 Task: Review today's tasks and send a task list to Mohammad Areeb.
Action: Mouse moved to (373, 234)
Screenshot: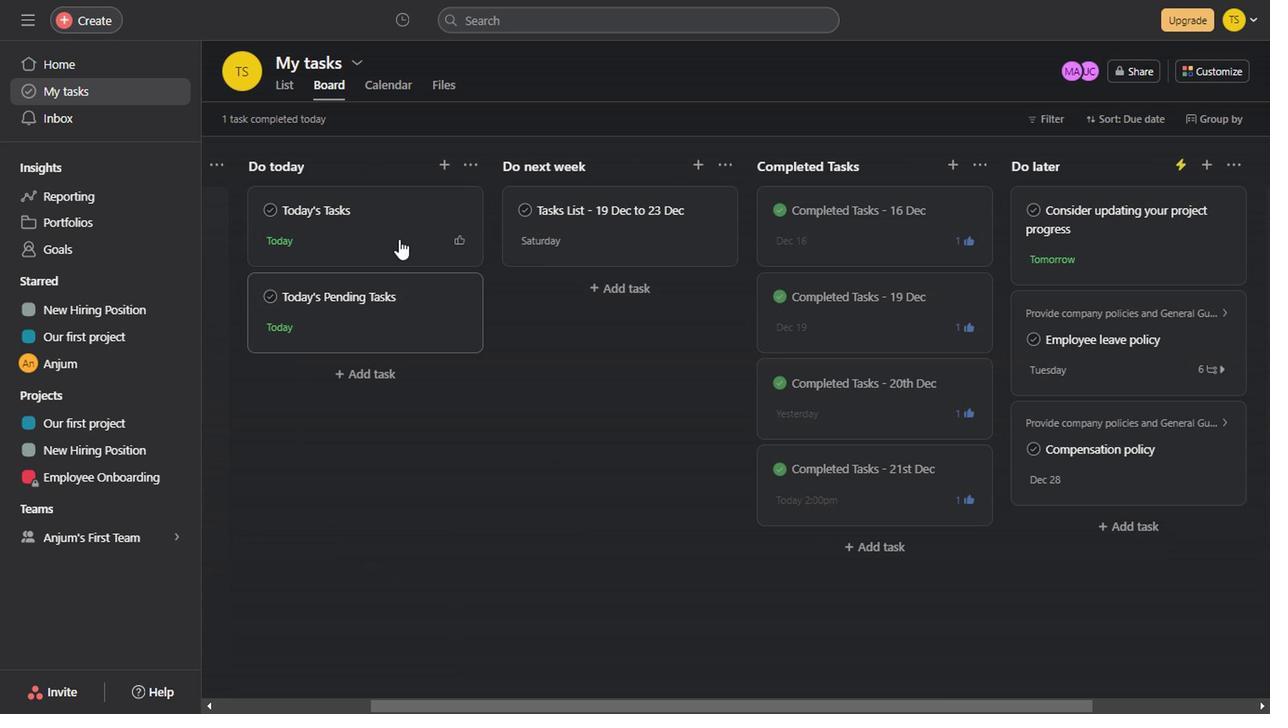 
Action: Mouse pressed left at (373, 234)
Screenshot: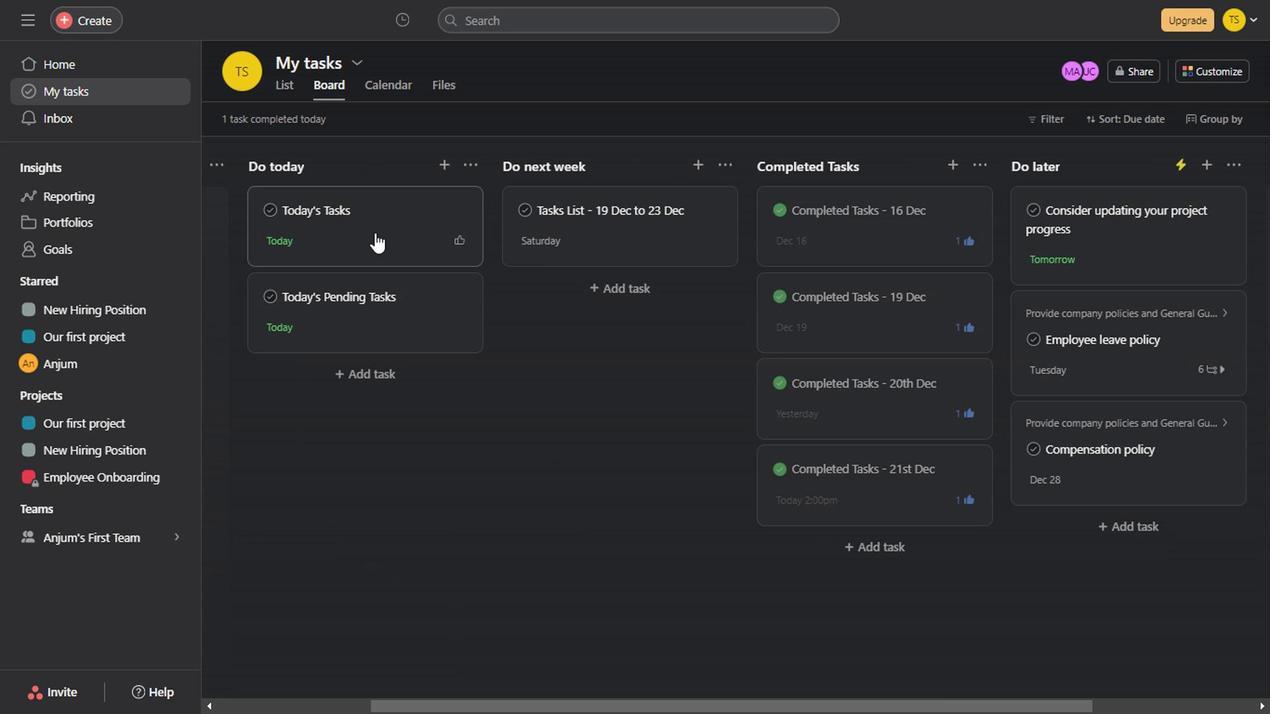 
Action: Mouse moved to (1089, 387)
Screenshot: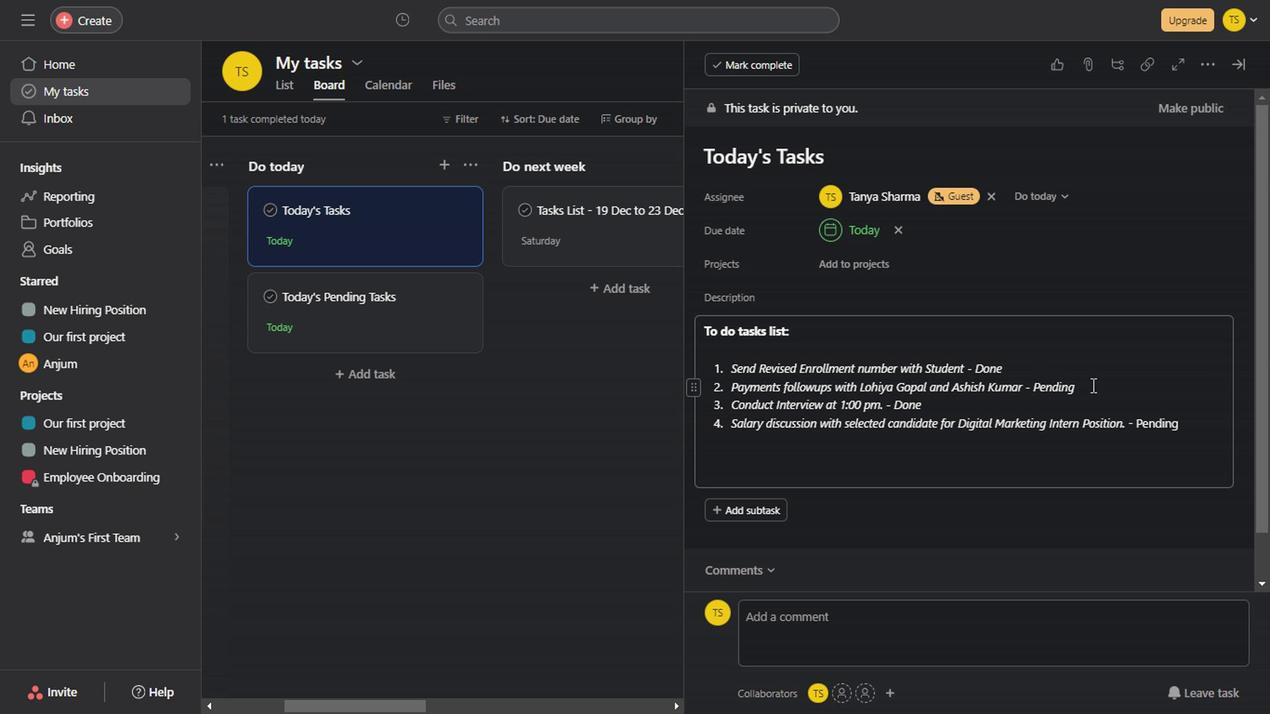 
Action: Mouse pressed left at (1089, 387)
Screenshot: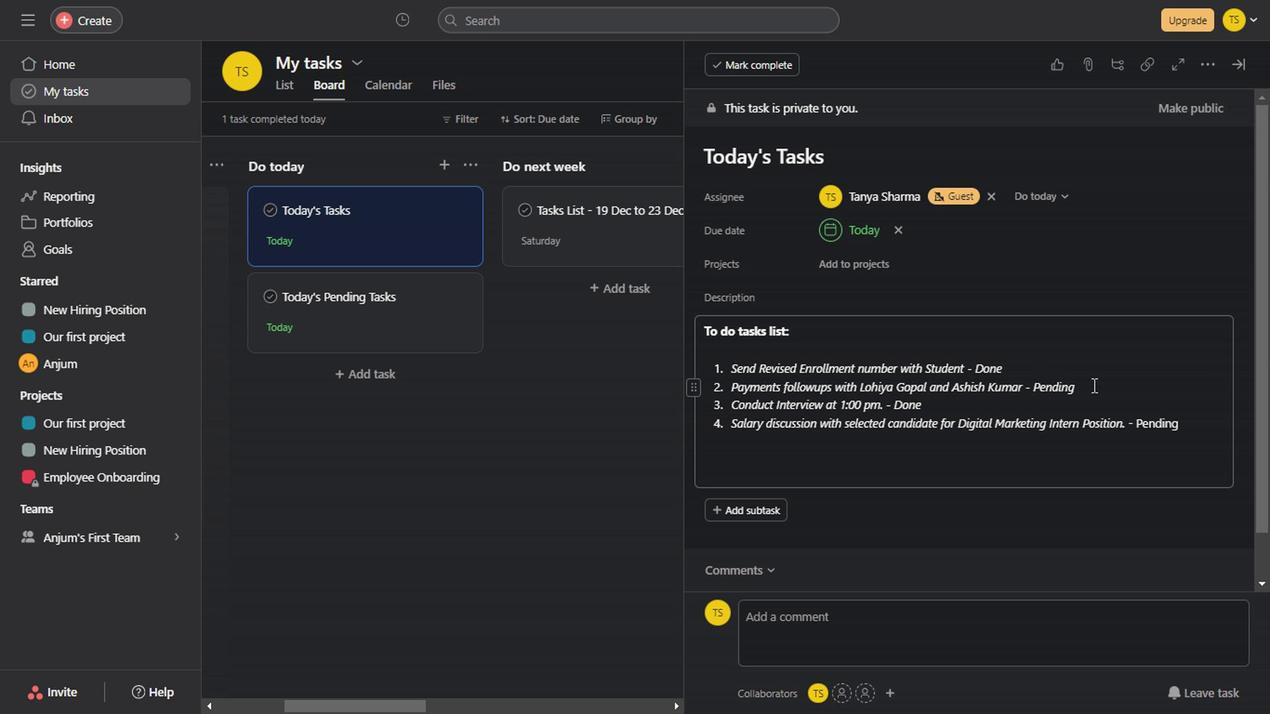 
Action: Mouse moved to (1089, 387)
Screenshot: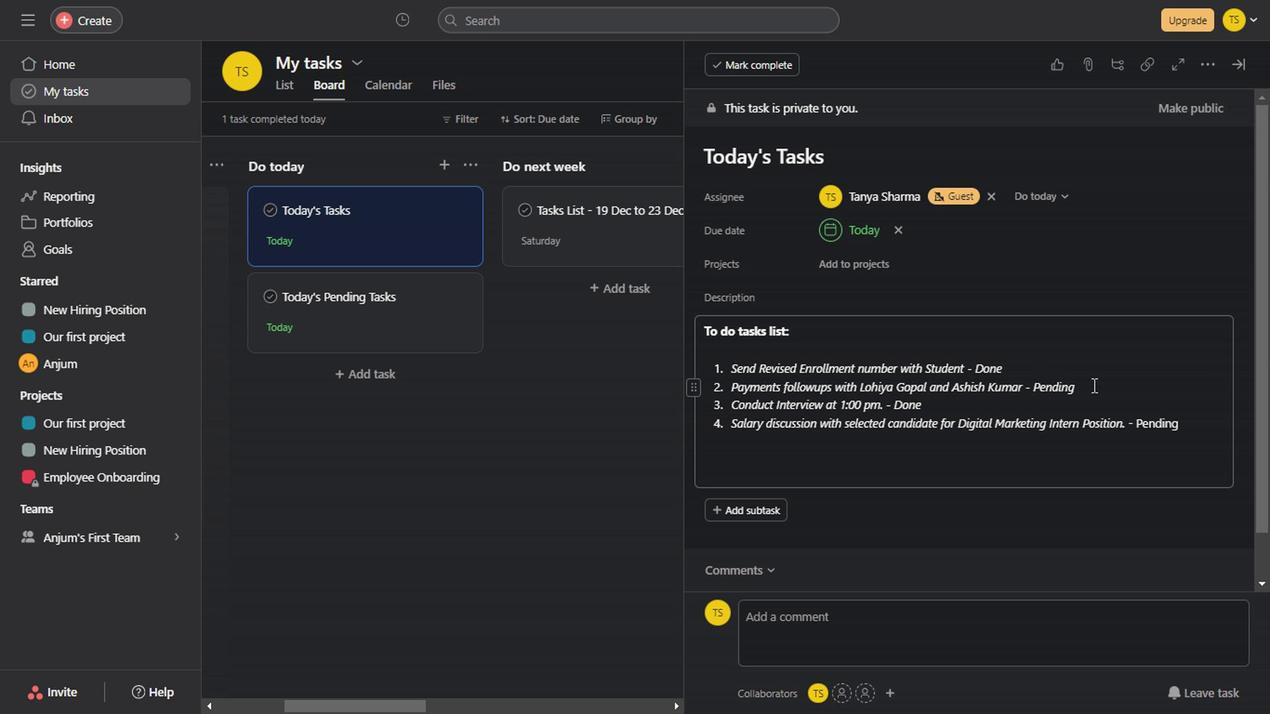 
Action: Key pressed <Key.backspace><Key.backspace><Key.backspace><Key.backspace><Key.backspace><Key.backspace><Key.backspace><Key.shift><Key.shift><Key.shift><Key.shift><Key.shift>Done
Screenshot: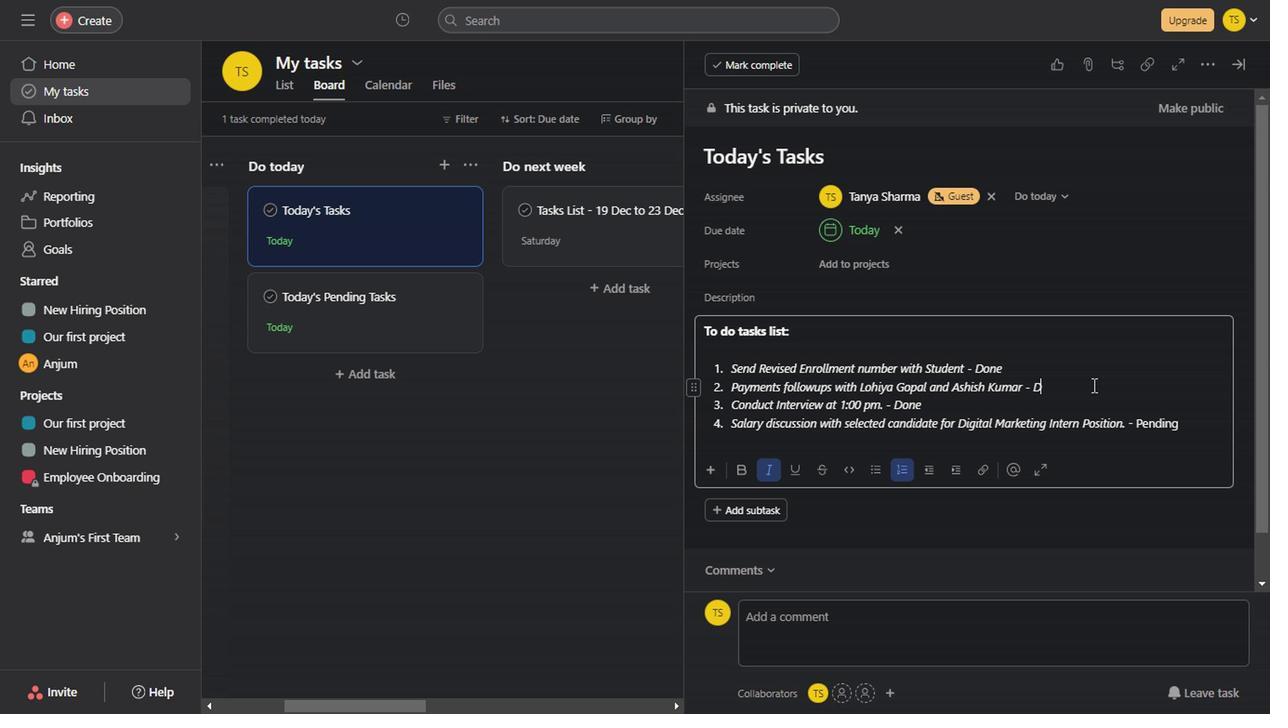 
Action: Mouse moved to (1187, 424)
Screenshot: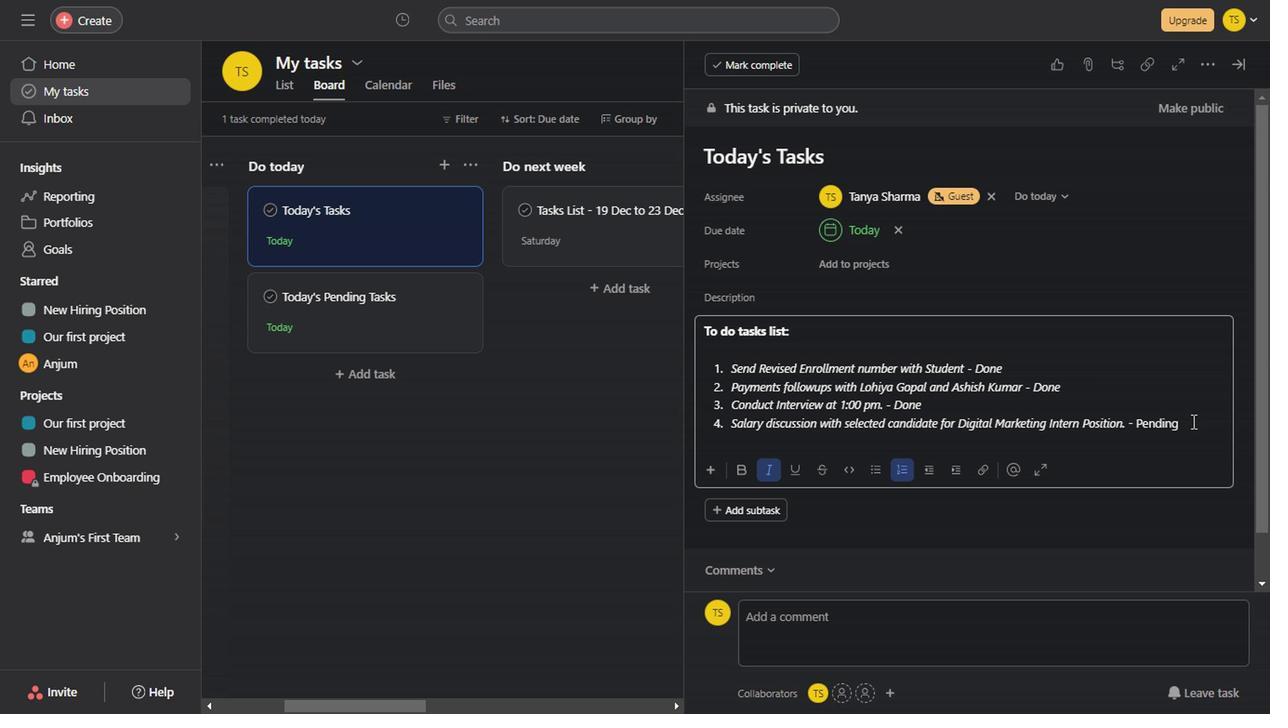 
Action: Mouse pressed left at (1187, 424)
Screenshot: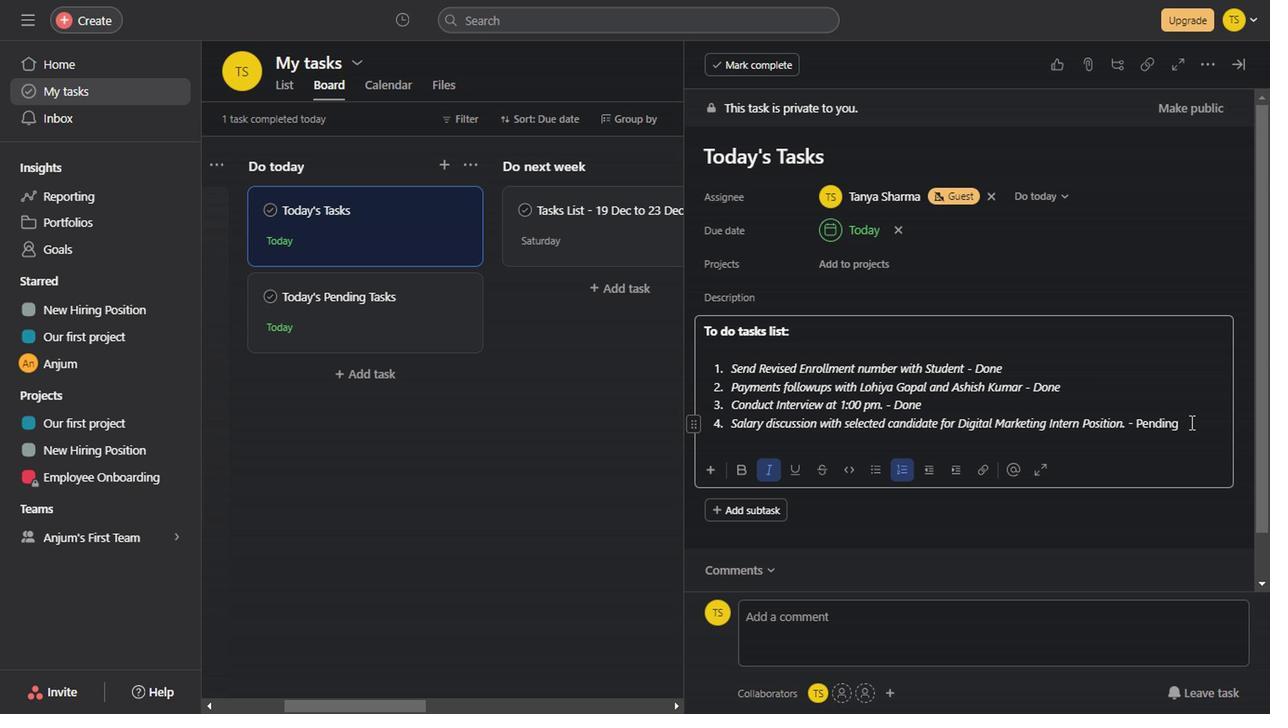 
Action: Key pressed <Key.backspace><Key.backspace><Key.backspace><Key.backspace><Key.backspace><Key.backspace><Key.backspace><Key.backspace><Key.backspace>-<Key.space><Key.shift>Done
Screenshot: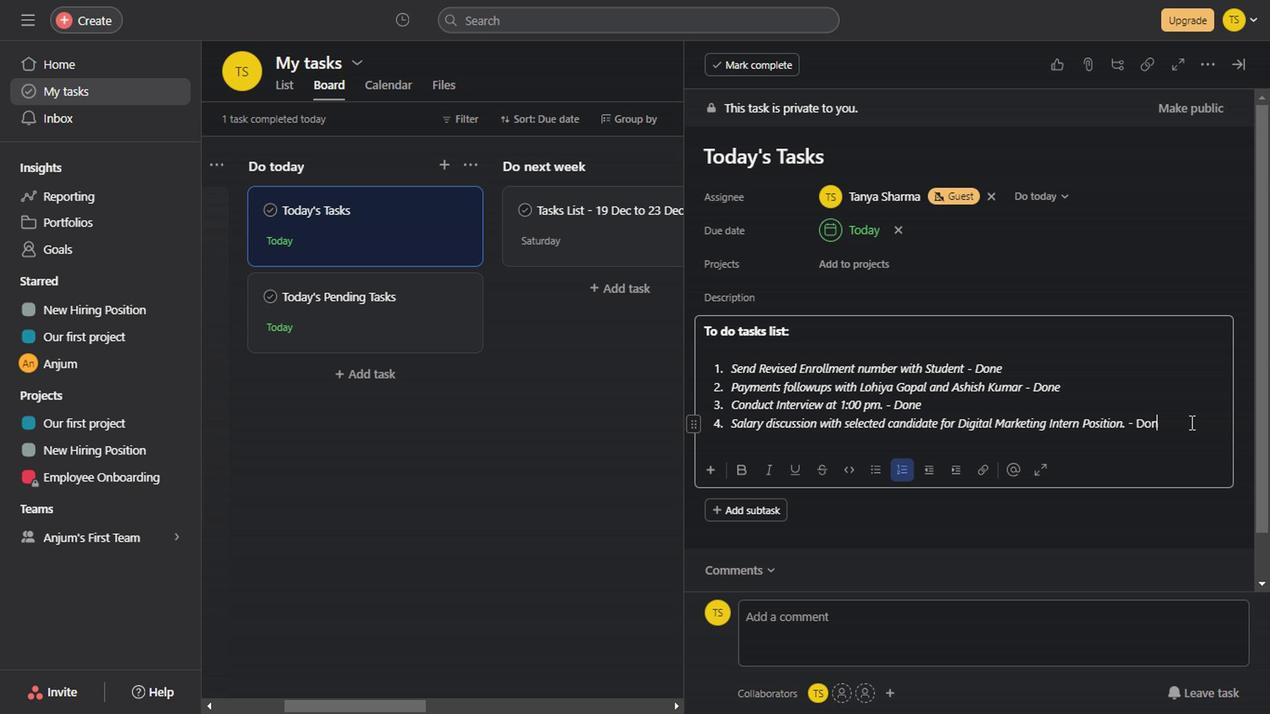 
Action: Mouse moved to (728, 389)
Screenshot: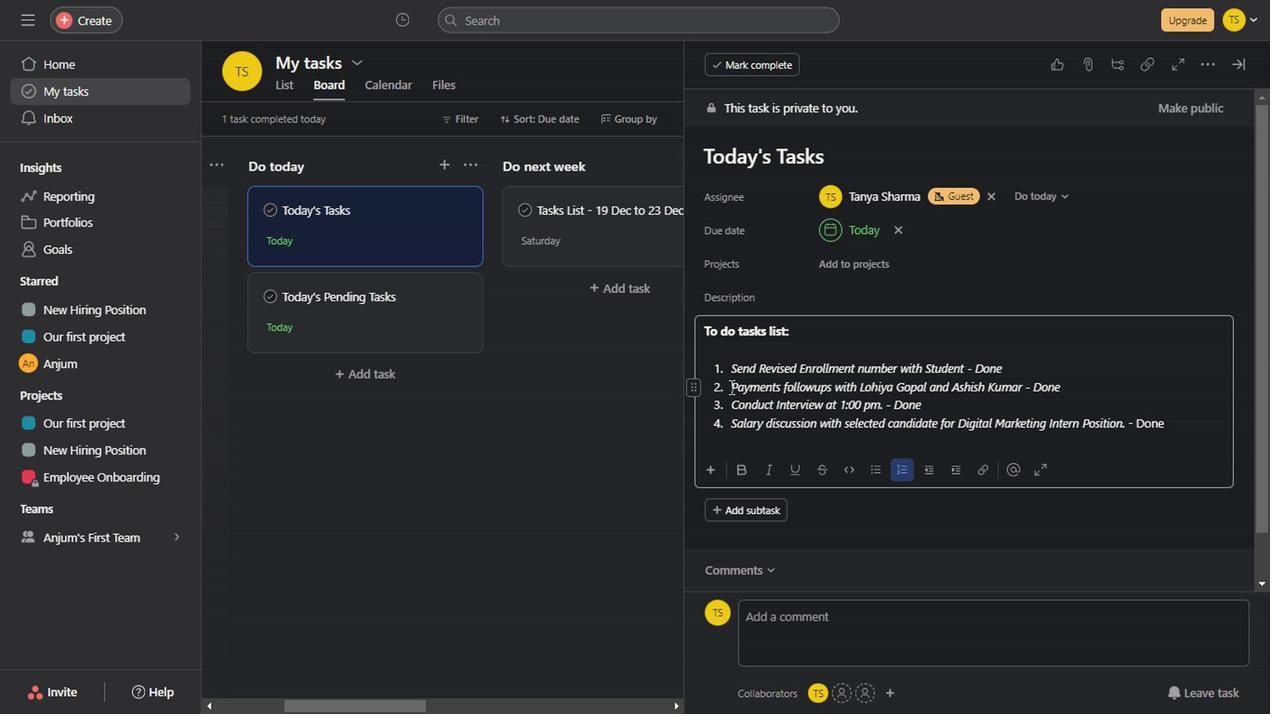 
Action: Mouse pressed left at (728, 389)
Screenshot: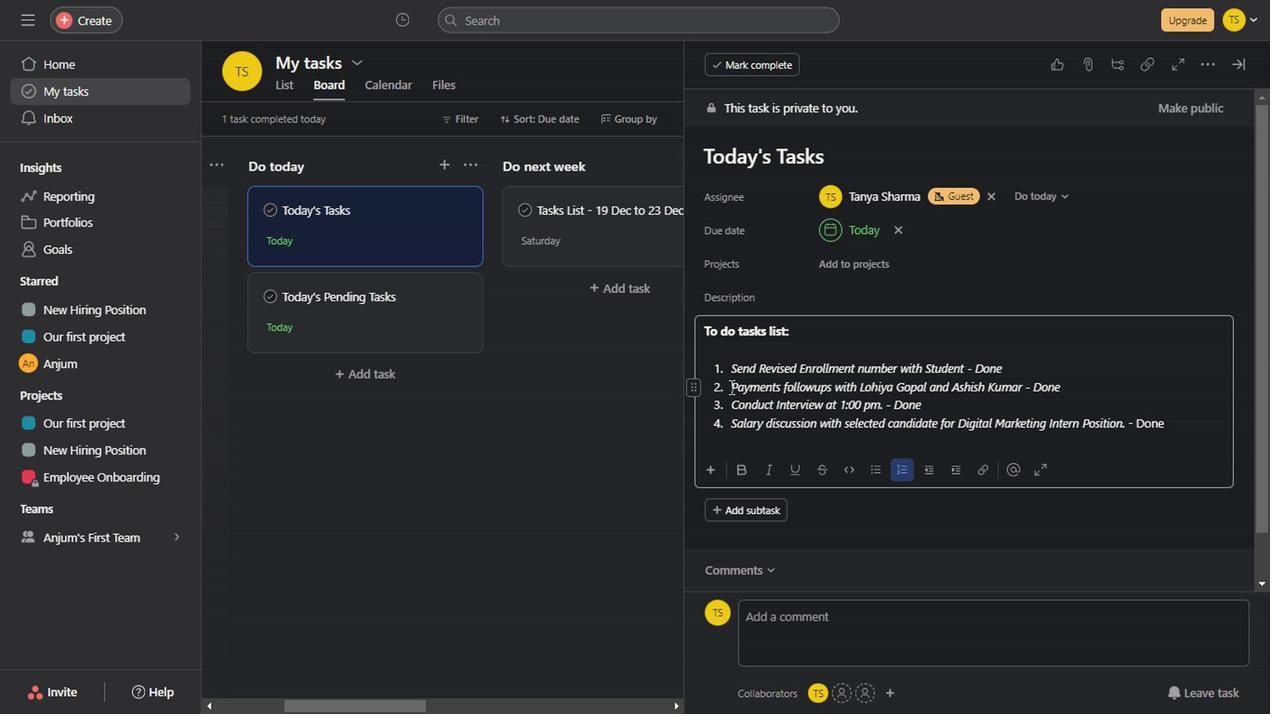 
Action: Mouse pressed left at (728, 389)
Screenshot: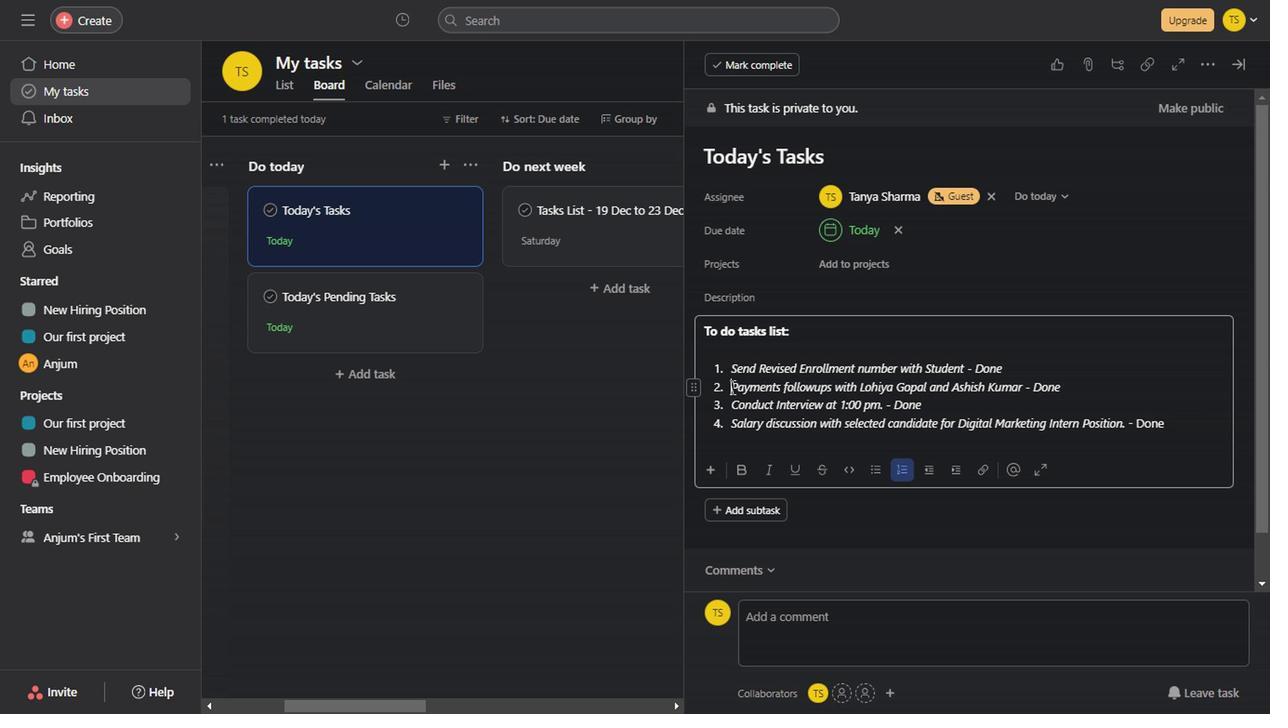 
Action: Key pressed <Key.shift><Key.right><Key.right><Key.right><Key.right><Key.right><Key.right><Key.right><Key.right><Key.right><Key.right><Key.right><Key.right><Key.right><Key.right><Key.right><Key.right><Key.right><Key.right><Key.right><Key.right><Key.right><Key.right><Key.right><Key.right><Key.right><Key.right><Key.right><Key.right><Key.right><Key.right><Key.right><Key.right><Key.right><Key.right><Key.right><Key.right><Key.right><Key.right><Key.right><Key.right><Key.right><Key.right><Key.right><Key.right>
Screenshot: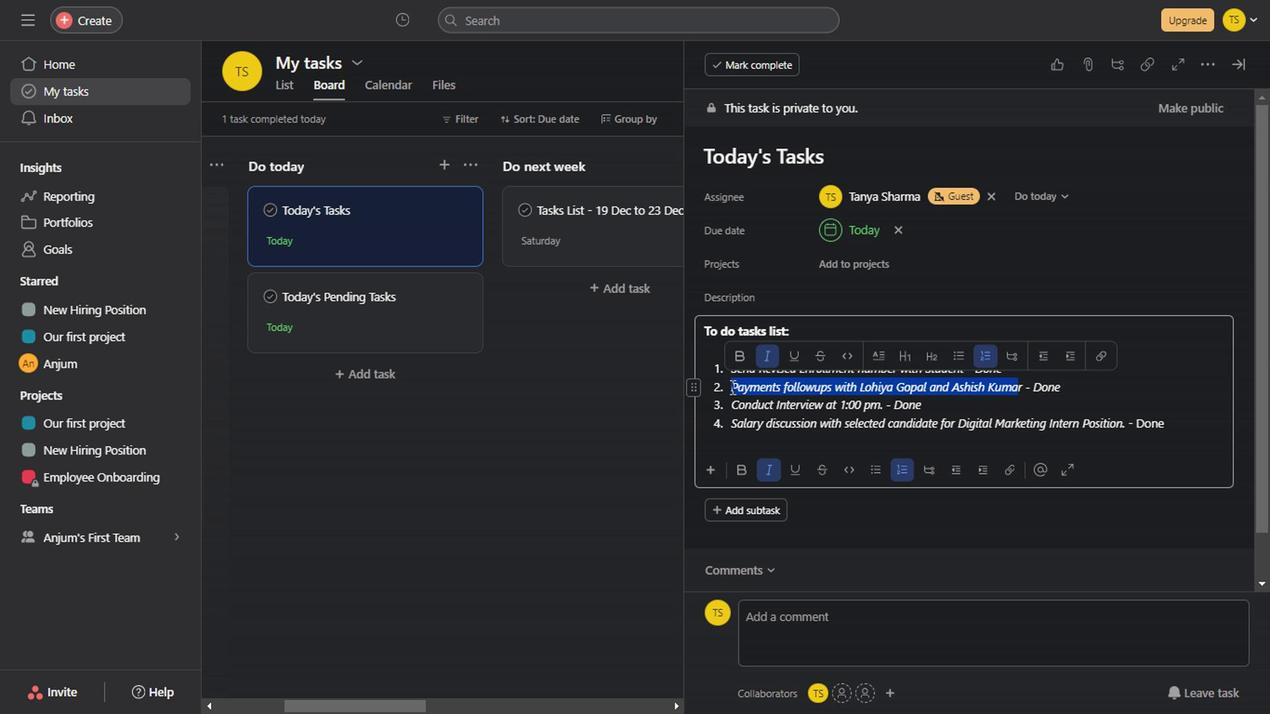 
Action: Mouse moved to (790, 387)
Screenshot: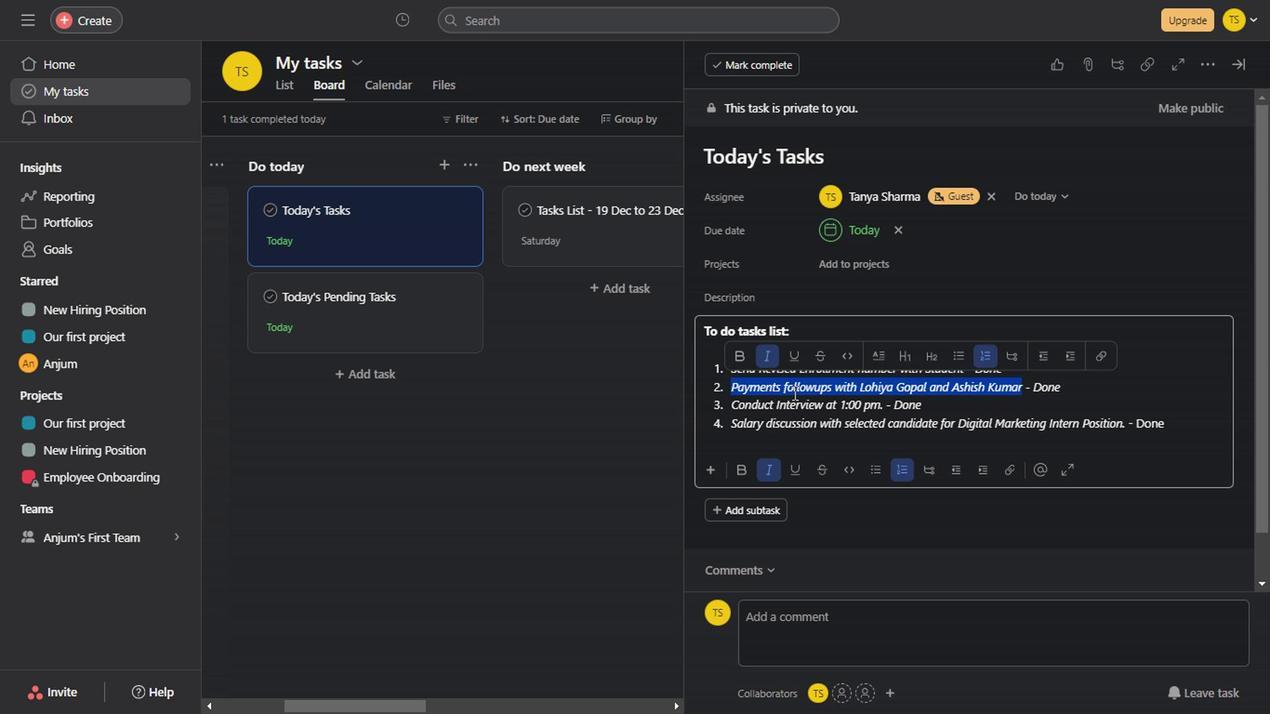 
Action: Mouse pressed right at (790, 387)
Screenshot: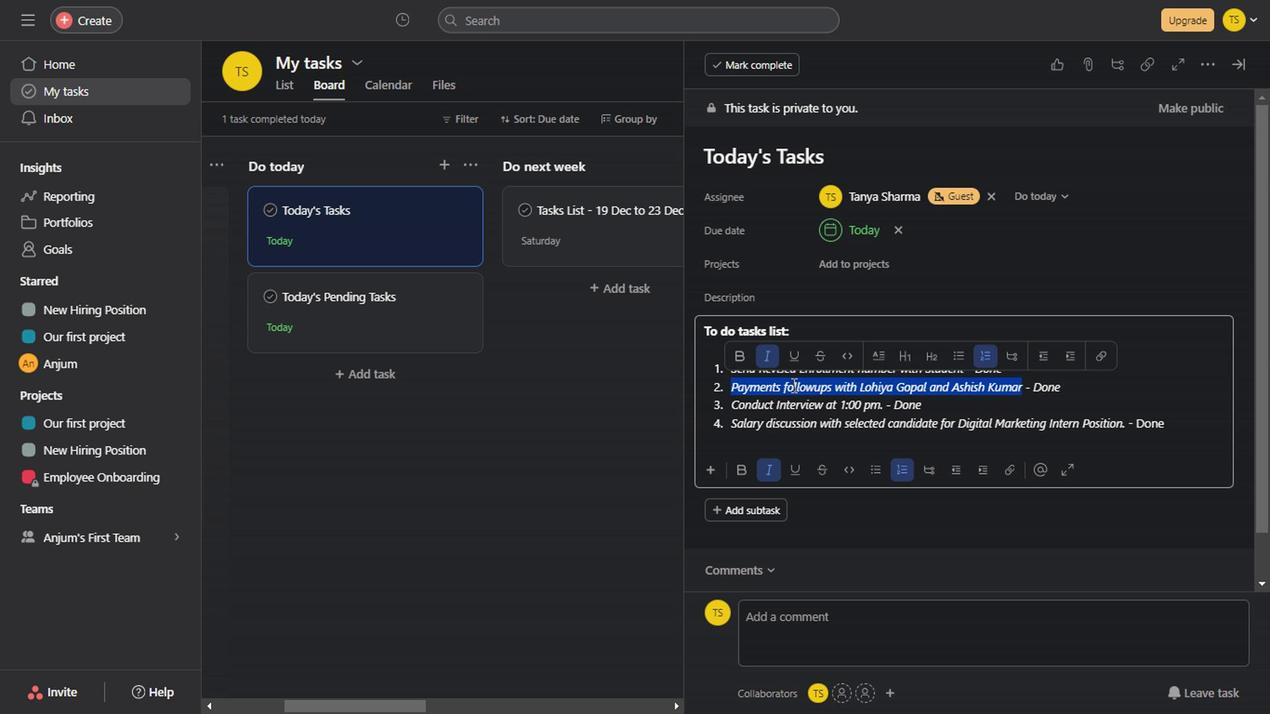 
Action: Mouse moved to (469, 110)
Screenshot: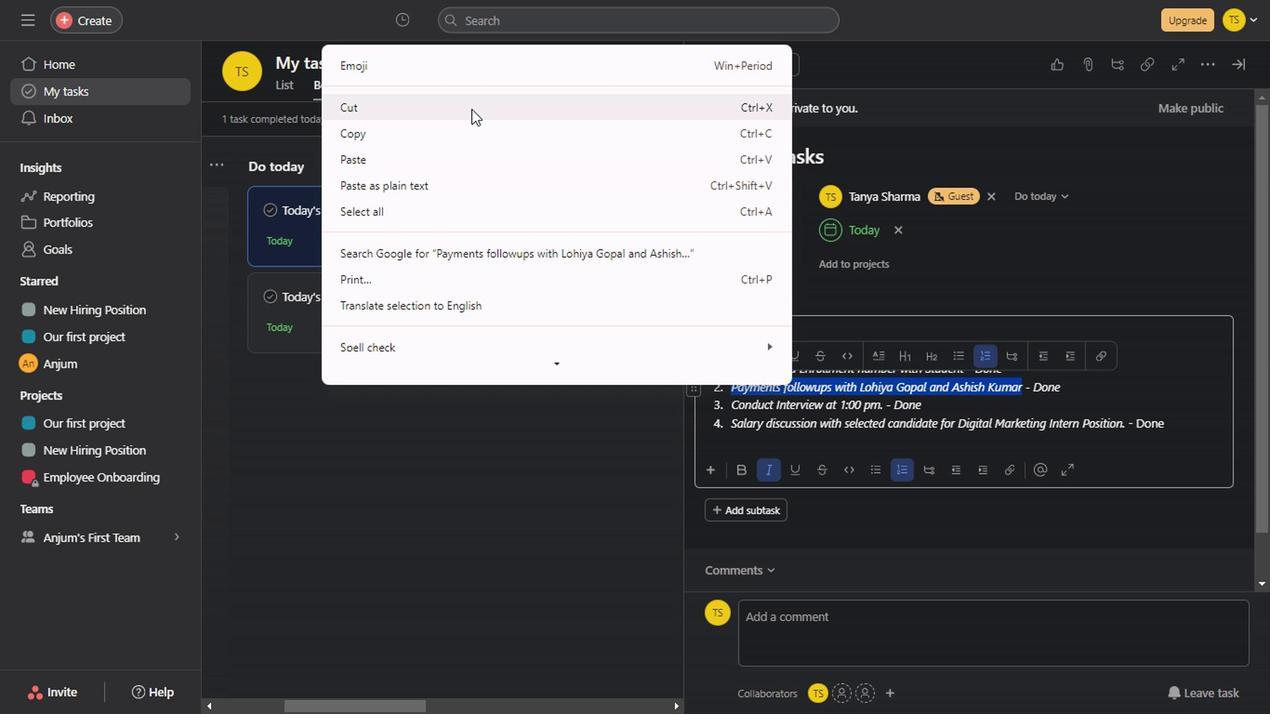 
Action: Mouse pressed left at (469, 110)
Screenshot: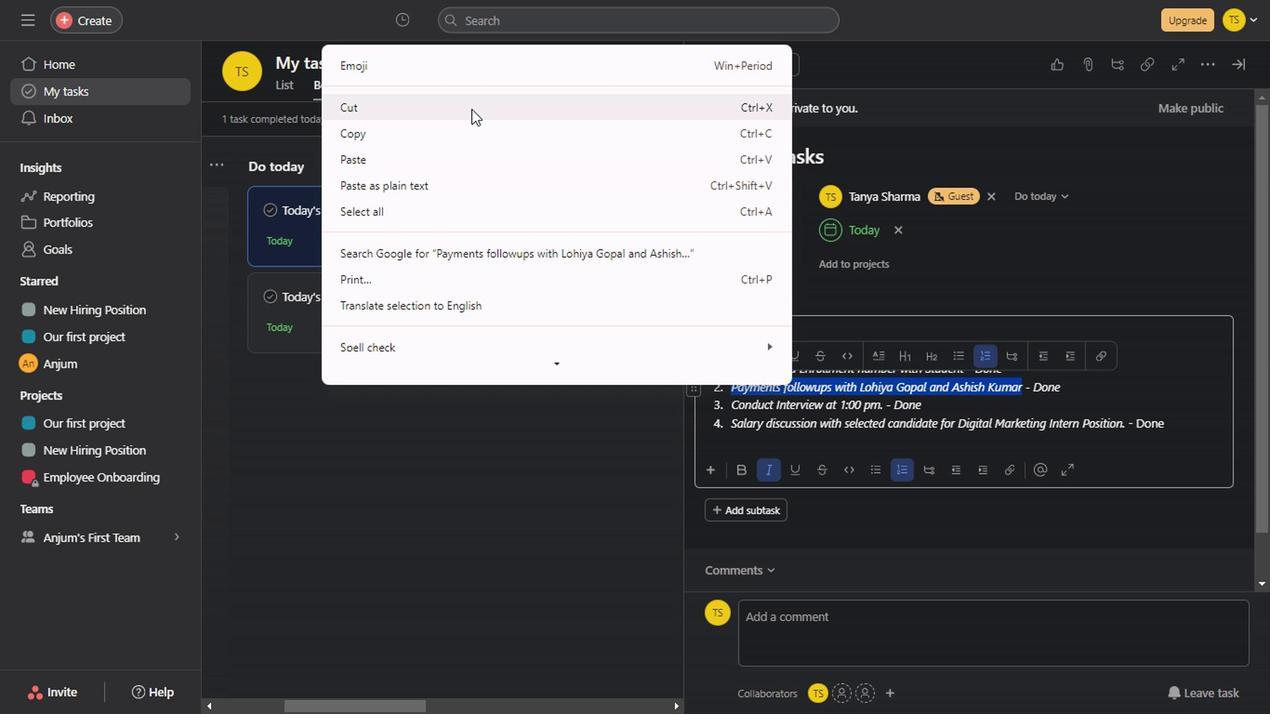 
Action: Mouse moved to (1234, 62)
Screenshot: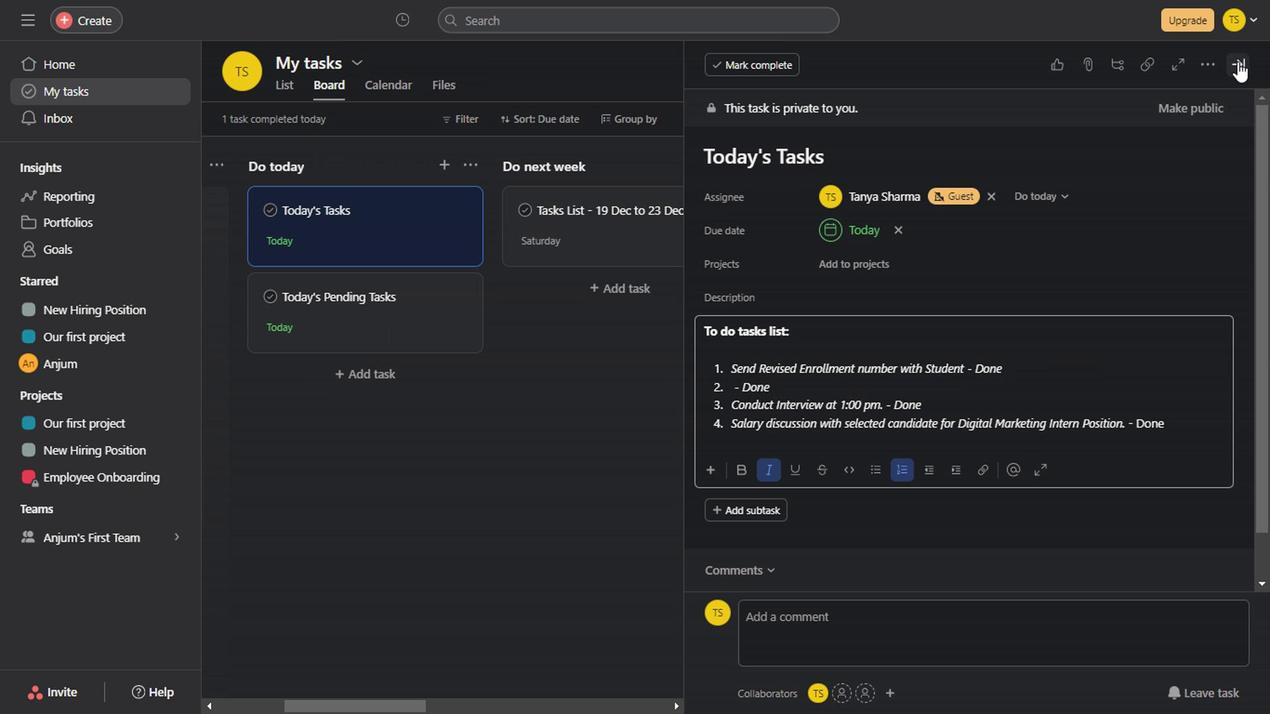
Action: Mouse pressed left at (1234, 62)
Screenshot: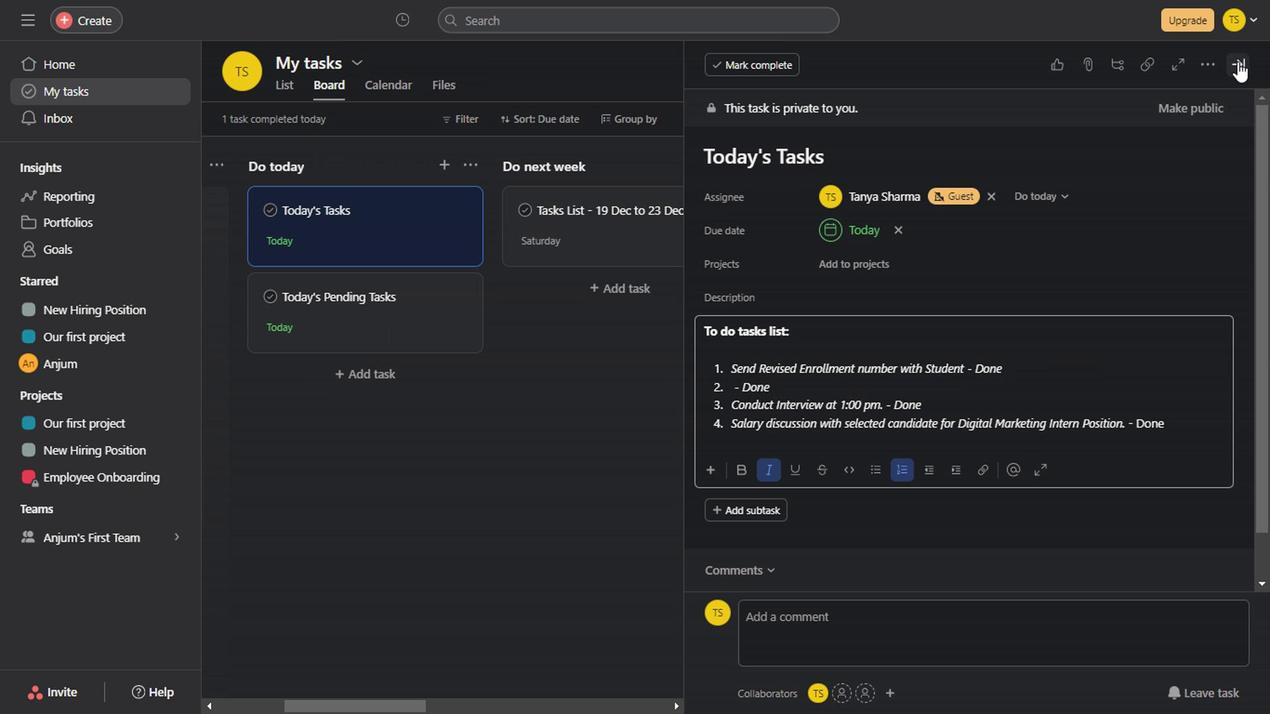 
Action: Mouse moved to (884, 494)
Screenshot: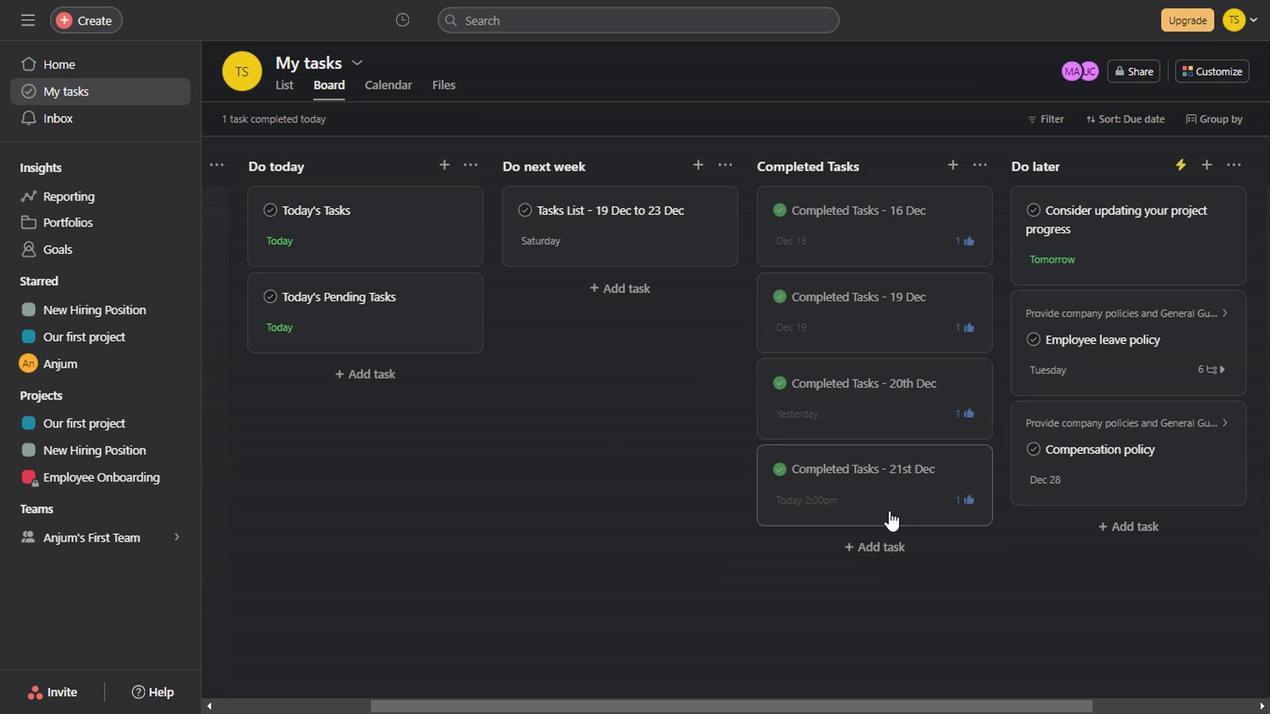 
Action: Mouse pressed left at (884, 494)
Screenshot: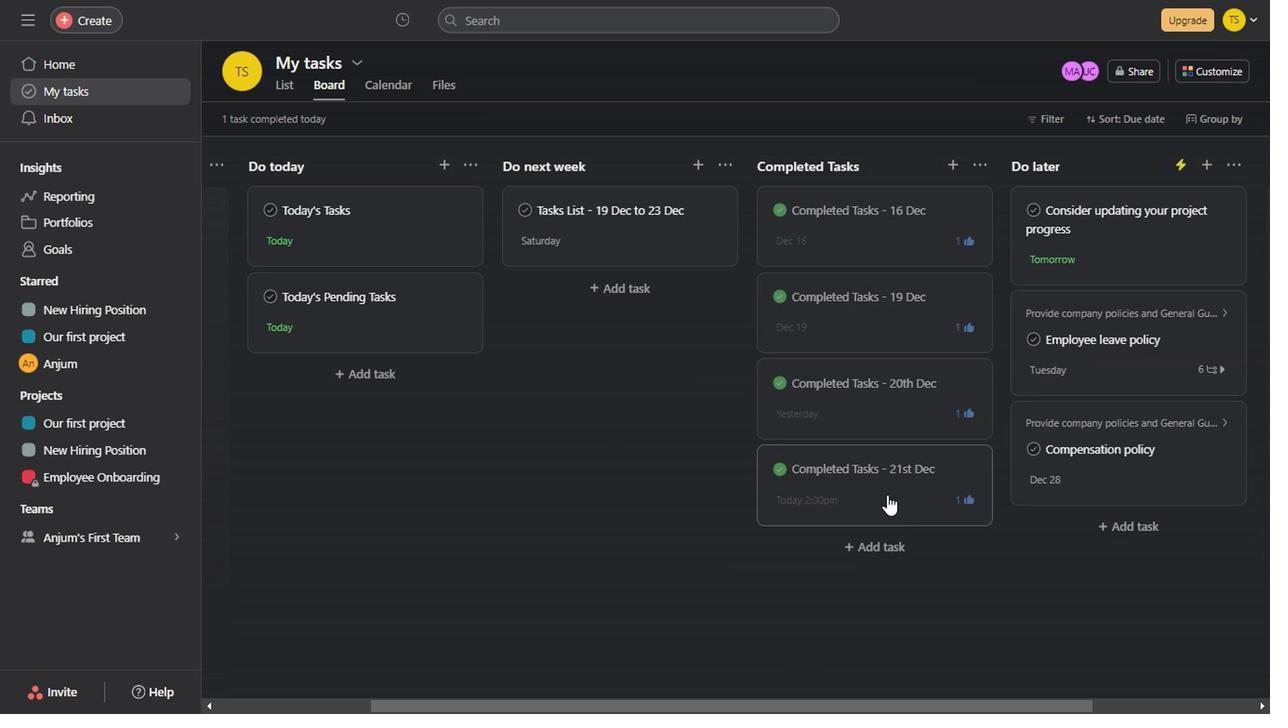 
Action: Mouse moved to (897, 350)
Screenshot: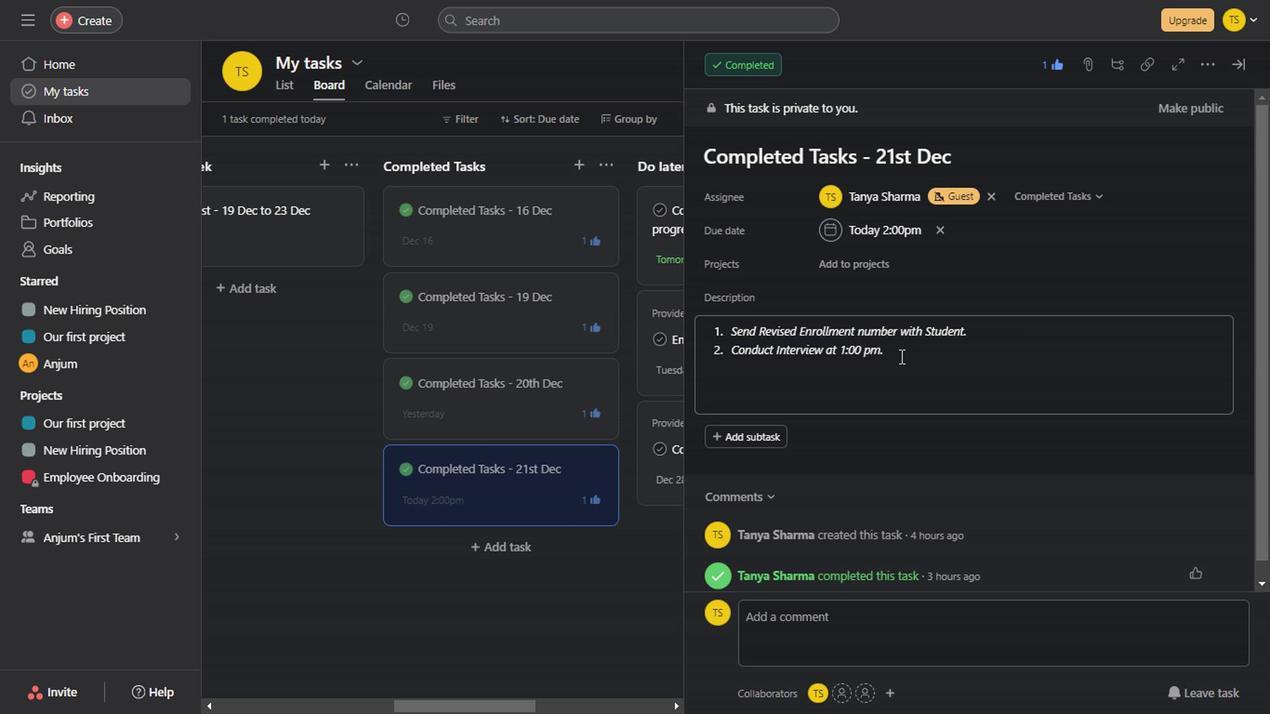 
Action: Mouse pressed left at (897, 350)
Screenshot: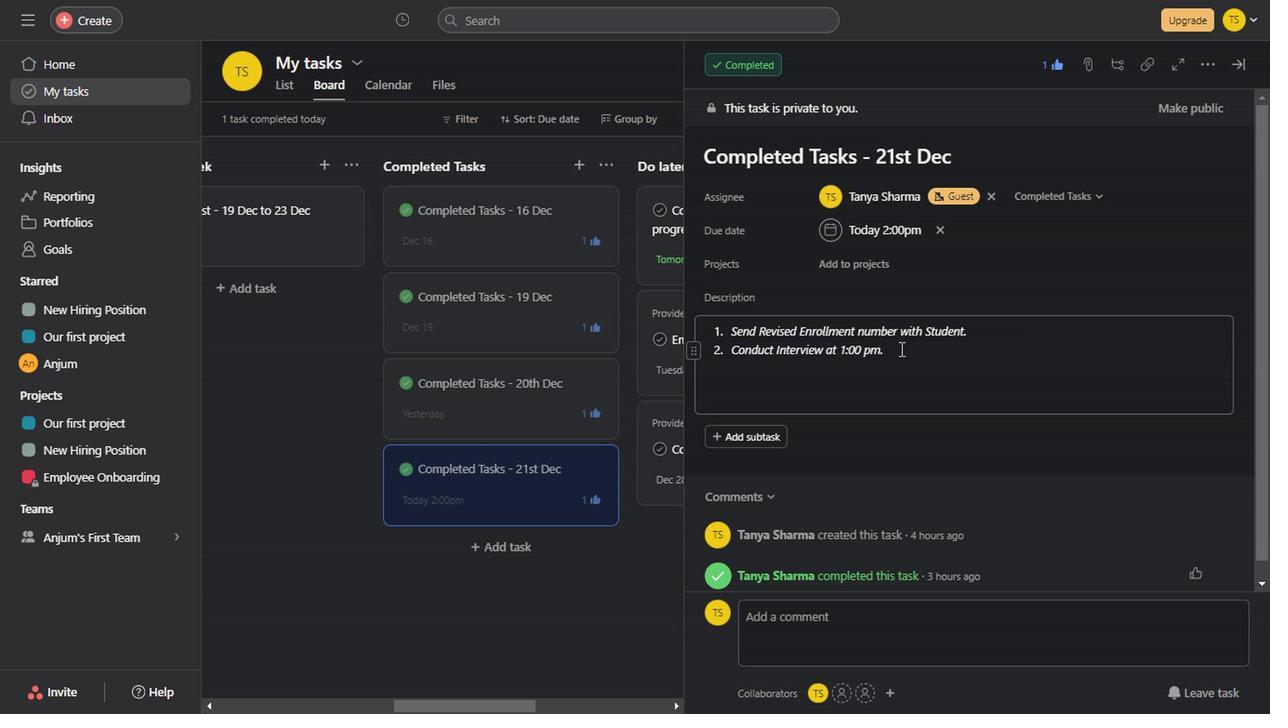
Action: Mouse moved to (897, 350)
Screenshot: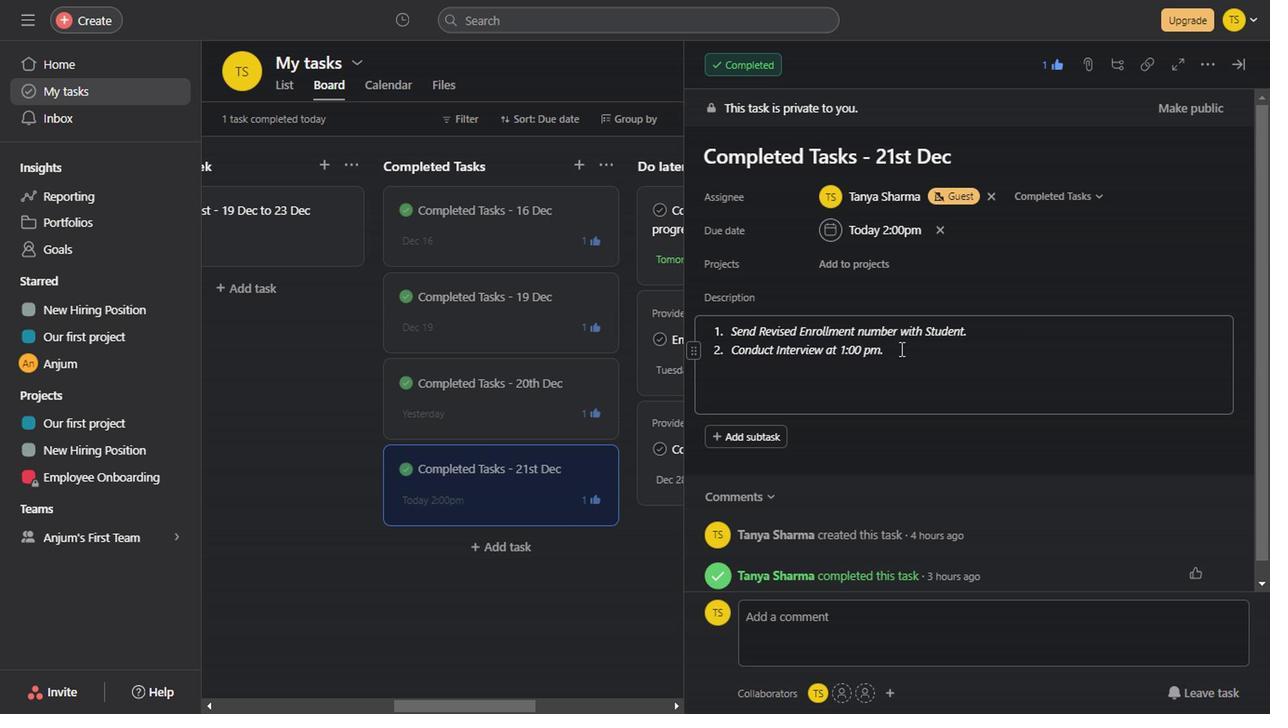 
Action: Key pressed <Key.enter>
Screenshot: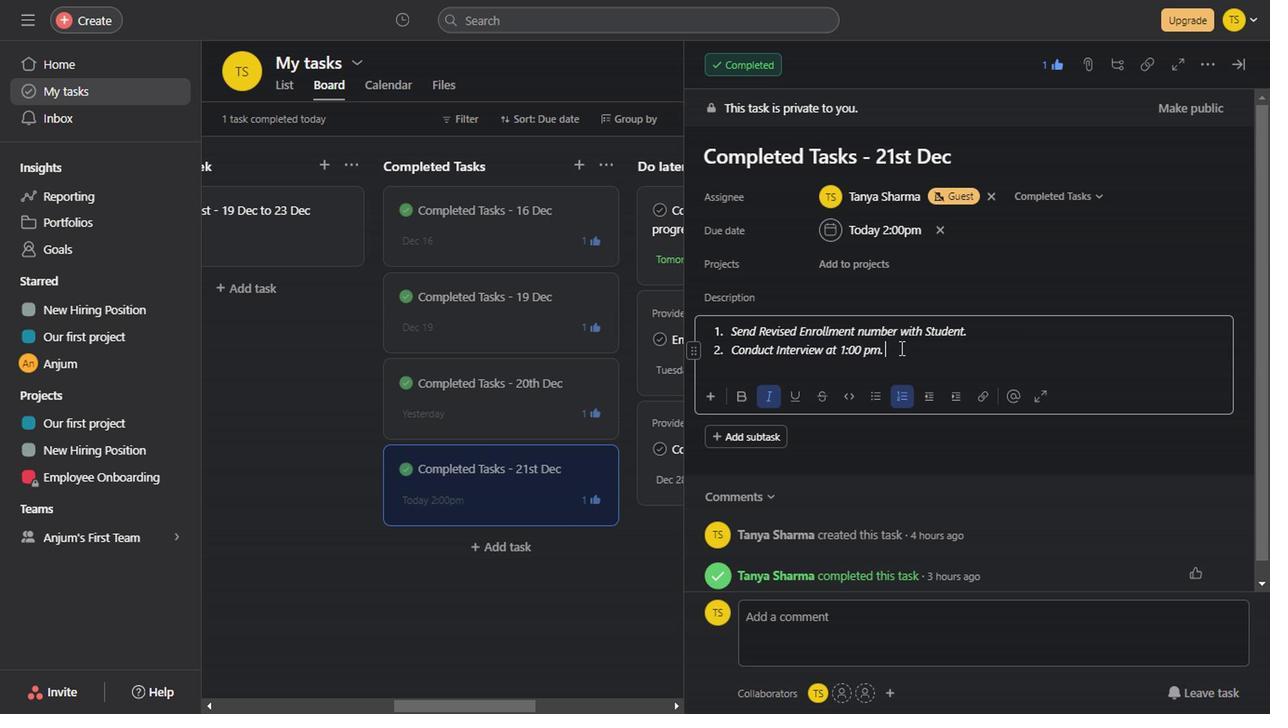 
Action: Mouse moved to (756, 369)
Screenshot: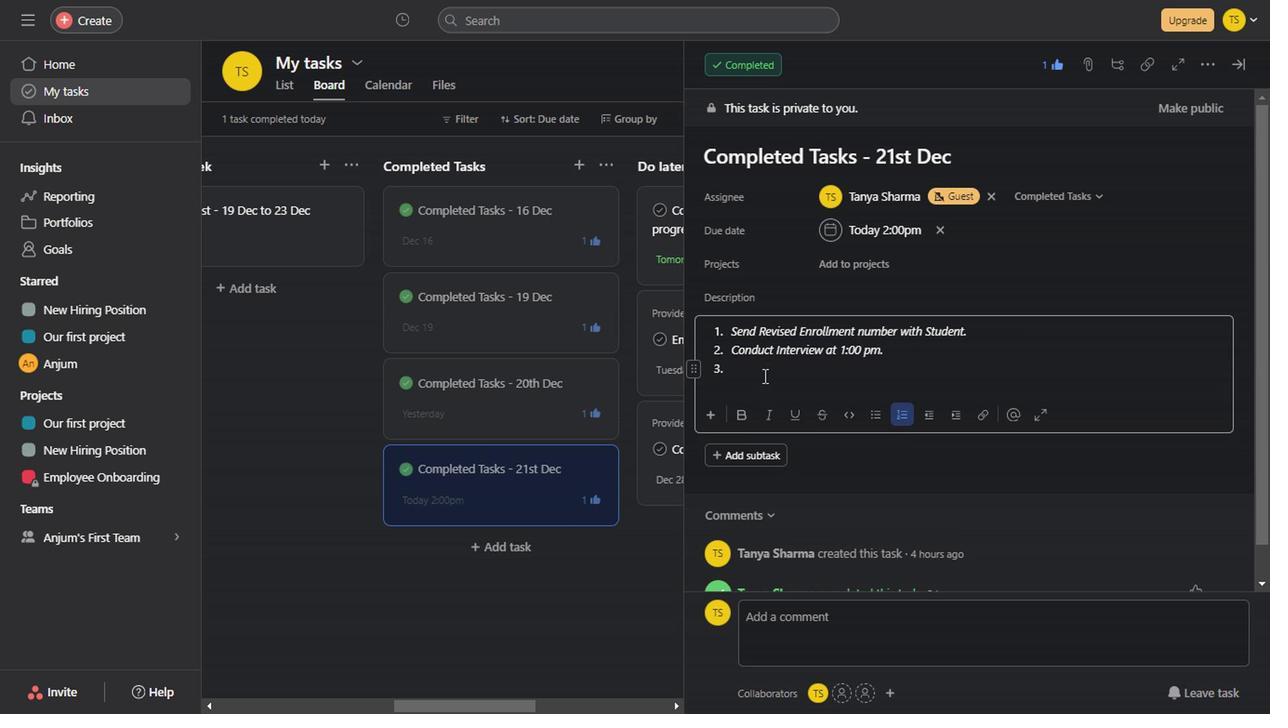 
Action: Mouse pressed right at (756, 369)
Screenshot: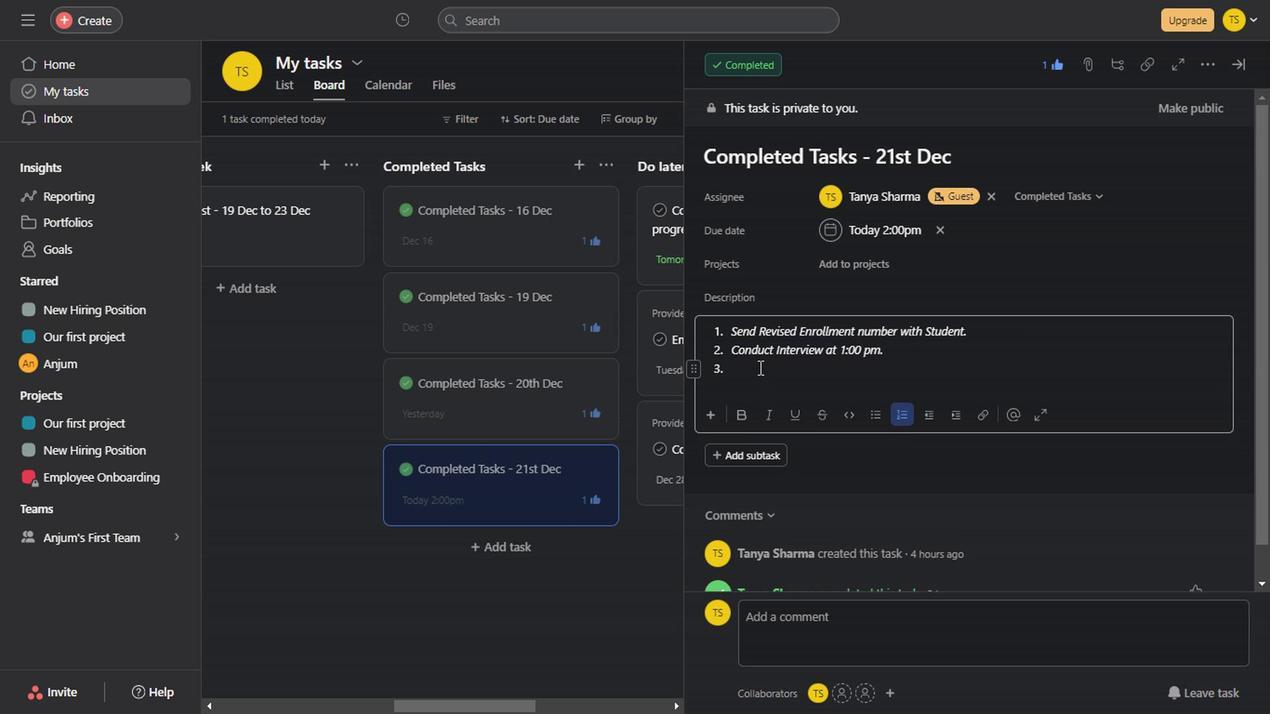 
Action: Mouse moved to (816, 236)
Screenshot: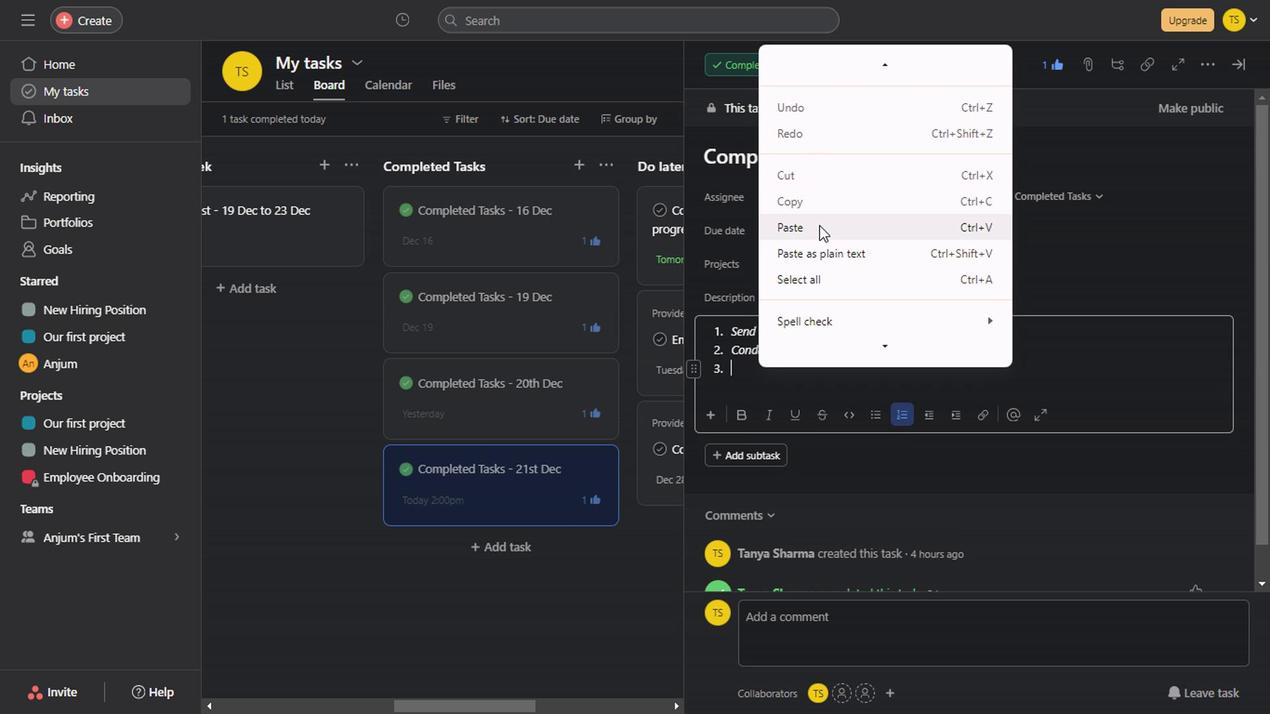 
Action: Mouse pressed left at (816, 236)
Screenshot: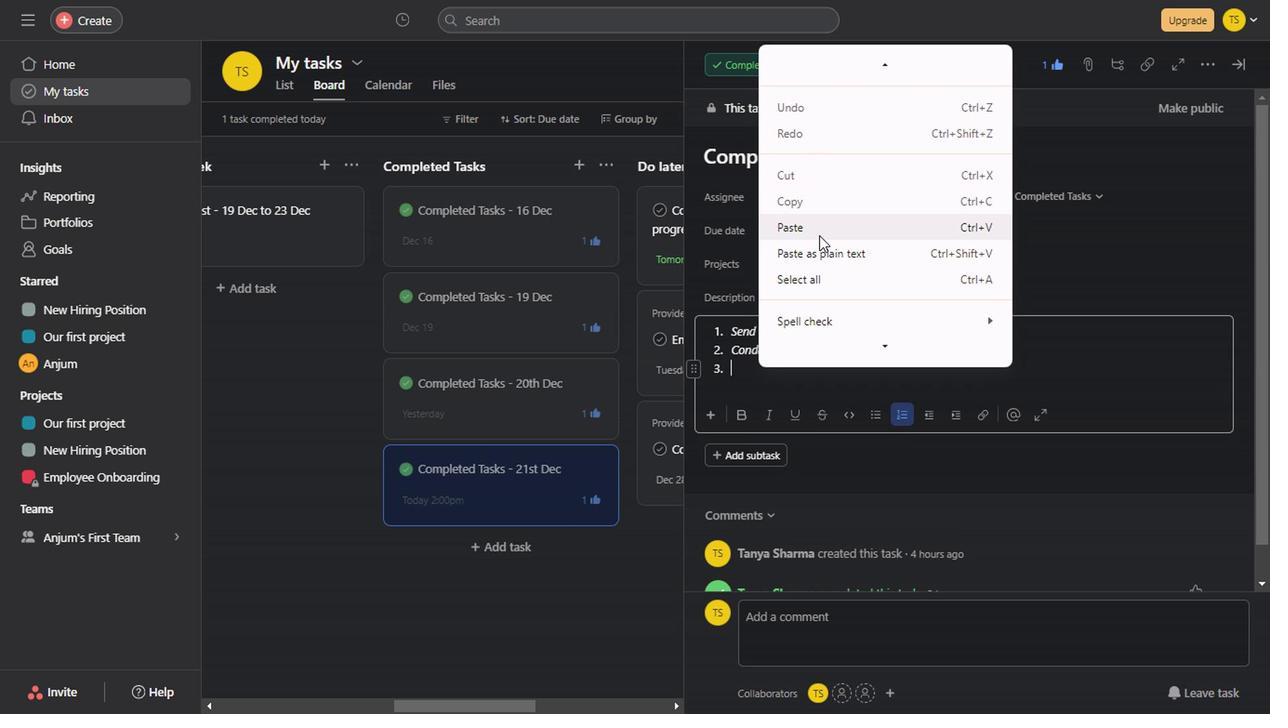 
Action: Mouse moved to (269, 394)
Screenshot: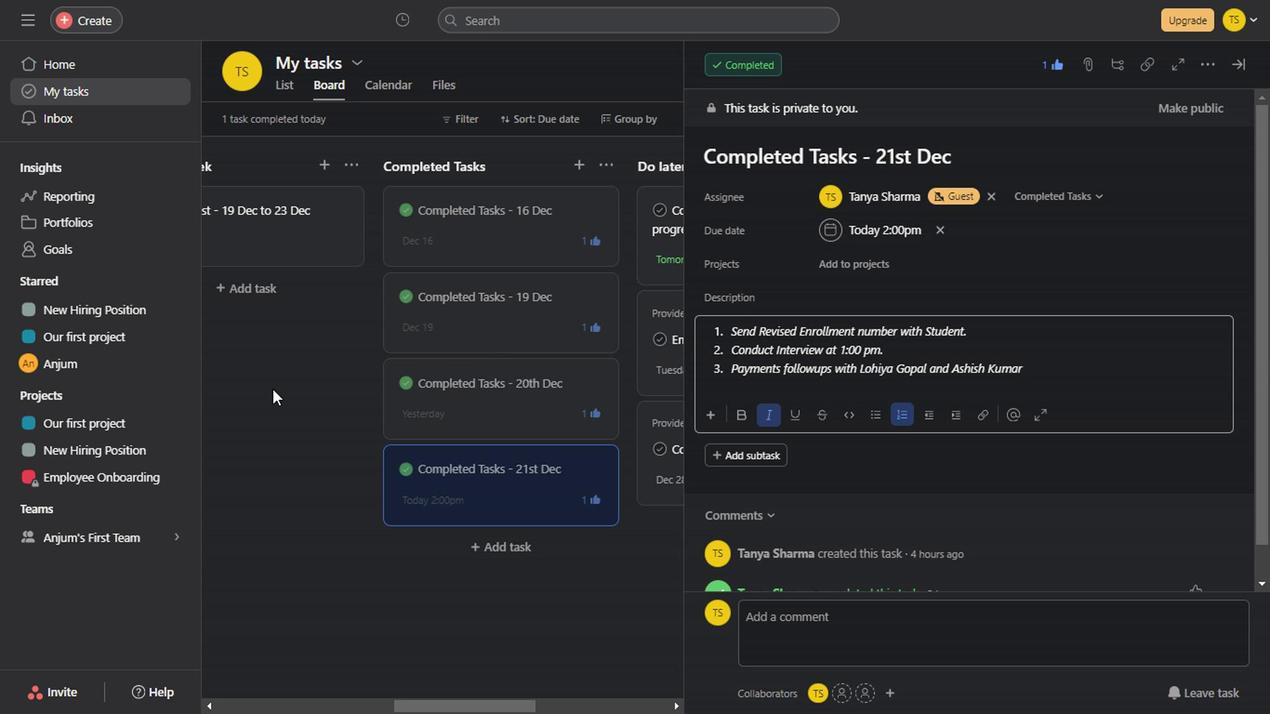 
Action: Mouse scrolled (269, 393) with delta (0, 0)
Screenshot: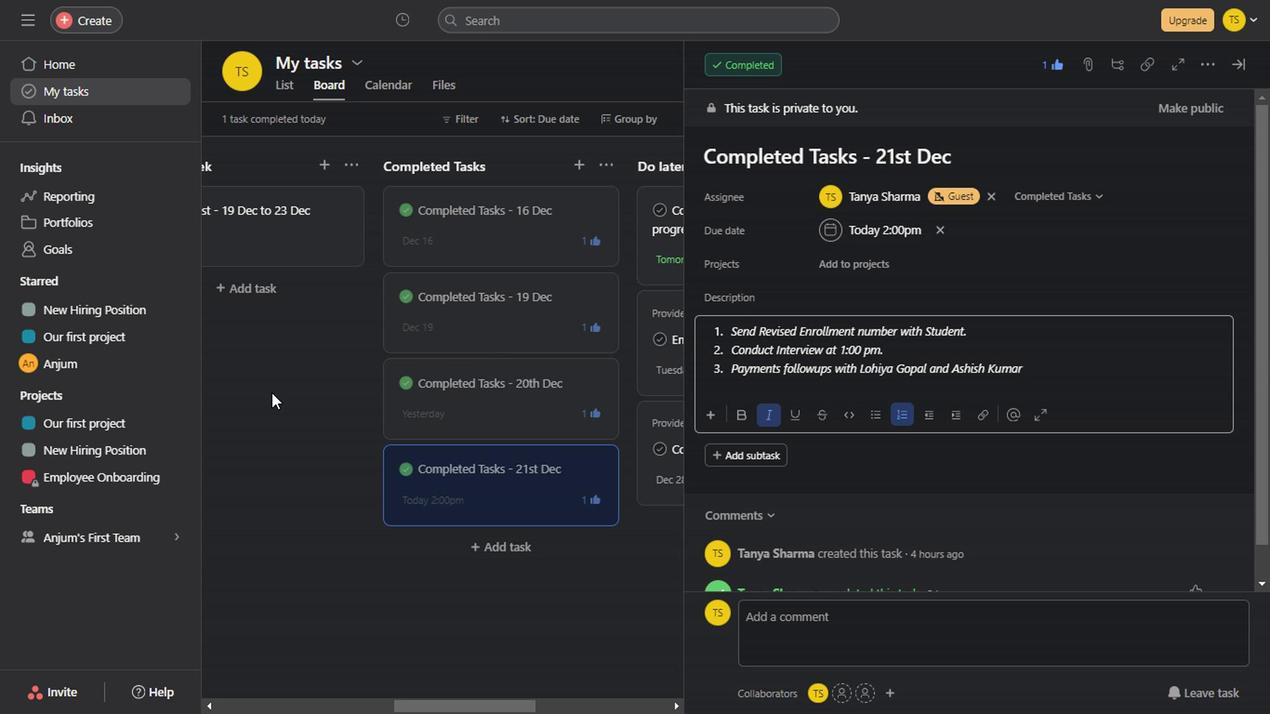 
Action: Mouse scrolled (269, 393) with delta (0, 0)
Screenshot: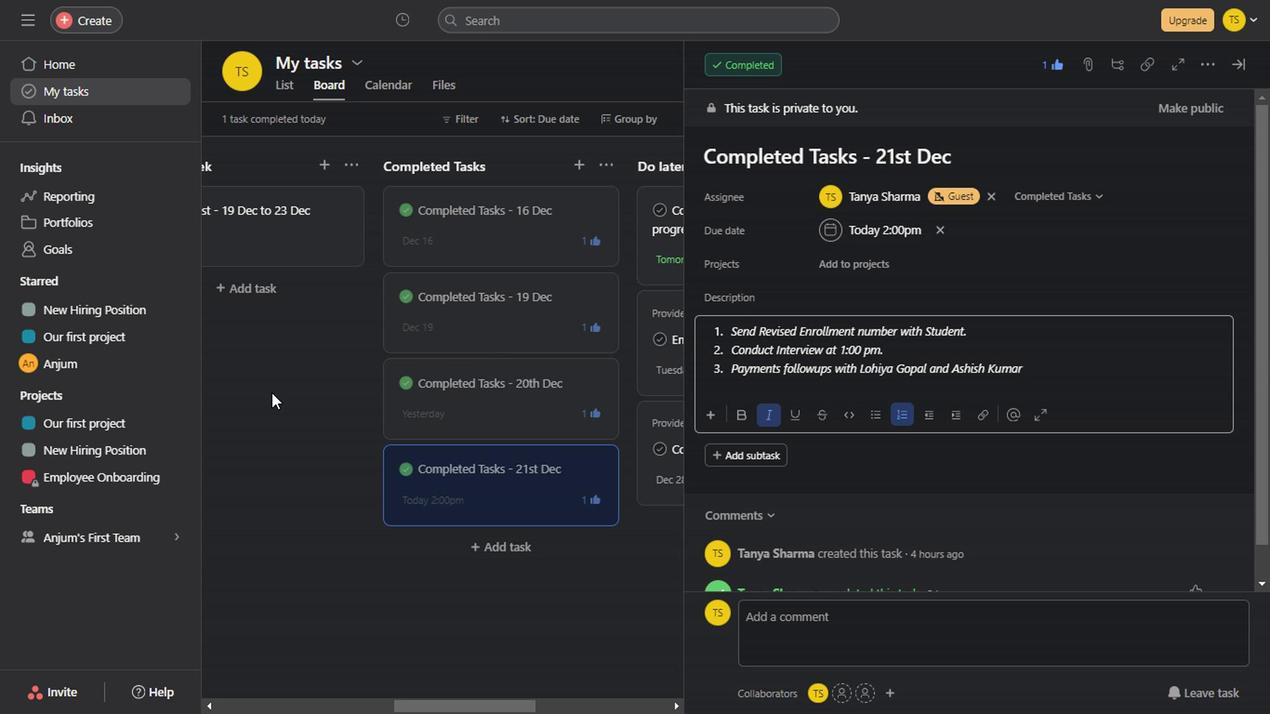 
Action: Mouse scrolled (269, 393) with delta (0, 0)
Screenshot: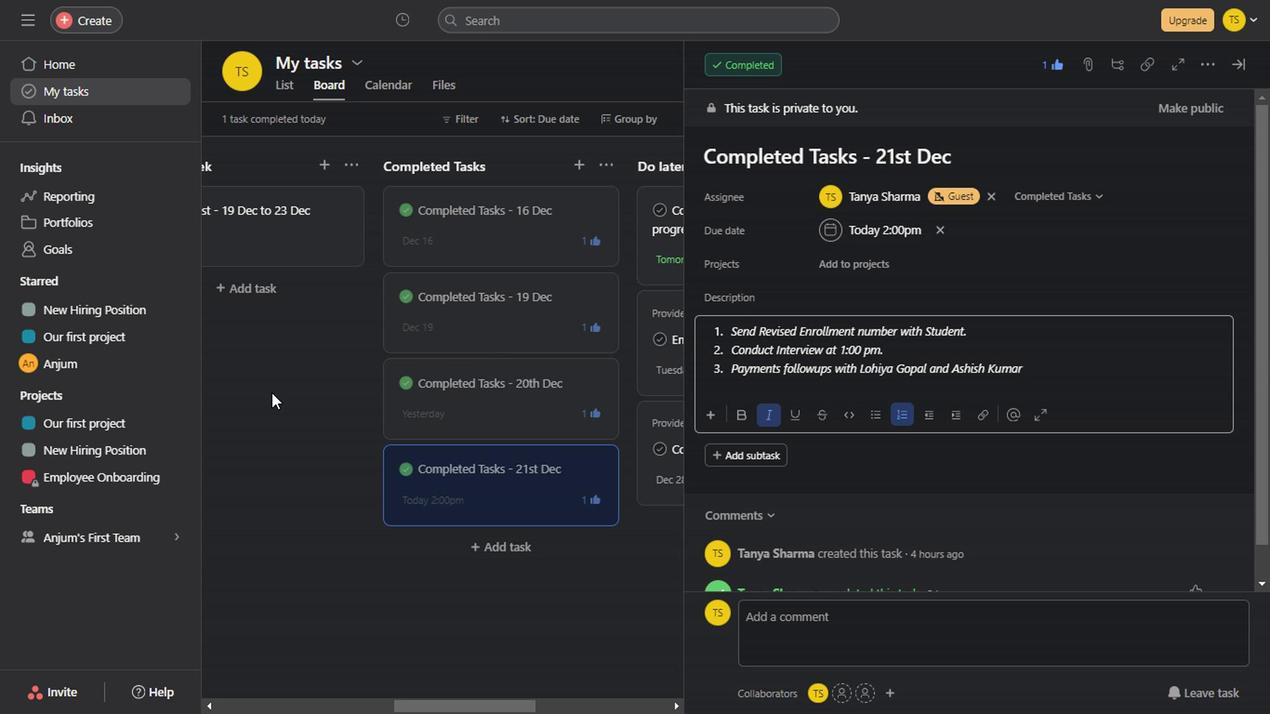 
Action: Mouse scrolled (269, 393) with delta (0, 0)
Screenshot: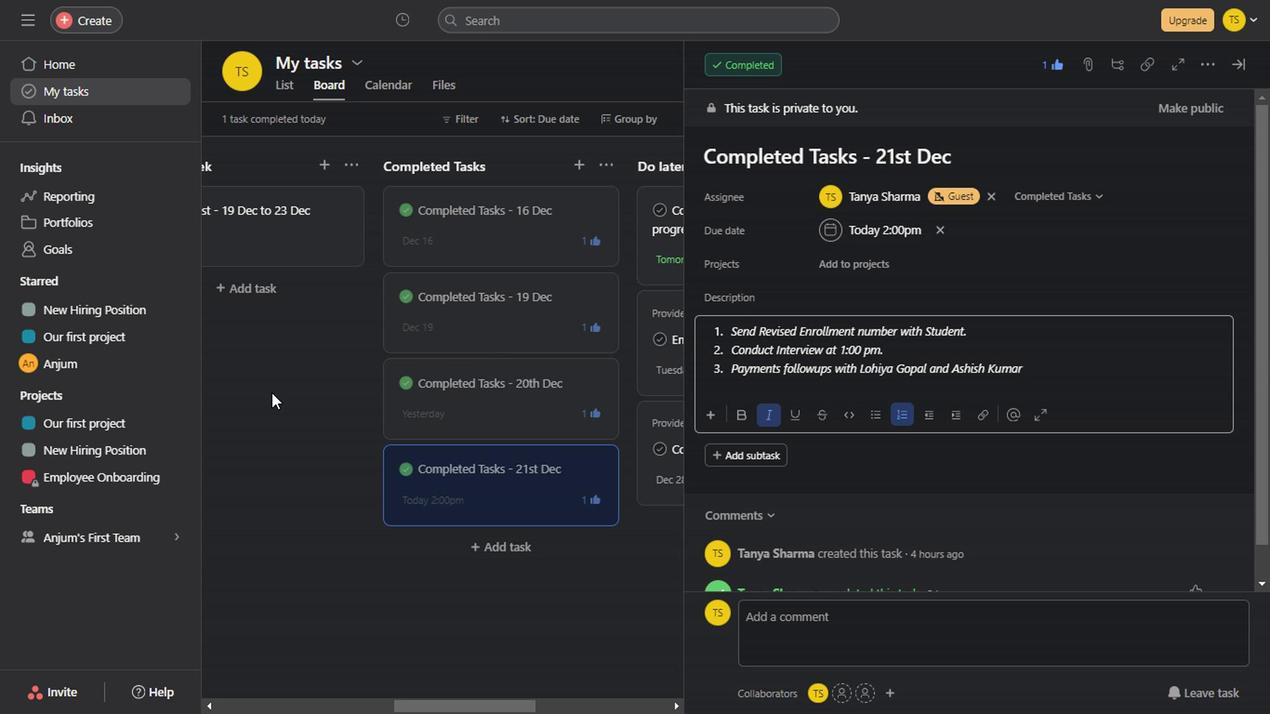 
Action: Mouse scrolled (269, 393) with delta (0, 0)
Screenshot: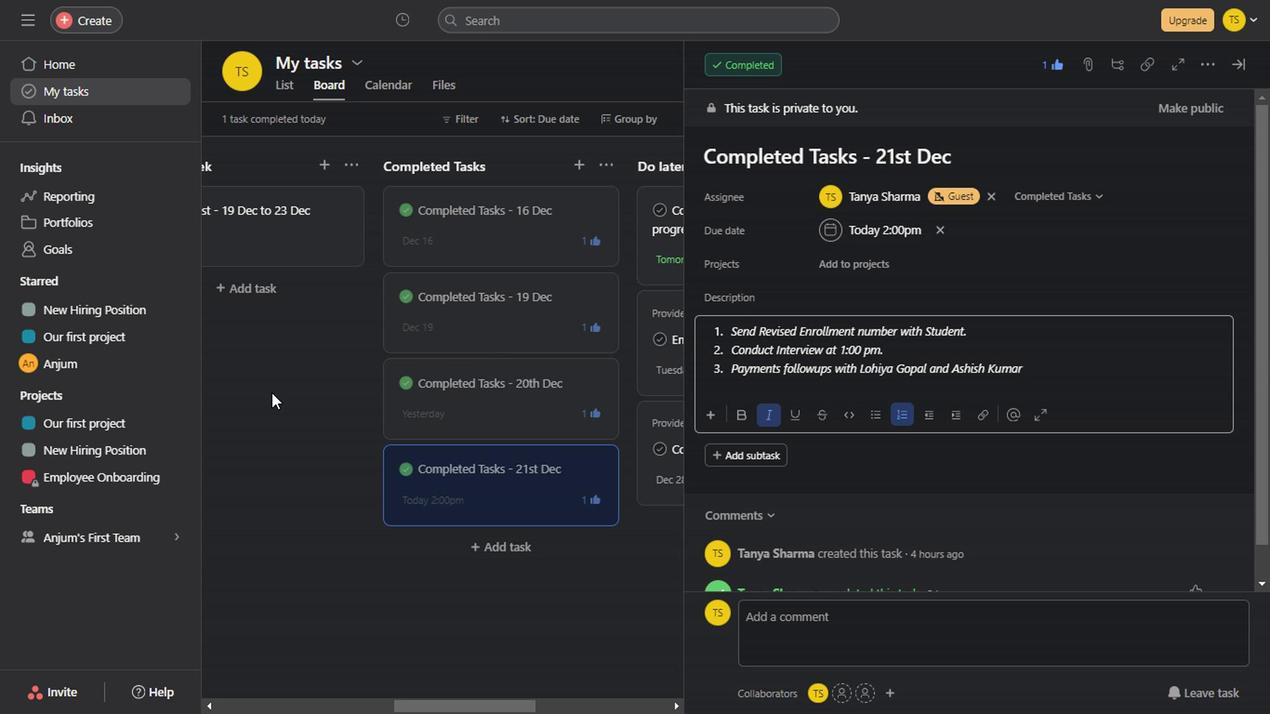 
Action: Mouse scrolled (269, 393) with delta (0, 0)
Screenshot: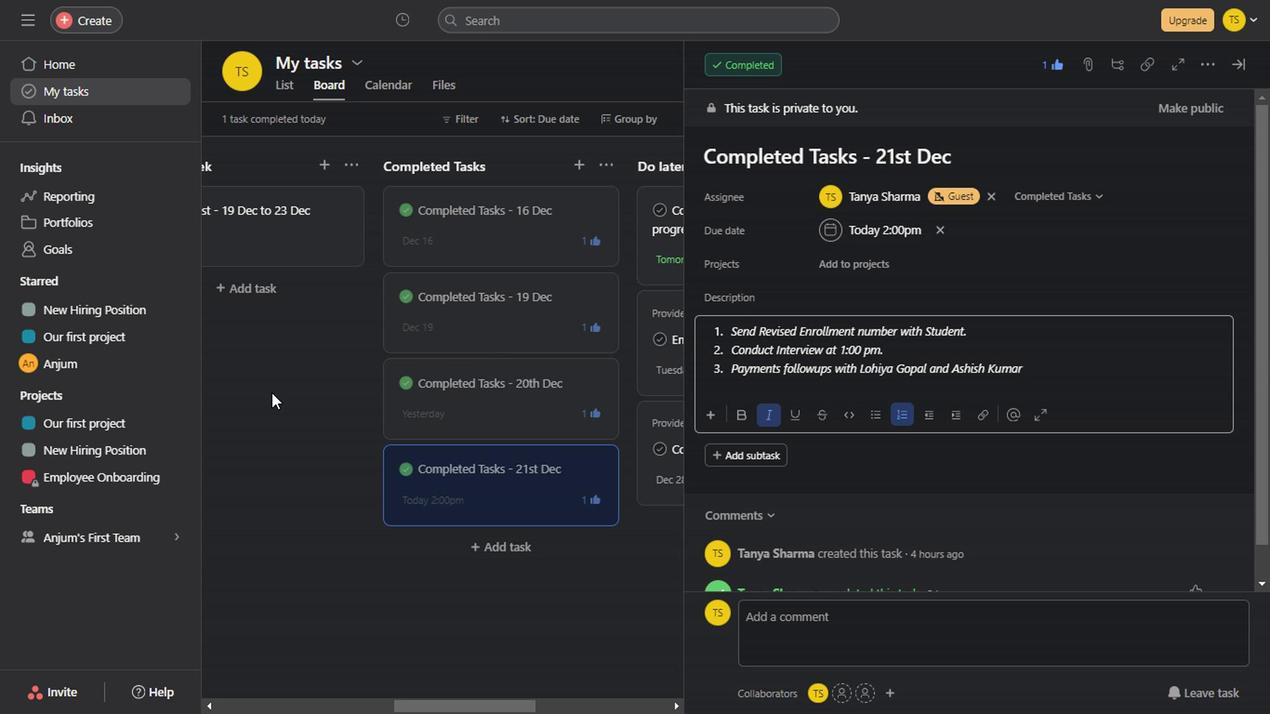 
Action: Mouse moved to (318, 244)
Screenshot: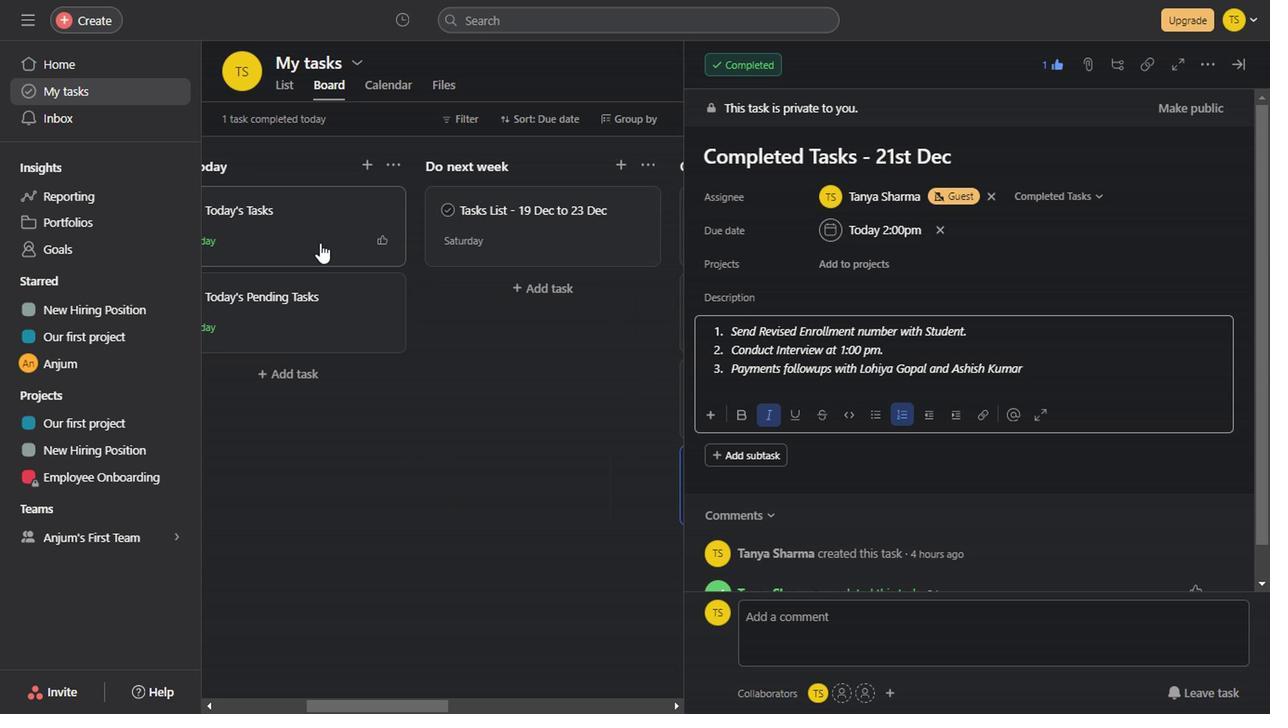 
Action: Mouse pressed left at (318, 244)
Screenshot: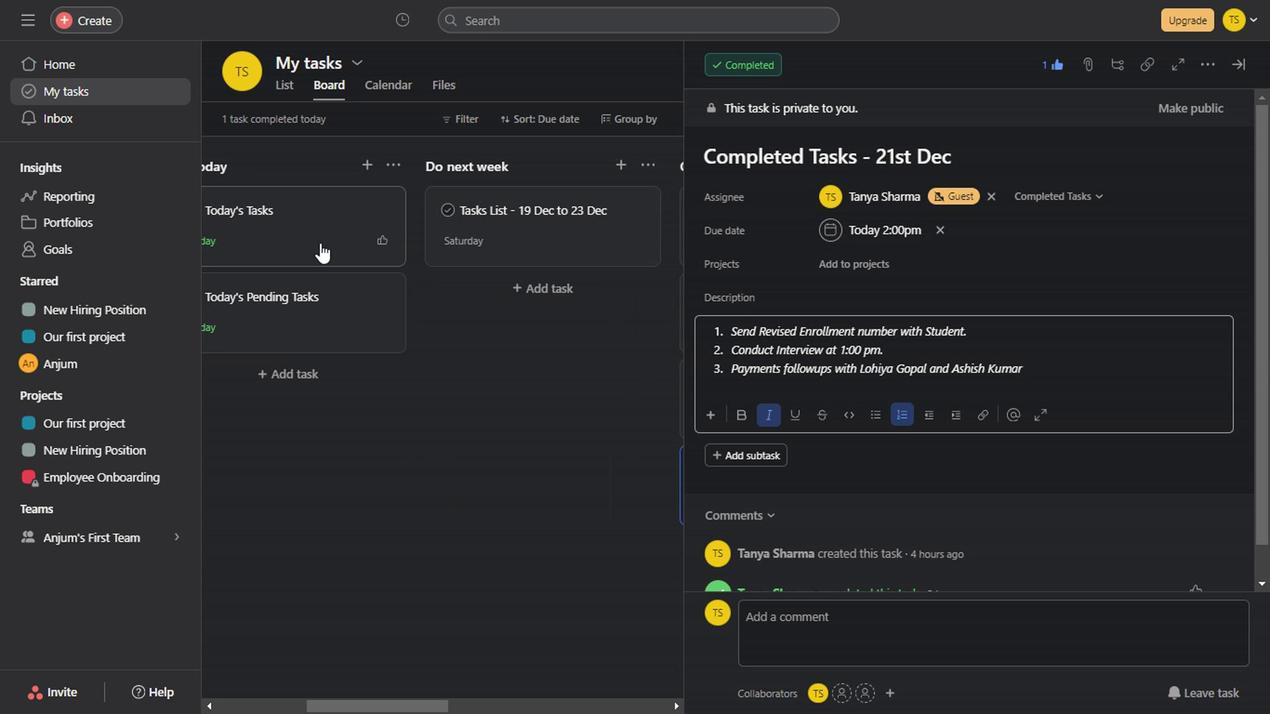 
Action: Mouse moved to (780, 387)
Screenshot: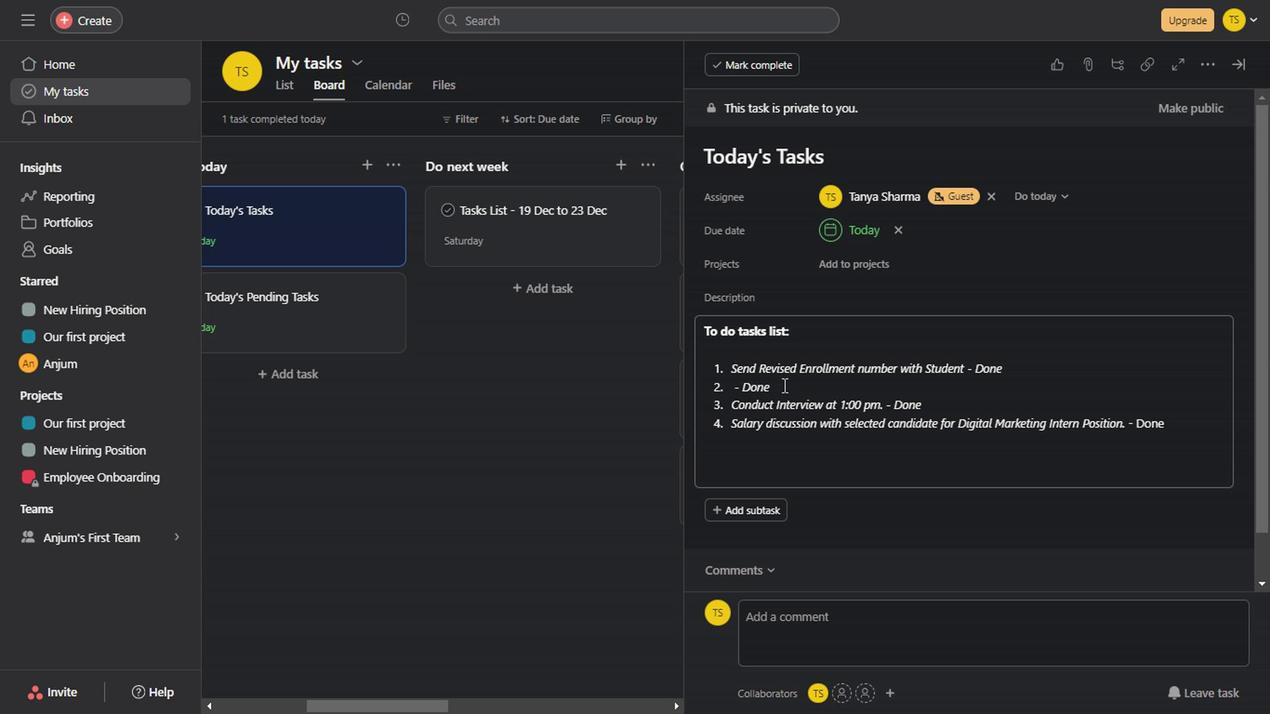 
Action: Mouse pressed left at (780, 387)
Screenshot: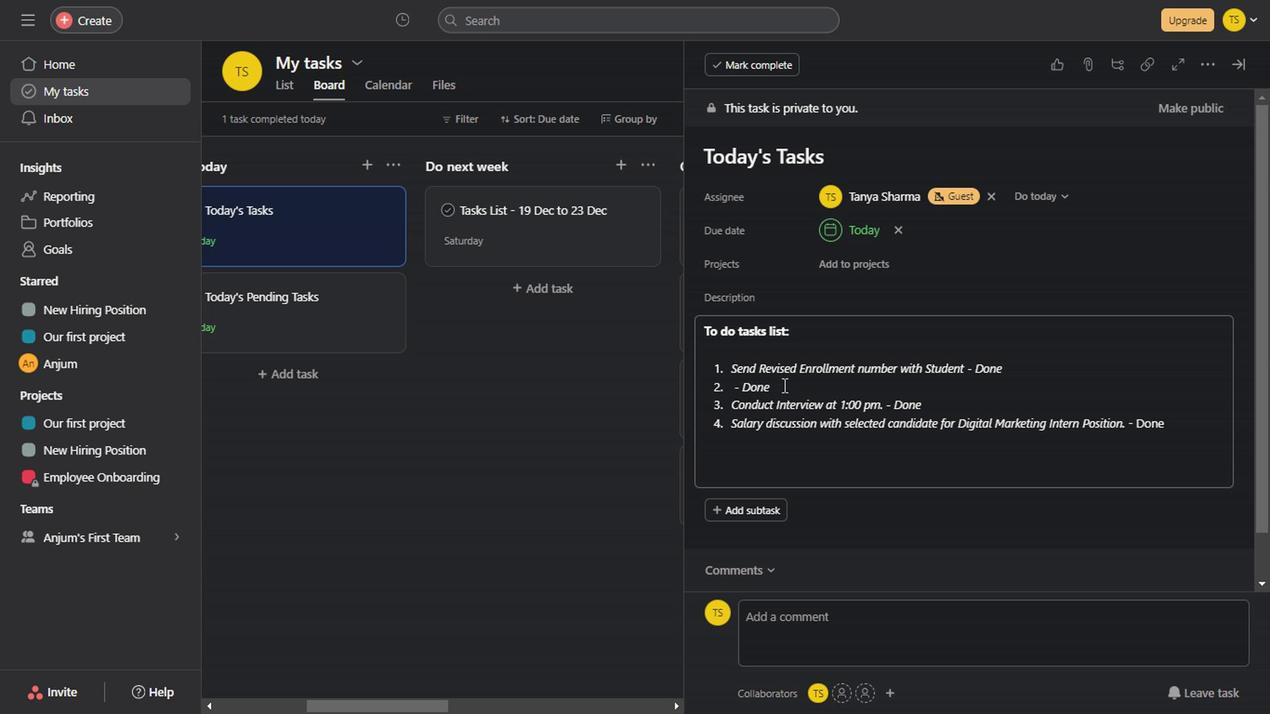 
Action: Key pressed <Key.backspace><Key.backspace><Key.backspace><Key.backspace><Key.backspace><Key.backspace><Key.backspace><Key.backspace><Key.backspace>
Screenshot: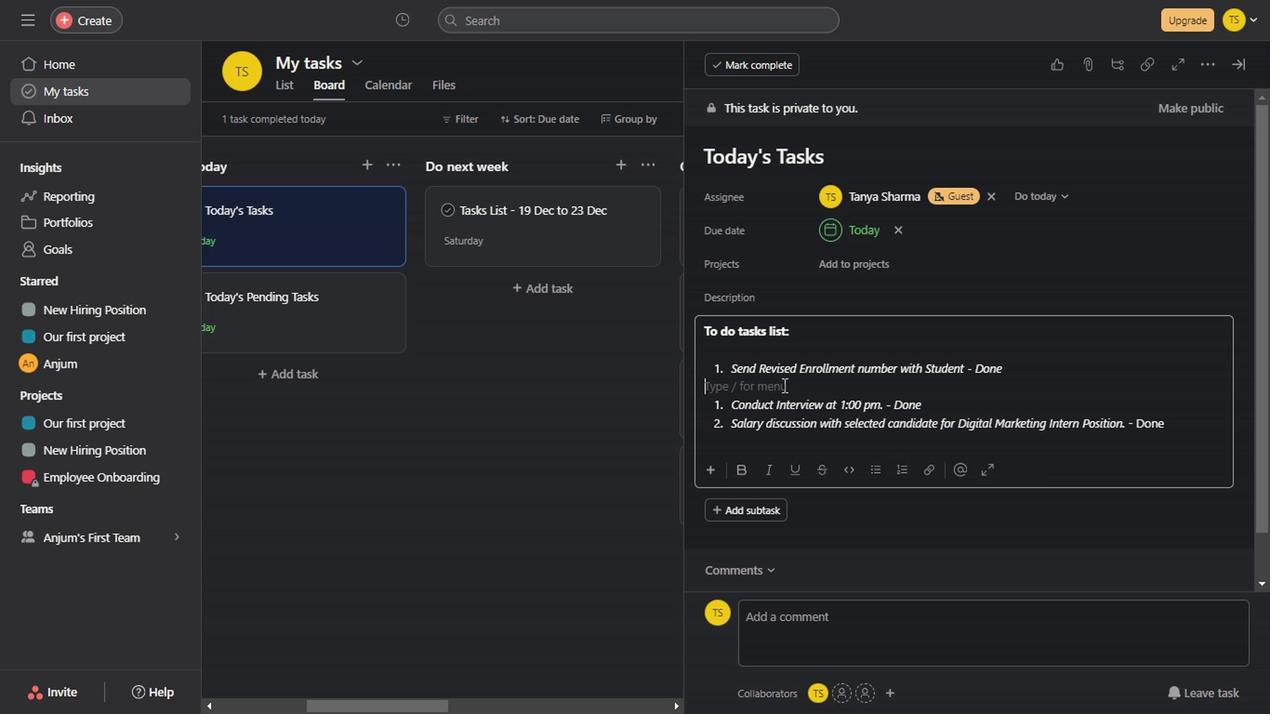 
Action: Mouse moved to (730, 405)
Screenshot: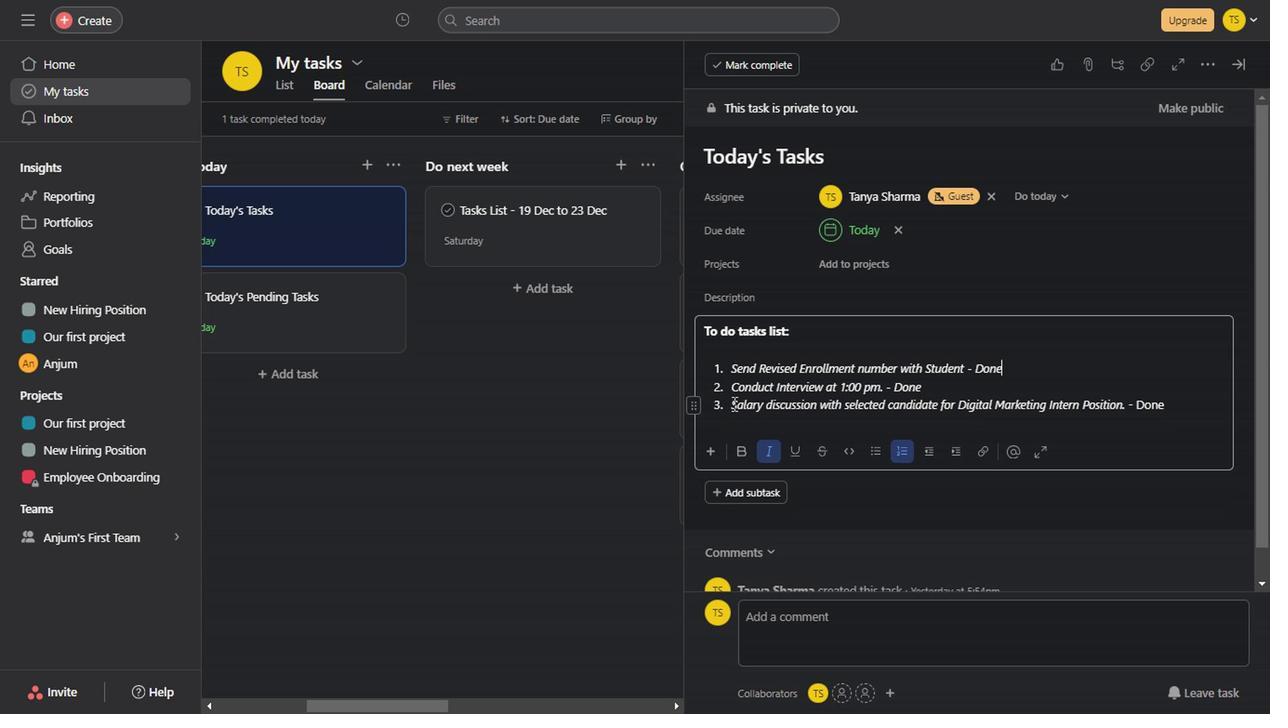
Action: Mouse pressed left at (730, 405)
Screenshot: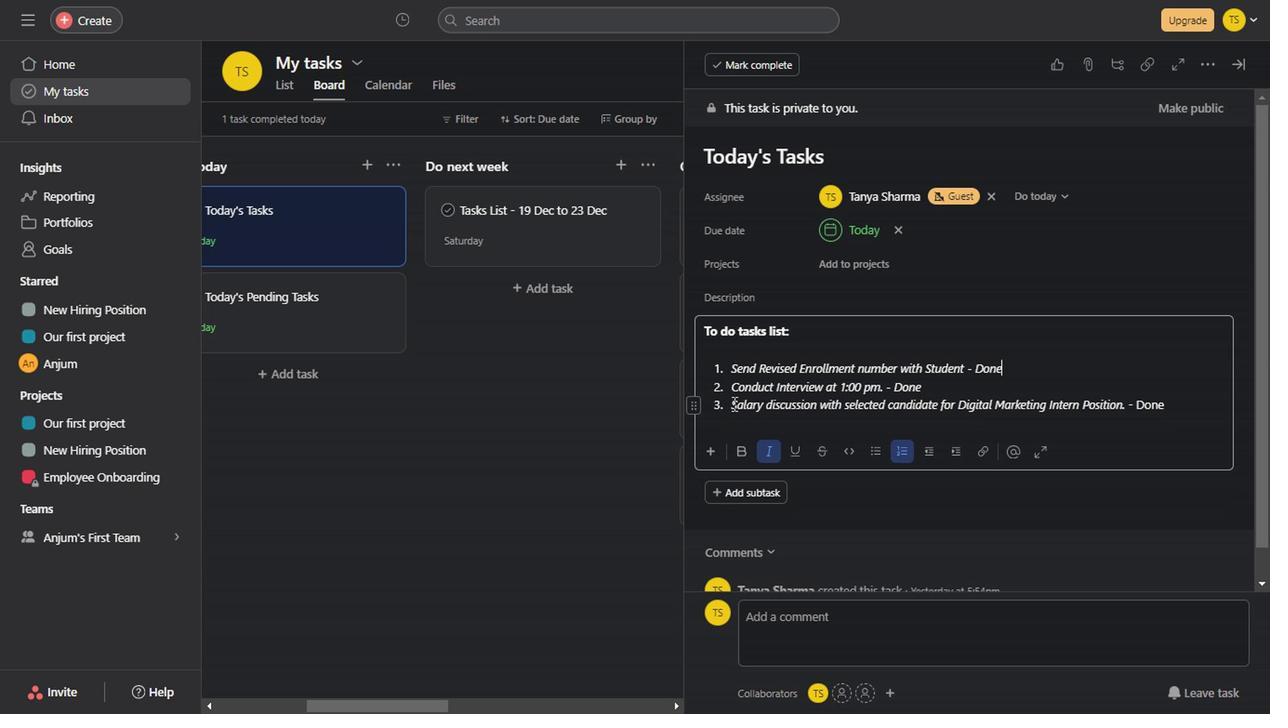 
Action: Key pressed <Key.shift><Key.right><Key.right><Key.right><Key.right><Key.right><Key.right><Key.right><Key.right><Key.right><Key.right><Key.right><Key.right><Key.right><Key.right><Key.right><Key.right><Key.right><Key.right><Key.right><Key.right><Key.right><Key.right><Key.right><Key.right><Key.right><Key.right><Key.right><Key.right><Key.right><Key.right><Key.right><Key.right><Key.right><Key.right><Key.right><Key.right><Key.right><Key.right><Key.right><Key.right><Key.right><Key.right><Key.right><Key.right><Key.right><Key.right><Key.right><Key.right><Key.right><Key.right><Key.right><Key.right><Key.right><Key.right><Key.right><Key.right><Key.right><Key.right><Key.right><Key.right><Key.right><Key.right><Key.right><Key.right><Key.right><Key.right><Key.right><Key.right><Key.right><Key.right><Key.right><Key.right><Key.right><Key.right><Key.right><Key.right><Key.right><Key.right><Key.right><Key.right><Key.right><Key.left>
Screenshot: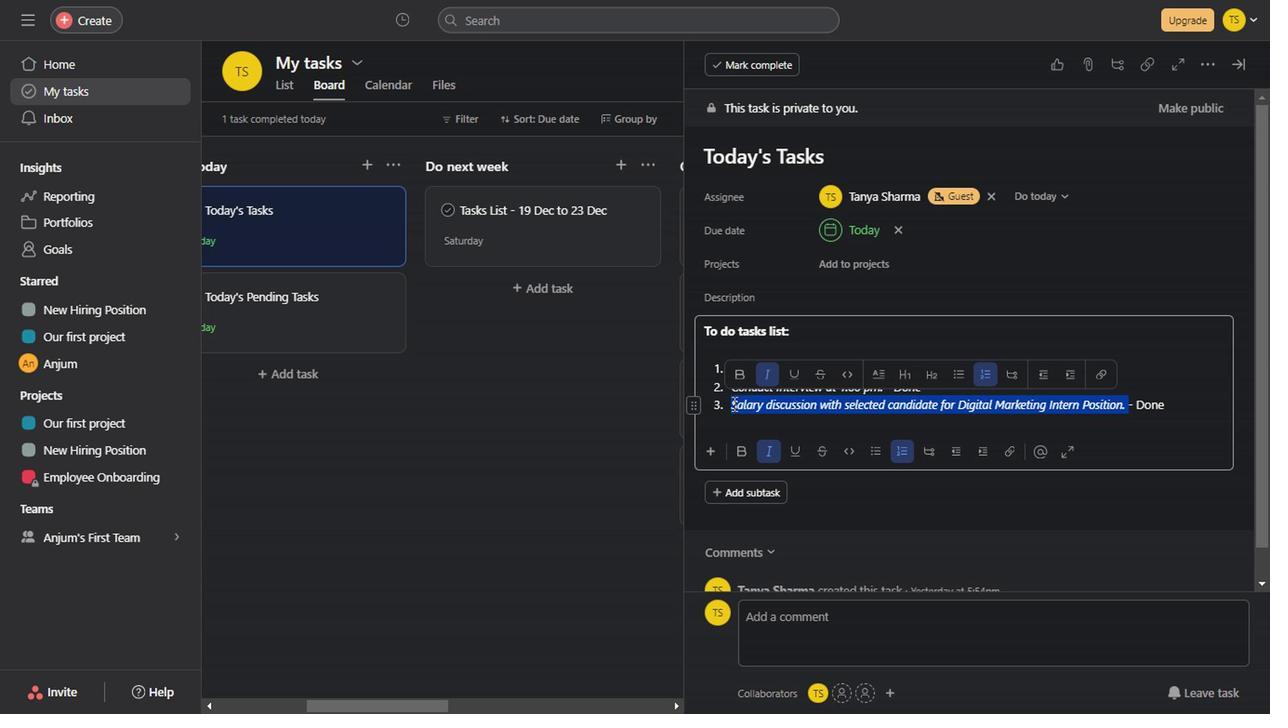 
Action: Mouse moved to (804, 405)
Screenshot: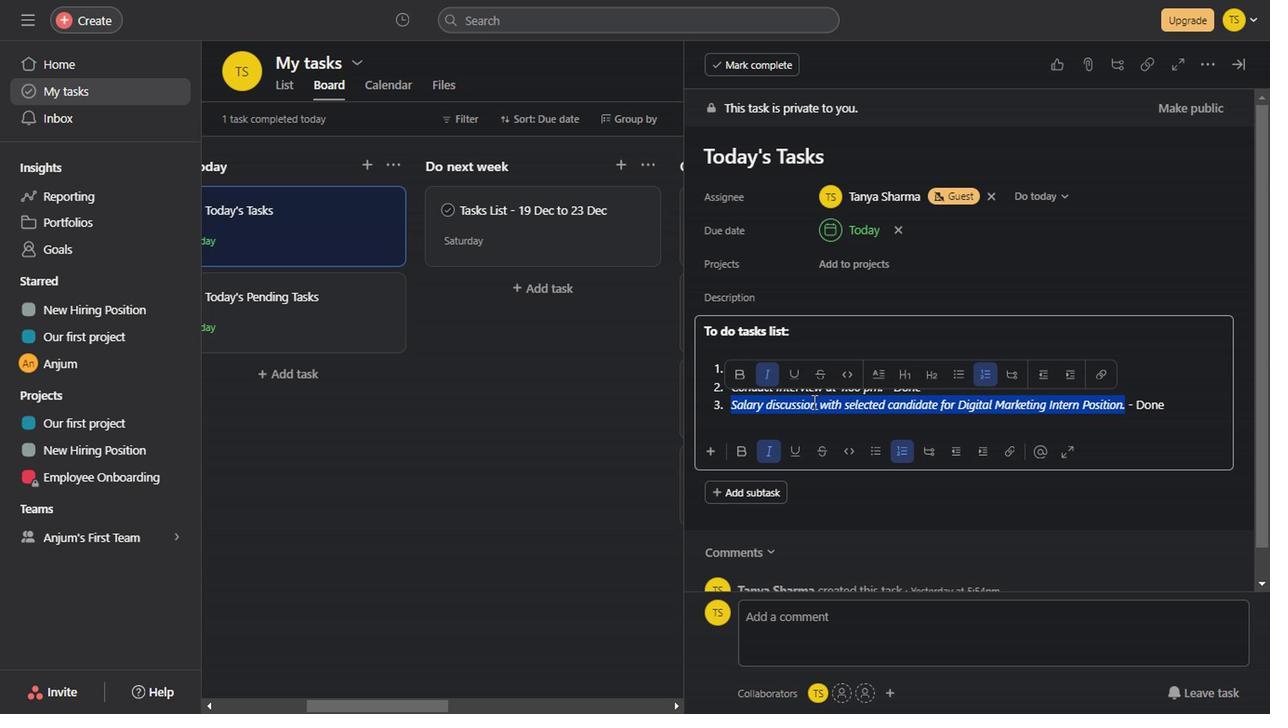 
Action: Mouse pressed right at (804, 405)
Screenshot: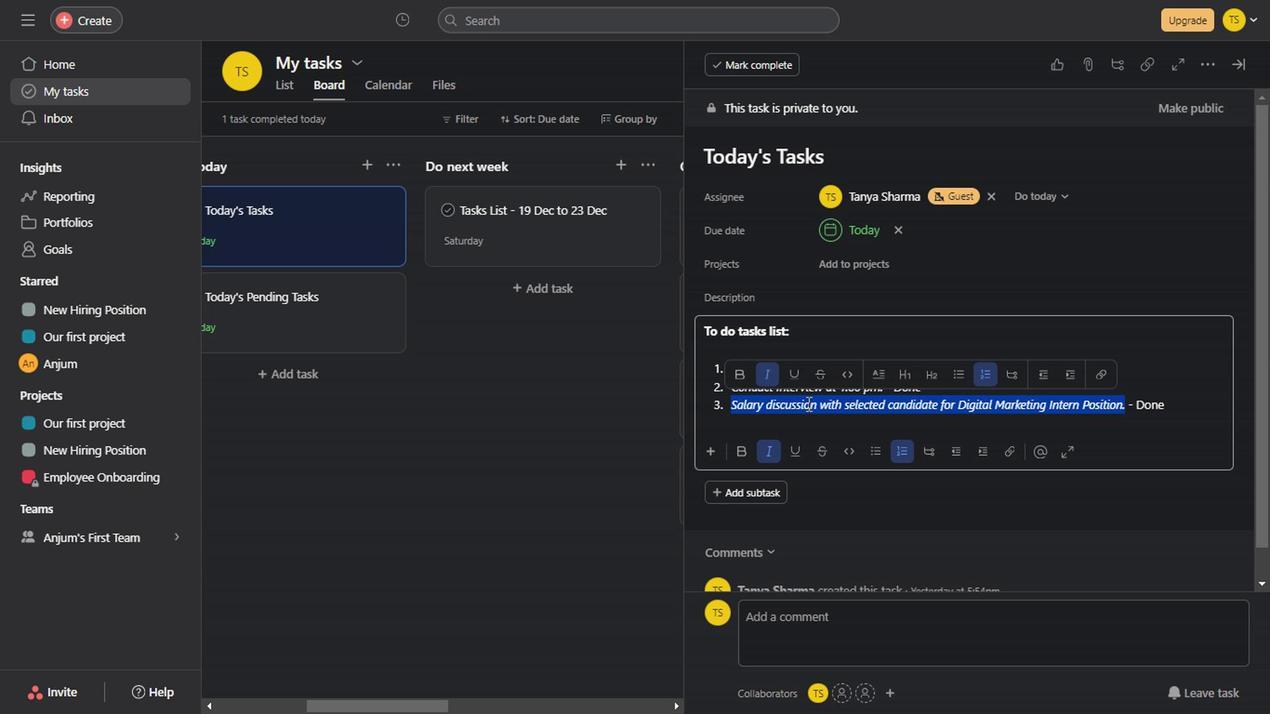 
Action: Mouse moved to (541, 109)
Screenshot: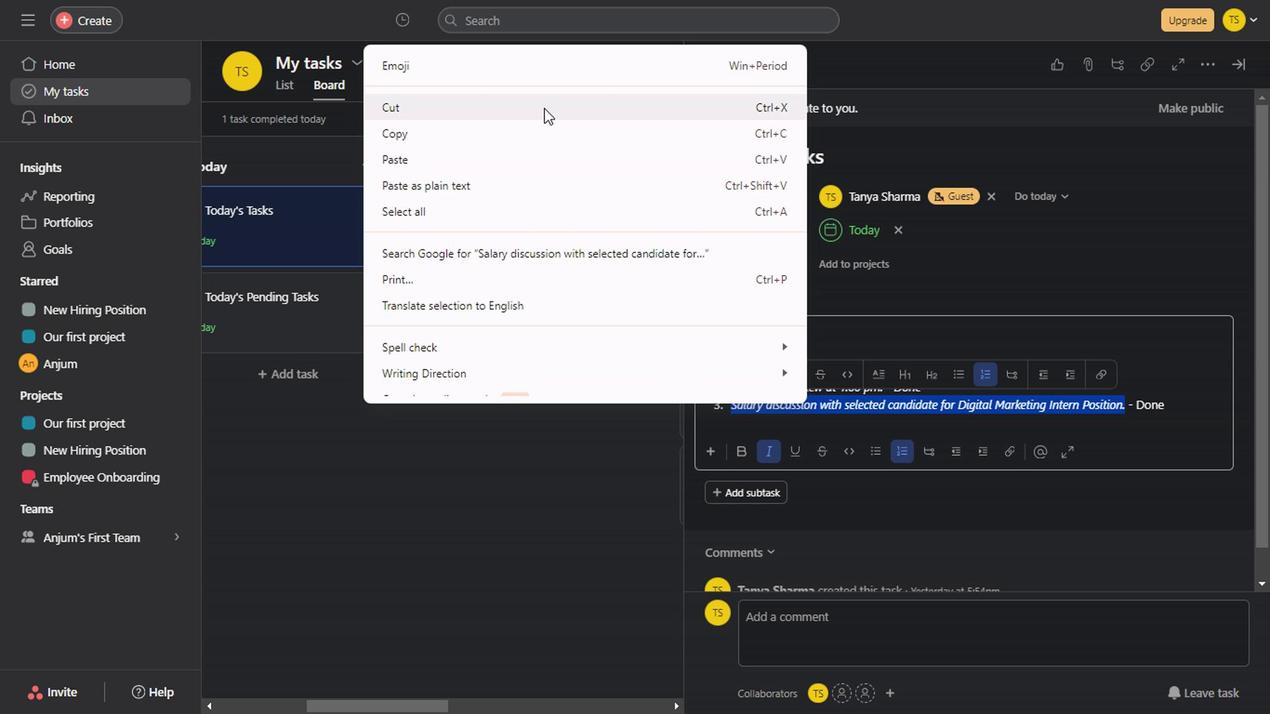 
Action: Mouse pressed left at (541, 109)
Screenshot: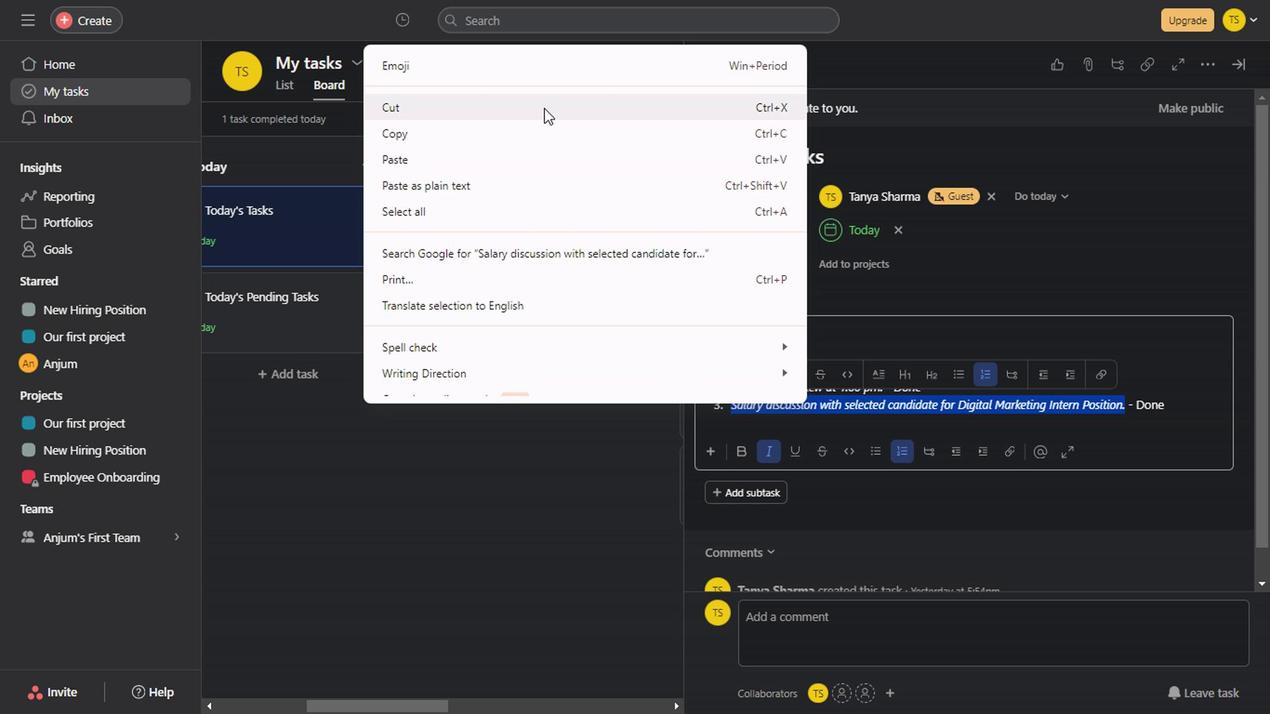 
Action: Mouse moved to (780, 404)
Screenshot: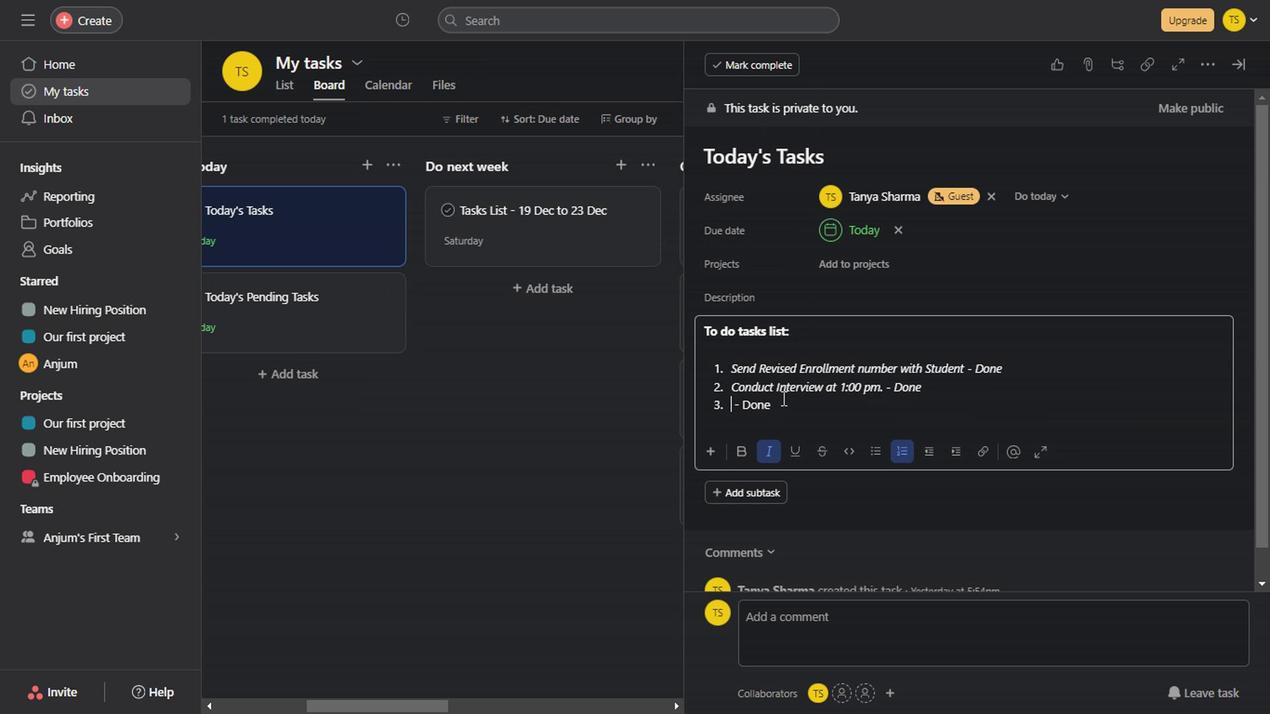 
Action: Mouse pressed left at (780, 404)
Screenshot: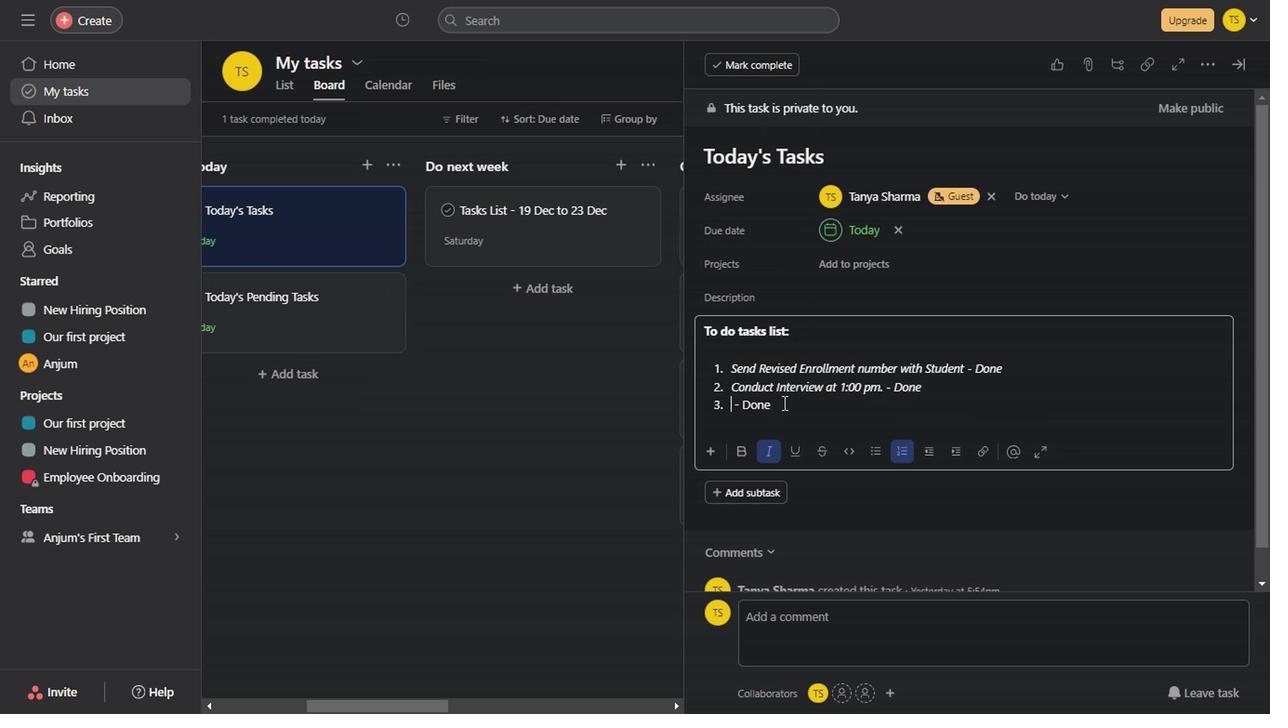 
Action: Key pressed <Key.backspace><Key.backspace><Key.backspace><Key.backspace><Key.backspace><Key.backspace><Key.backspace><Key.backspace><Key.backspace><Key.backspace>e
Screenshot: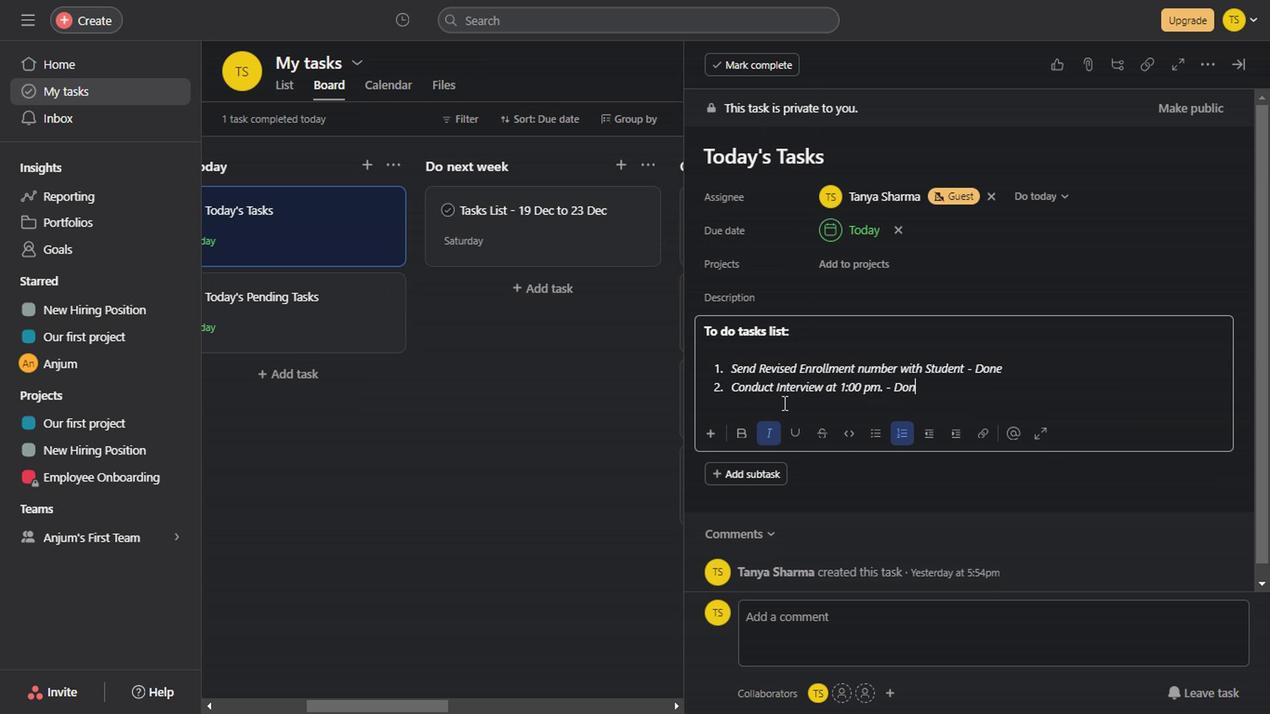 
Action: Mouse moved to (334, 476)
Screenshot: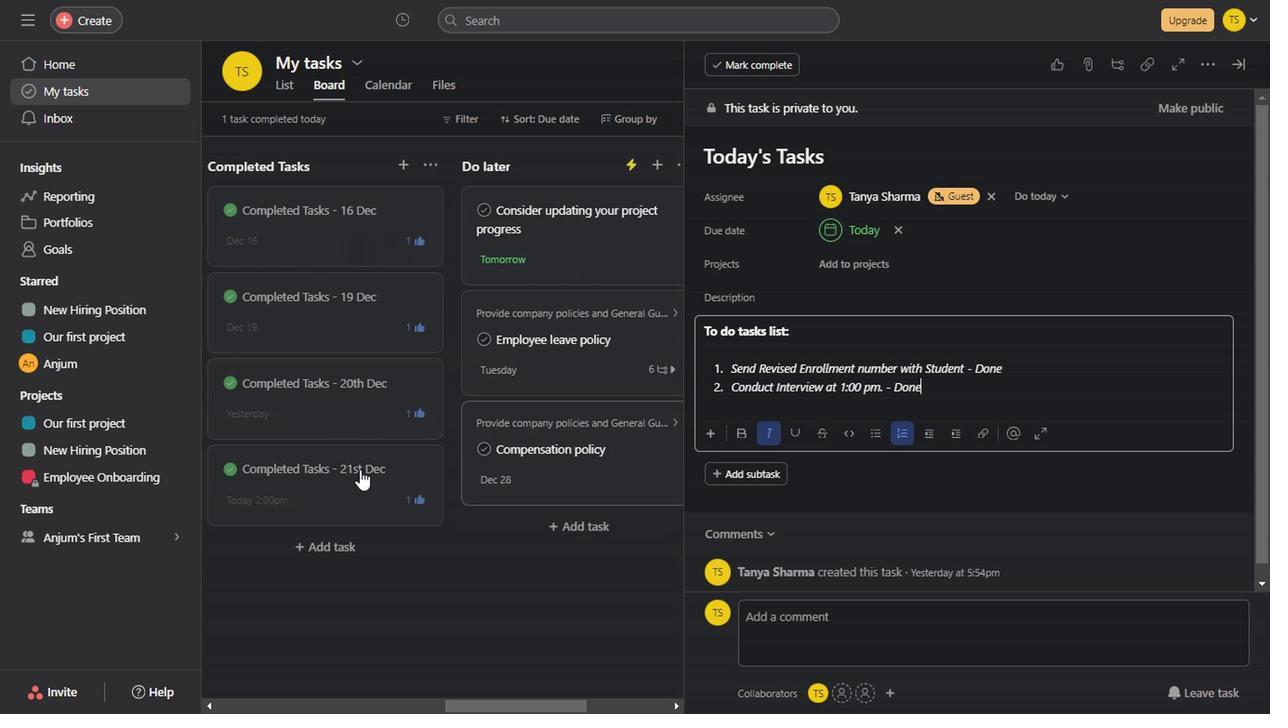 
Action: Mouse pressed left at (334, 476)
Screenshot: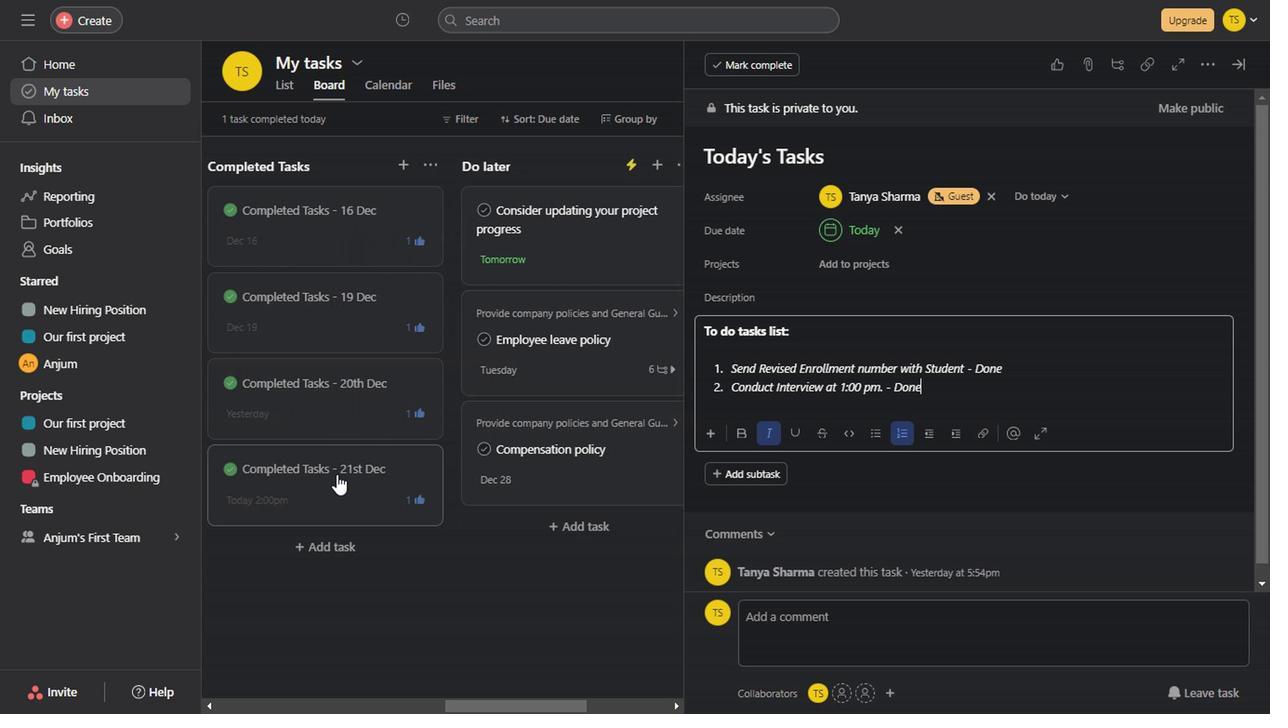 
Action: Mouse moved to (1044, 370)
Screenshot: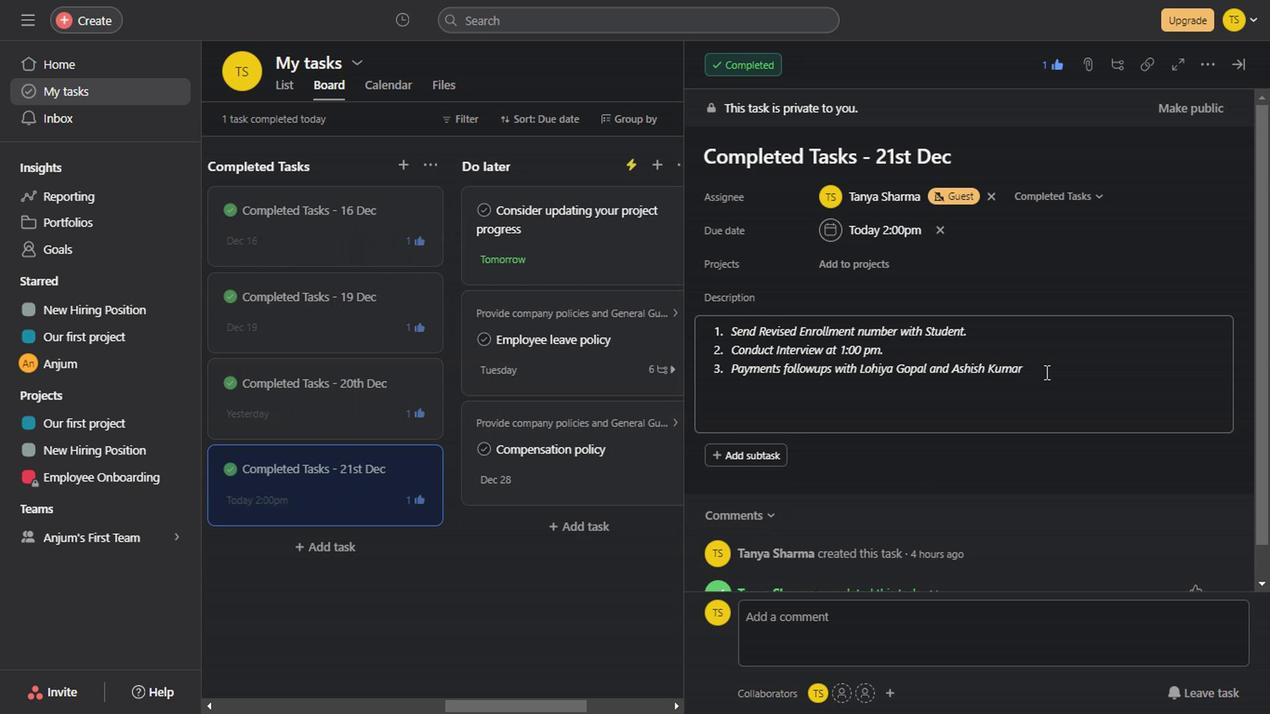 
Action: Mouse pressed left at (1044, 370)
Screenshot: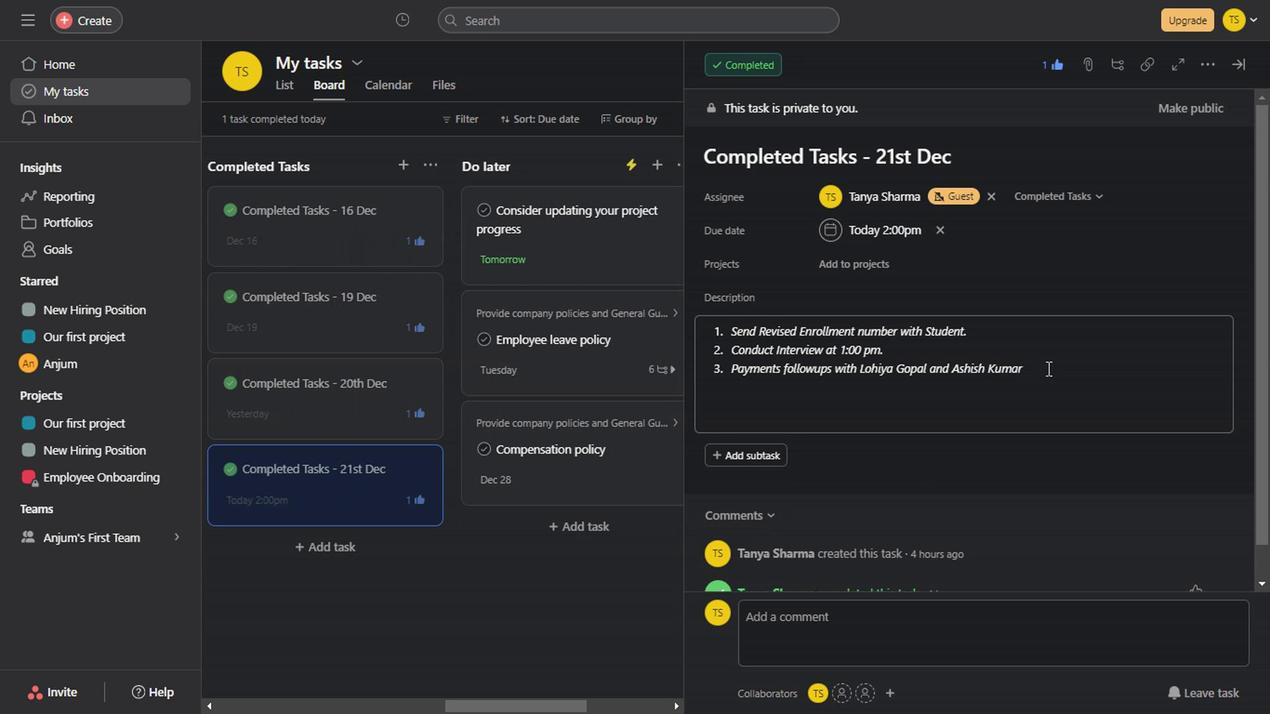 
Action: Key pressed .<Key.enter>
Screenshot: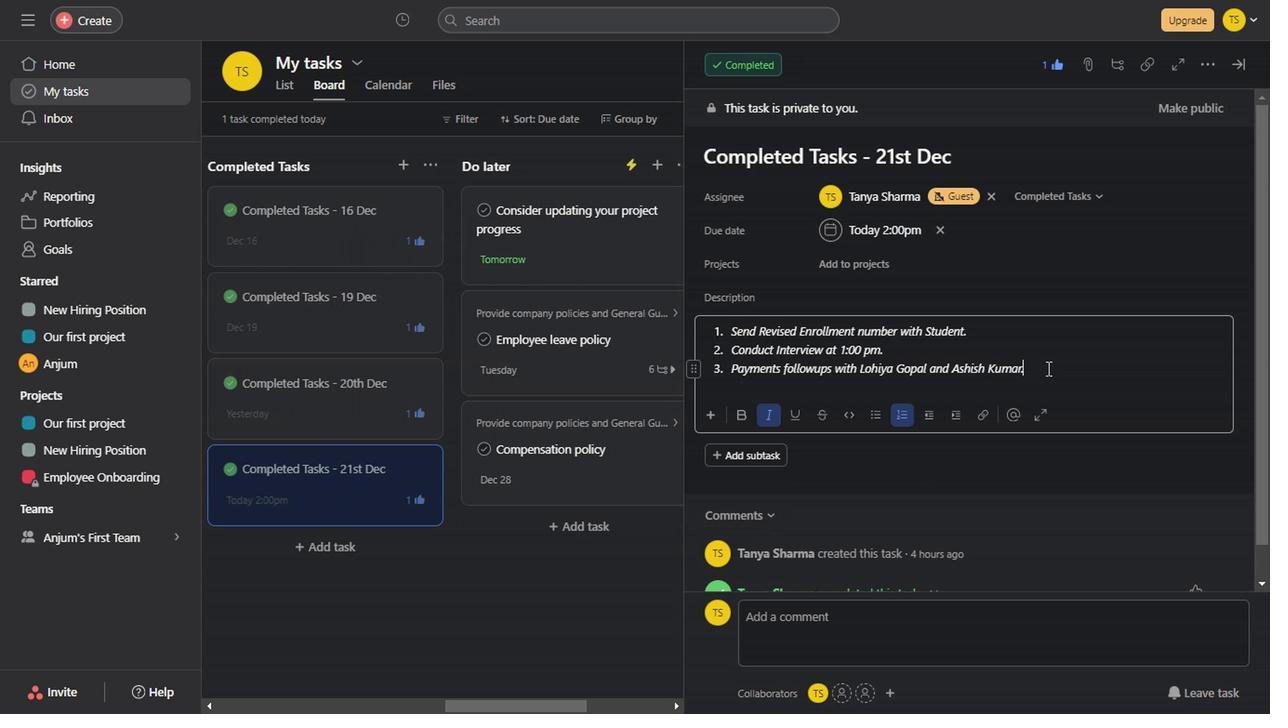 
Action: Mouse moved to (733, 391)
Screenshot: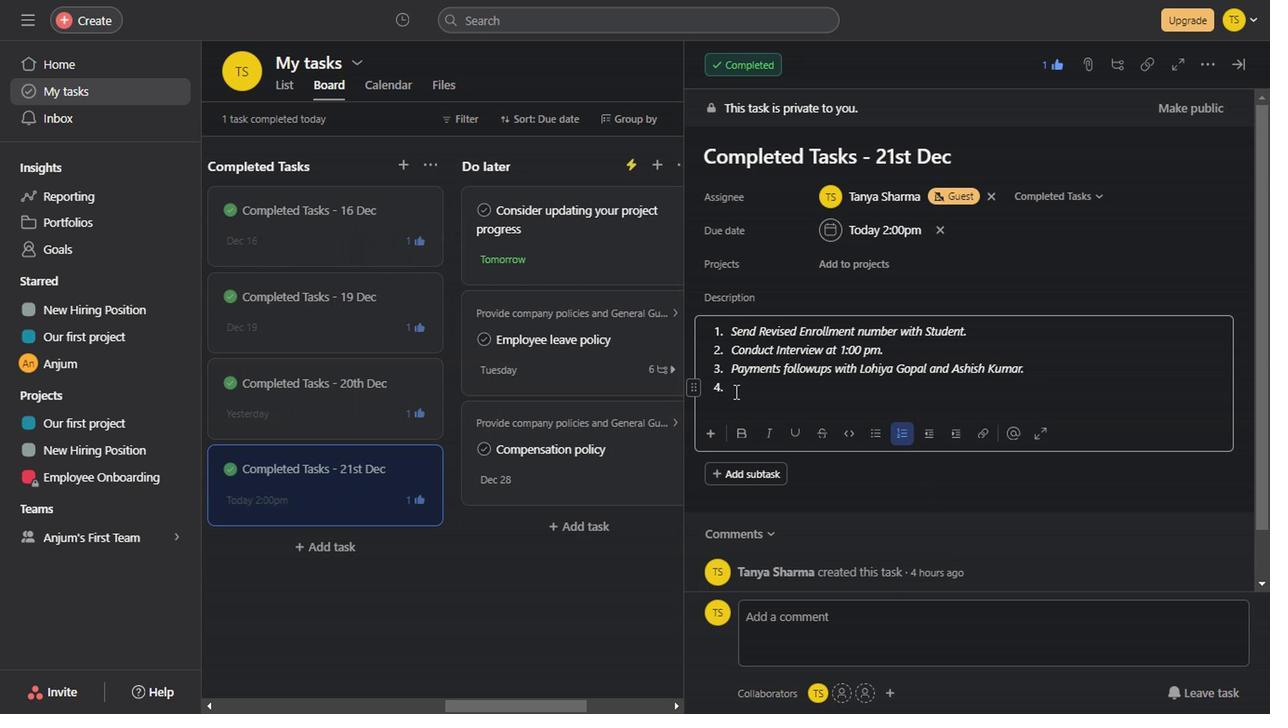 
Action: Mouse pressed right at (733, 391)
Screenshot: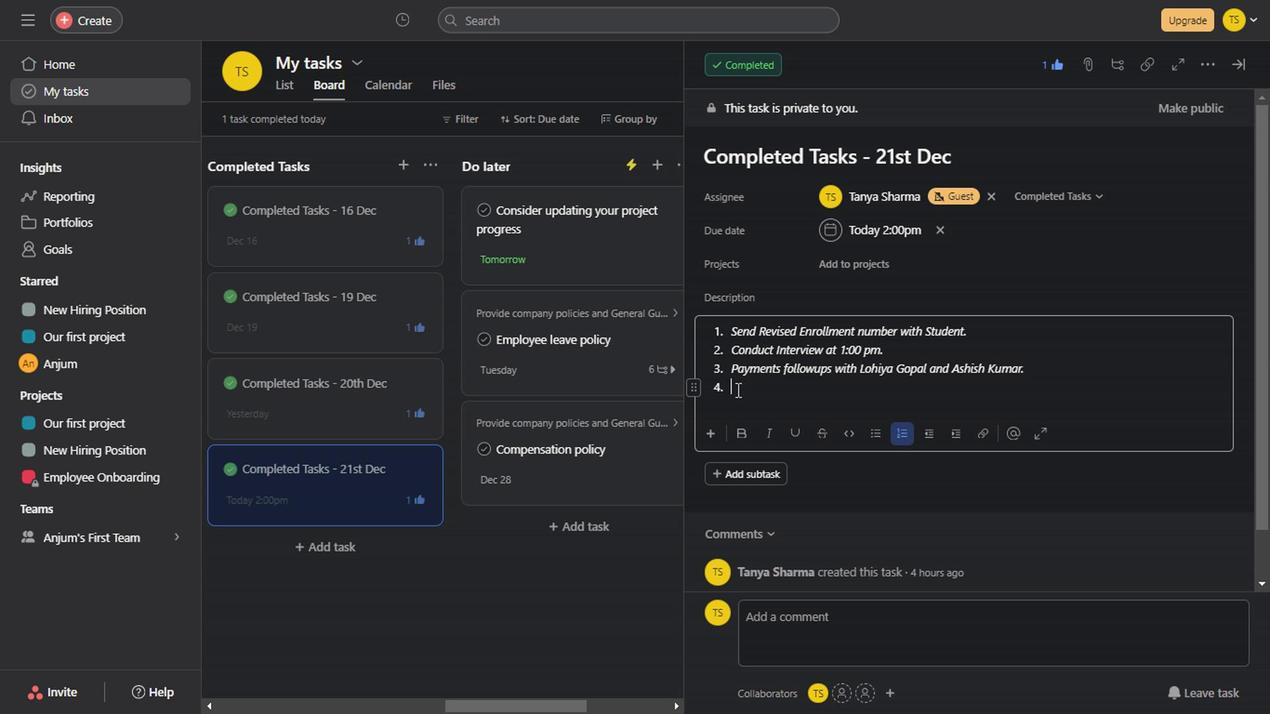 
Action: Mouse moved to (803, 242)
Screenshot: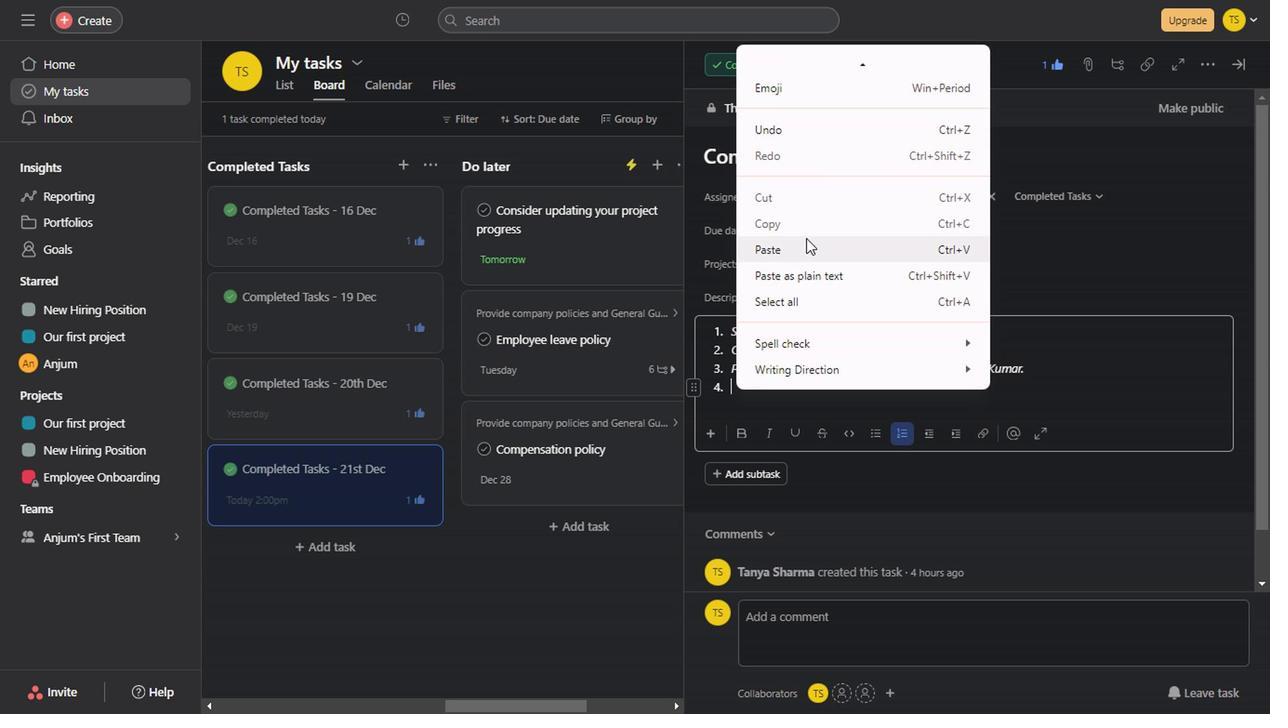 
Action: Mouse pressed left at (803, 242)
Screenshot: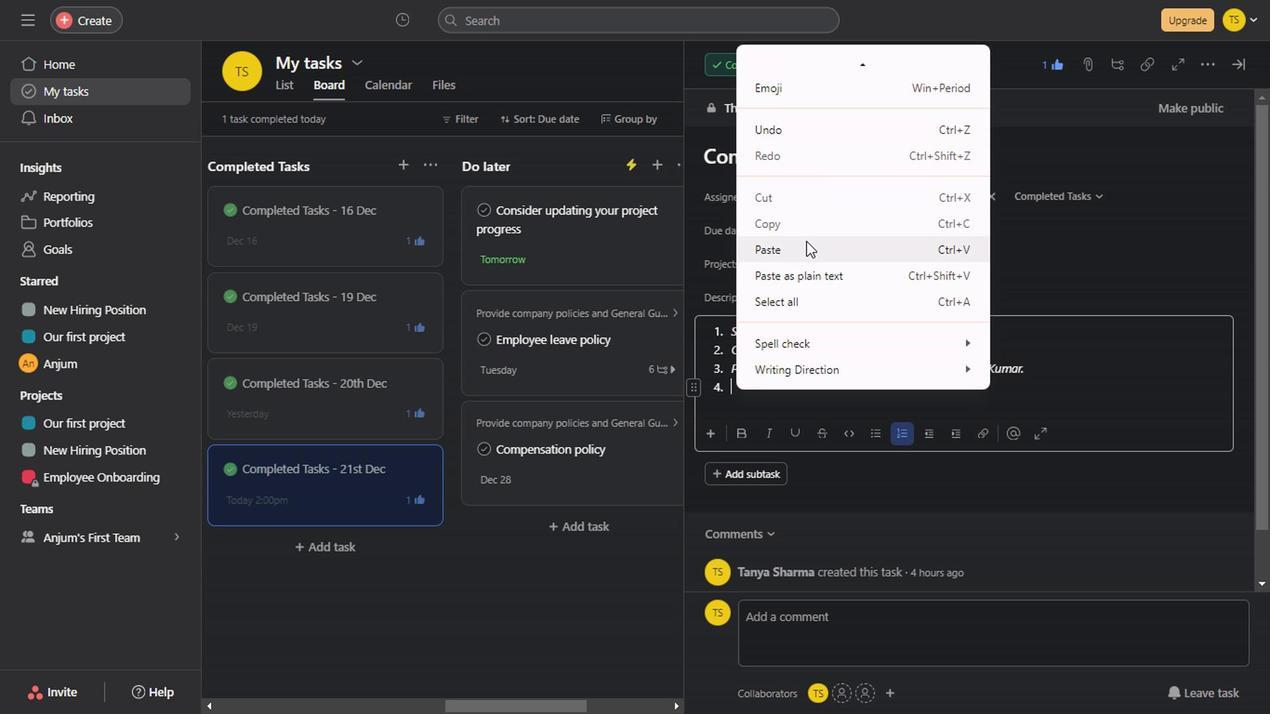 
Action: Mouse moved to (1046, 391)
Screenshot: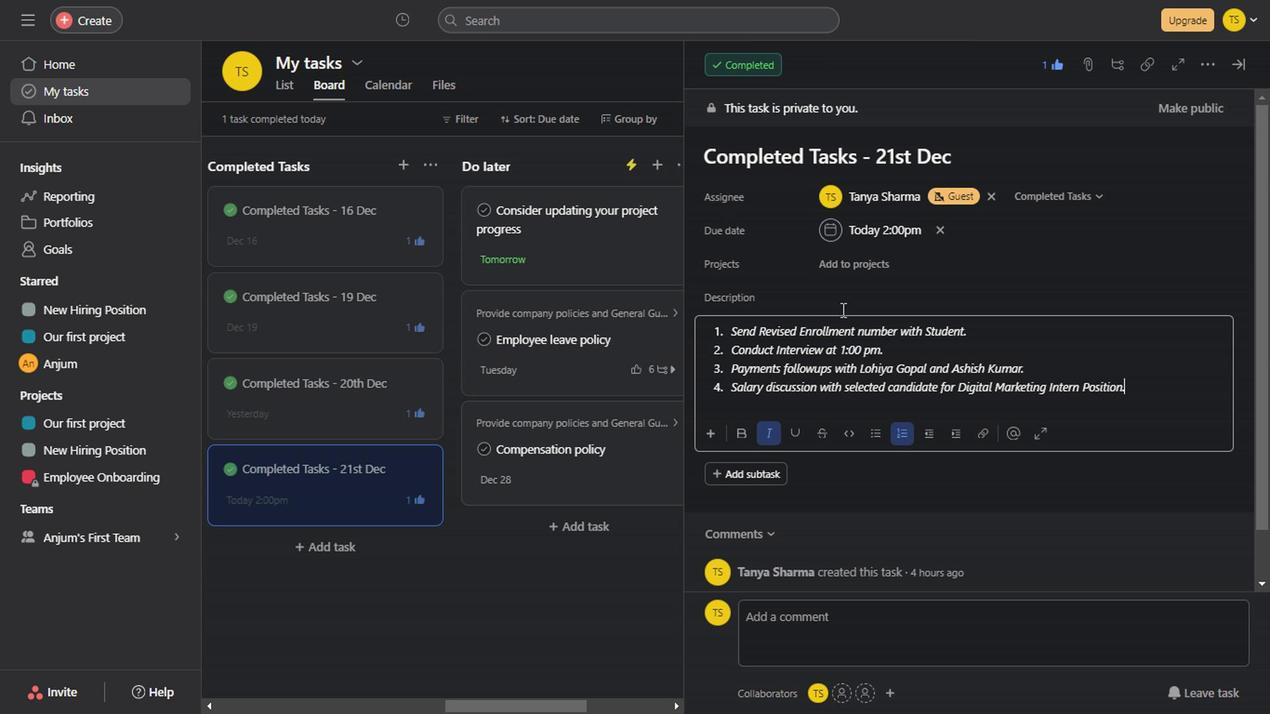 
Action: Mouse scrolled (1046, 391) with delta (0, 0)
Screenshot: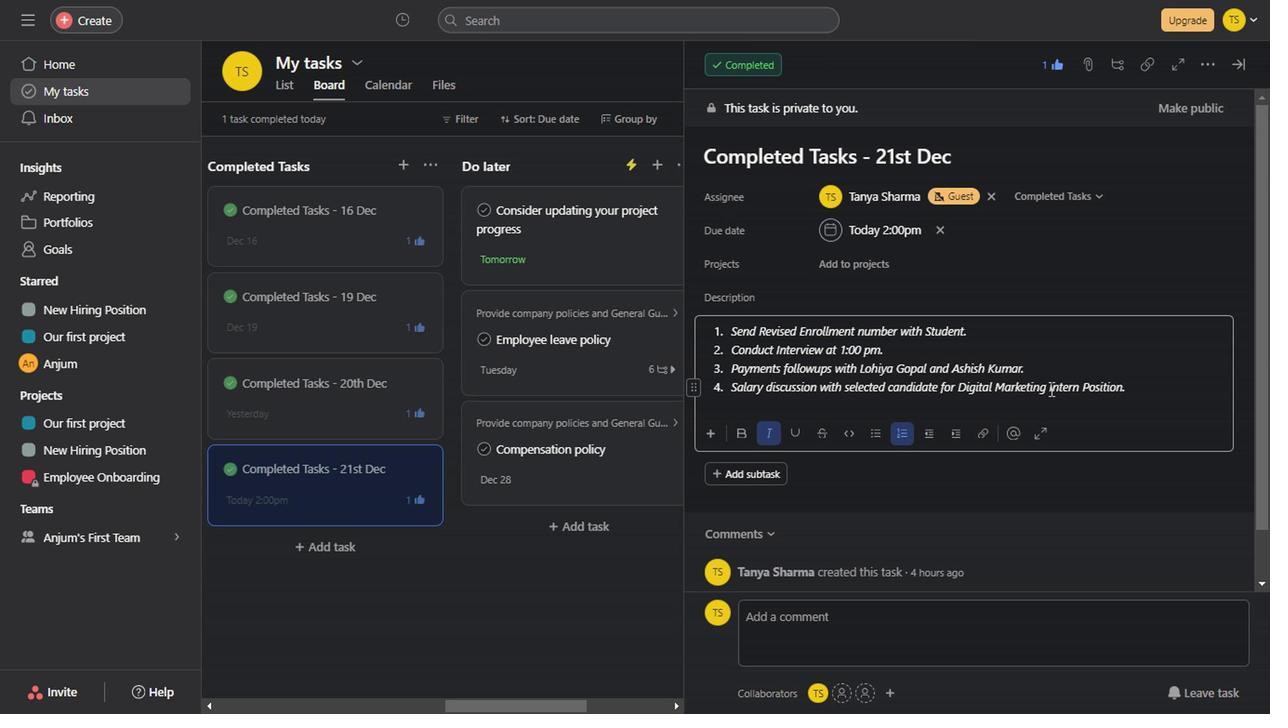
Action: Mouse scrolled (1046, 389) with delta (0, -1)
Screenshot: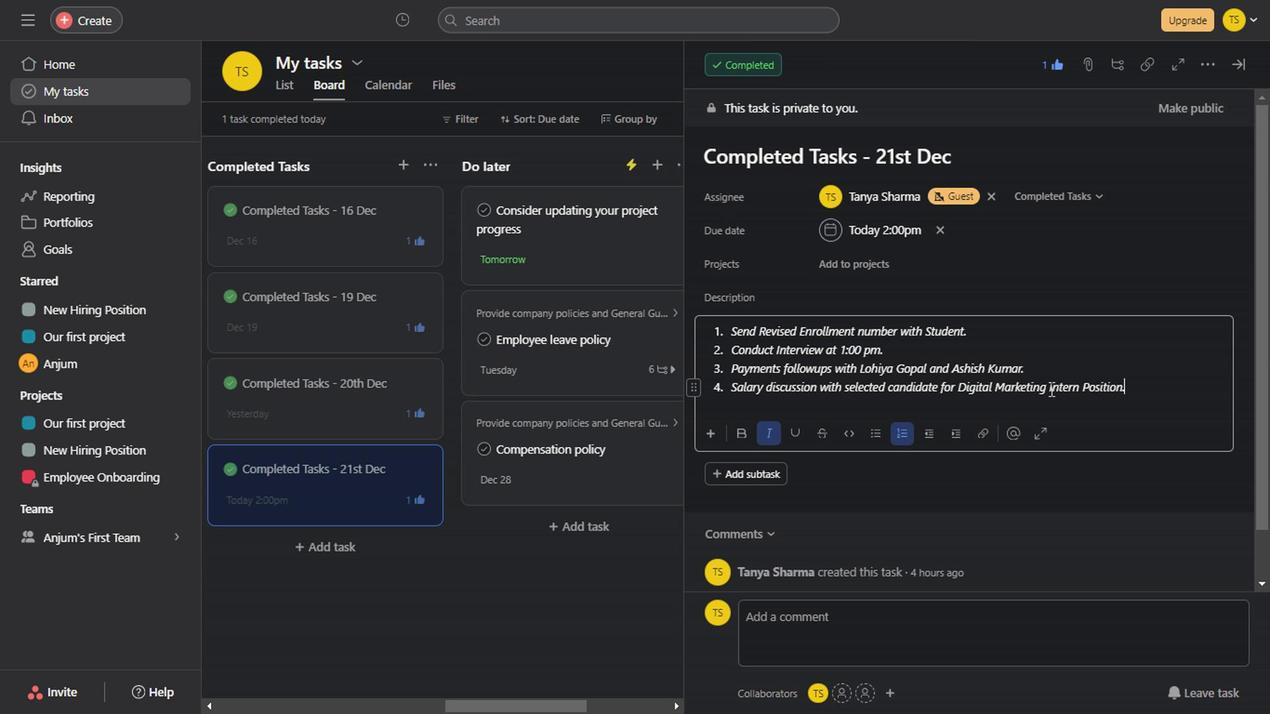 
Action: Mouse scrolled (1046, 389) with delta (0, -1)
Screenshot: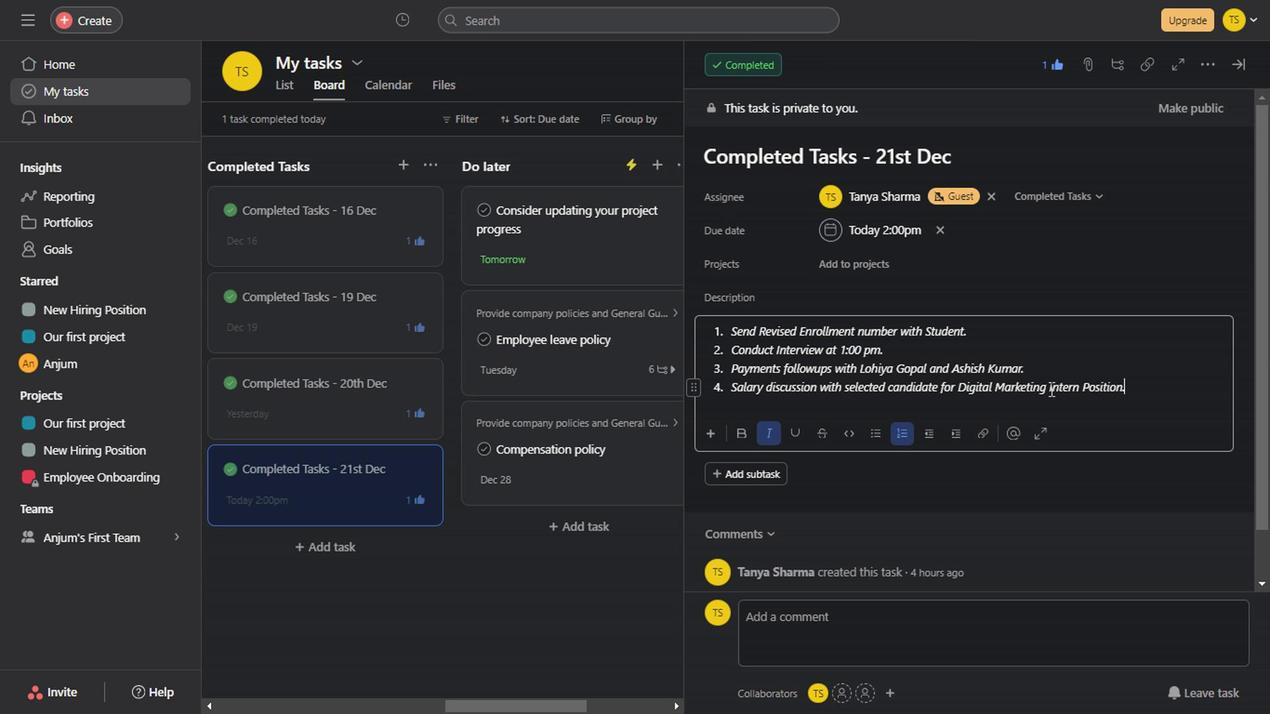 
Action: Mouse scrolled (1046, 389) with delta (0, -1)
Screenshot: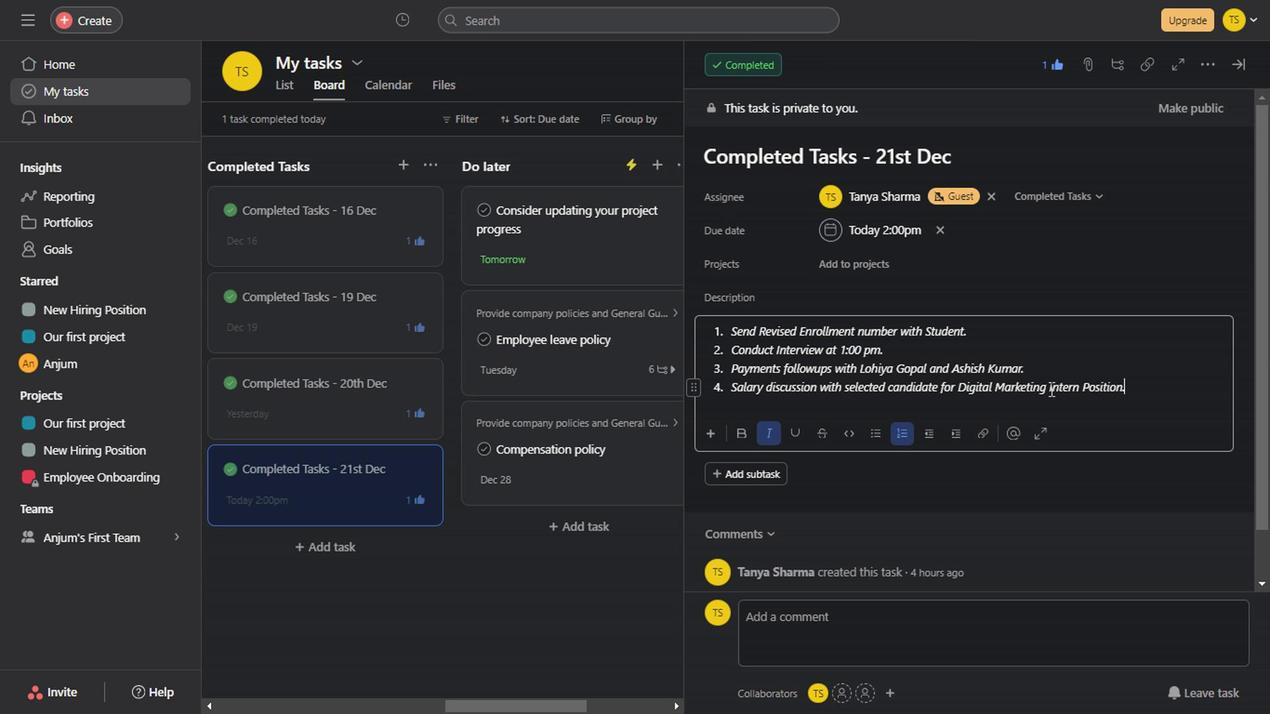 
Action: Mouse scrolled (1046, 389) with delta (0, -1)
Screenshot: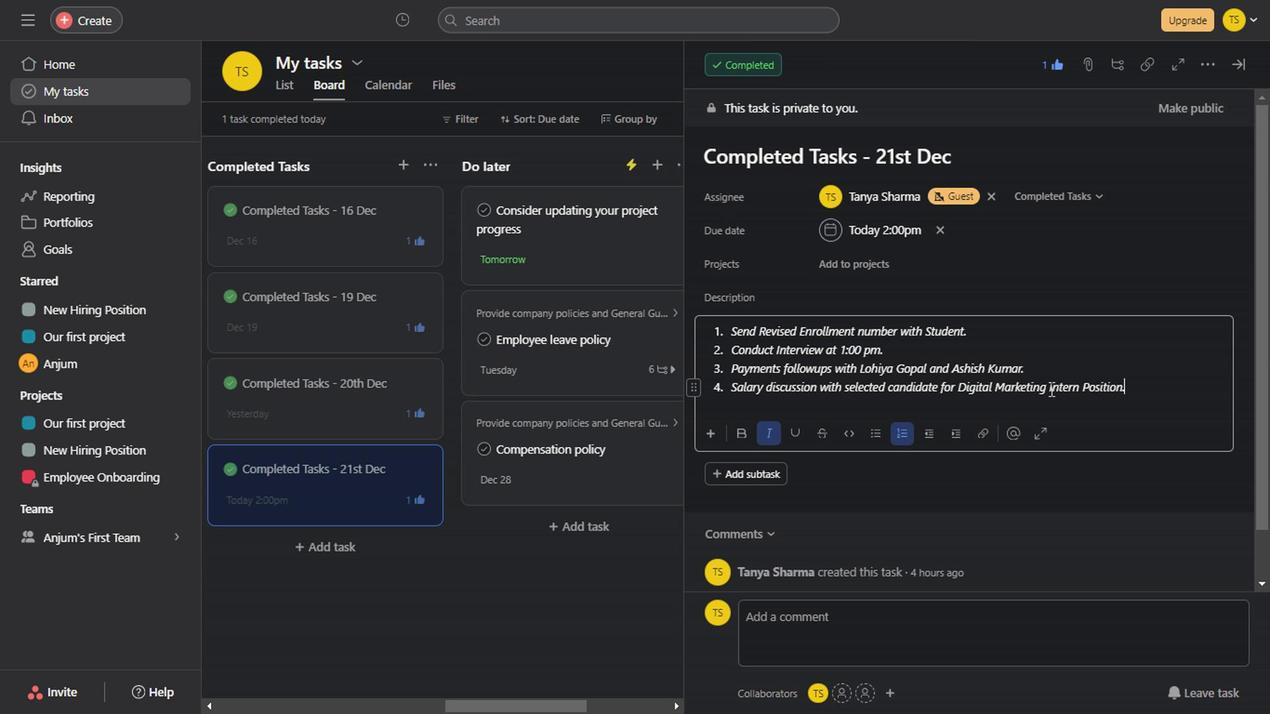
Action: Mouse scrolled (1046, 389) with delta (0, -1)
Screenshot: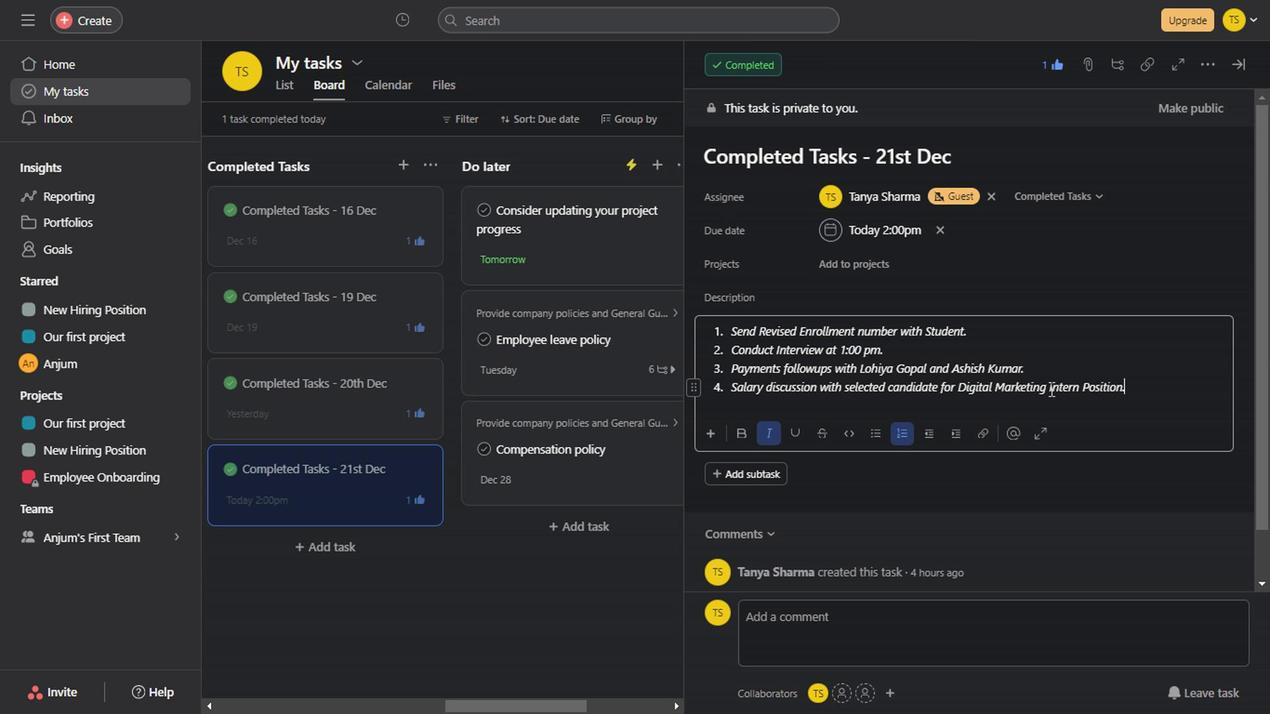 
Action: Mouse scrolled (1046, 389) with delta (0, -1)
Screenshot: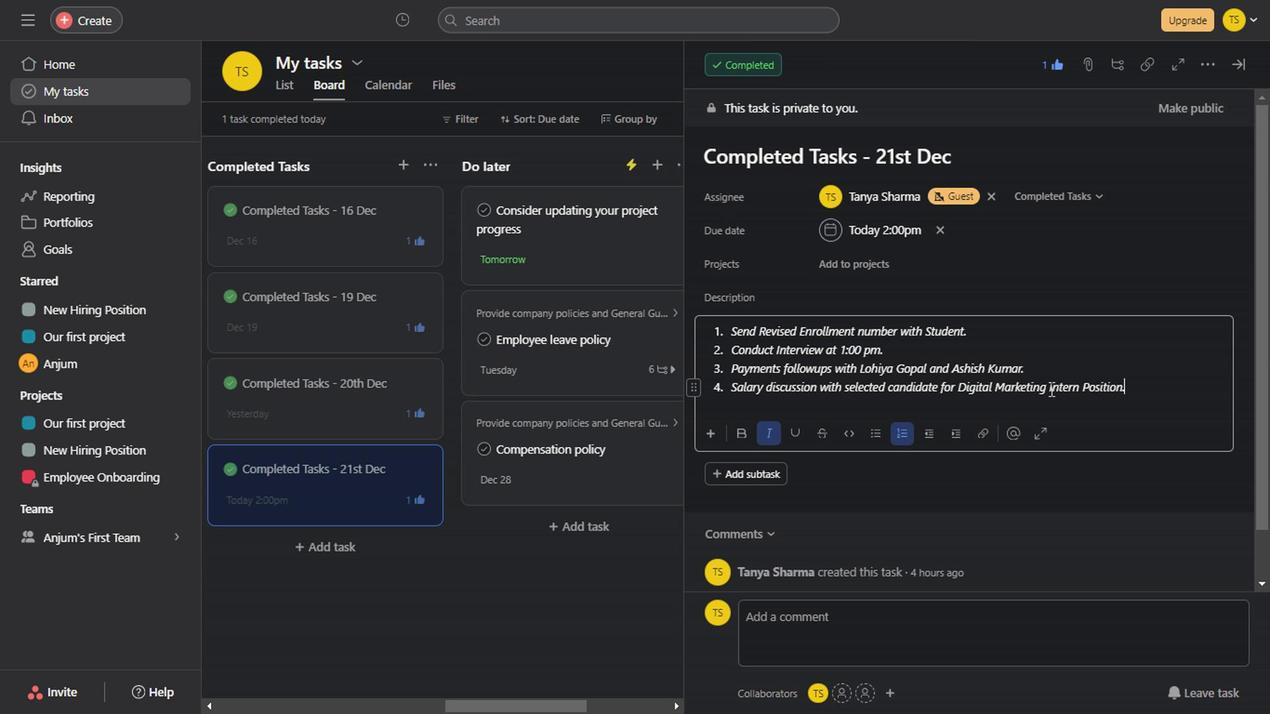 
Action: Mouse scrolled (1046, 389) with delta (0, -1)
Screenshot: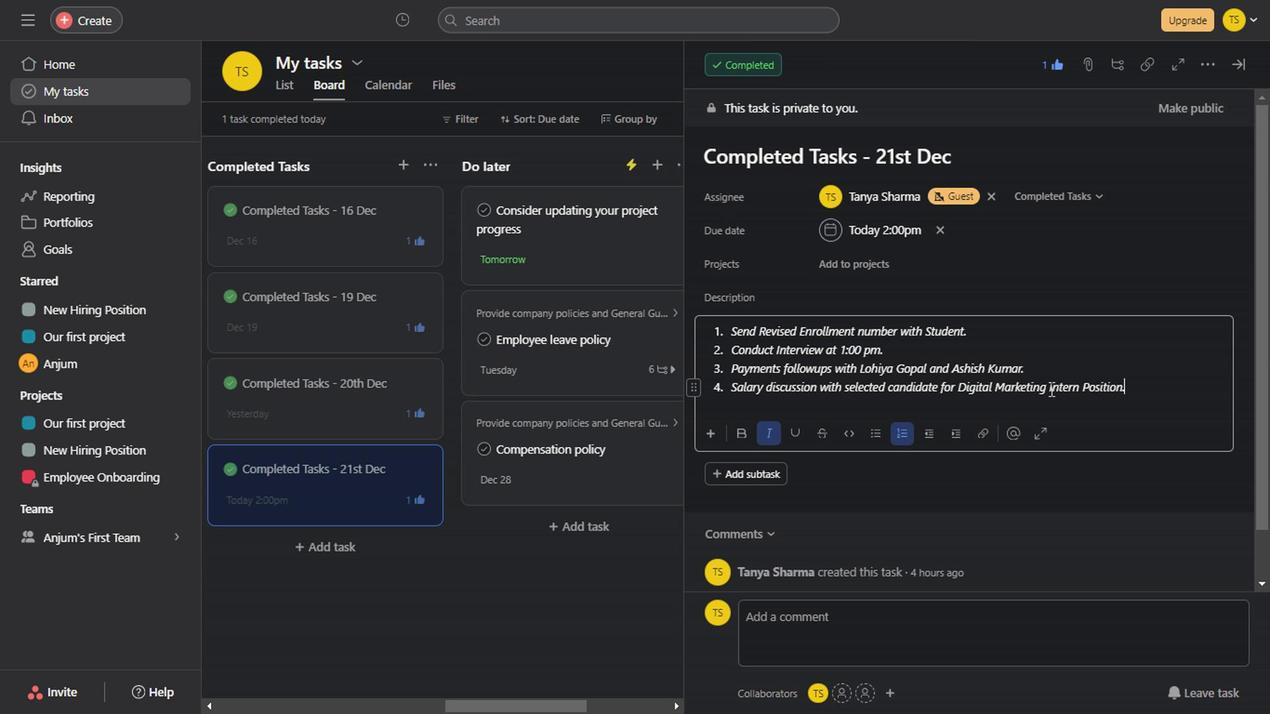 
Action: Mouse scrolled (1046, 389) with delta (0, -1)
Screenshot: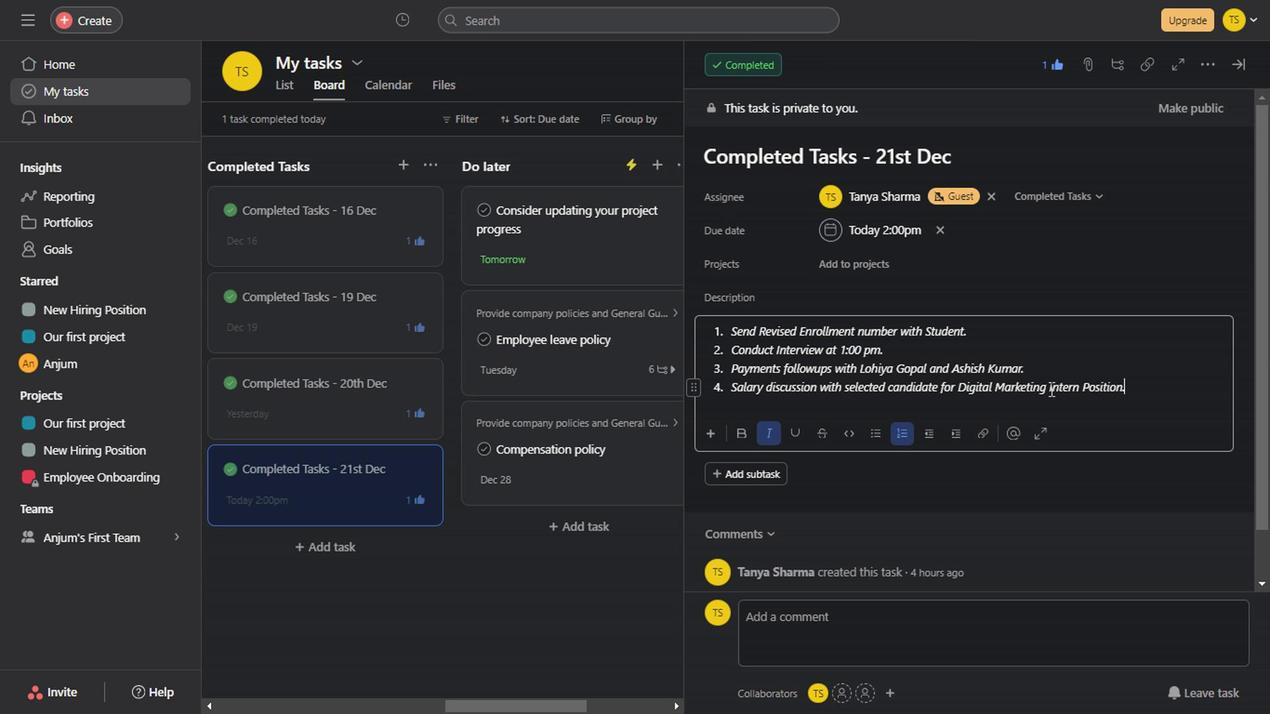 
Action: Mouse scrolled (1046, 389) with delta (0, -1)
Screenshot: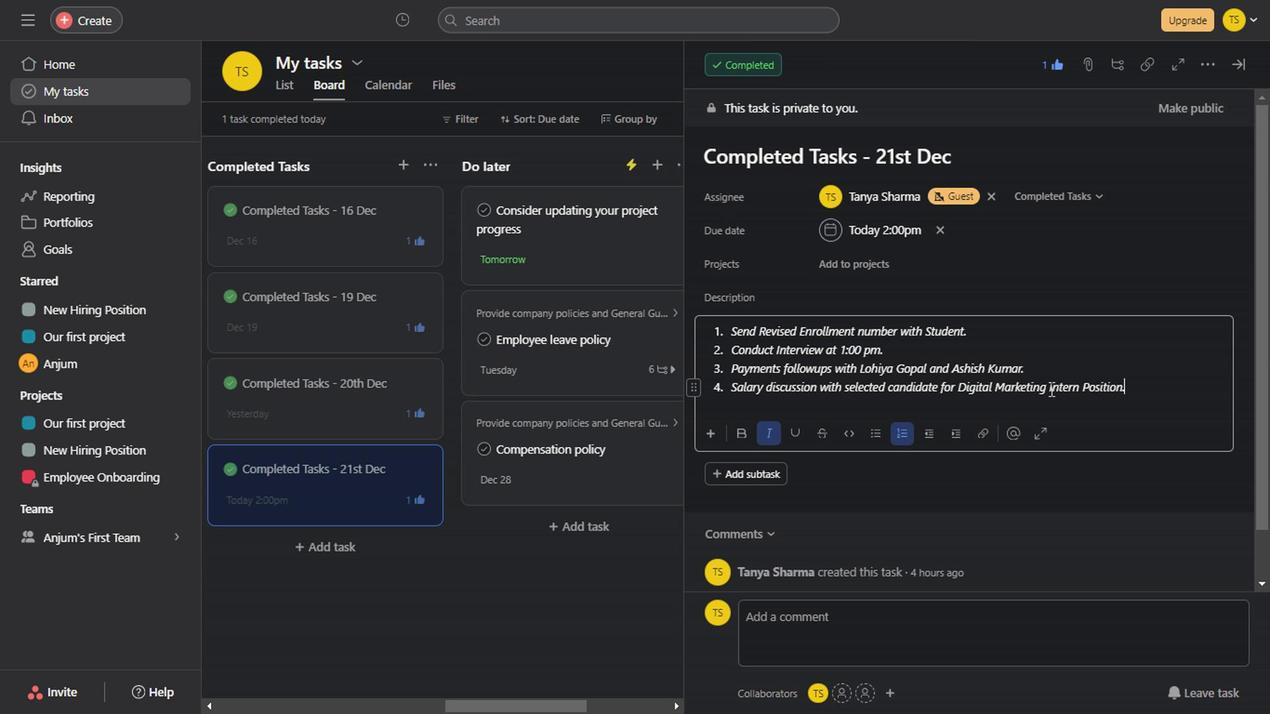 
Action: Mouse scrolled (1046, 389) with delta (0, -1)
Screenshot: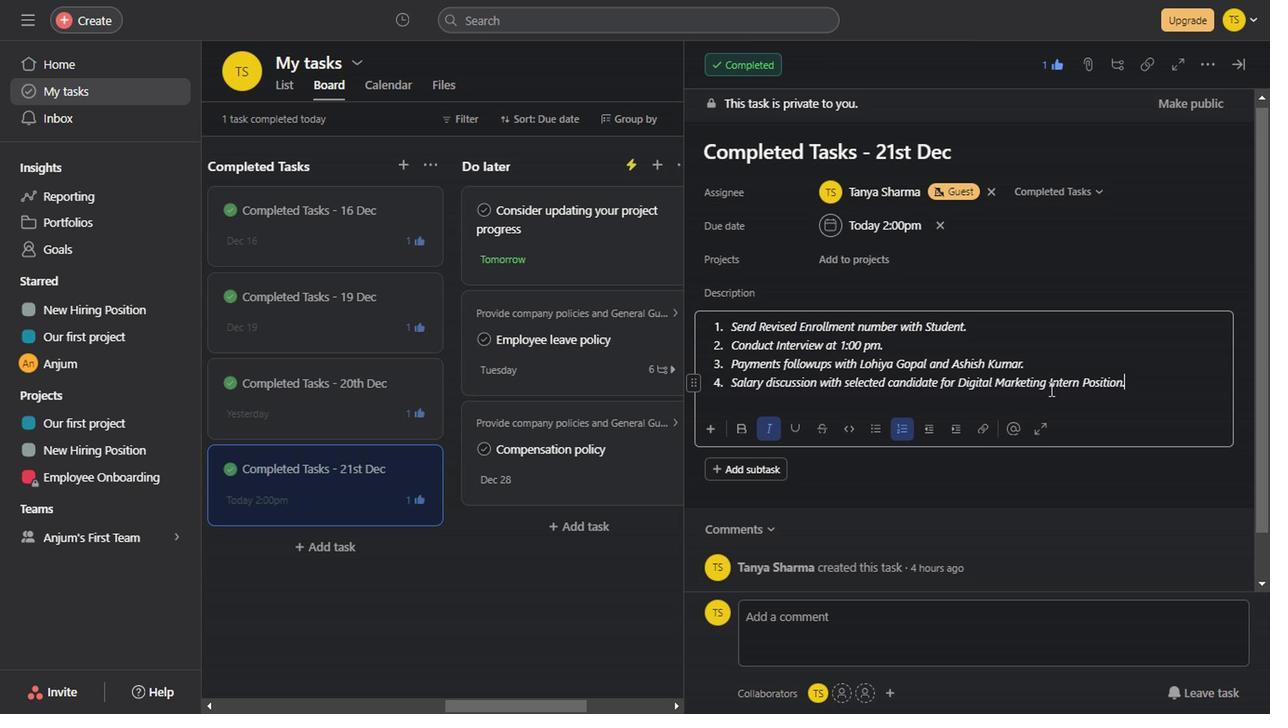 
Action: Mouse scrolled (1046, 389) with delta (0, -1)
Screenshot: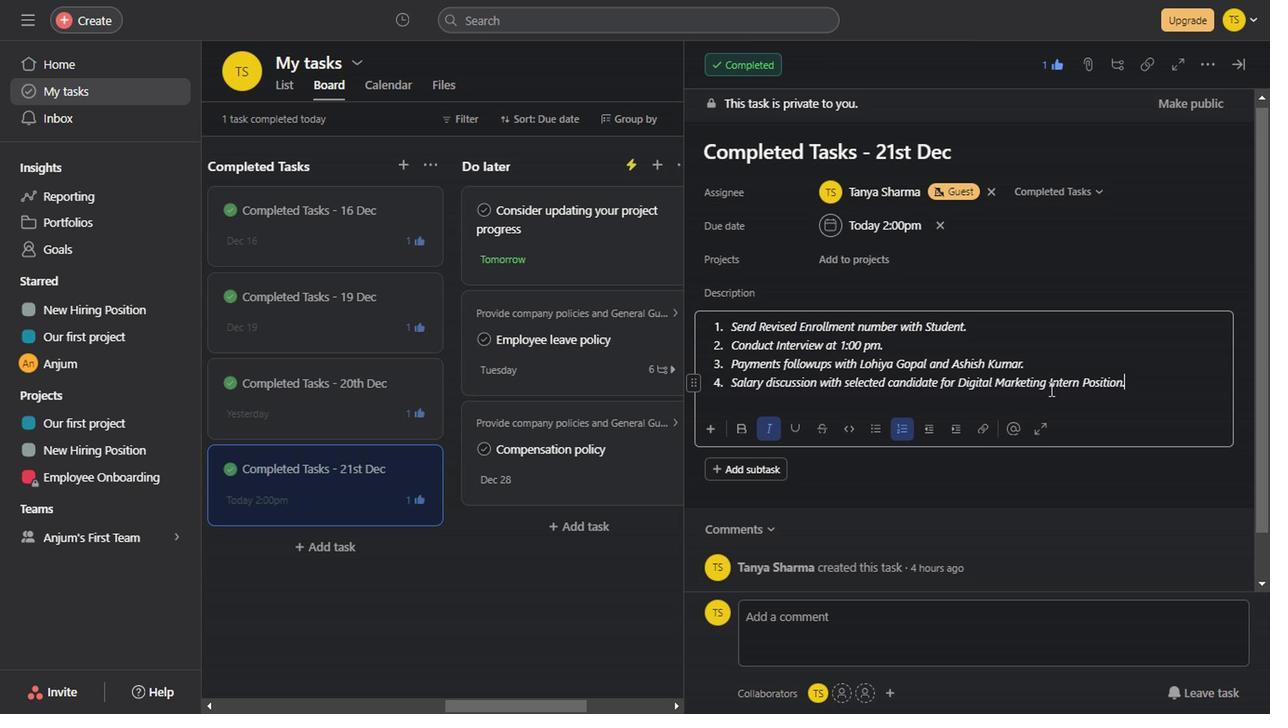 
Action: Mouse scrolled (1046, 389) with delta (0, -1)
Screenshot: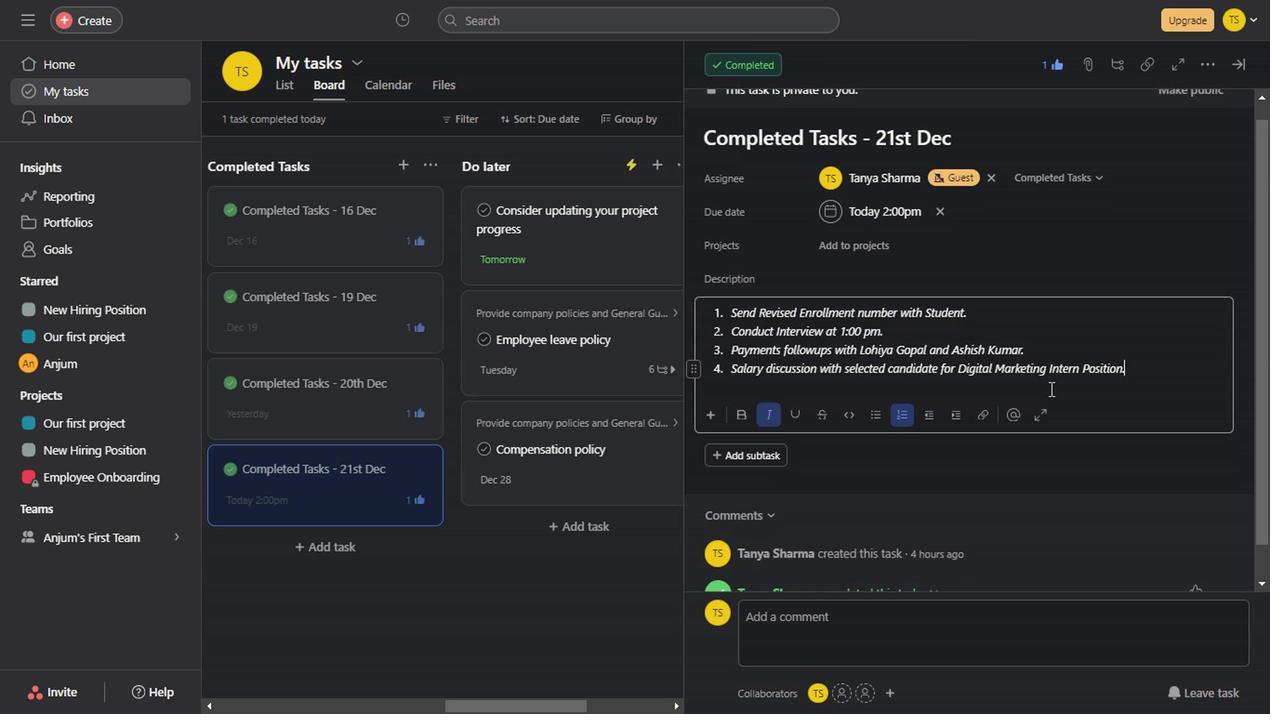 
Action: Mouse scrolled (1046, 389) with delta (0, -1)
Screenshot: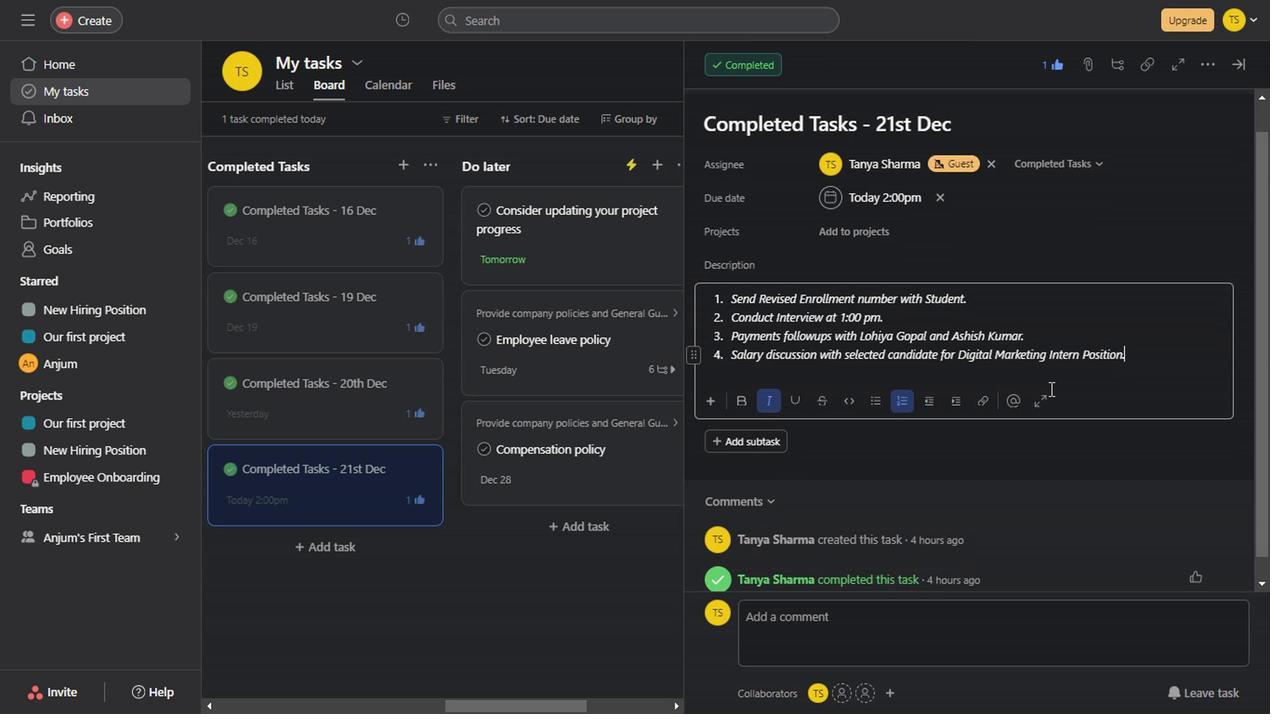 
Action: Mouse scrolled (1046, 389) with delta (0, -1)
Screenshot: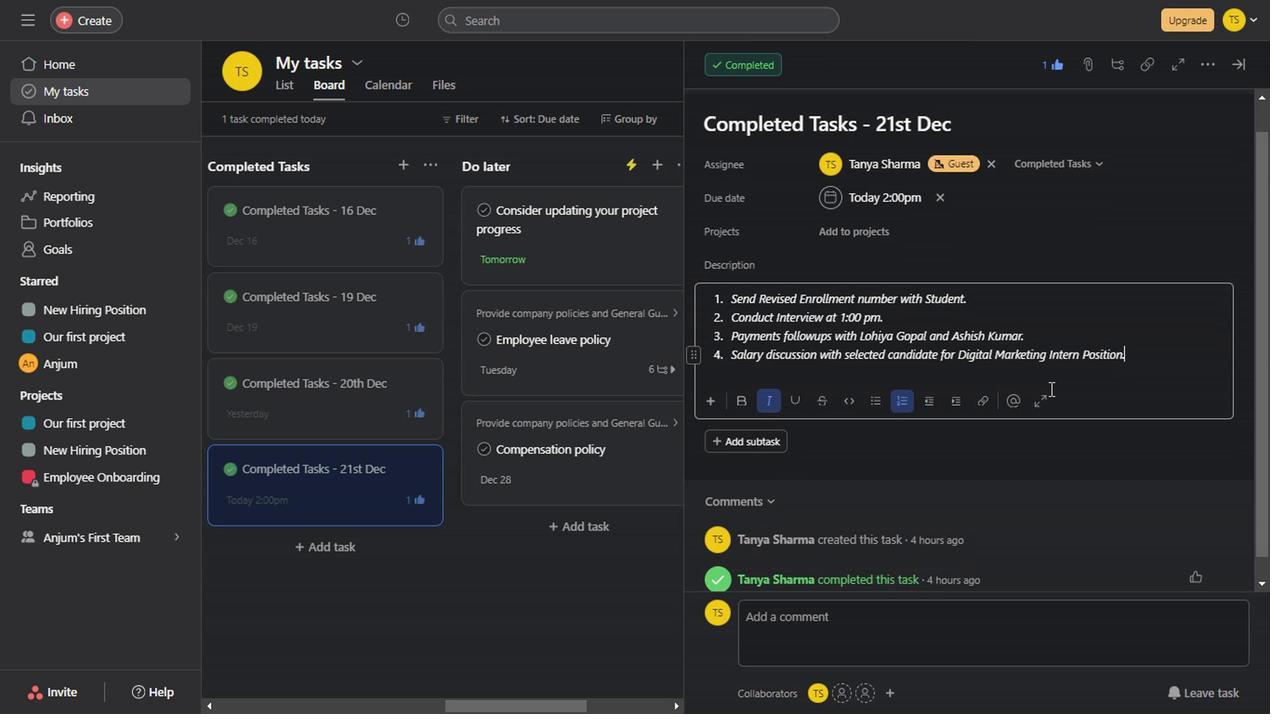 
Action: Mouse scrolled (1046, 389) with delta (0, -1)
Screenshot: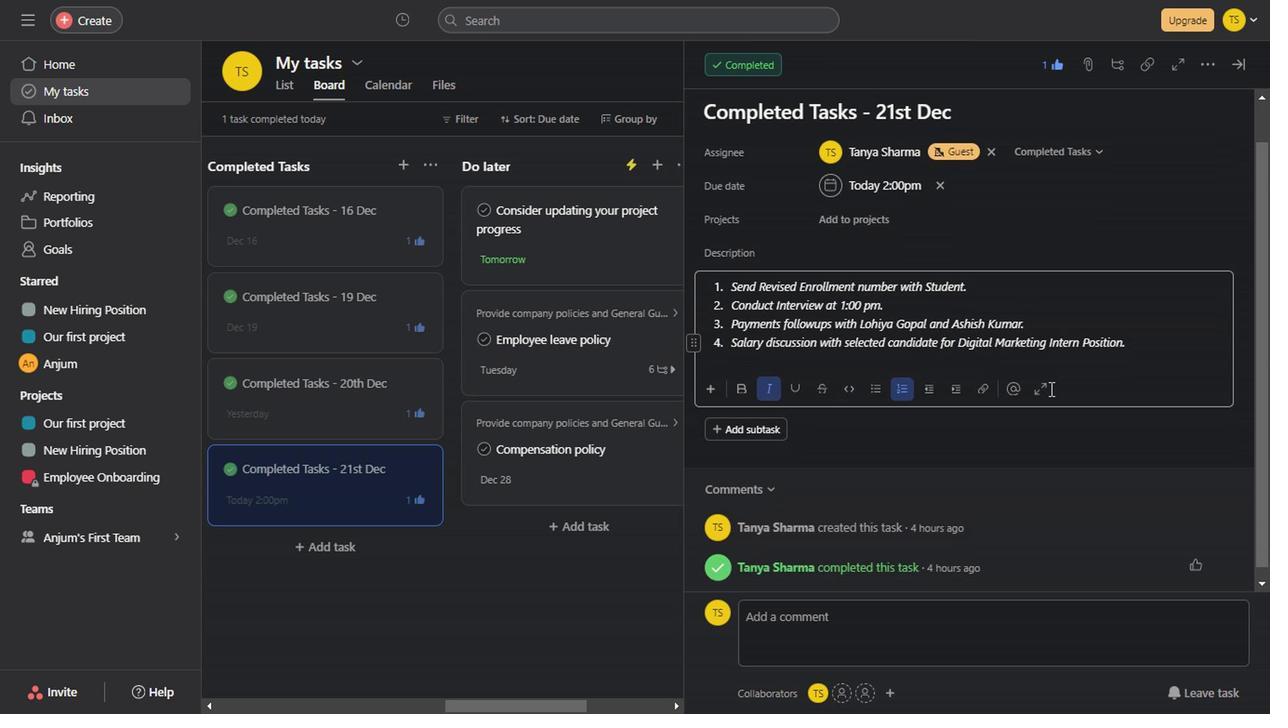 
Action: Mouse scrolled (1046, 389) with delta (0, -1)
Screenshot: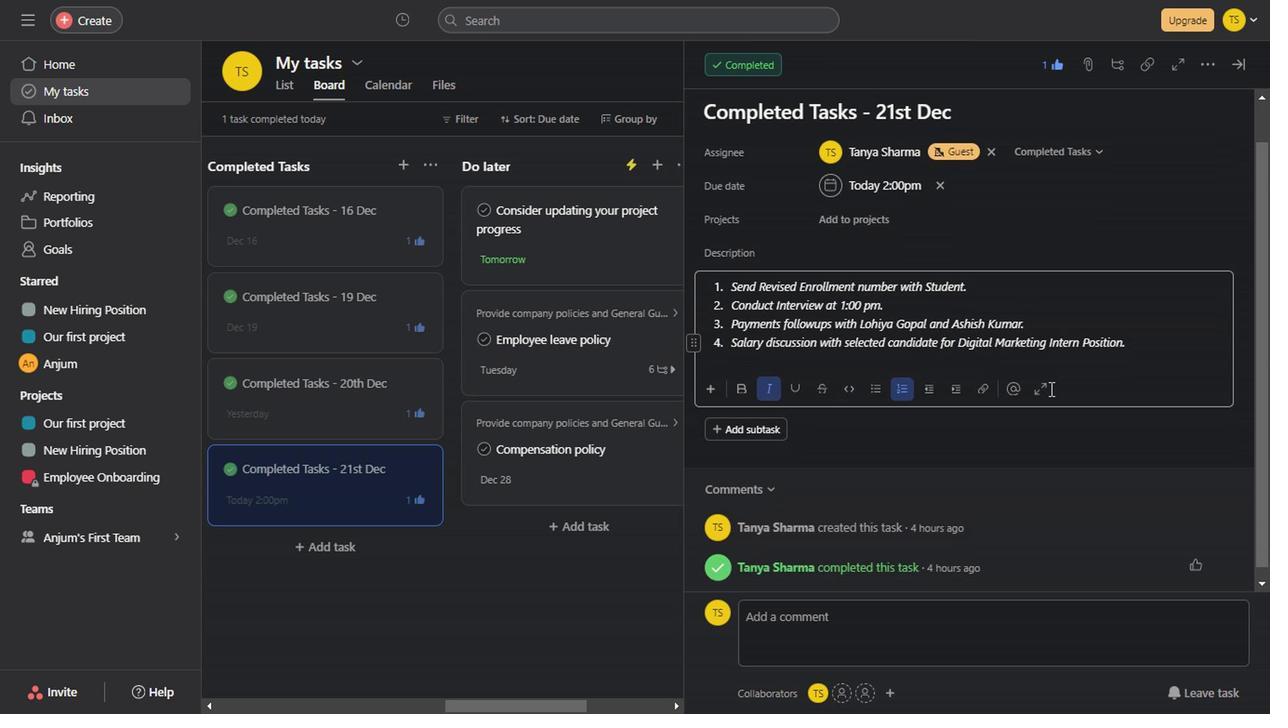 
Action: Mouse scrolled (1046, 389) with delta (0, -1)
Screenshot: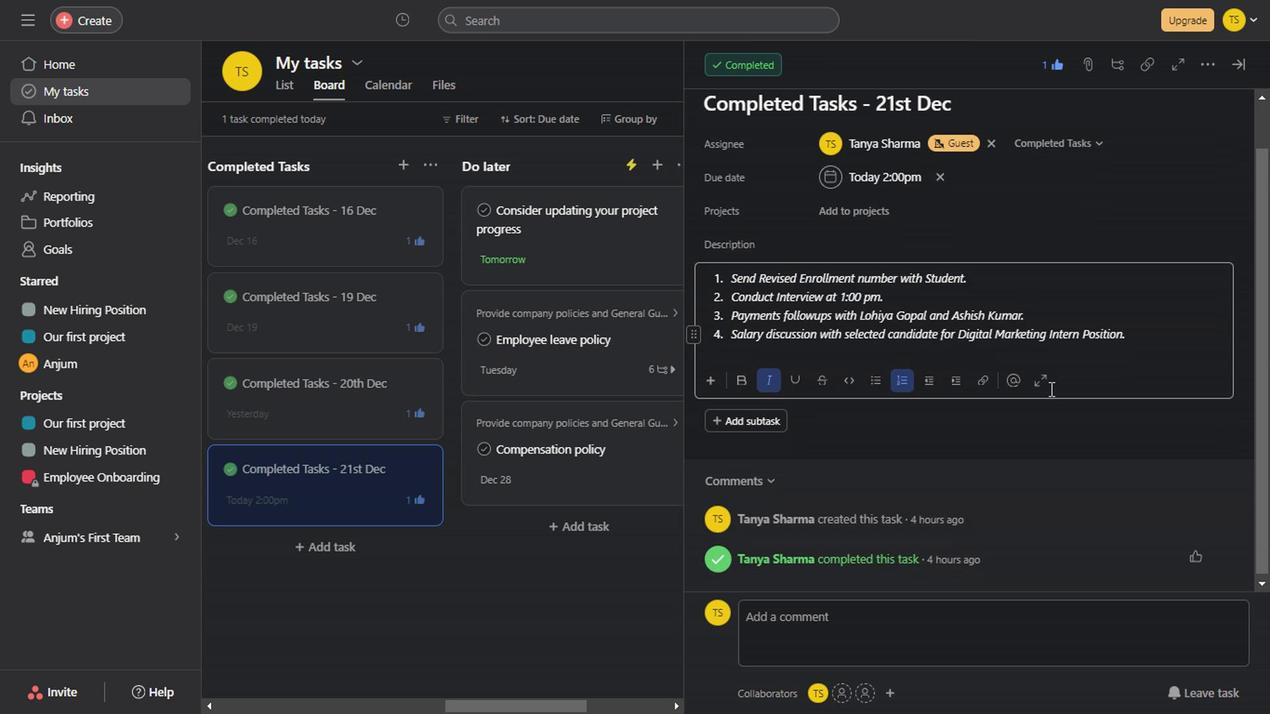 
Action: Mouse scrolled (1046, 389) with delta (0, -1)
Screenshot: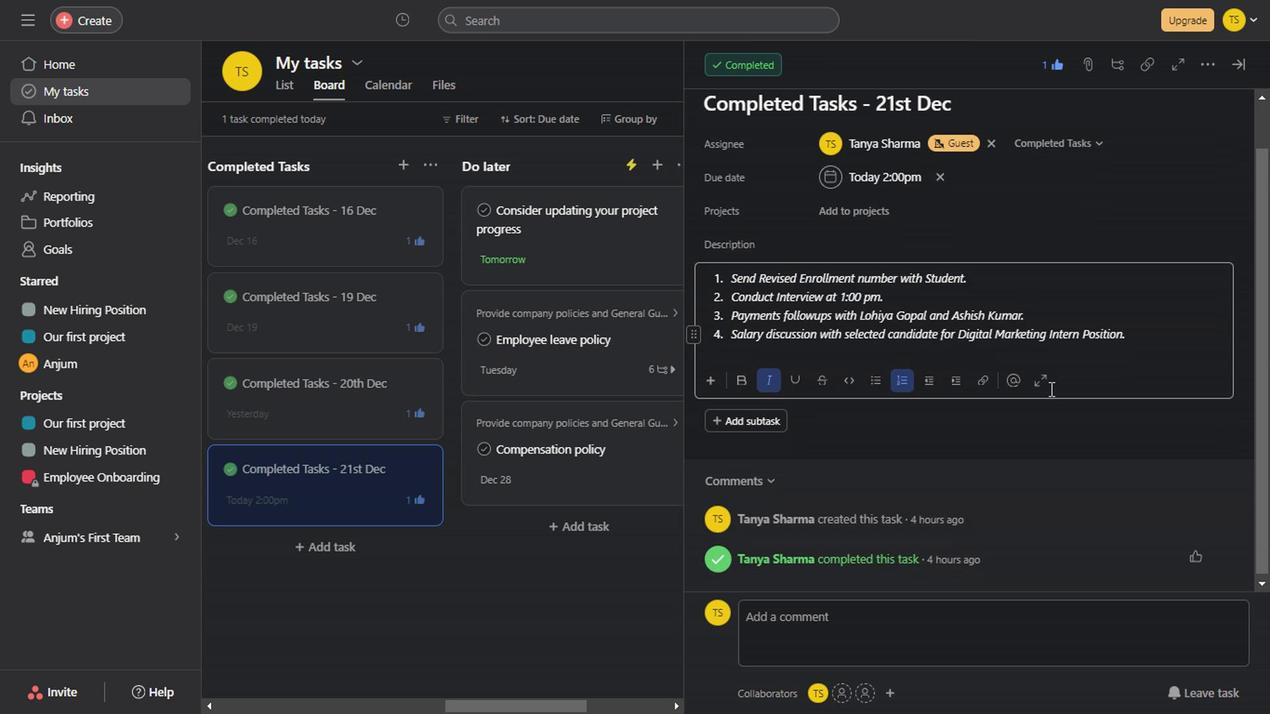 
Action: Mouse scrolled (1046, 389) with delta (0, -1)
Screenshot: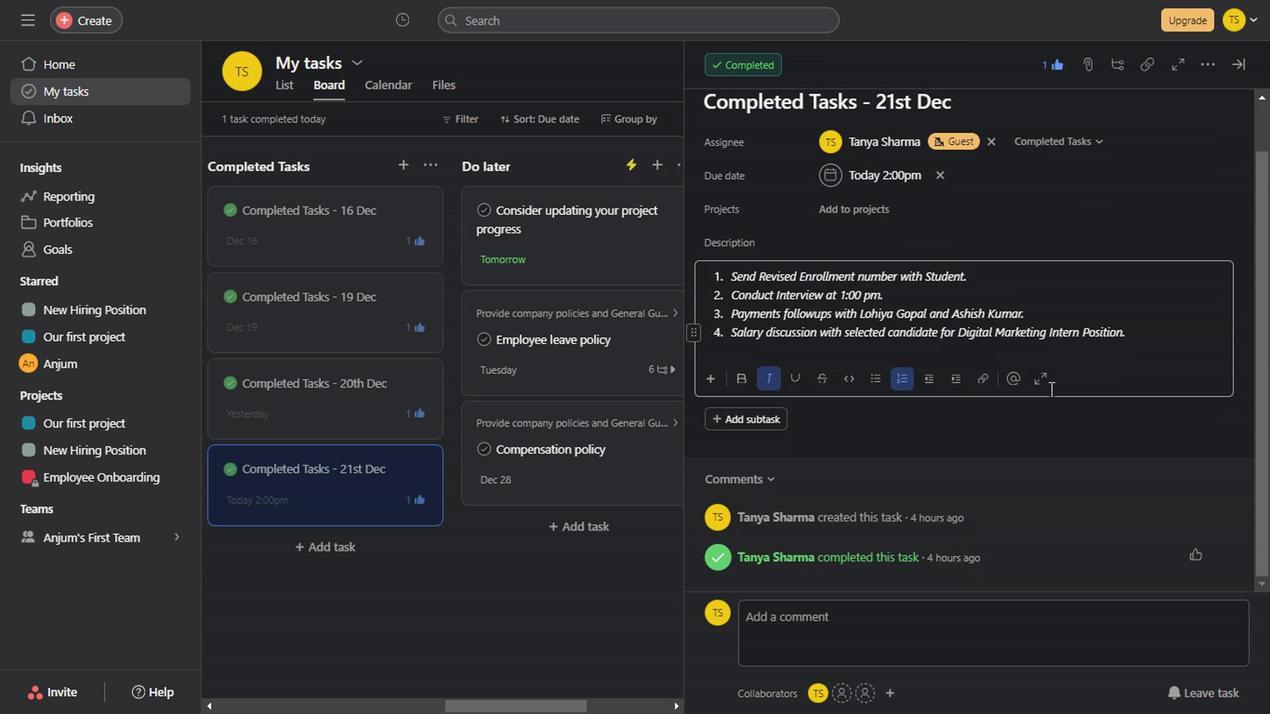 
Action: Mouse scrolled (1046, 389) with delta (0, -1)
Screenshot: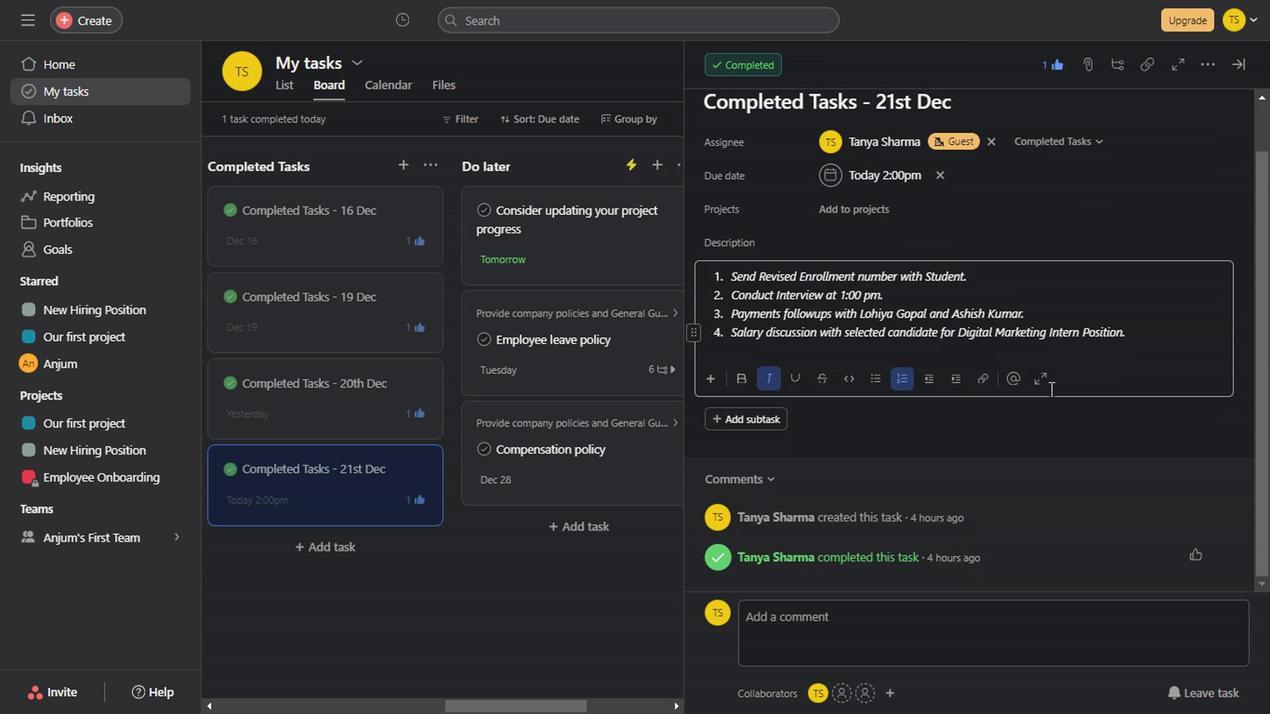 
Action: Mouse scrolled (1046, 389) with delta (0, -1)
Screenshot: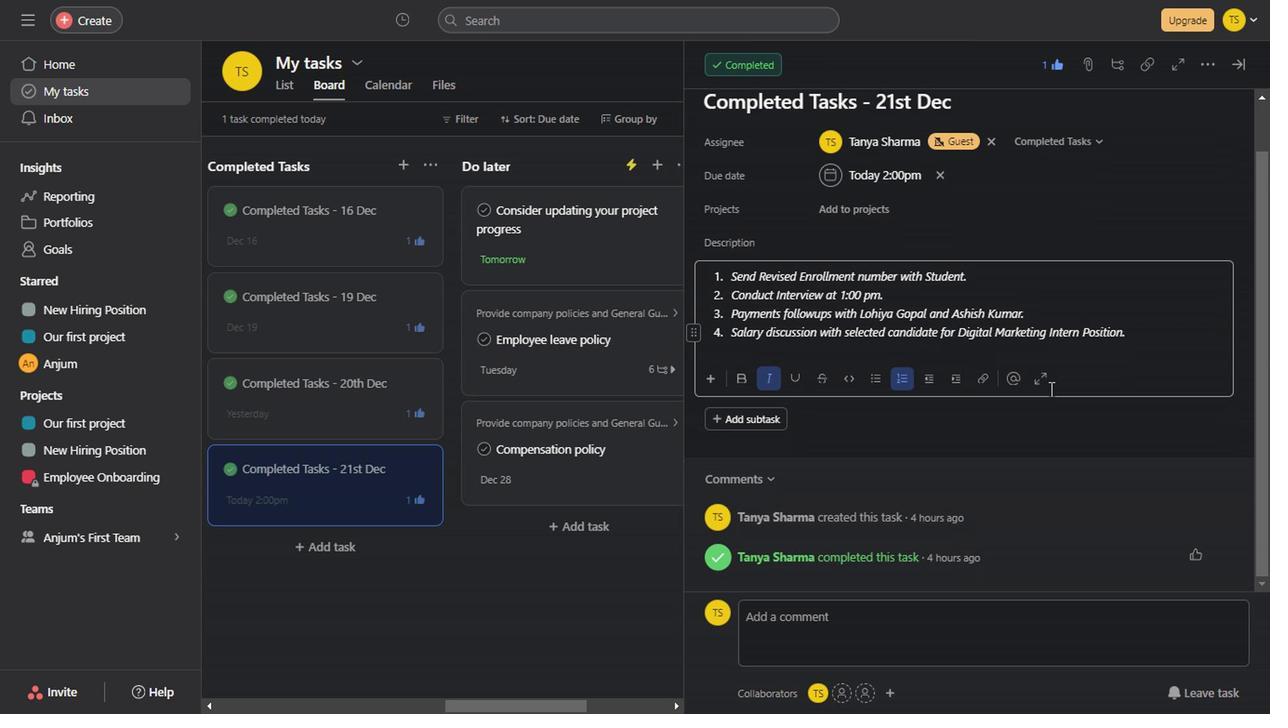 
Action: Mouse scrolled (1046, 389) with delta (0, -1)
Screenshot: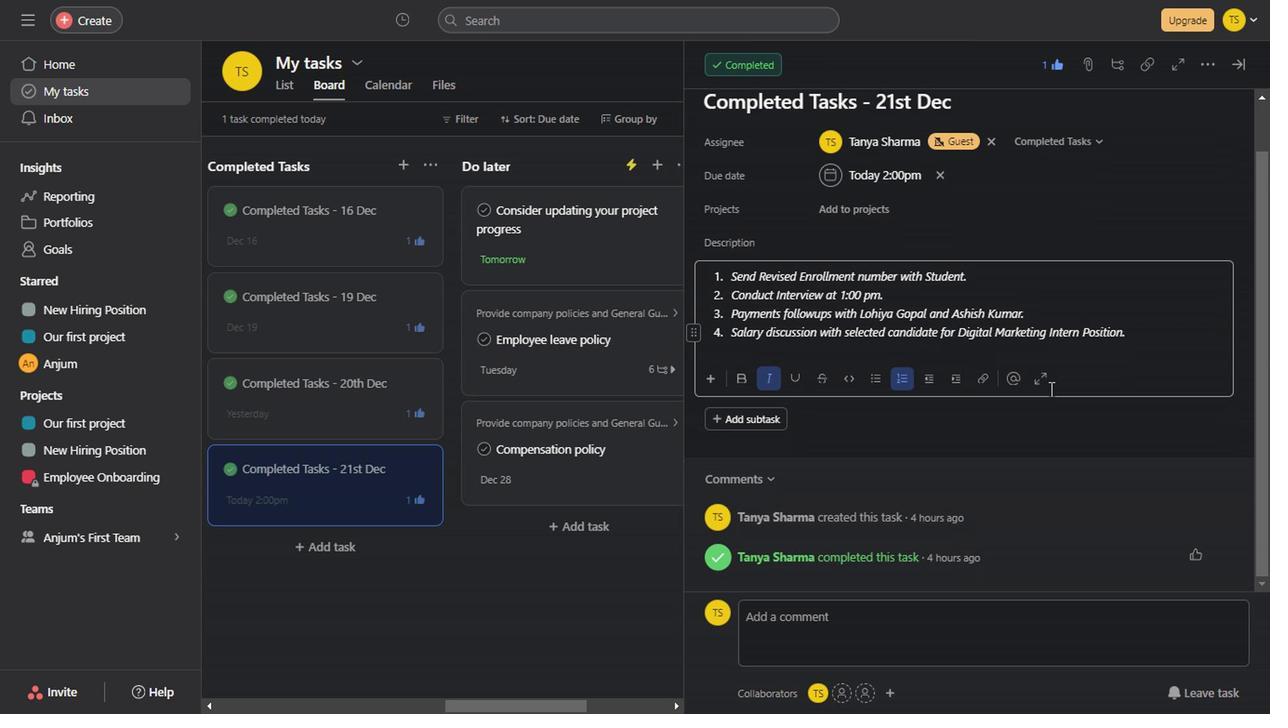 
Action: Mouse scrolled (1046, 389) with delta (0, -1)
Screenshot: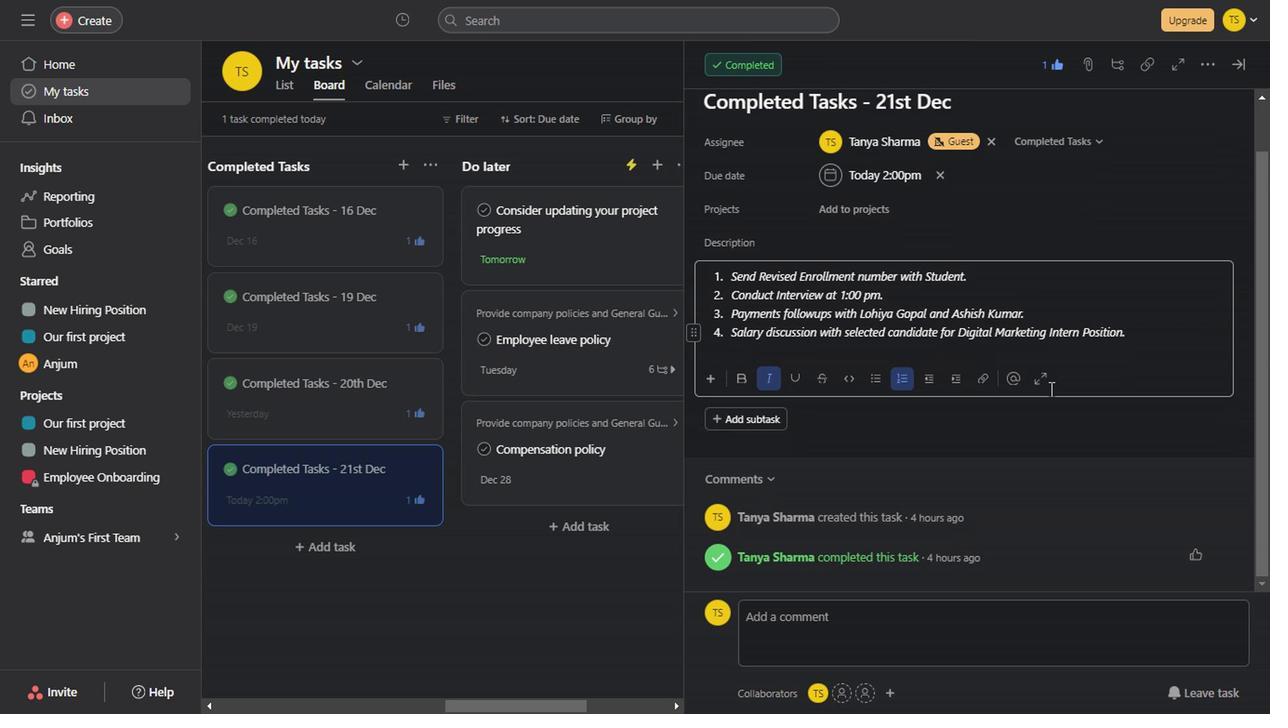 
Action: Mouse scrolled (1046, 389) with delta (0, -1)
Screenshot: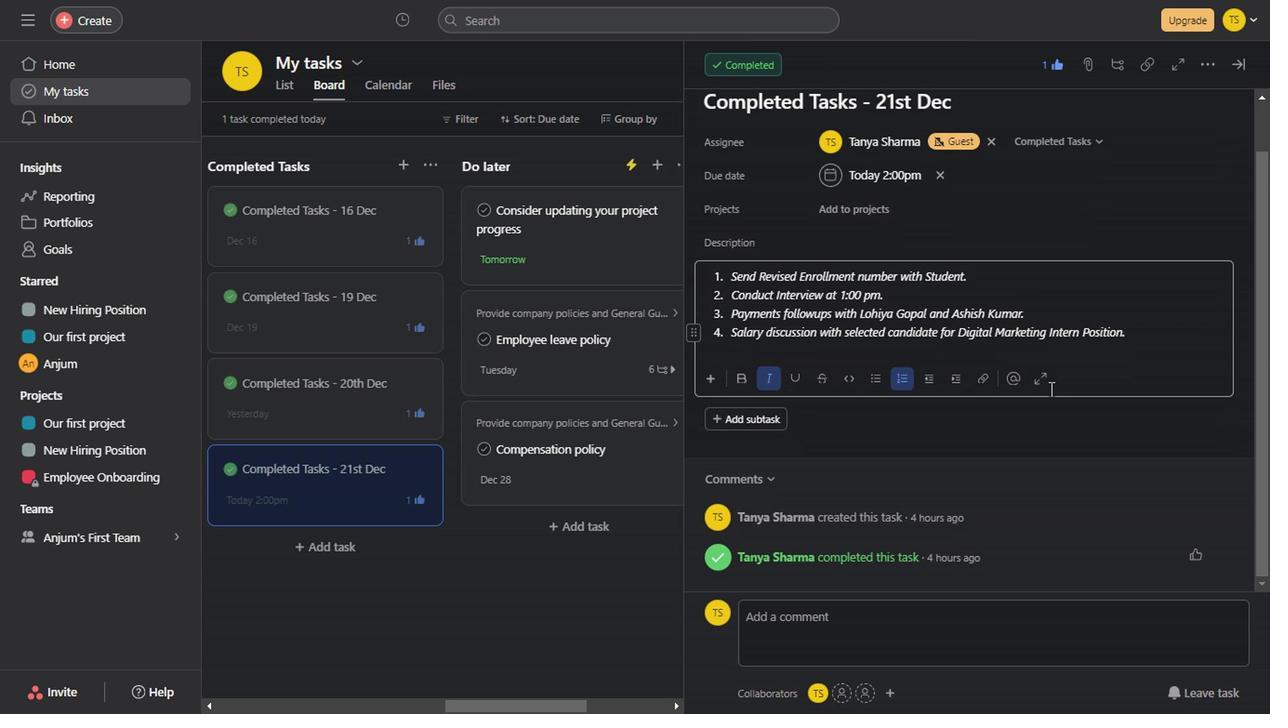 
Action: Mouse scrolled (1046, 389) with delta (0, -1)
Screenshot: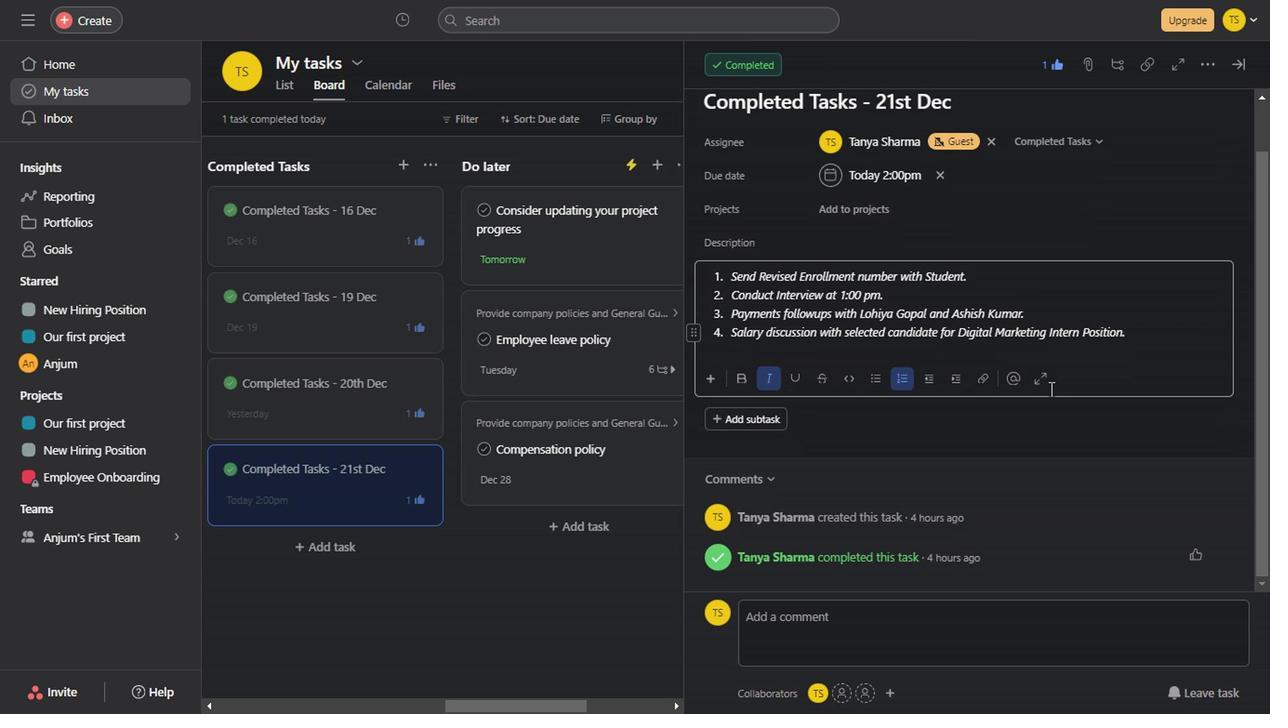 
Action: Mouse scrolled (1046, 389) with delta (0, -1)
Screenshot: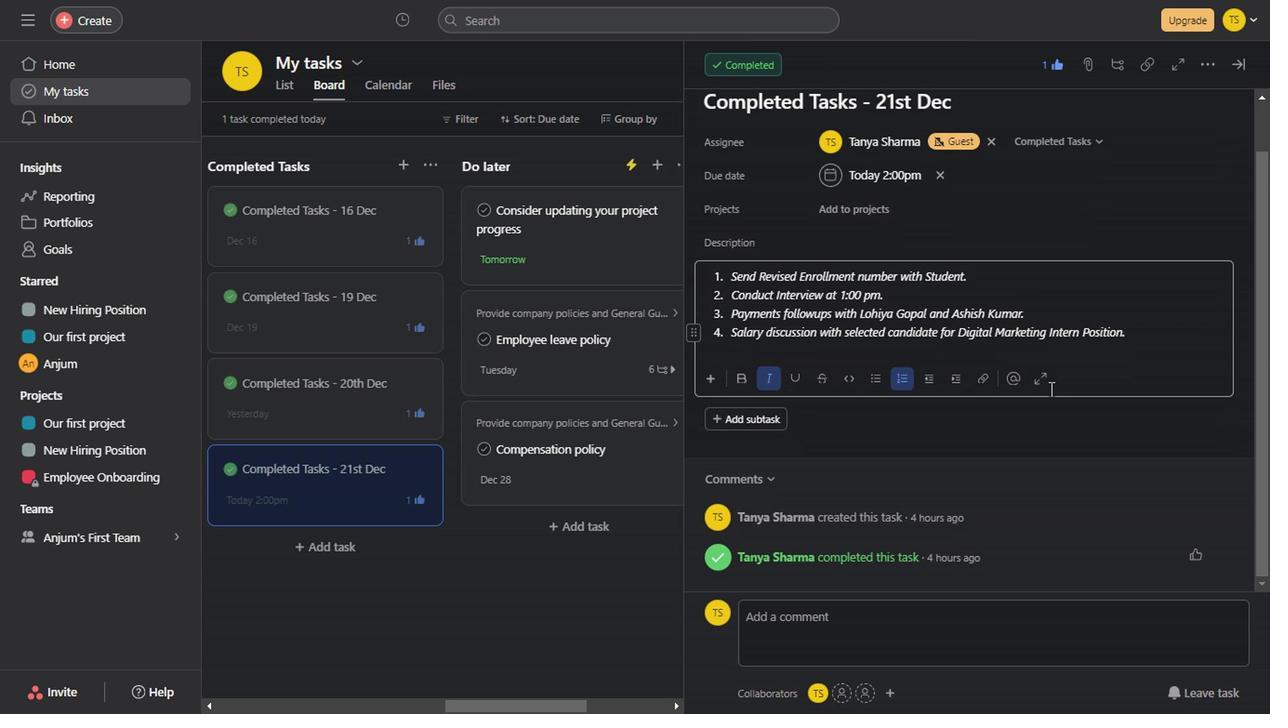 
Action: Mouse scrolled (1046, 389) with delta (0, -1)
Screenshot: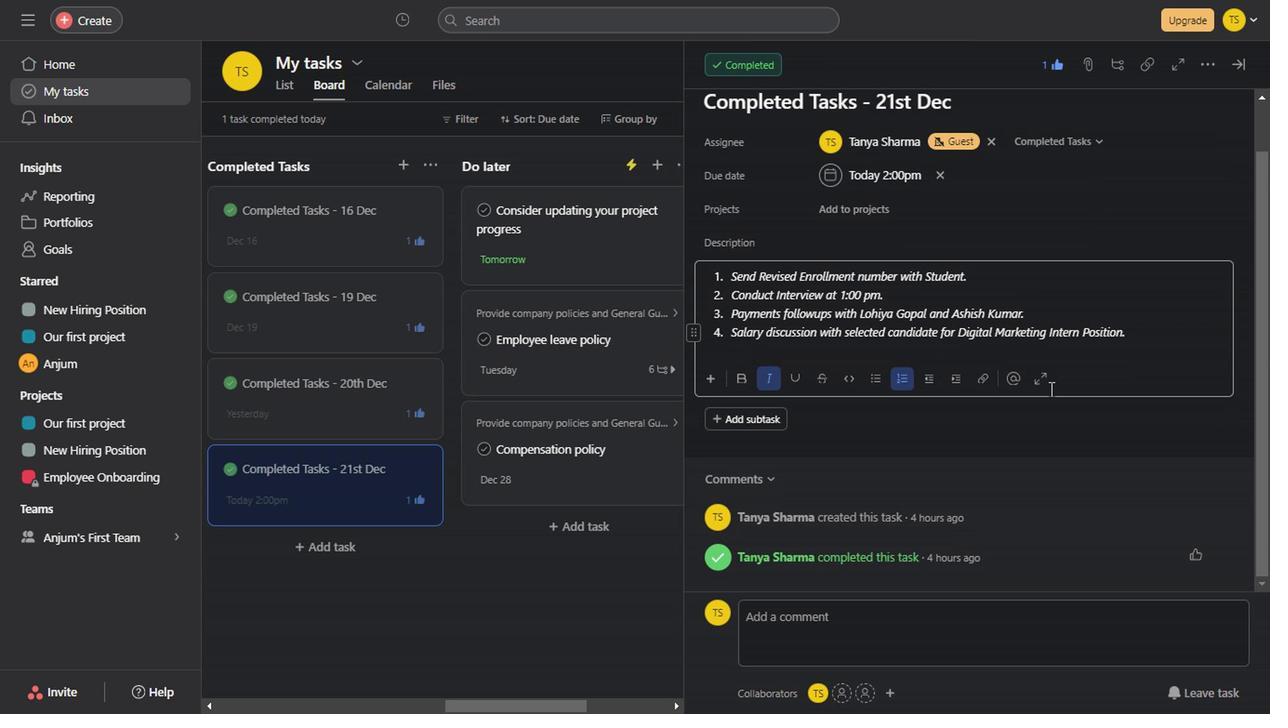 
Action: Mouse scrolled (1046, 389) with delta (0, -1)
Screenshot: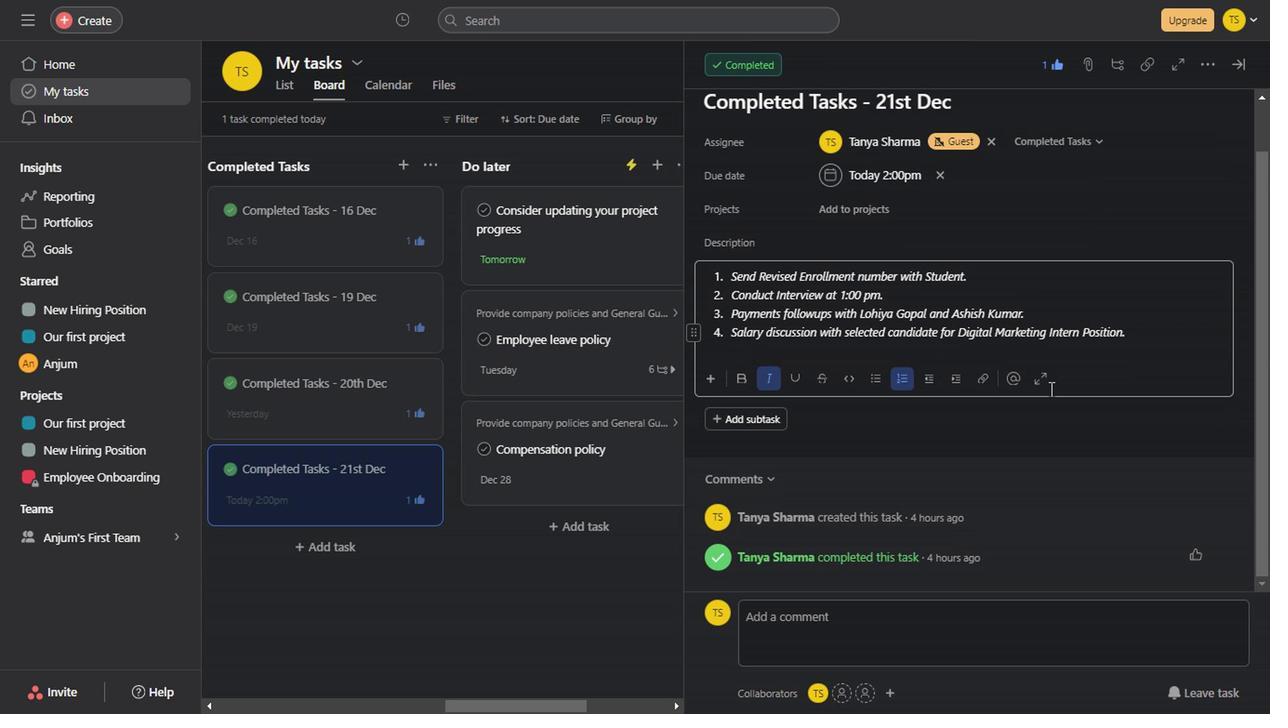 
Action: Mouse scrolled (1046, 389) with delta (0, -1)
Screenshot: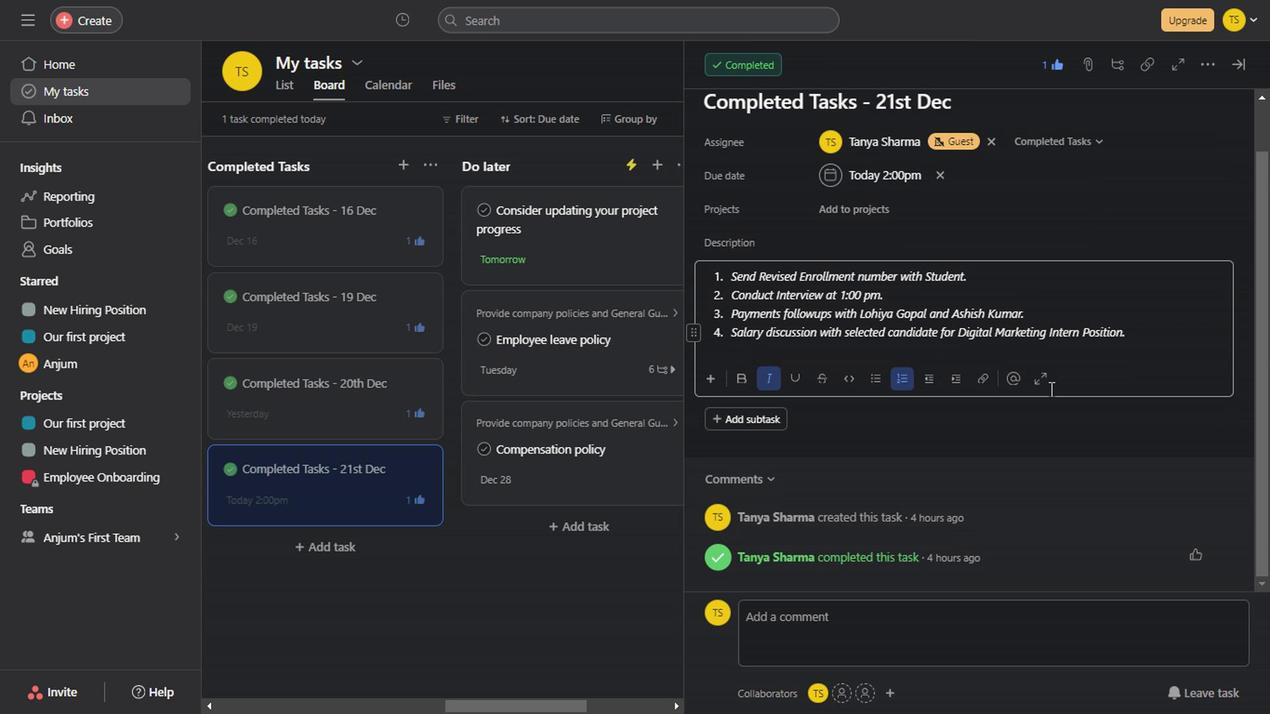 
Action: Mouse scrolled (1046, 389) with delta (0, -1)
Screenshot: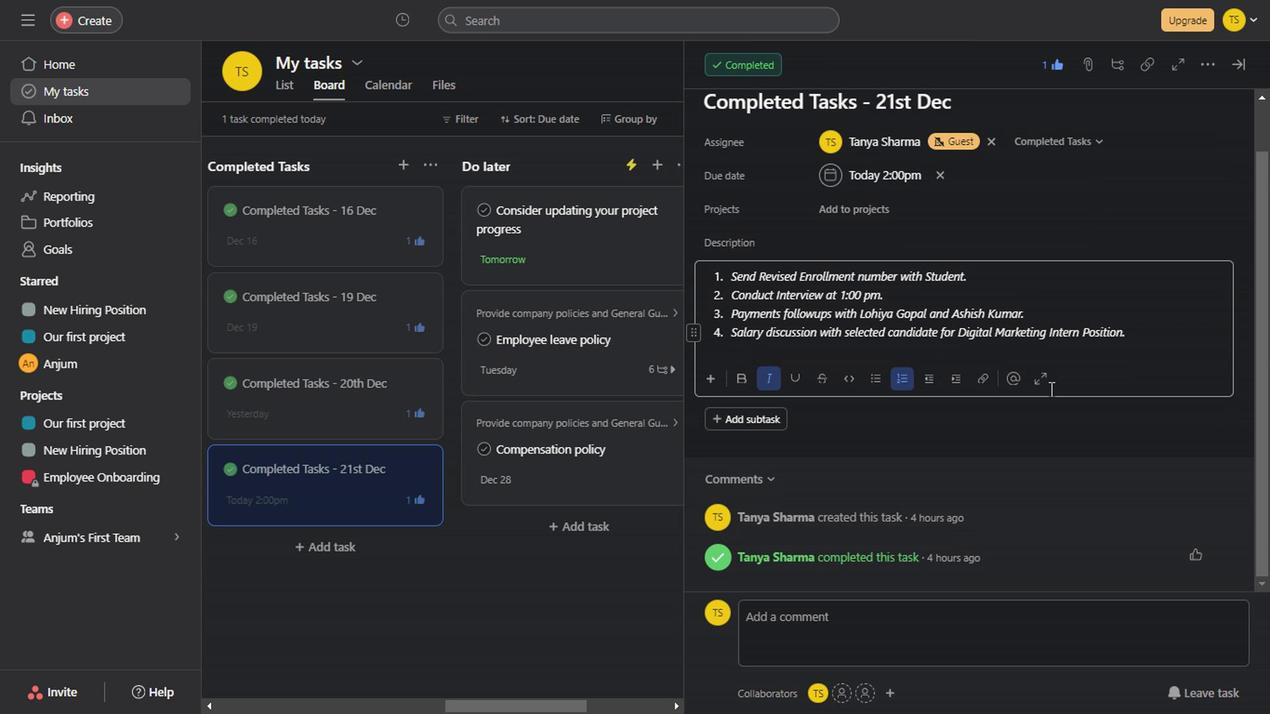 
Action: Mouse scrolled (1046, 389) with delta (0, -1)
Screenshot: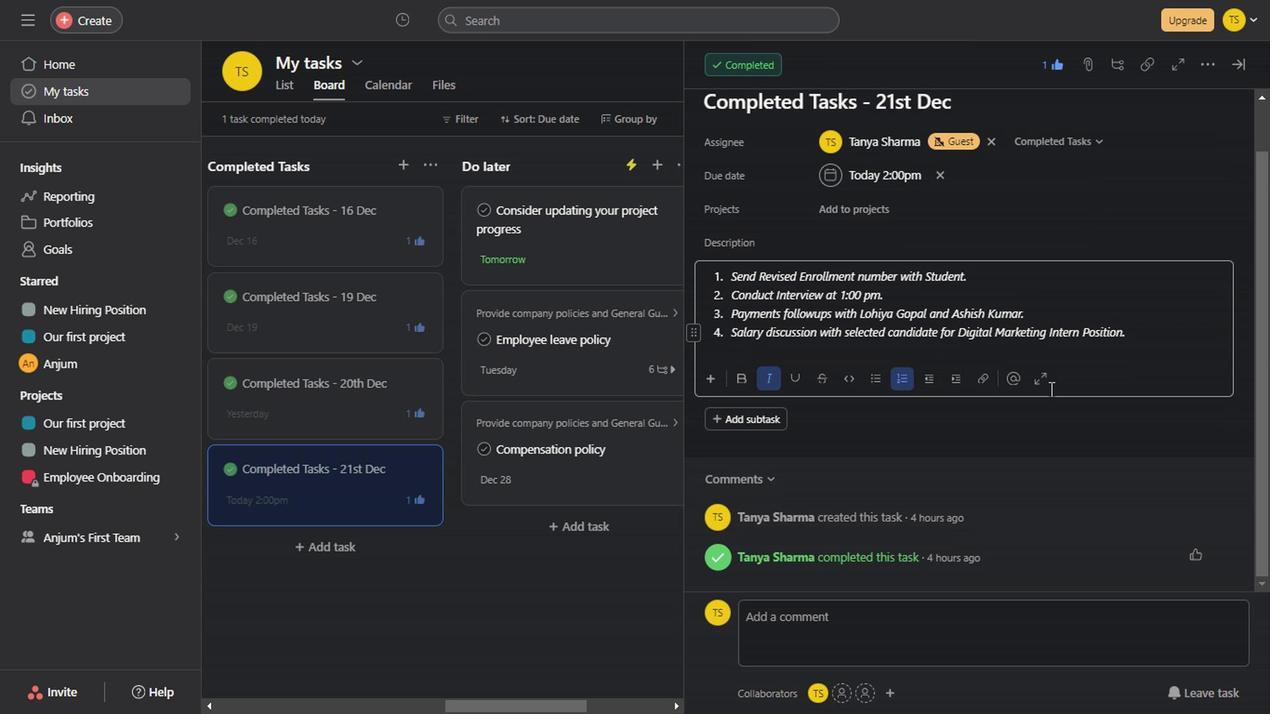 
Action: Mouse scrolled (1046, 389) with delta (0, -1)
Screenshot: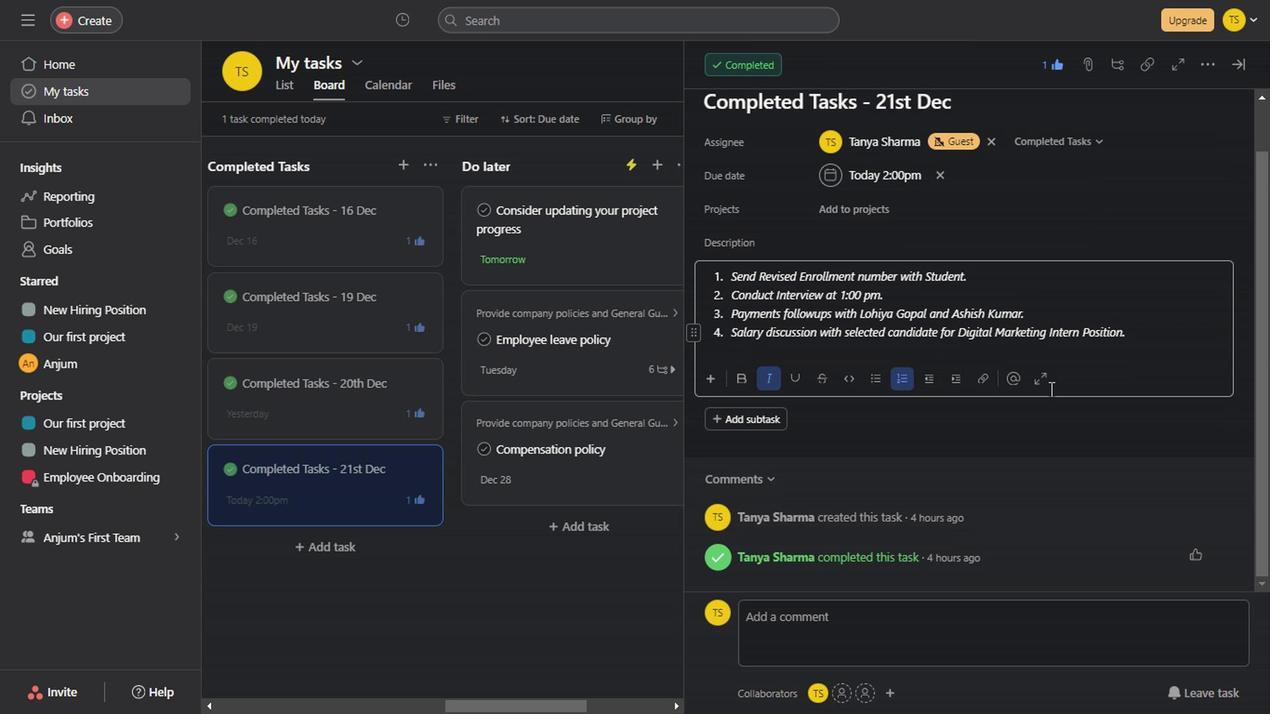 
Action: Mouse scrolled (1046, 389) with delta (0, -1)
Screenshot: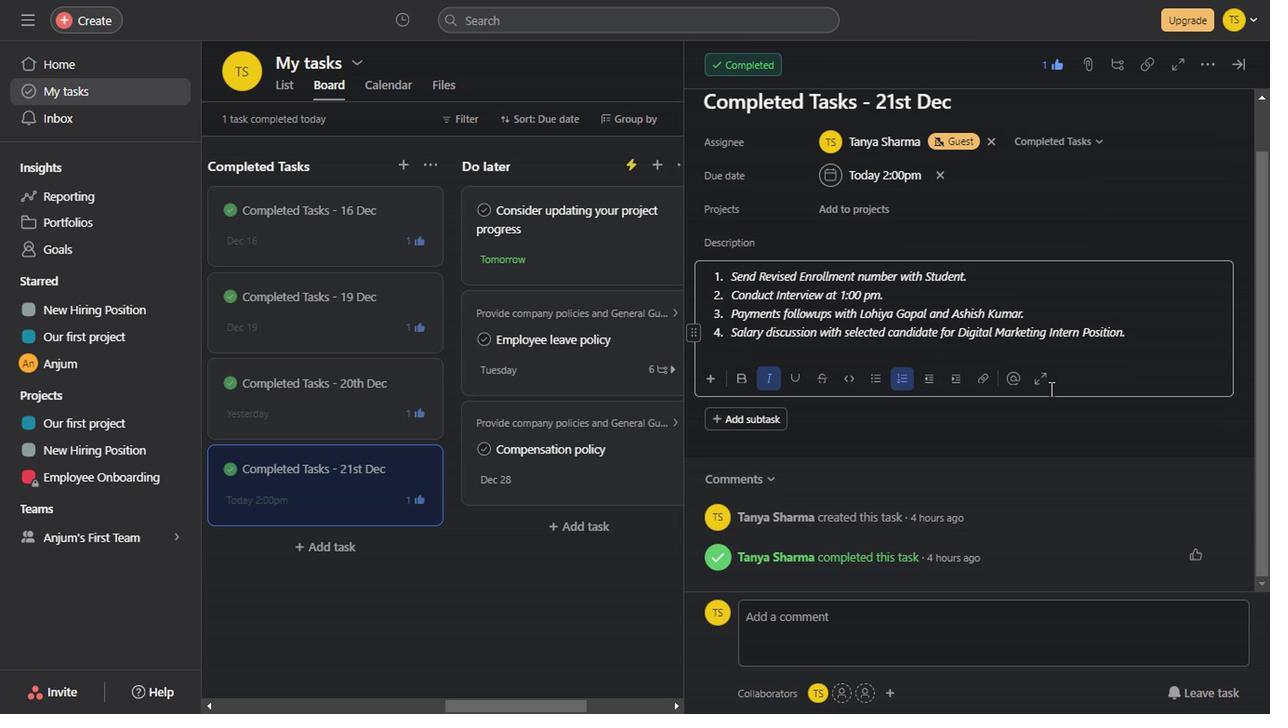 
Action: Mouse scrolled (1046, 389) with delta (0, -1)
Screenshot: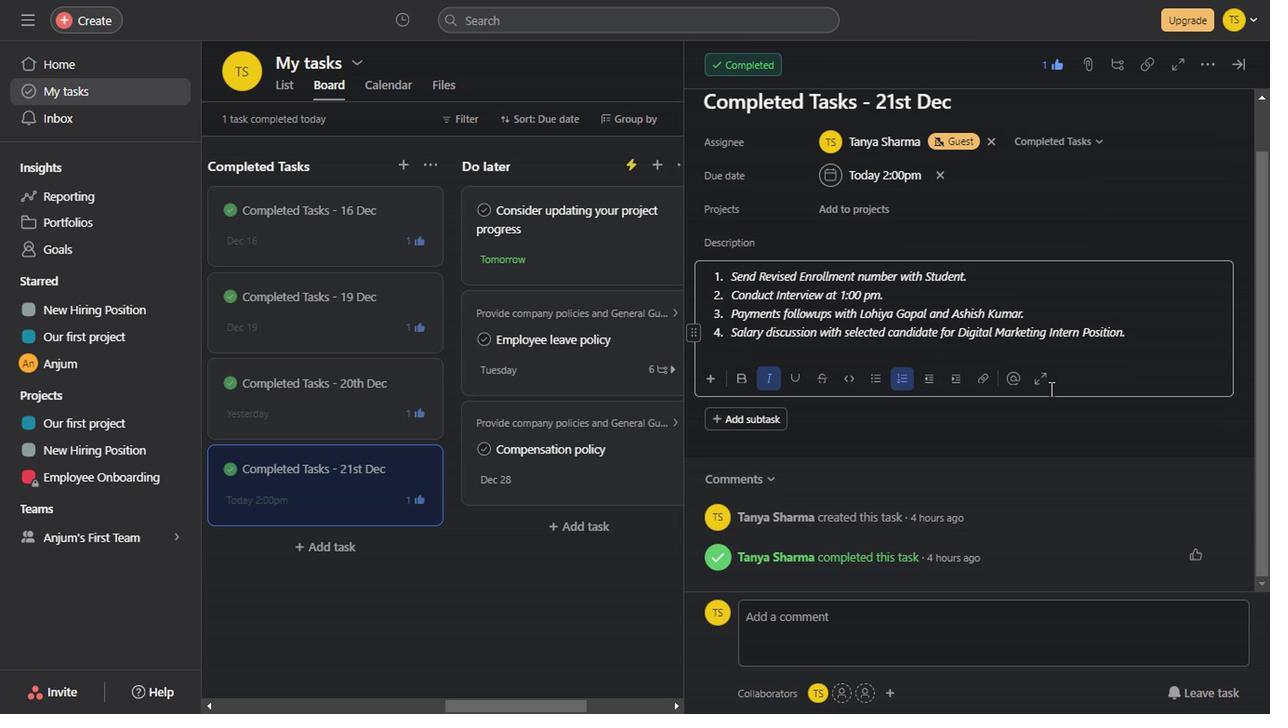 
Action: Mouse scrolled (1046, 389) with delta (0, -1)
Screenshot: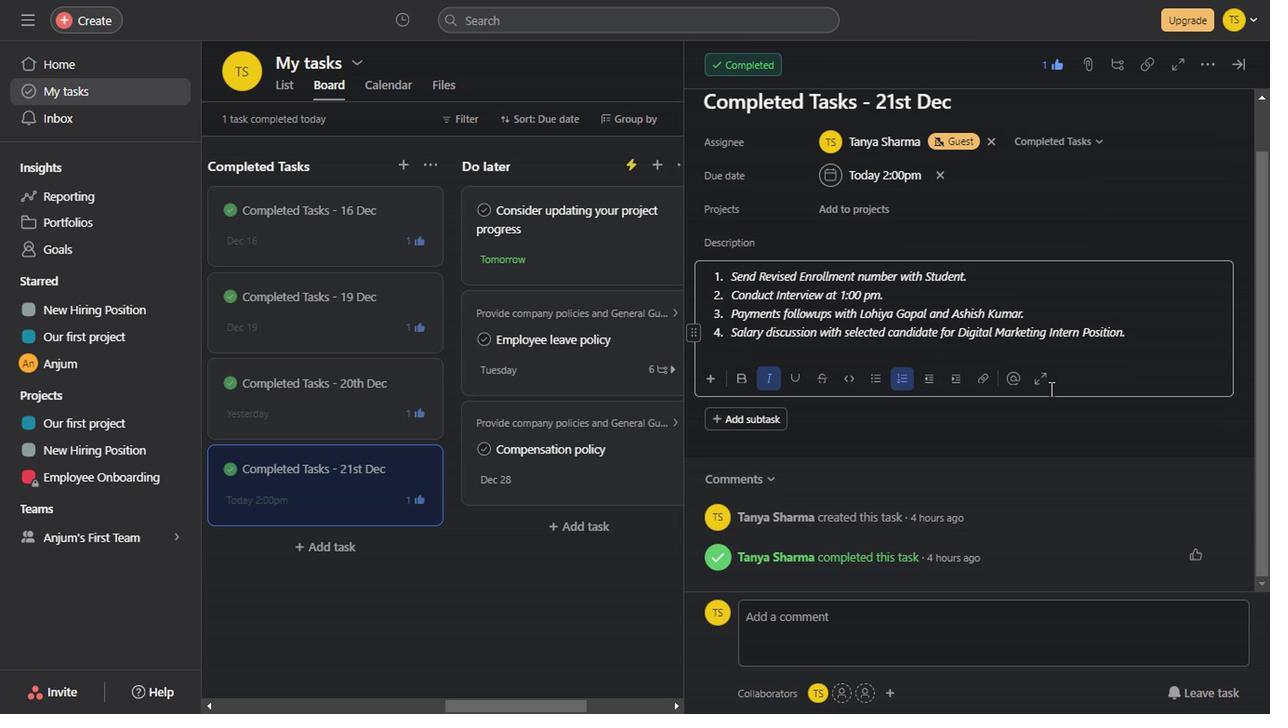 
Action: Mouse scrolled (1046, 389) with delta (0, -1)
Screenshot: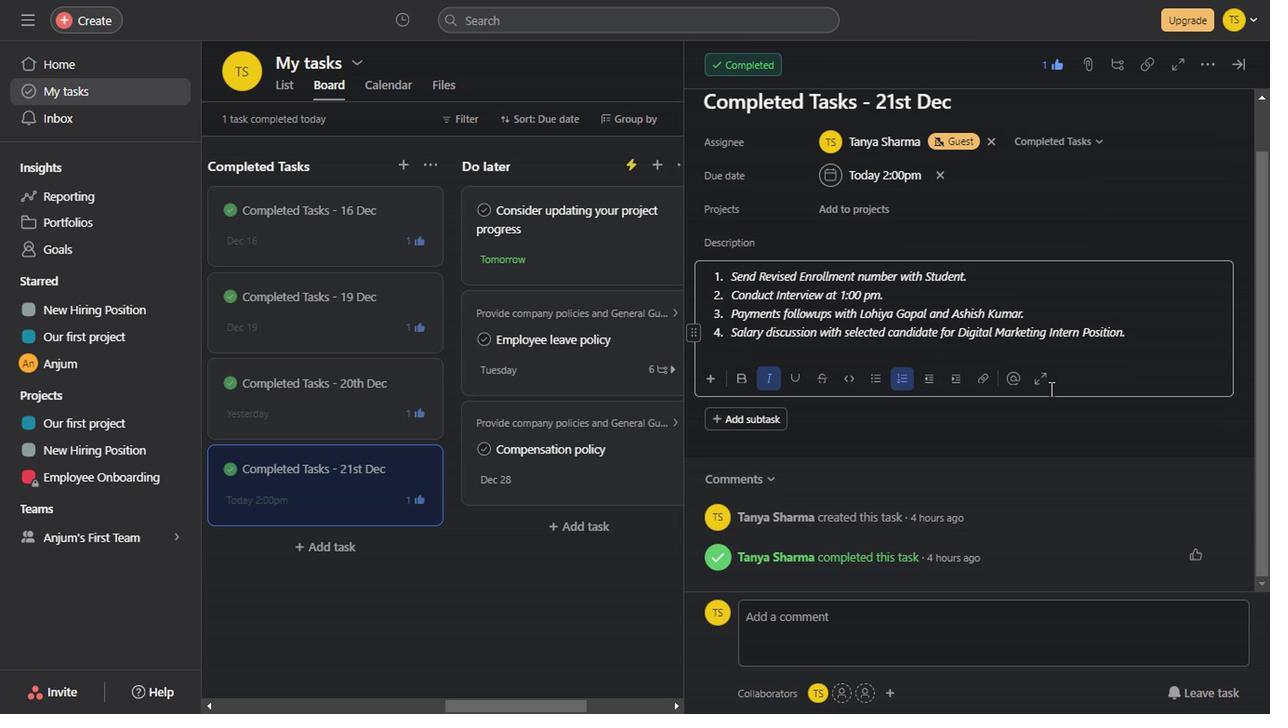 
Action: Mouse scrolled (1046, 389) with delta (0, -1)
Screenshot: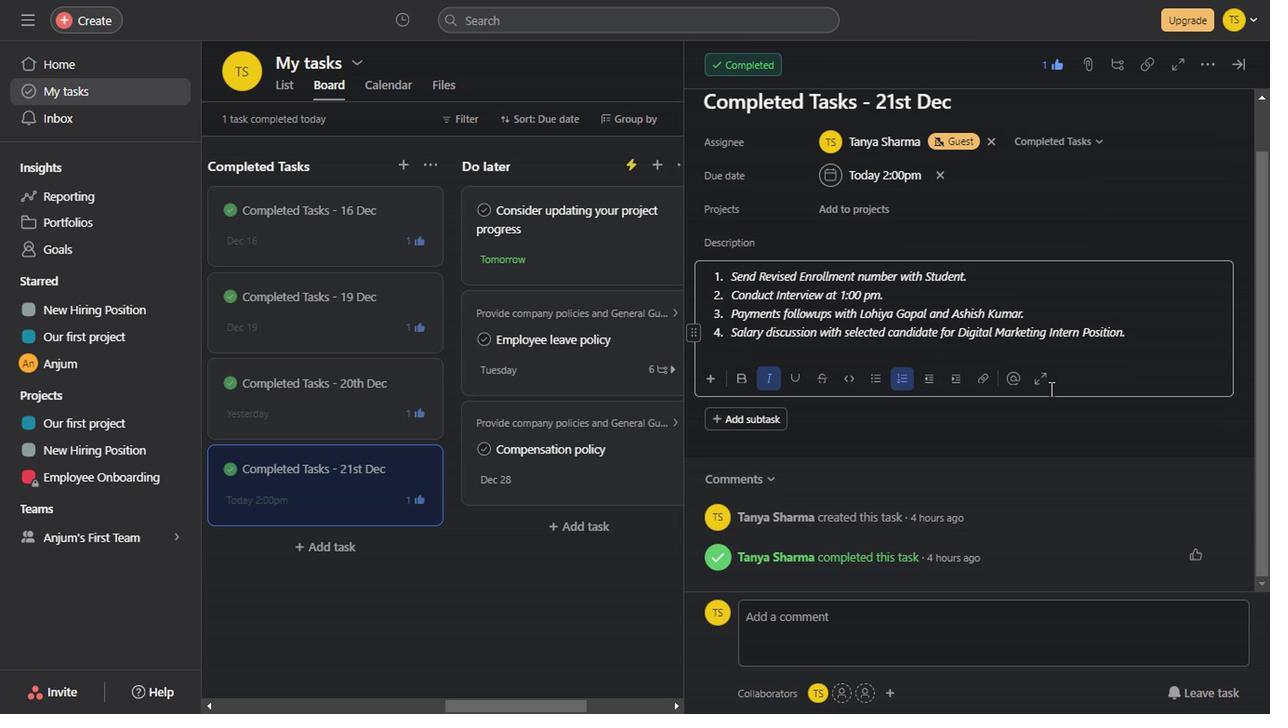 
Action: Mouse scrolled (1046, 389) with delta (0, -1)
Screenshot: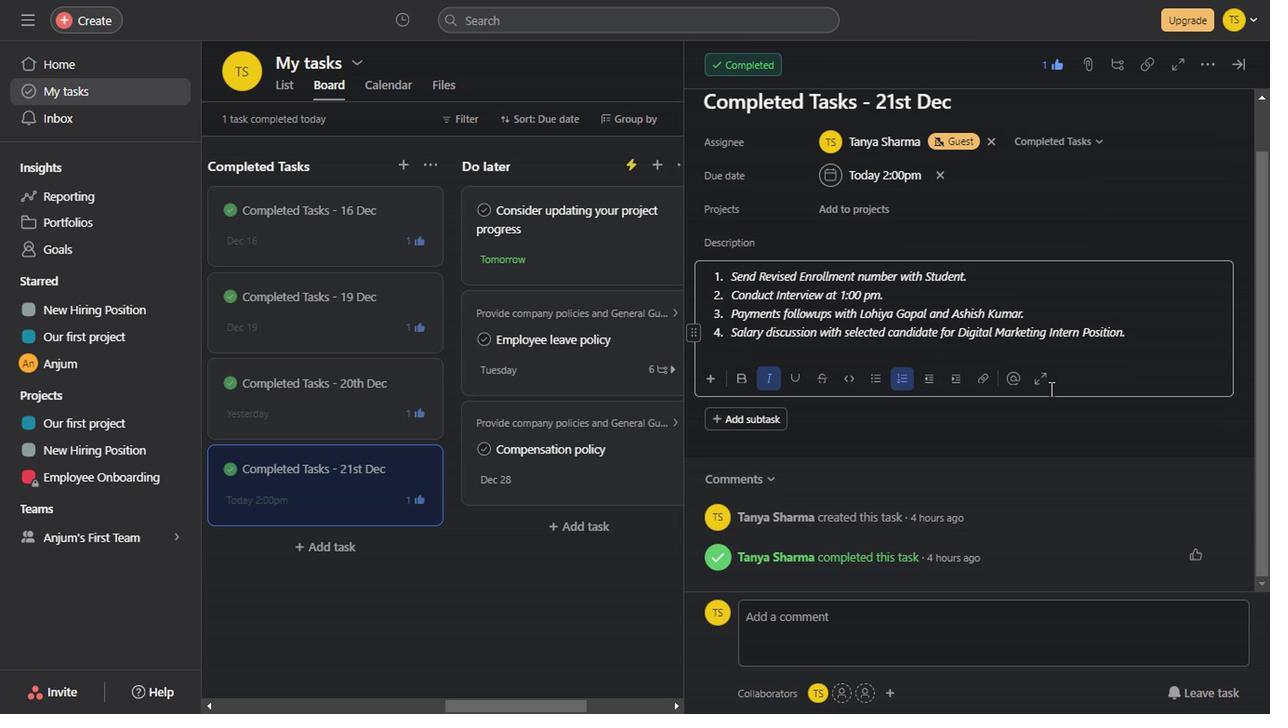 
Action: Mouse scrolled (1046, 389) with delta (0, -1)
Screenshot: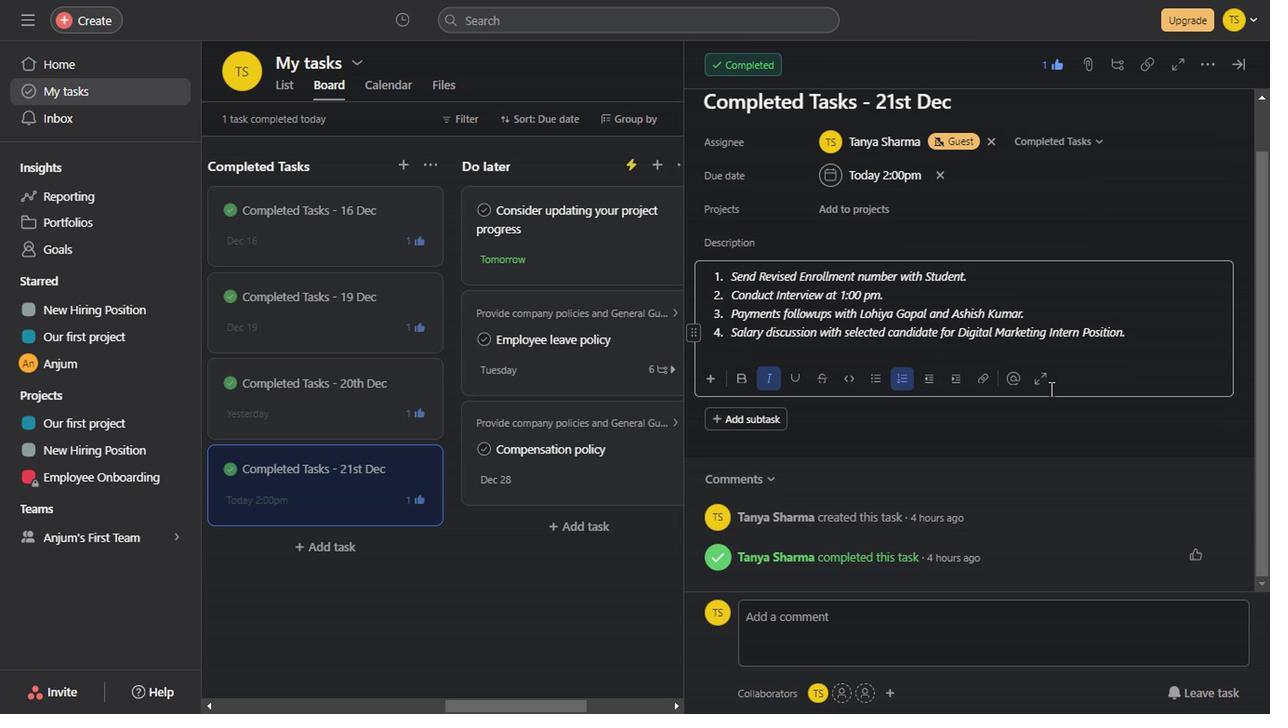 
Action: Mouse scrolled (1046, 389) with delta (0, -1)
Screenshot: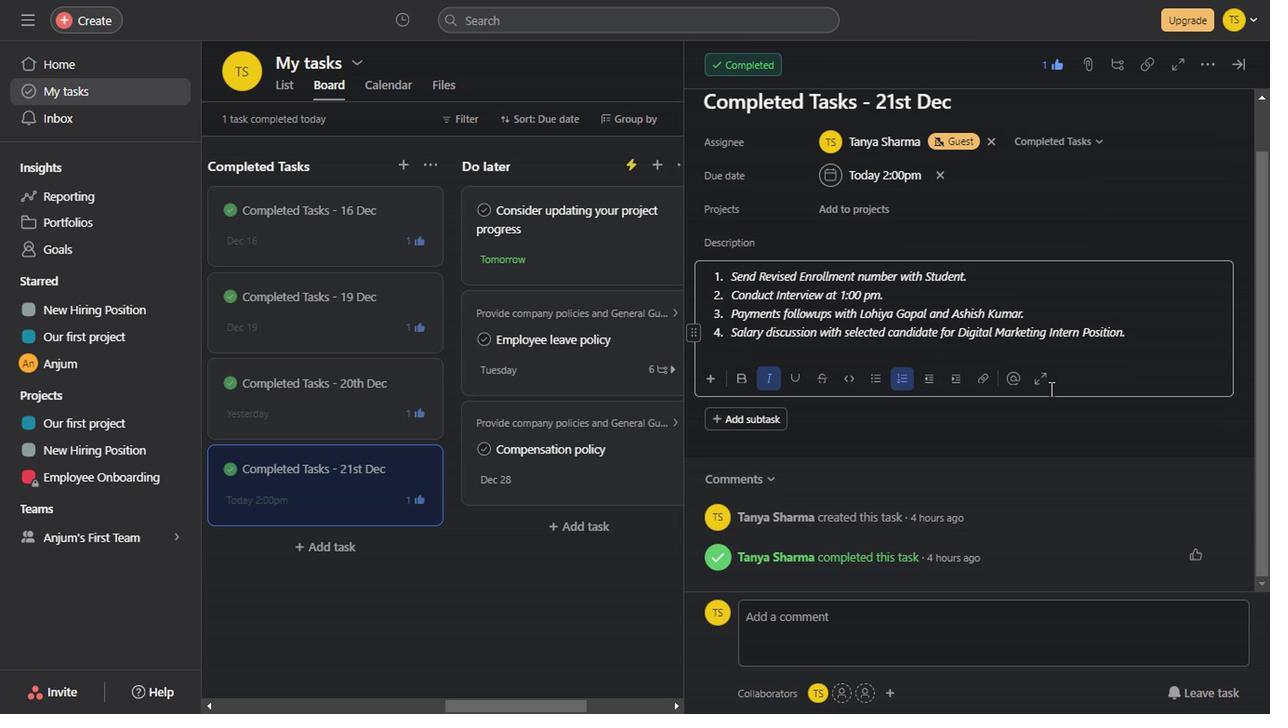 
Action: Mouse scrolled (1046, 389) with delta (0, -1)
Screenshot: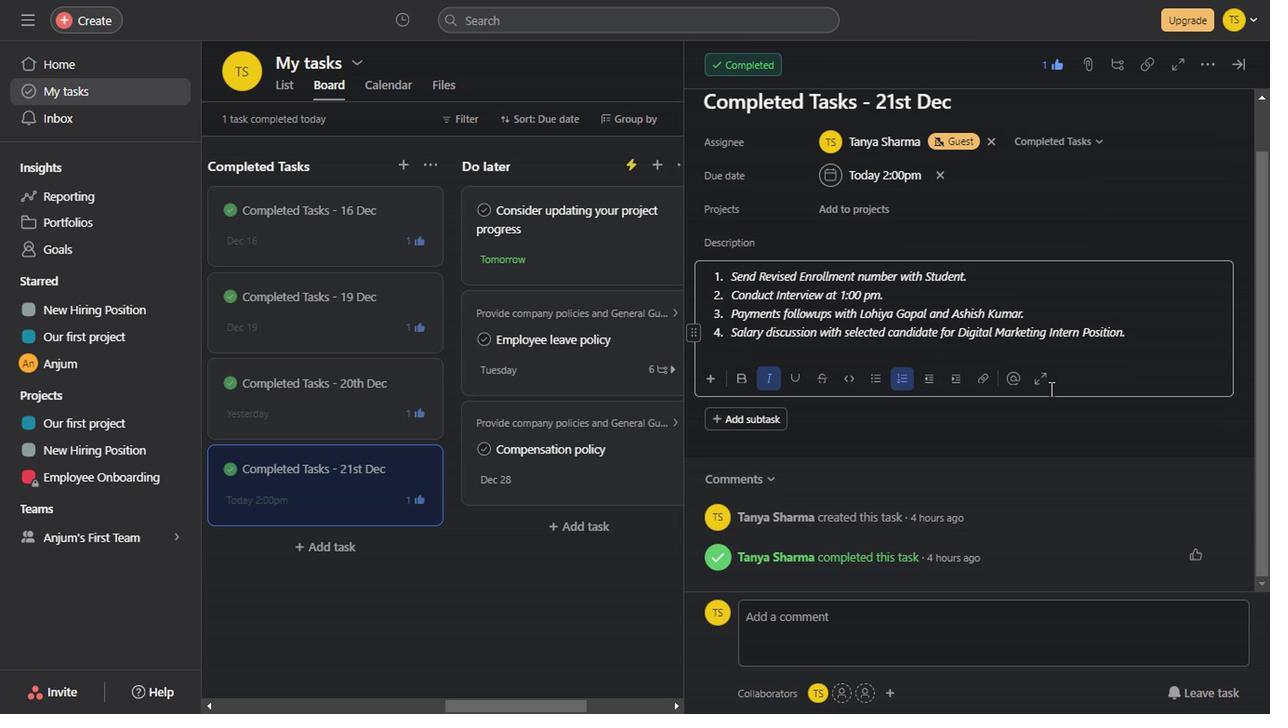 
Action: Mouse scrolled (1046, 389) with delta (0, -1)
Screenshot: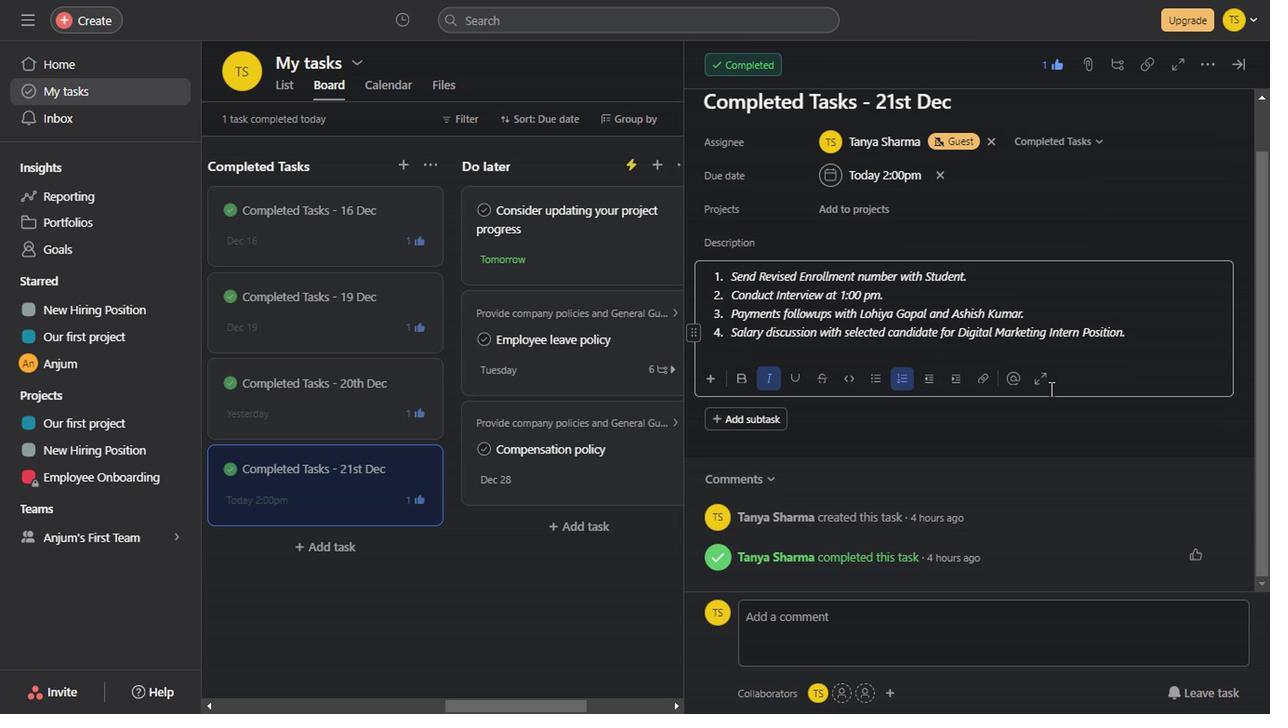 
Action: Mouse scrolled (1046, 389) with delta (0, -1)
Screenshot: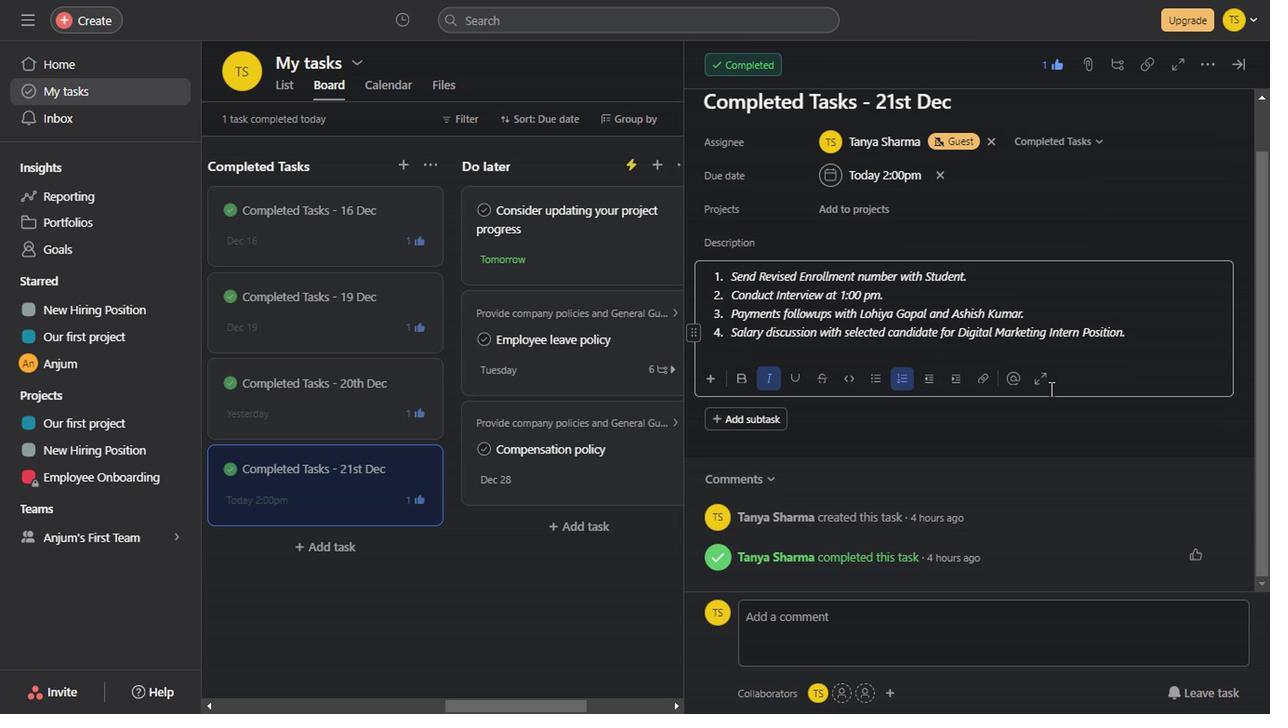 
Action: Mouse scrolled (1046, 389) with delta (0, -1)
Screenshot: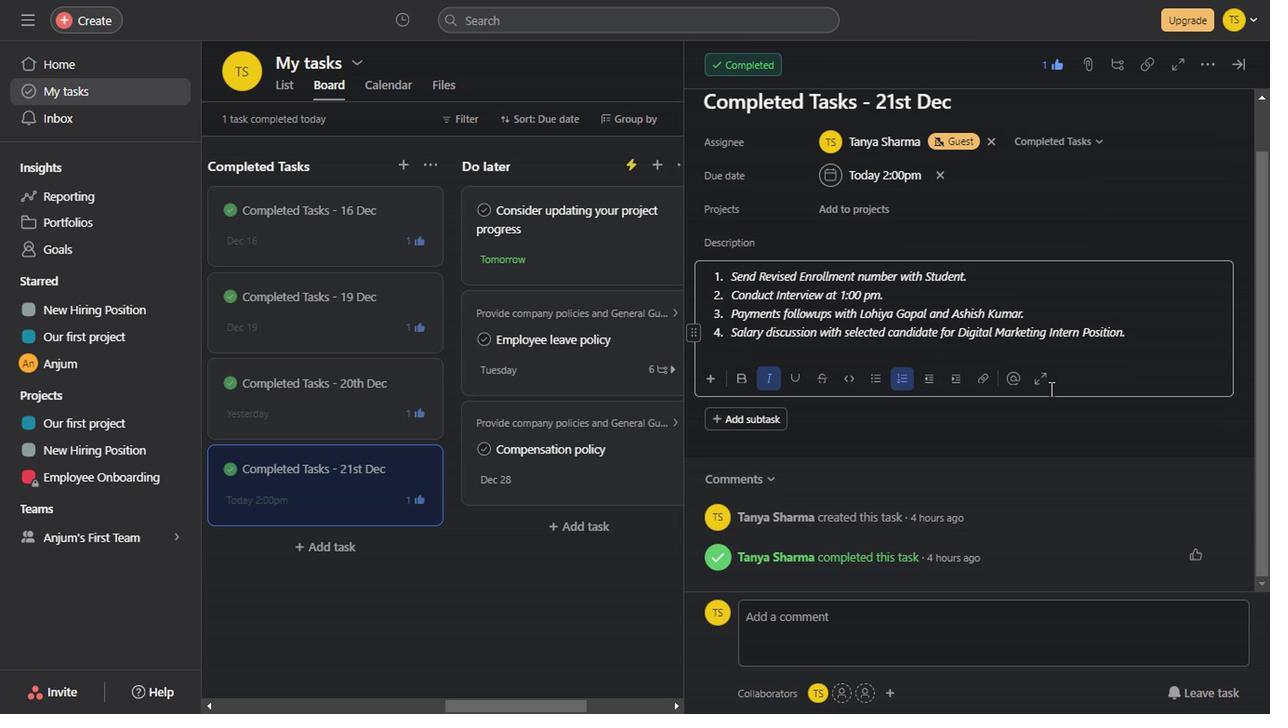 
Action: Mouse scrolled (1046, 389) with delta (0, -1)
Screenshot: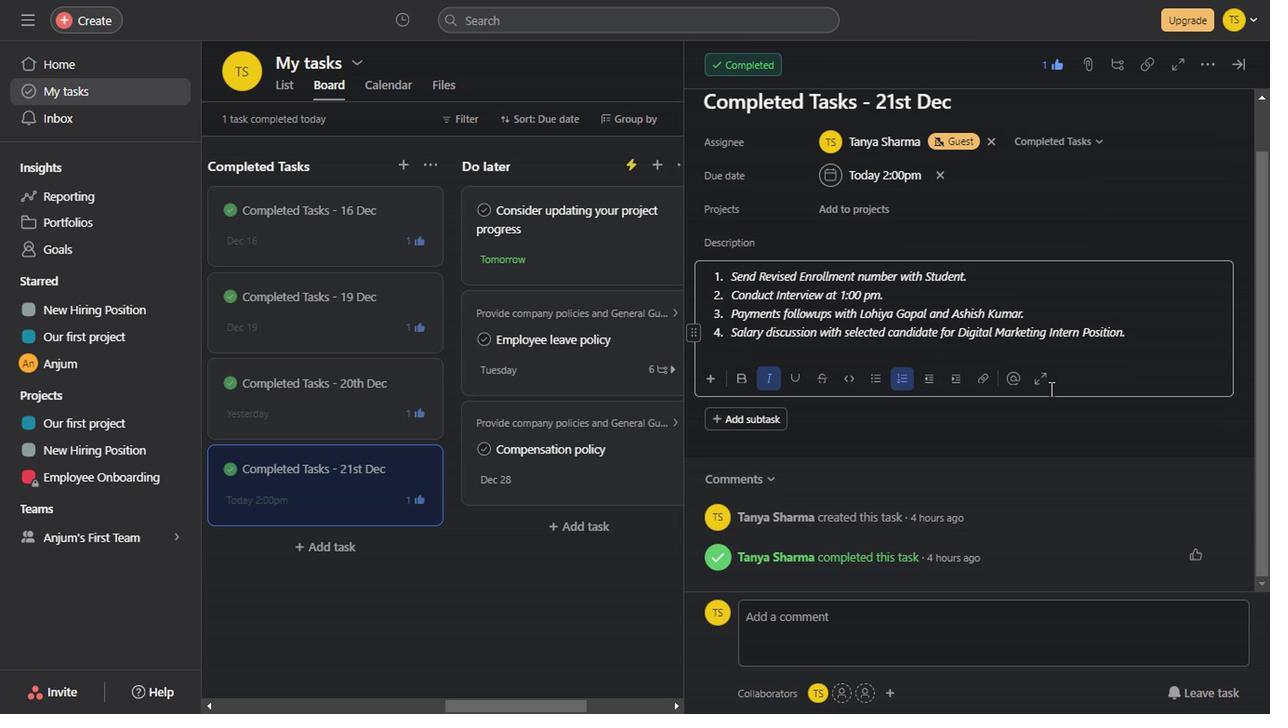 
Action: Mouse scrolled (1046, 389) with delta (0, -1)
Screenshot: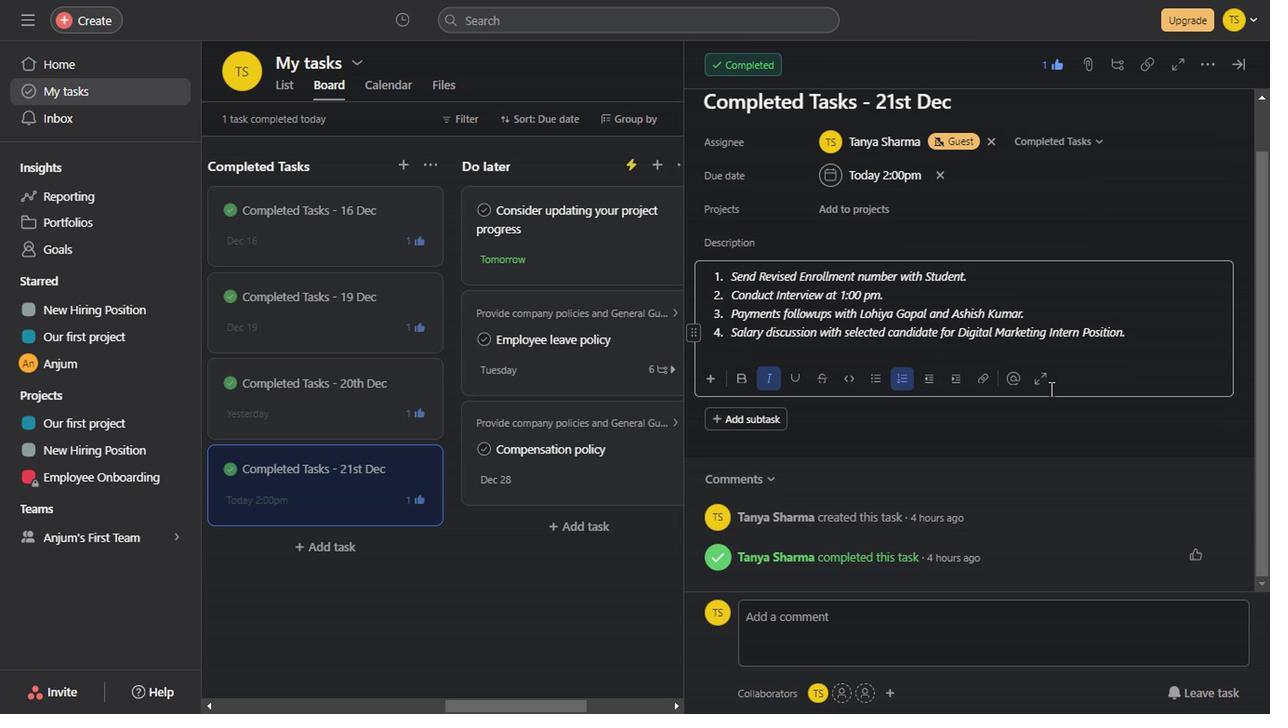 
Action: Mouse scrolled (1046, 389) with delta (0, -1)
Screenshot: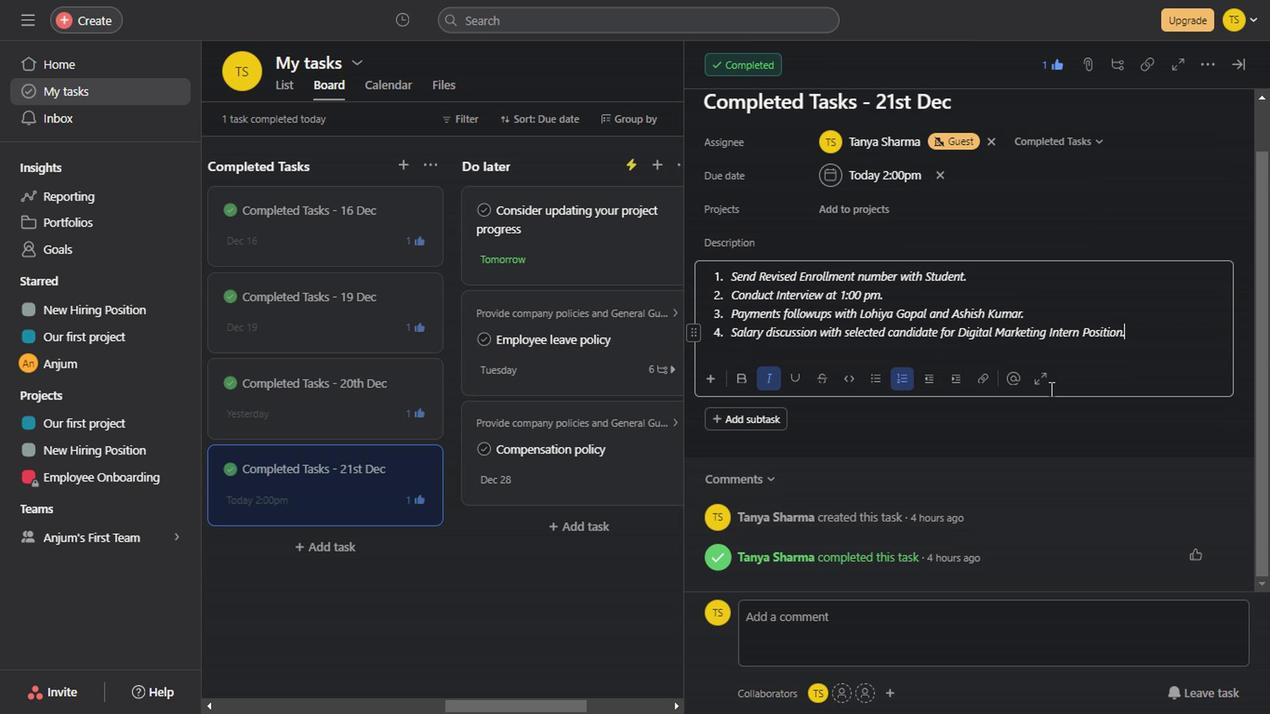 
Action: Mouse moved to (1203, 103)
Screenshot: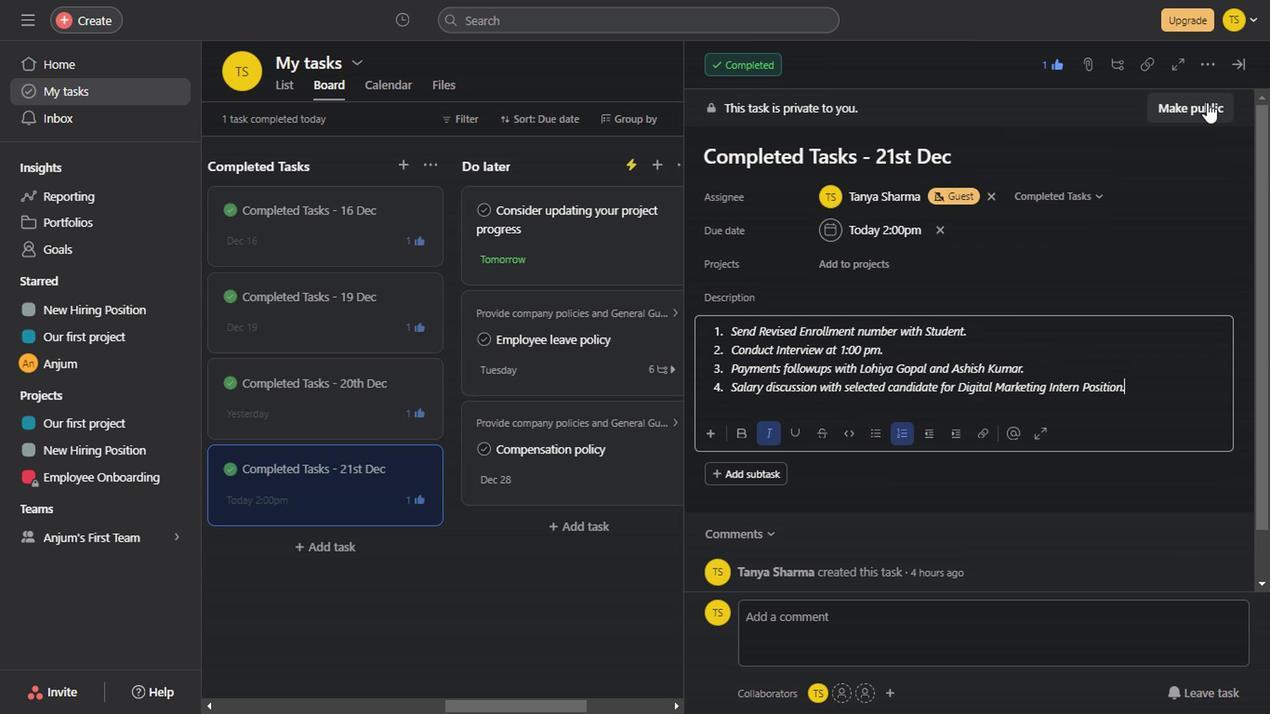 
Action: Mouse pressed left at (1203, 103)
Screenshot: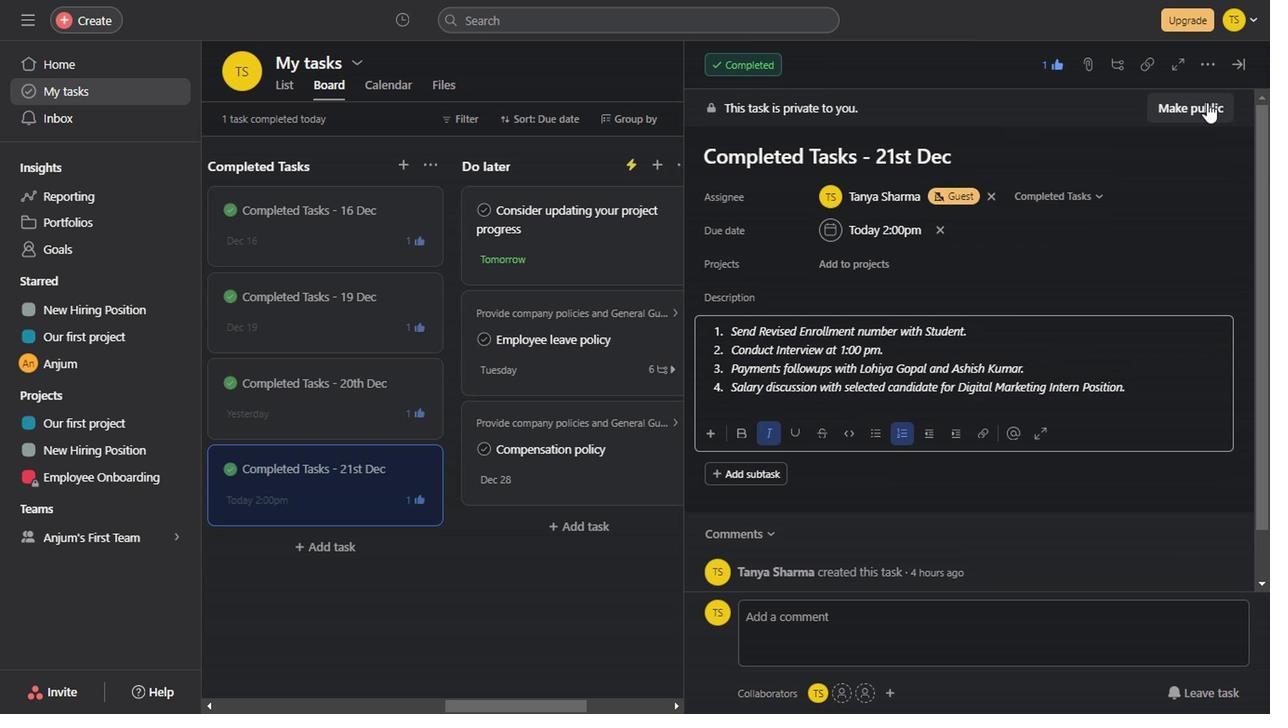 
Action: Mouse moved to (1231, 70)
Screenshot: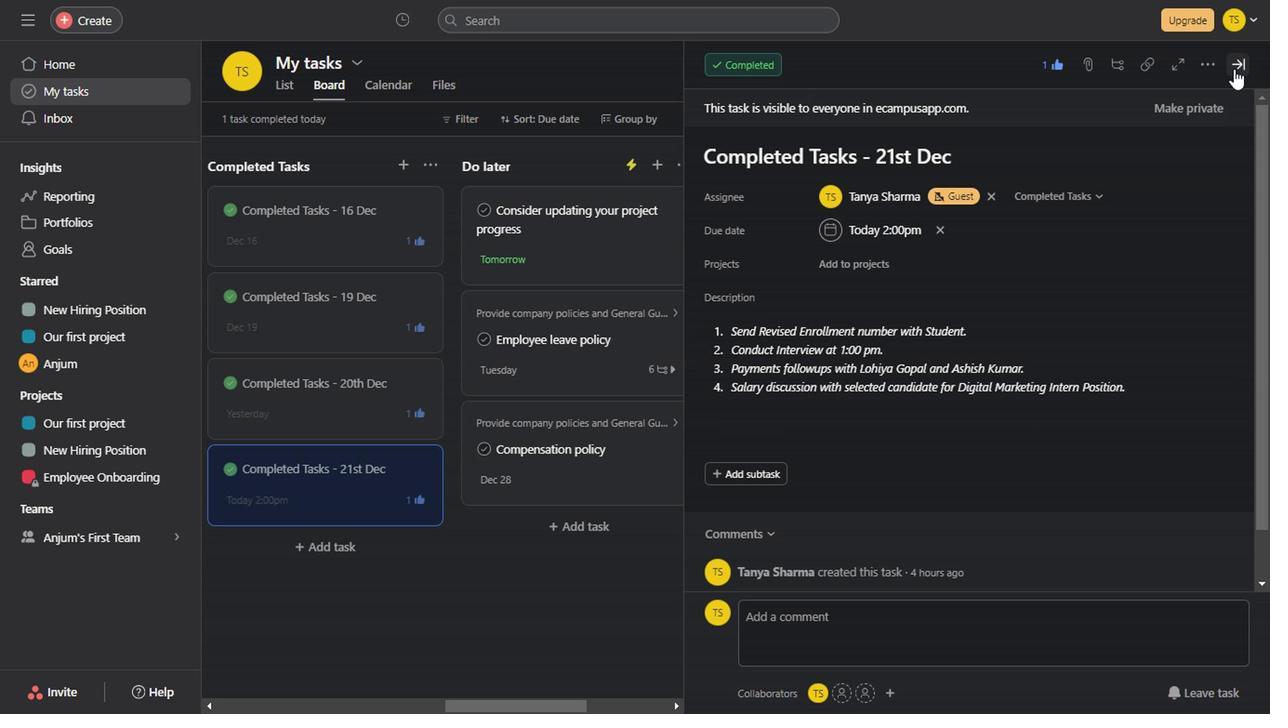 
Action: Mouse pressed left at (1231, 70)
Screenshot: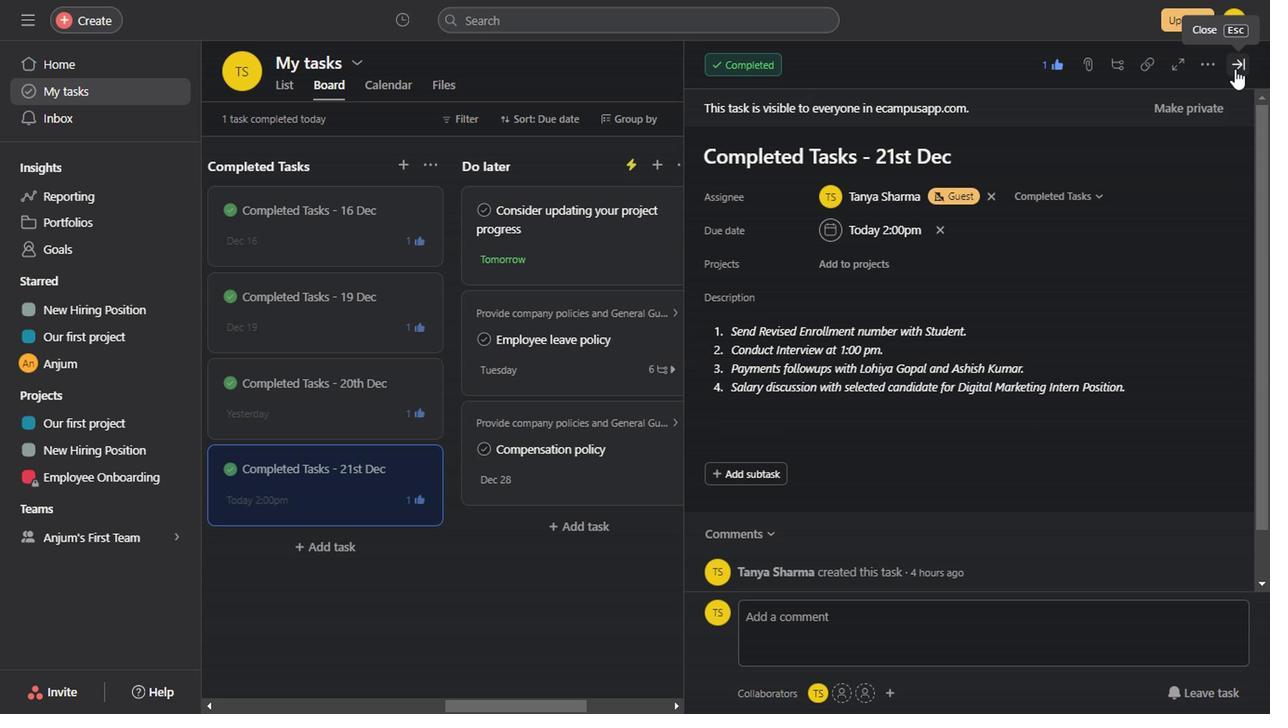 
Action: Mouse moved to (438, 232)
Screenshot: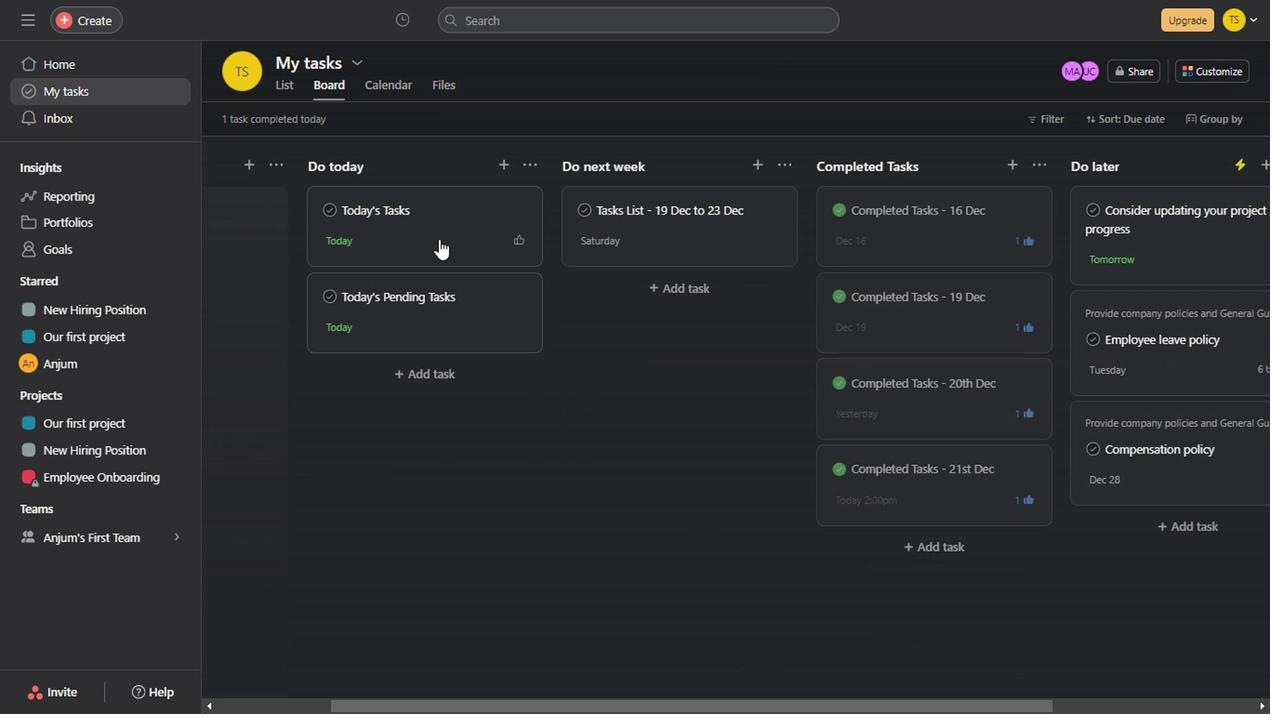 
Action: Mouse pressed left at (438, 232)
Screenshot: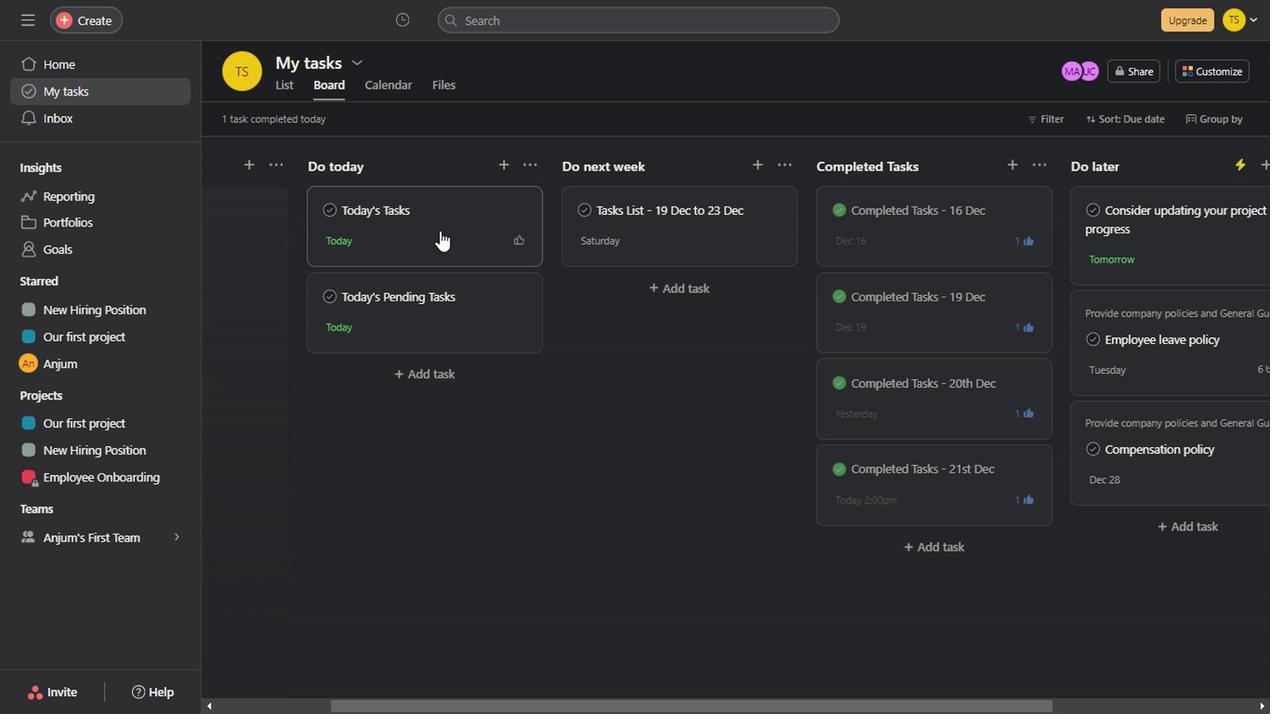 
Action: Mouse moved to (712, 373)
Screenshot: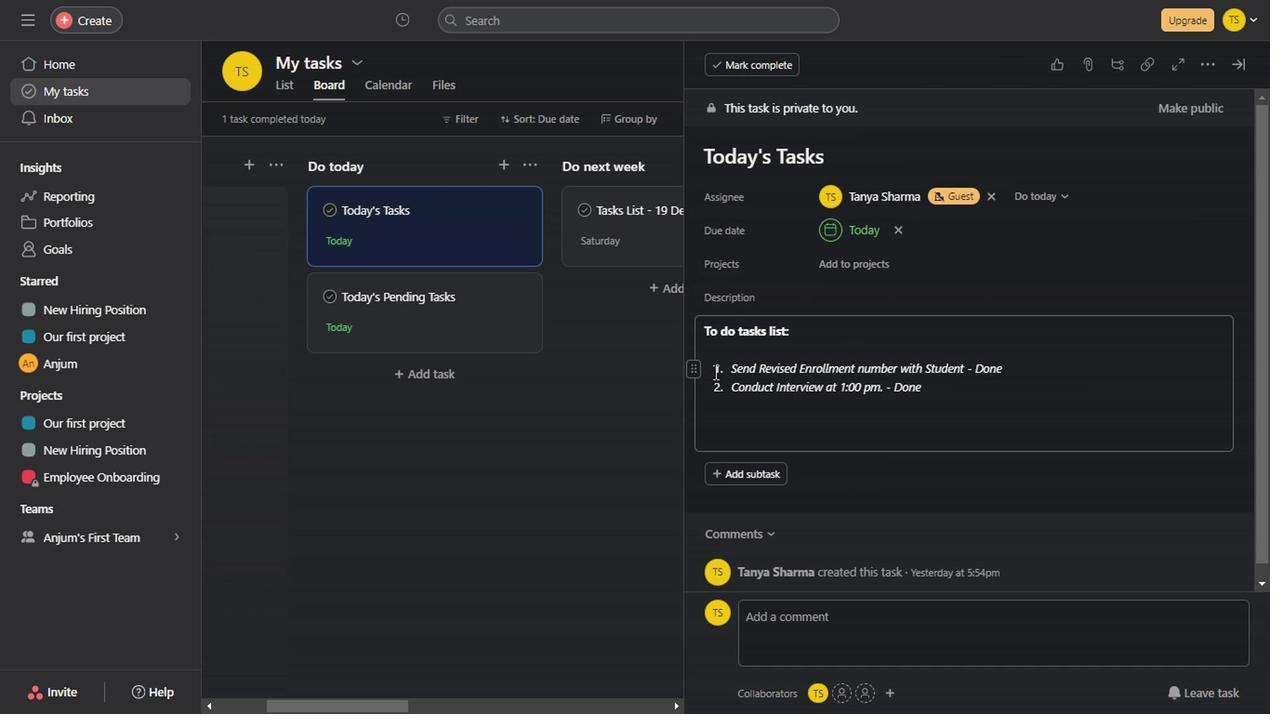 
Action: Mouse pressed left at (712, 373)
Screenshot: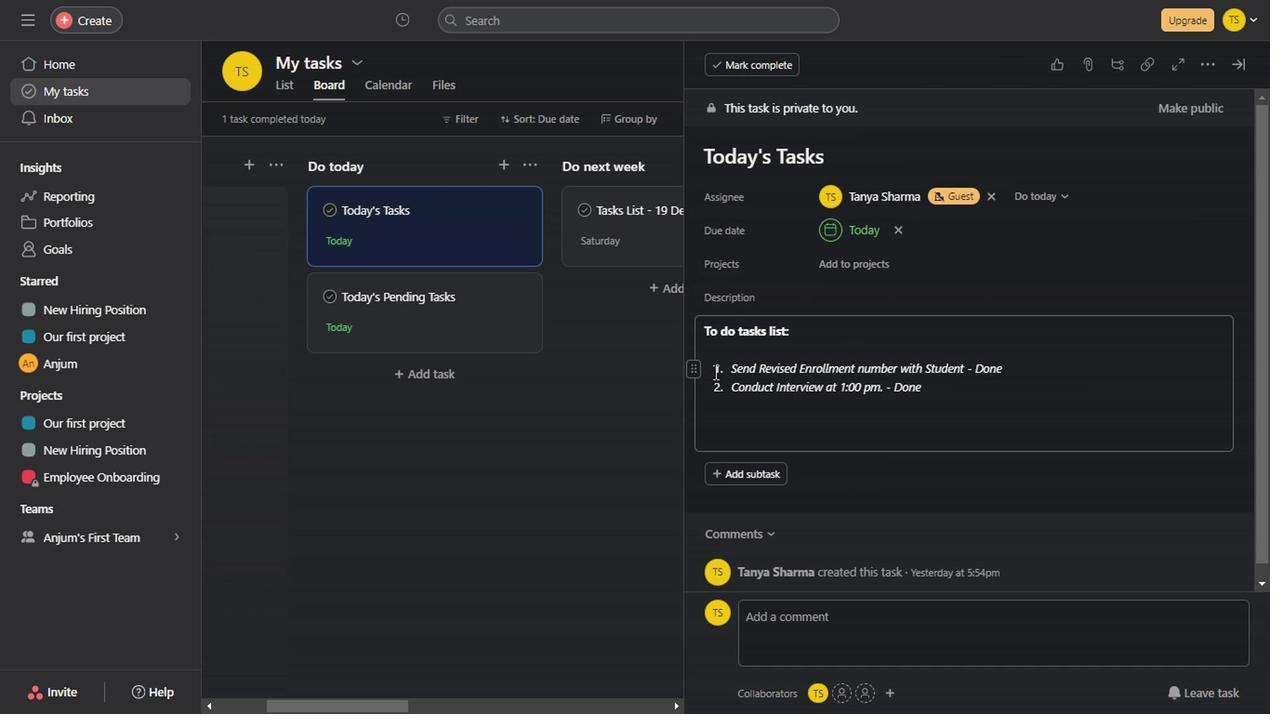 
Action: Mouse moved to (712, 373)
Screenshot: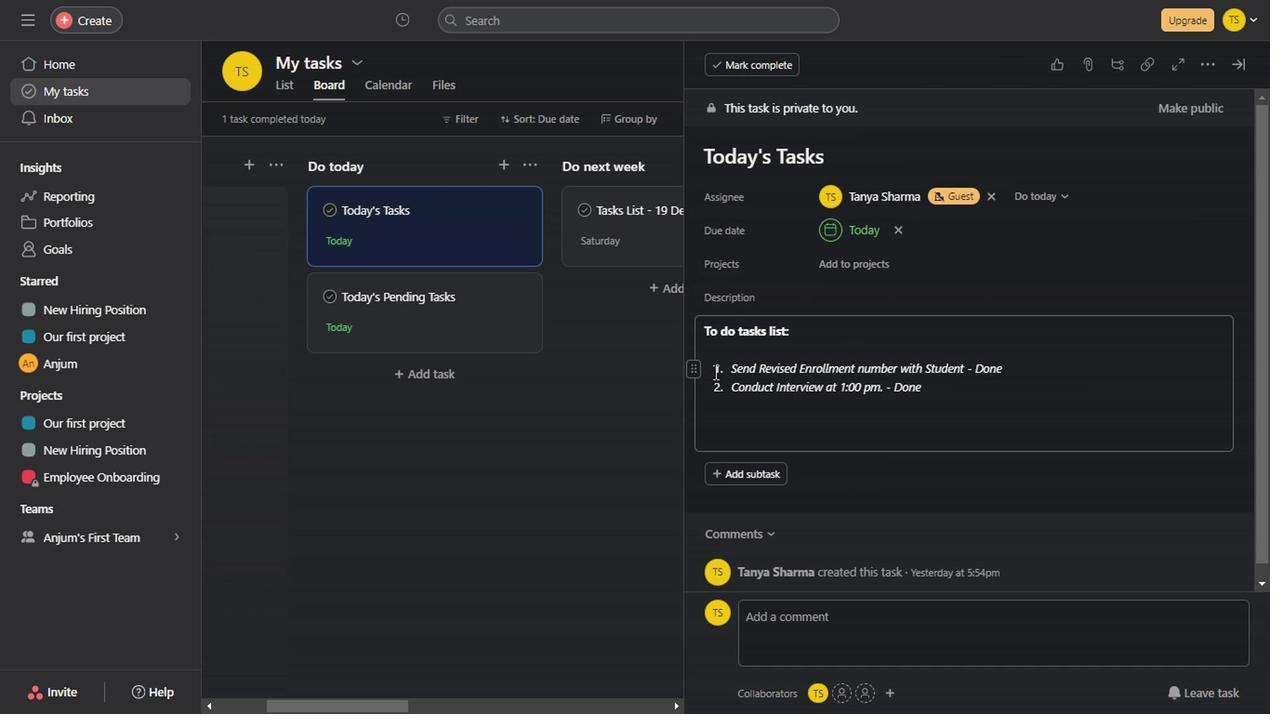 
Action: Key pressed <Key.shift><Key.shift><Key.shift><Key.shift><Key.right><Key.right><Key.right><Key.right><Key.right><Key.right><Key.right><Key.right><Key.right><Key.right><Key.right><Key.right><Key.right><Key.right><Key.right><Key.right><Key.right><Key.right><Key.right><Key.right><Key.right><Key.right><Key.right><Key.right><Key.right><Key.right><Key.right><Key.right><Key.right><Key.right><Key.right><Key.right><Key.right><Key.right><Key.right><Key.right><Key.right><Key.right><Key.right><Key.right><Key.right><Key.right><Key.right><Key.right><Key.right><Key.right><Key.right><Key.right><Key.right><Key.right><Key.right><Key.right><Key.right><Key.right><Key.right><Key.right><Key.right><Key.right><Key.right><Key.right><Key.right><Key.right><Key.right><Key.right><Key.right><Key.right><Key.right><Key.right><Key.right><Key.right><Key.right><Key.right><Key.right><Key.right><Key.right><Key.right><Key.right><Key.right><Key.right><Key.right><Key.right><Key.right><Key.right><Key.right><Key.right><Key.right><Key.right><Key.right><Key.right><Key.right><Key.right><Key.right><Key.right><Key.right><Key.backspace>
Screenshot: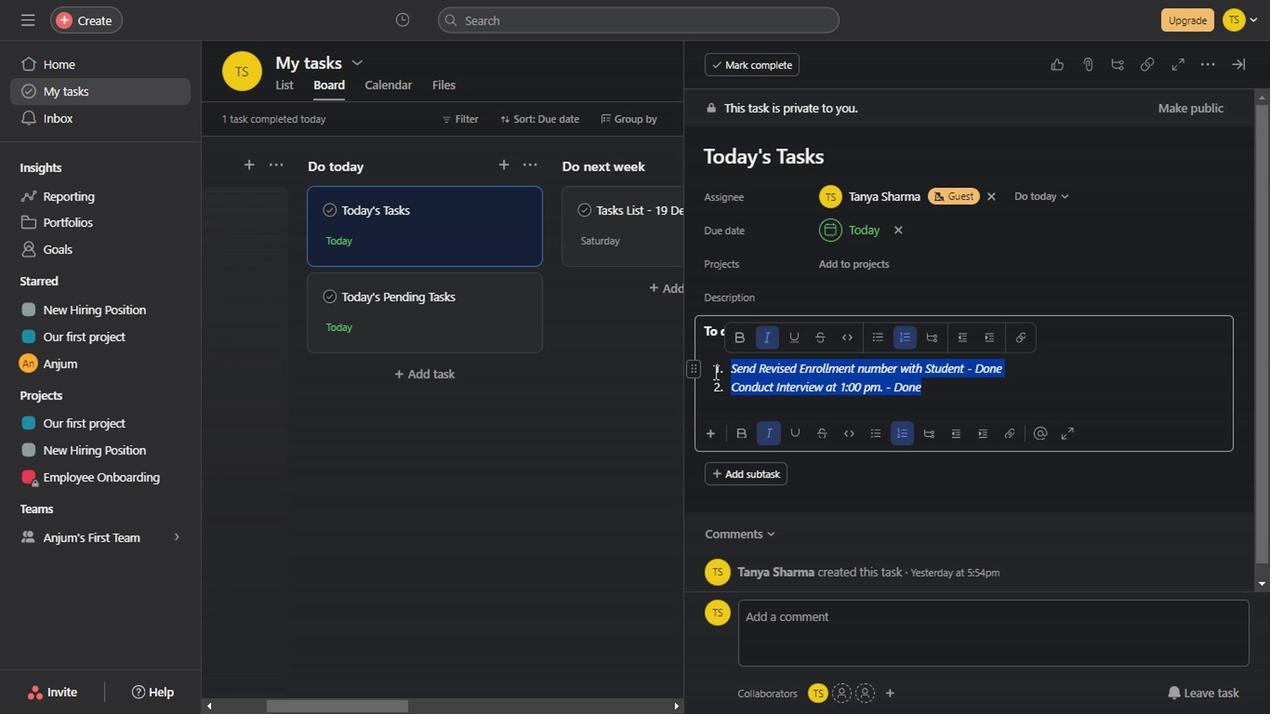 
Action: Mouse moved to (1240, 66)
Screenshot: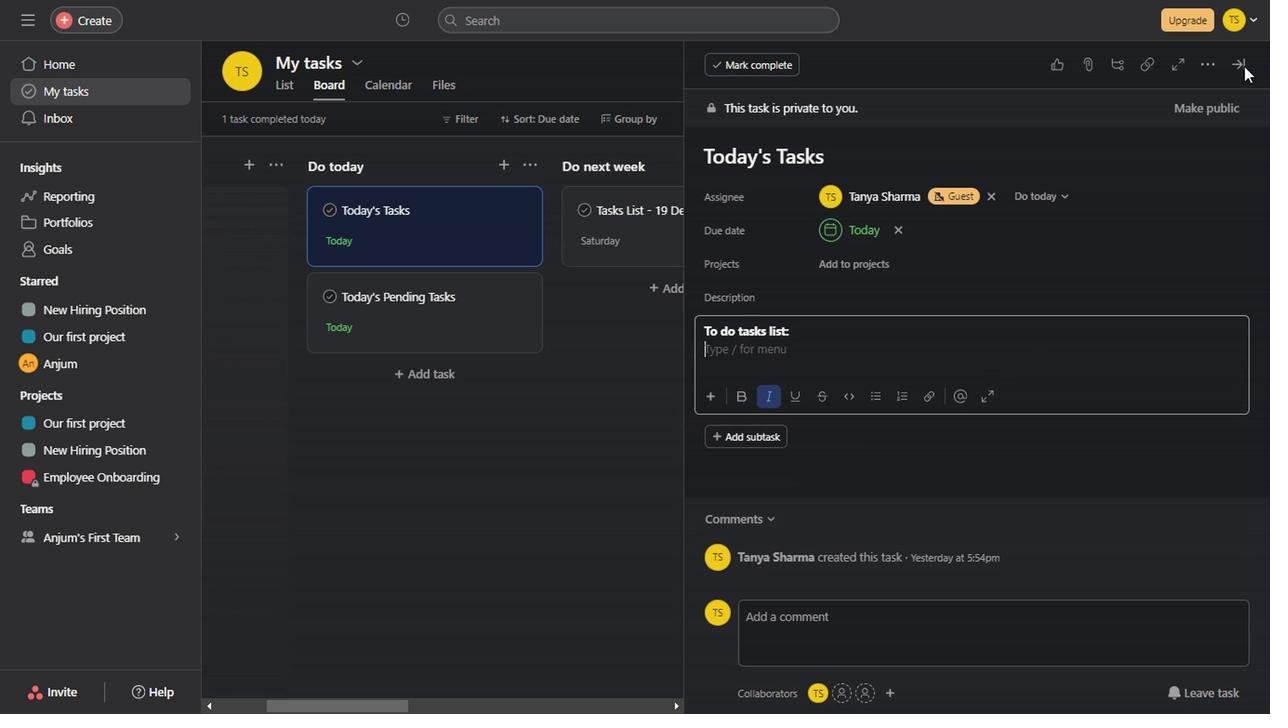 
Action: Mouse pressed left at (1240, 66)
Screenshot: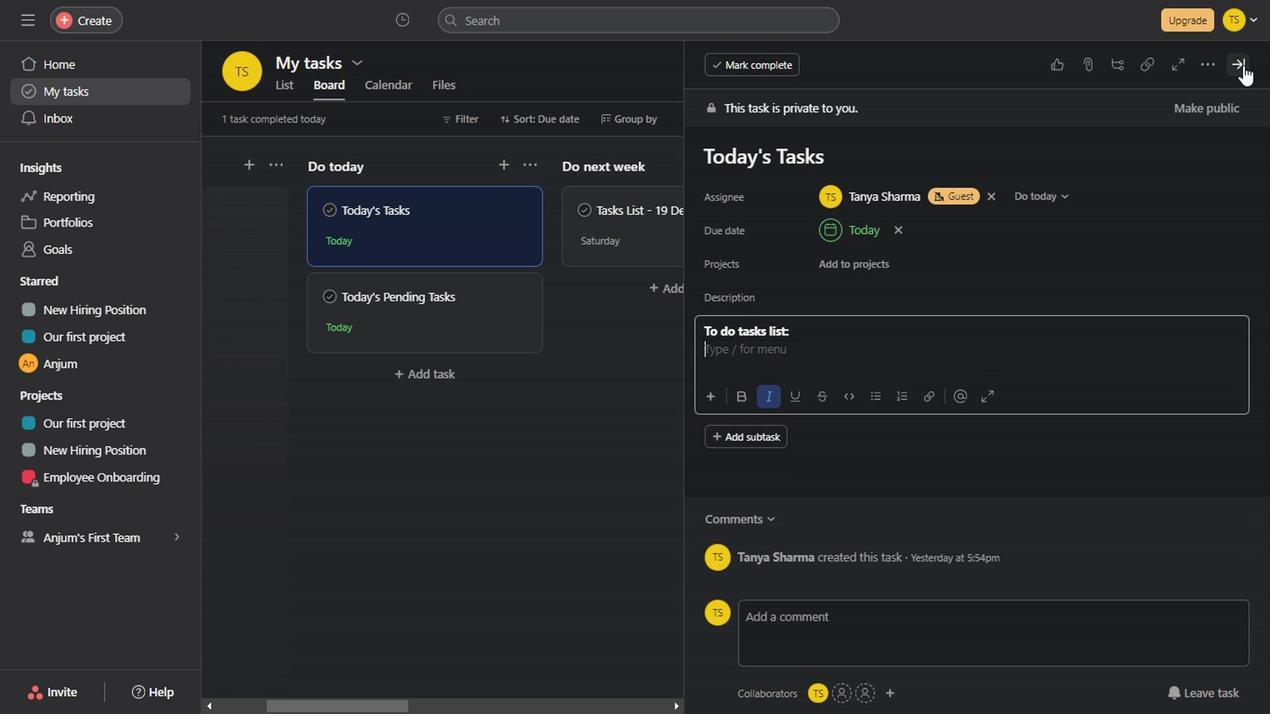 
Action: Mouse moved to (434, 326)
Screenshot: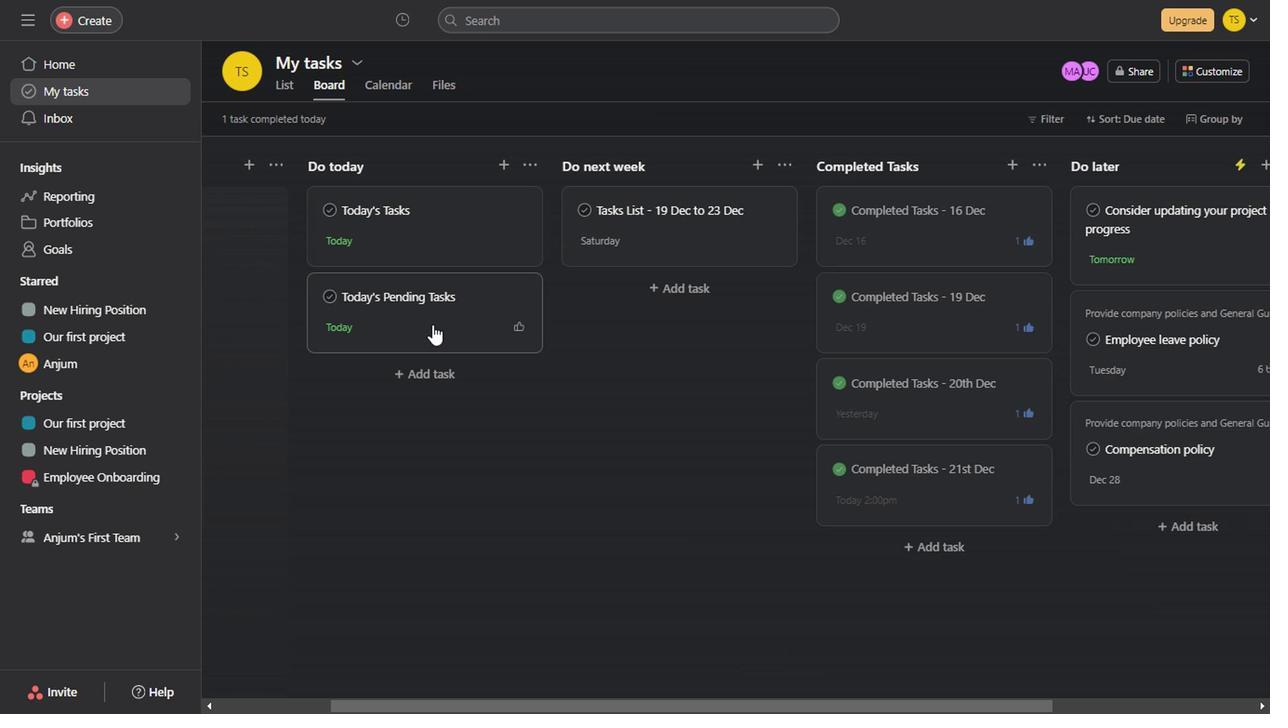 
Action: Mouse pressed left at (434, 326)
Screenshot: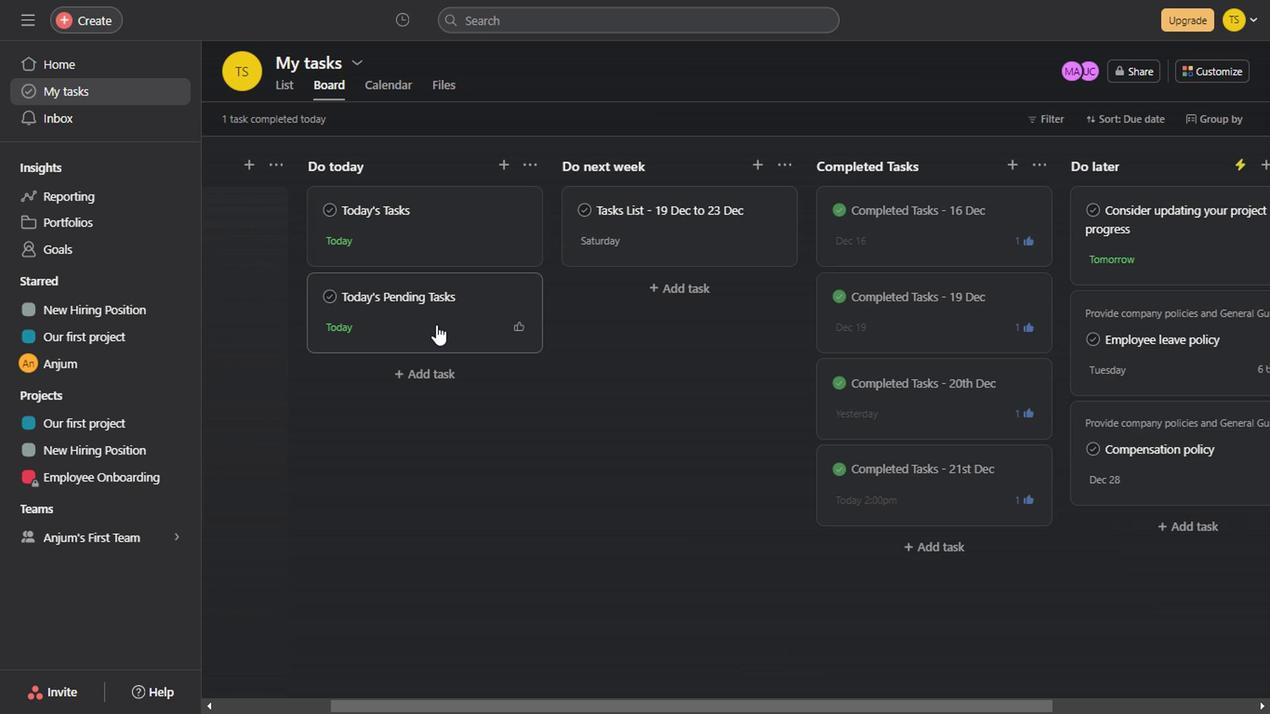 
Action: Mouse moved to (712, 373)
Screenshot: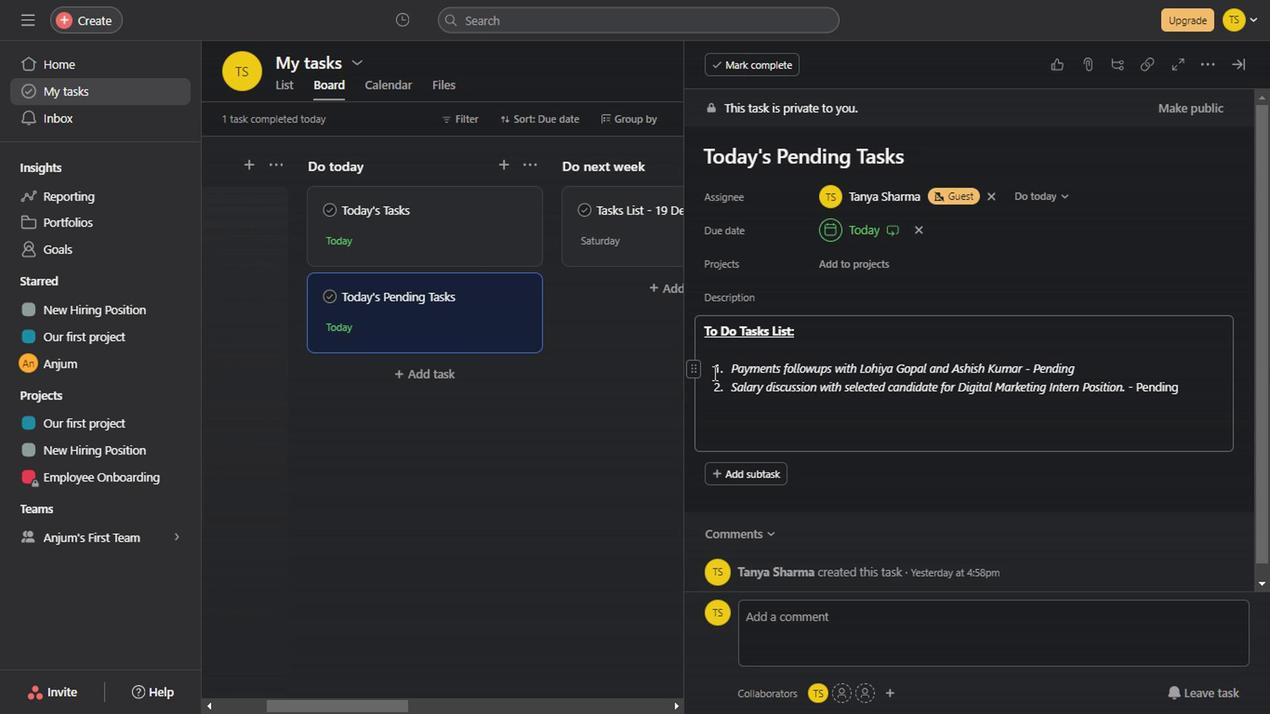 
Action: Mouse pressed left at (712, 373)
Screenshot: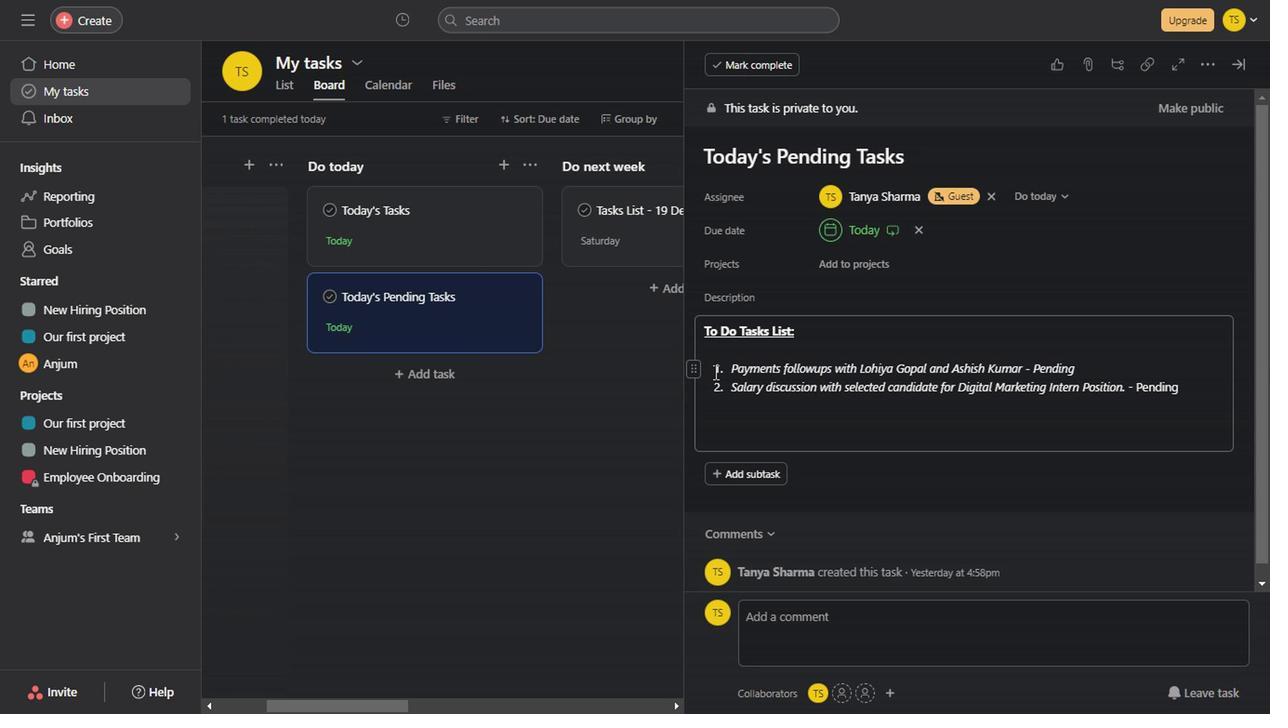 
Action: Mouse moved to (712, 373)
Screenshot: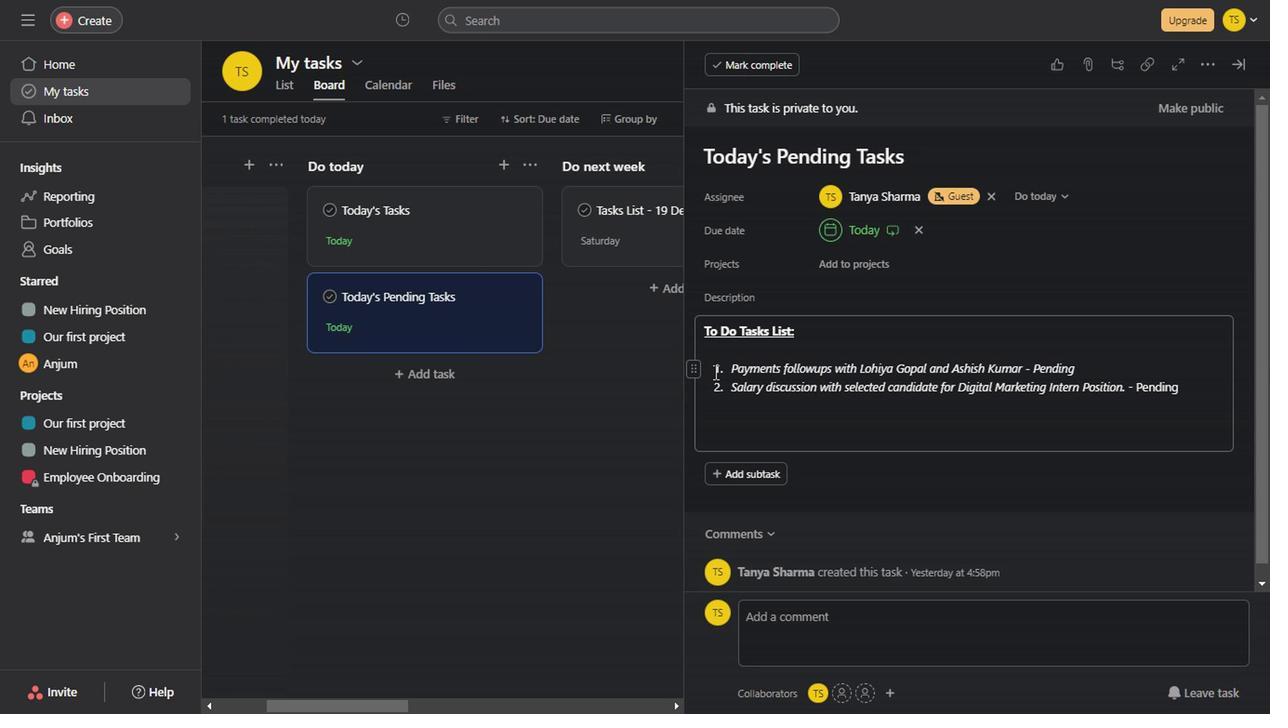 
Action: Key pressed <Key.shift><Key.right><Key.right><Key.right><Key.right><Key.right><Key.right><Key.right><Key.right><Key.right><Key.right><Key.right><Key.right><Key.right><Key.right><Key.right><Key.right><Key.right><Key.right><Key.right><Key.right><Key.right><Key.right><Key.right><Key.right><Key.right><Key.right><Key.right><Key.right><Key.right><Key.right><Key.right><Key.right><Key.right><Key.right><Key.right><Key.right><Key.right><Key.right><Key.right><Key.right><Key.right><Key.right><Key.right><Key.right><Key.right><Key.right><Key.right><Key.right><Key.right><Key.right><Key.right><Key.right><Key.right><Key.right><Key.right><Key.right><Key.right><Key.right><Key.right><Key.right><Key.right><Key.right><Key.right><Key.right><Key.right><Key.right><Key.right><Key.right><Key.right><Key.right><Key.right><Key.right><Key.right><Key.right><Key.right><Key.right><Key.right><Key.right><Key.right><Key.right><Key.right><Key.right><Key.right><Key.right><Key.right><Key.right><Key.right><Key.right><Key.right><Key.right><Key.right><Key.right><Key.right><Key.right><Key.right><Key.right><Key.right><Key.right><Key.right><Key.right><Key.right><Key.right><Key.right><Key.right><Key.right><Key.right><Key.right><Key.right><Key.right><Key.right><Key.right><Key.right><Key.right><Key.right><Key.right><Key.right><Key.right><Key.right><Key.right><Key.right><Key.right><Key.right><Key.right><Key.right><Key.right><Key.right><Key.right><Key.right><Key.right><Key.right><Key.right><Key.right><Key.right><Key.right><Key.right><Key.right><Key.right><Key.right><Key.right><Key.right><Key.right><Key.right><Key.right><Key.right><Key.right><Key.right><Key.right><Key.right><Key.right><Key.right><Key.right><Key.right><Key.right><Key.right><Key.right><Key.right><Key.right><Key.right><Key.right><Key.right><Key.backspace>
Screenshot: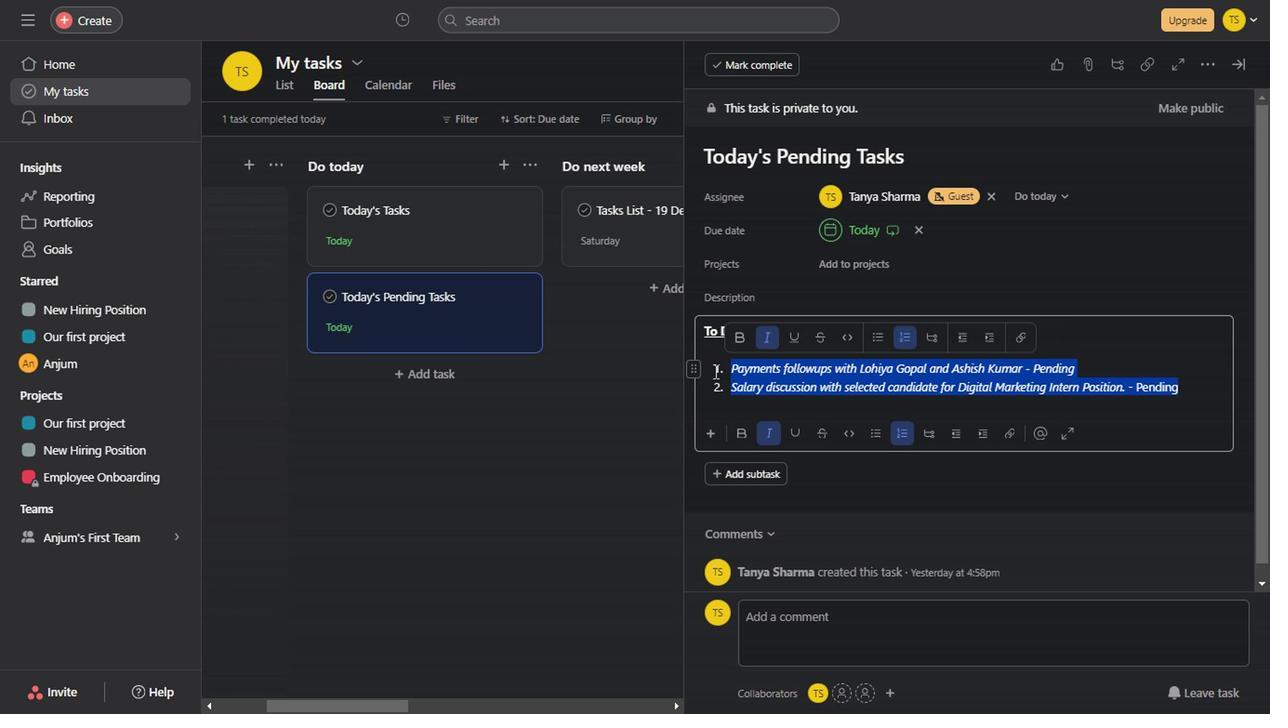 
Action: Mouse moved to (1235, 58)
Screenshot: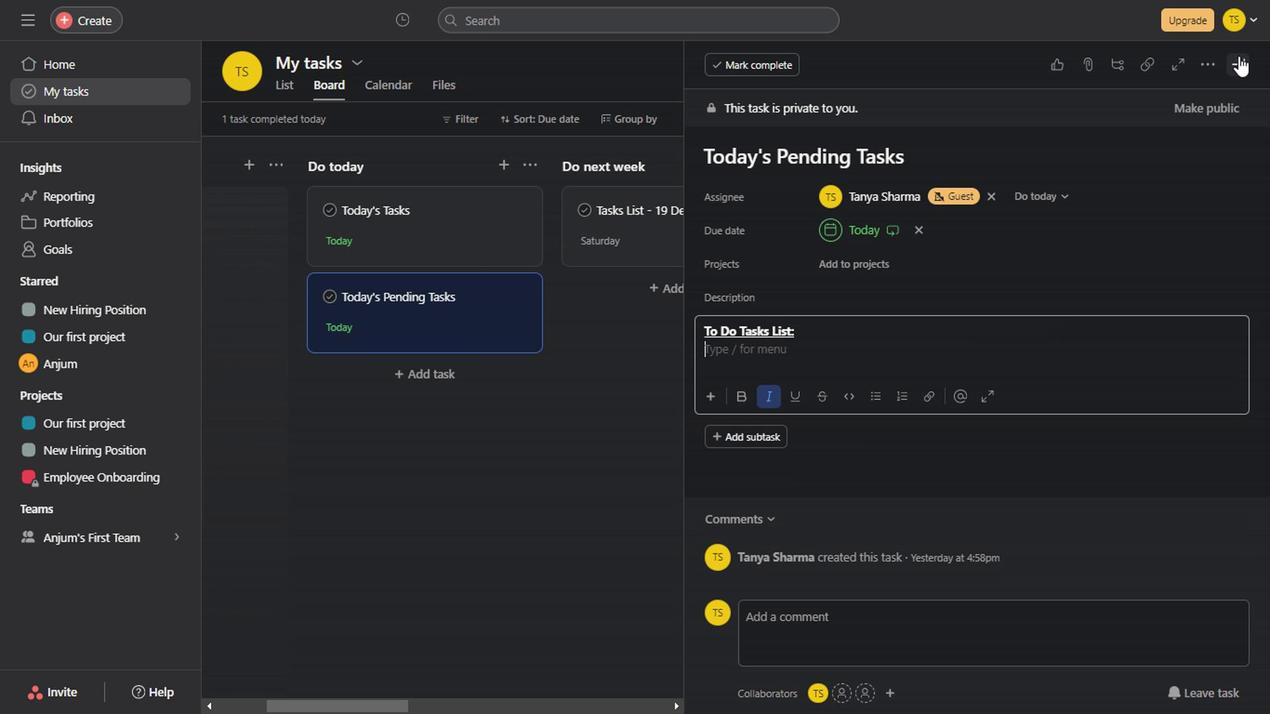
Action: Mouse pressed left at (1235, 58)
Screenshot: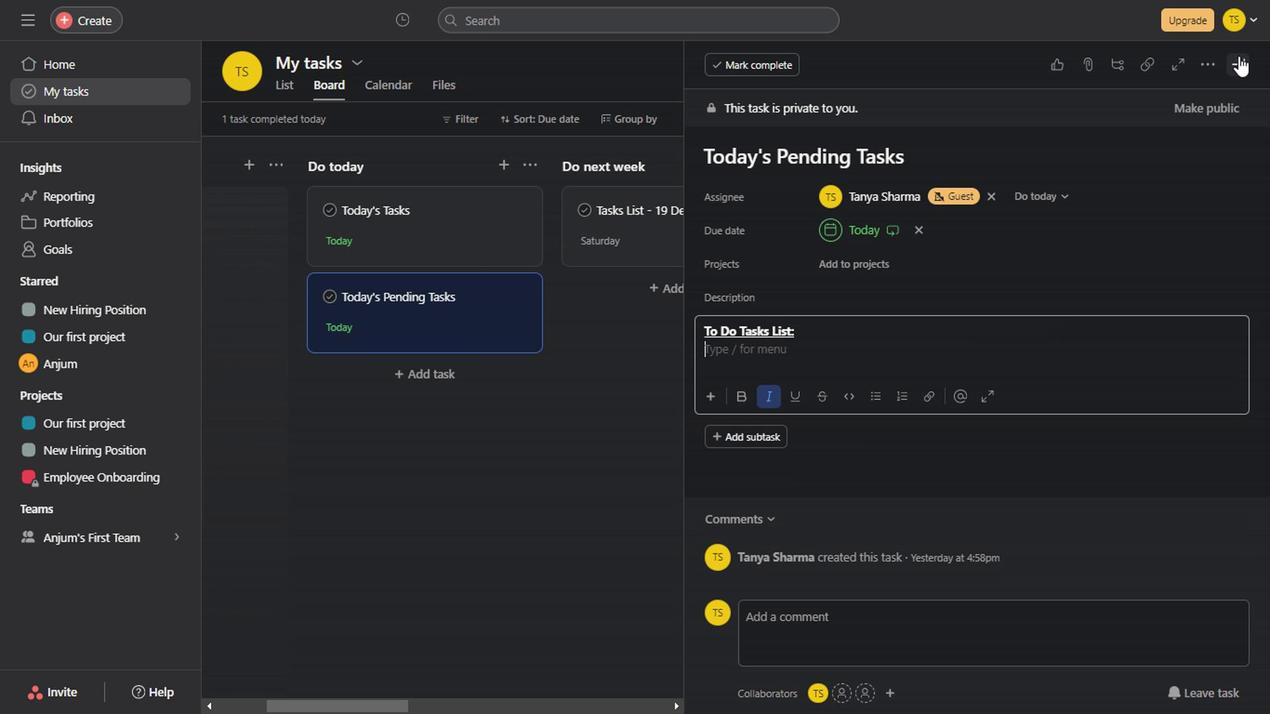 
Action: Mouse moved to (509, 540)
Screenshot: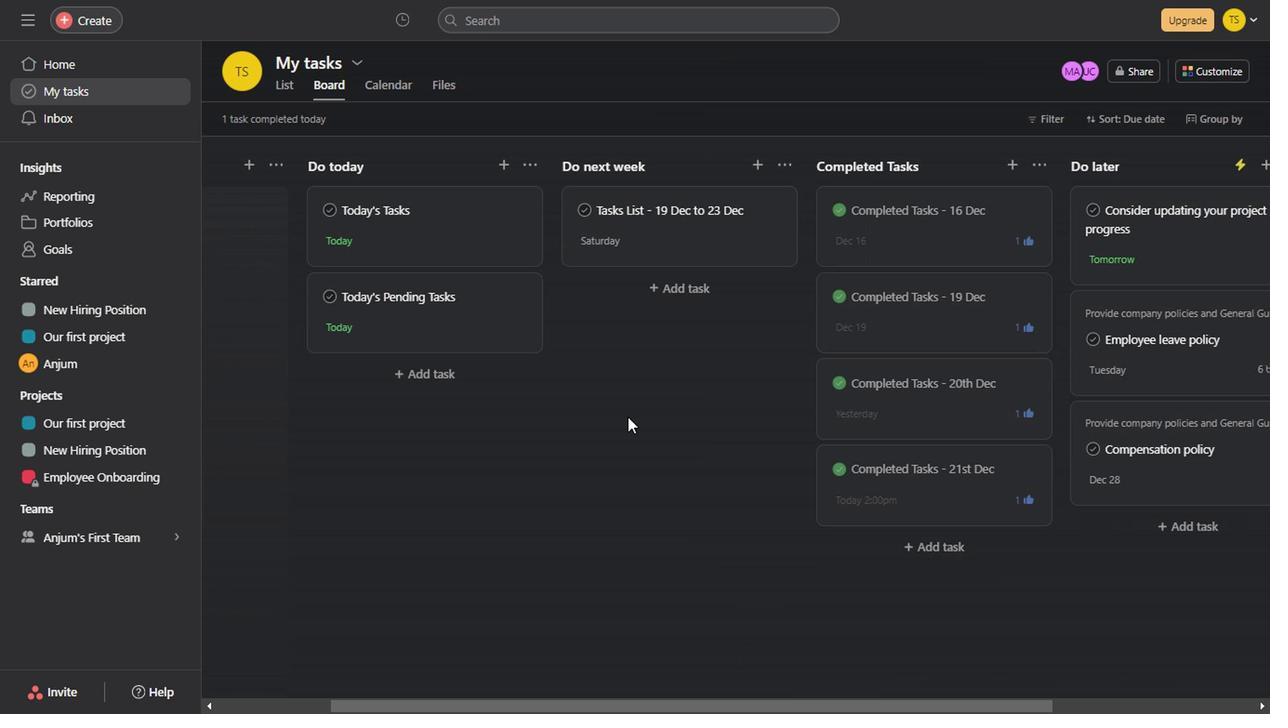
Action: Mouse pressed left at (509, 540)
Screenshot: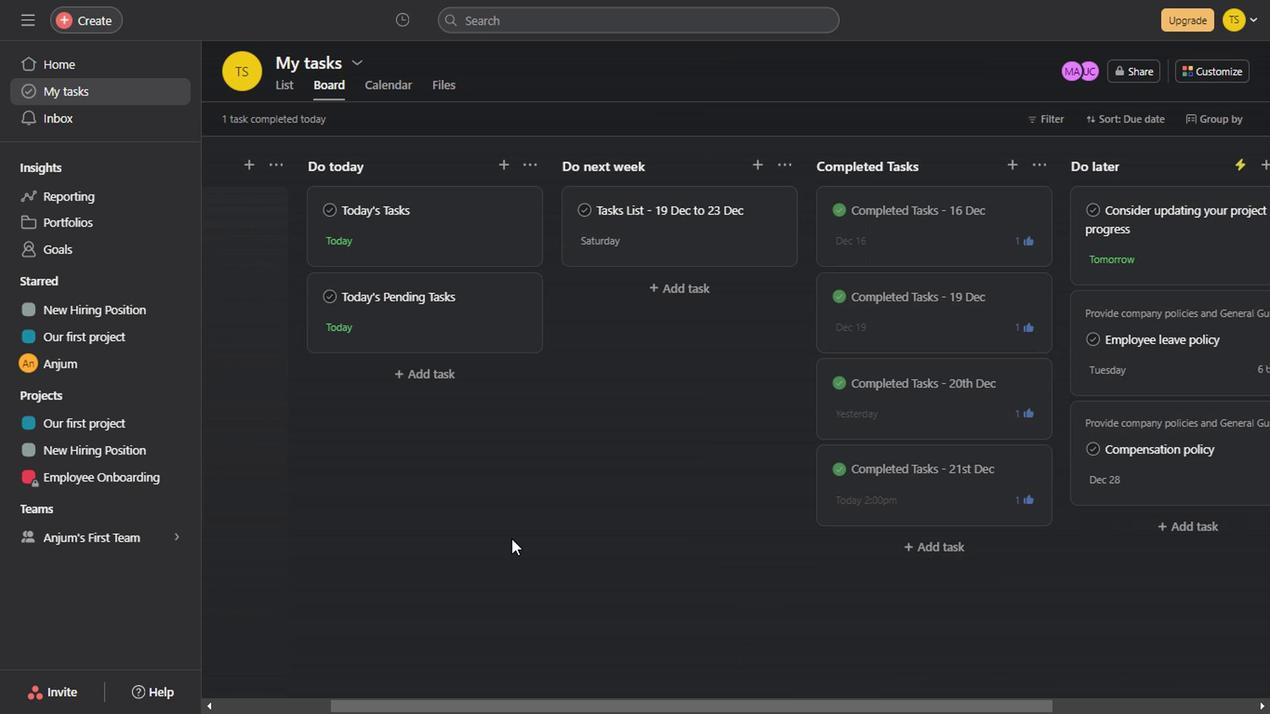 
Action: Mouse moved to (1046, 123)
Screenshot: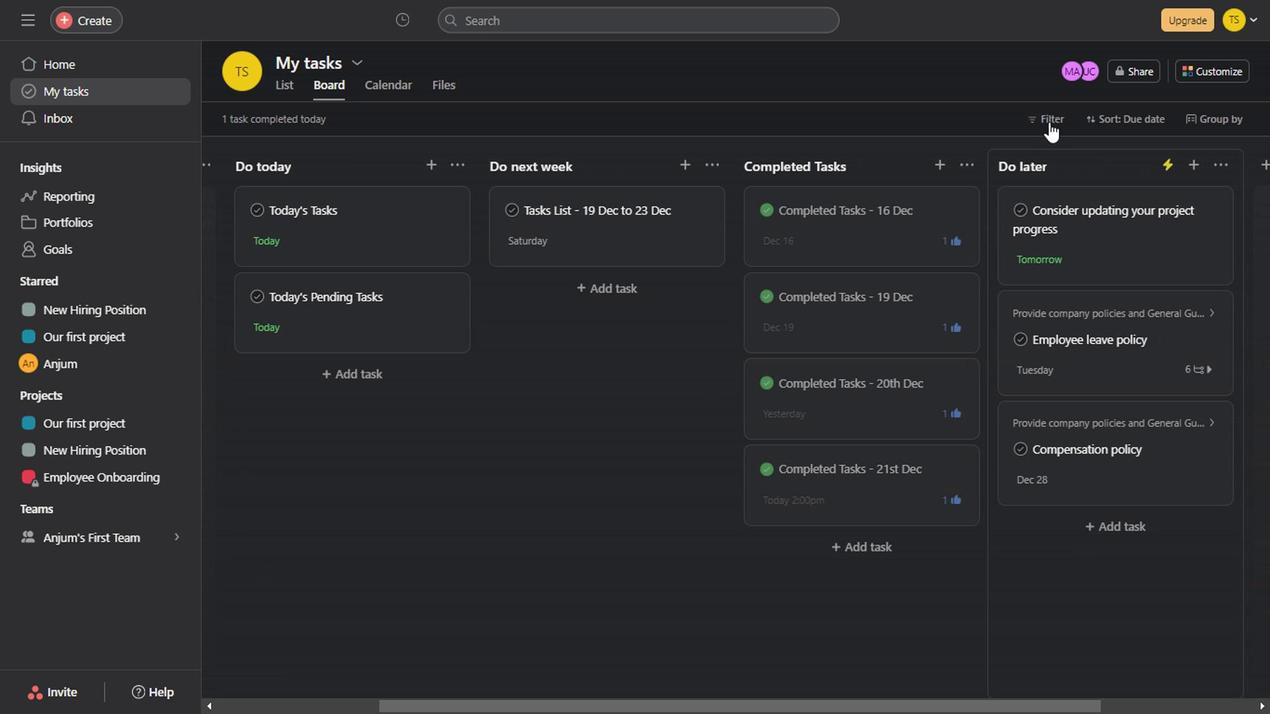 
Action: Mouse pressed left at (1046, 123)
Screenshot: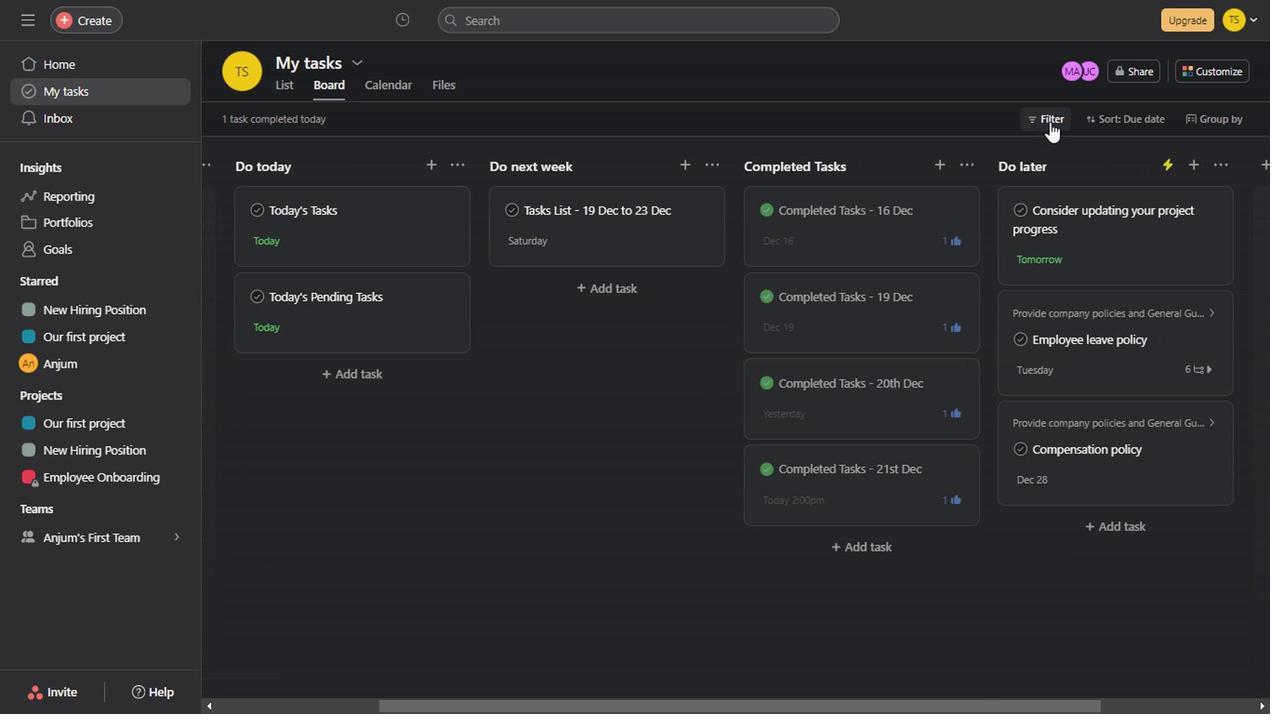 
Action: Mouse moved to (694, 184)
Screenshot: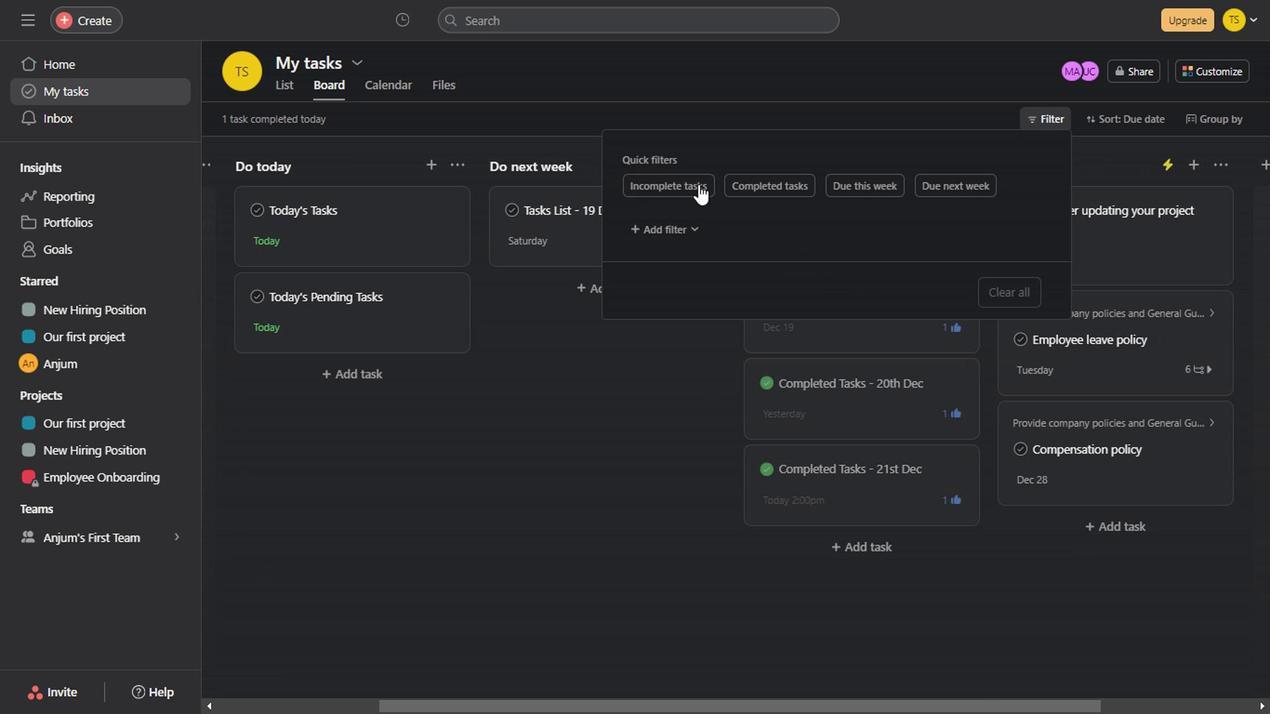 
Action: Mouse pressed left at (694, 184)
Screenshot: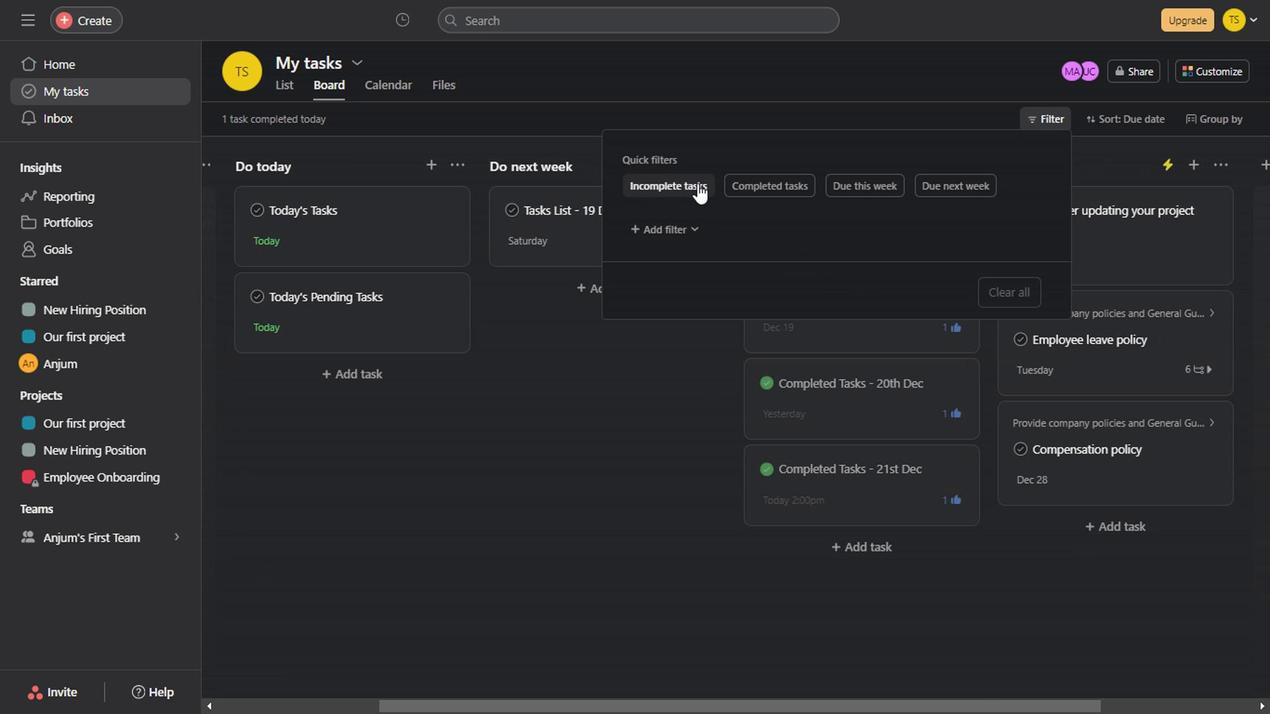 
Action: Mouse moved to (516, 557)
Screenshot: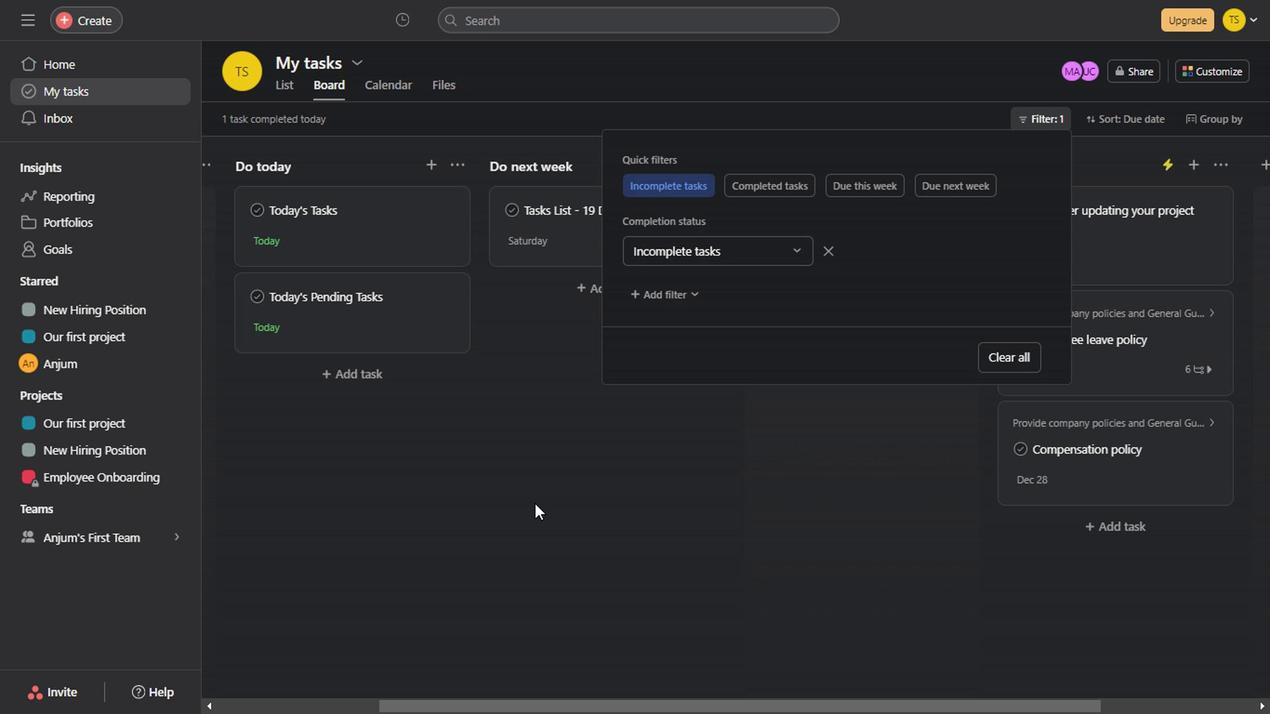 
Action: Mouse pressed left at (516, 557)
Screenshot: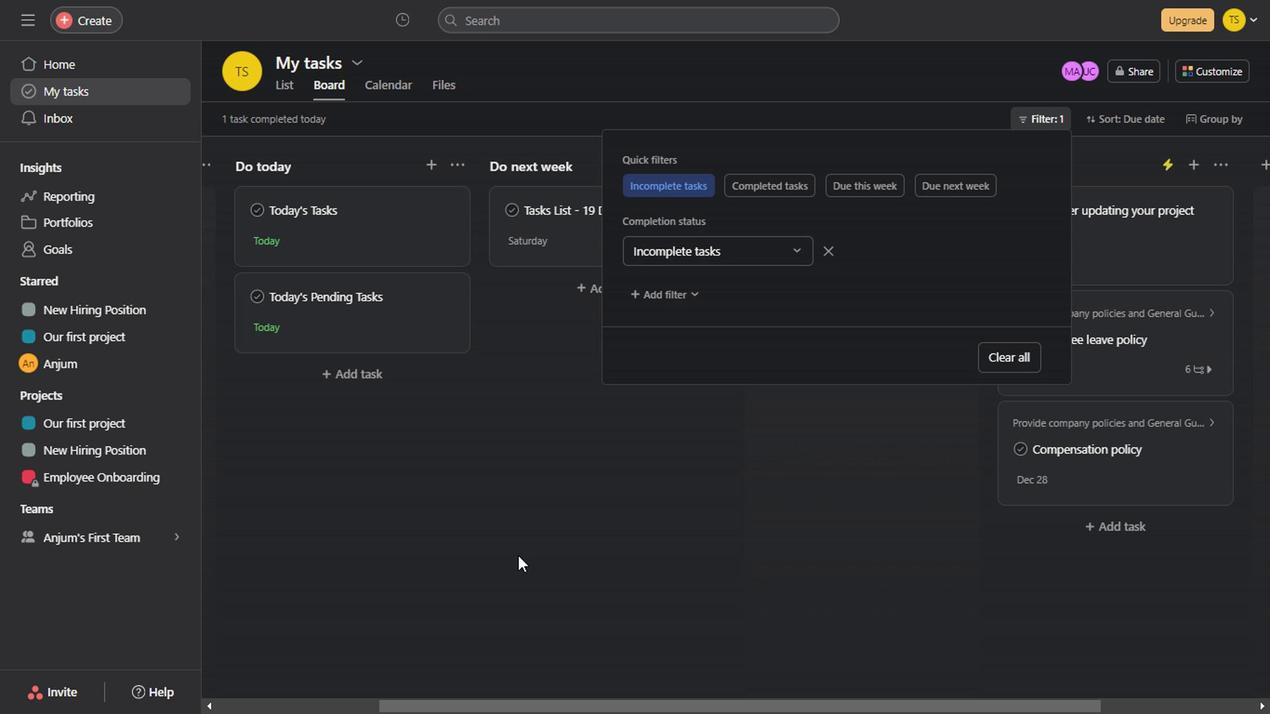 
Action: Mouse moved to (1048, 118)
Screenshot: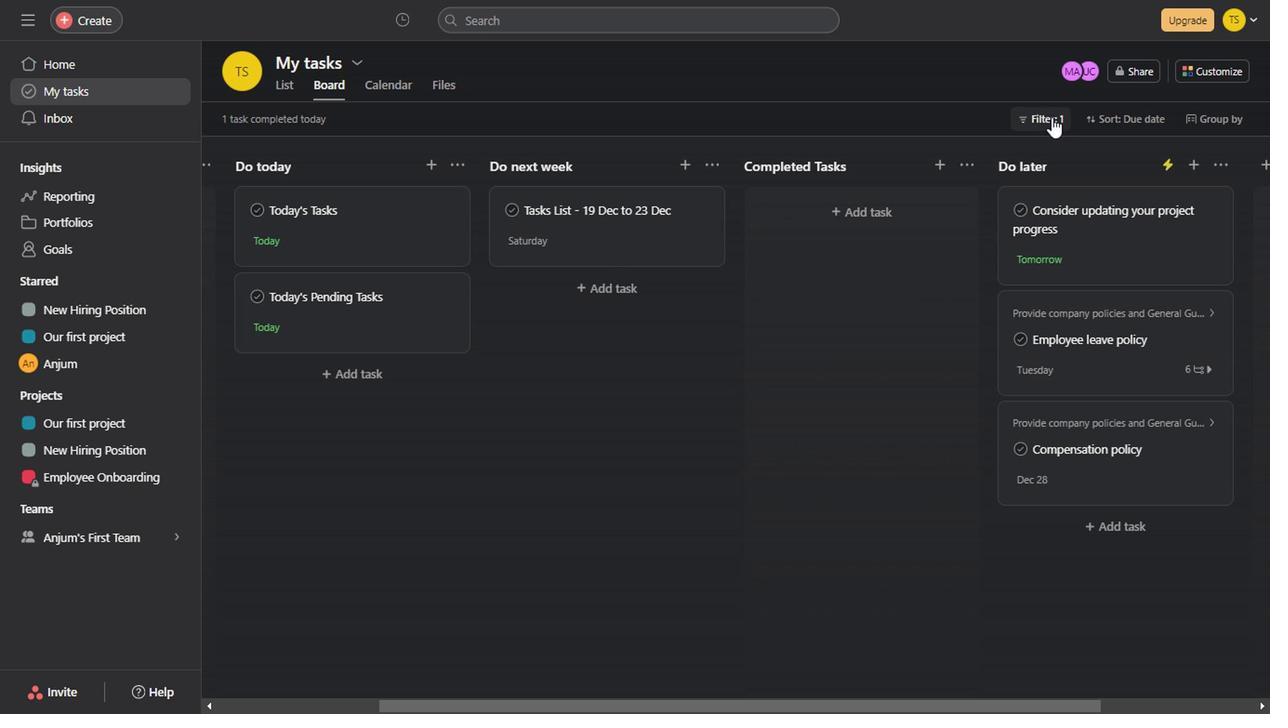 
Action: Mouse pressed left at (1048, 118)
Screenshot: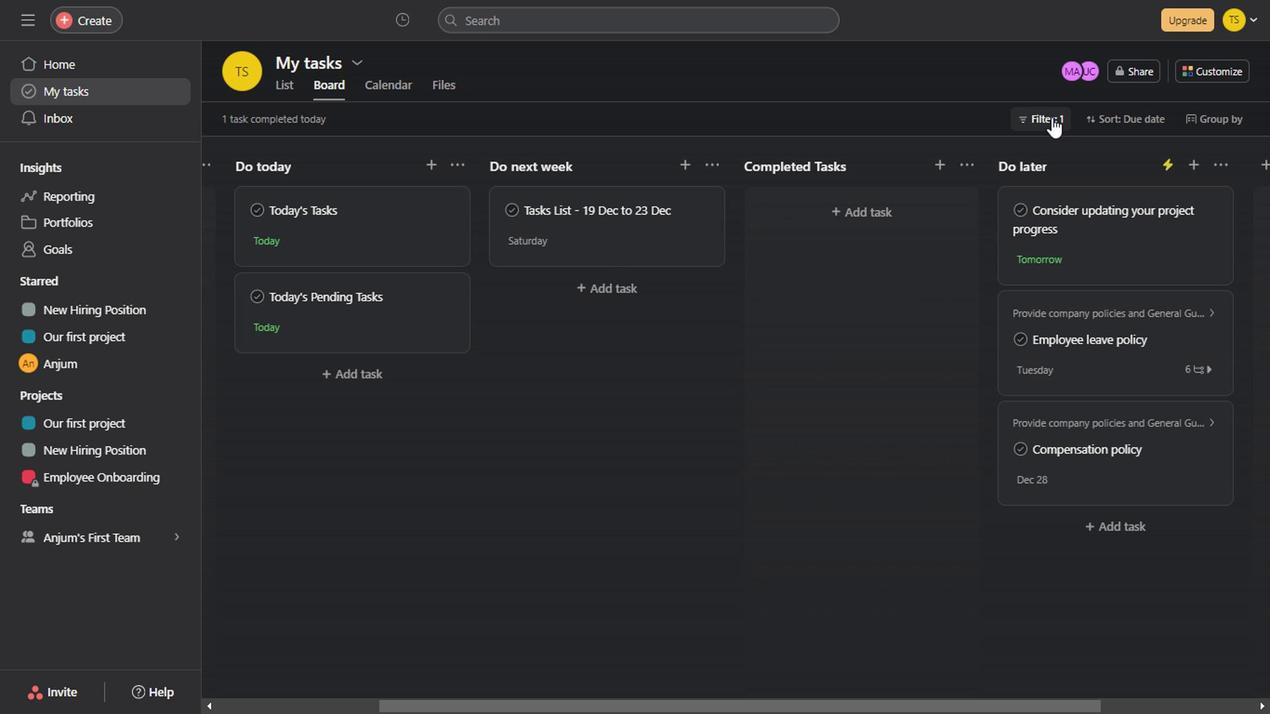 
Action: Mouse moved to (769, 195)
Screenshot: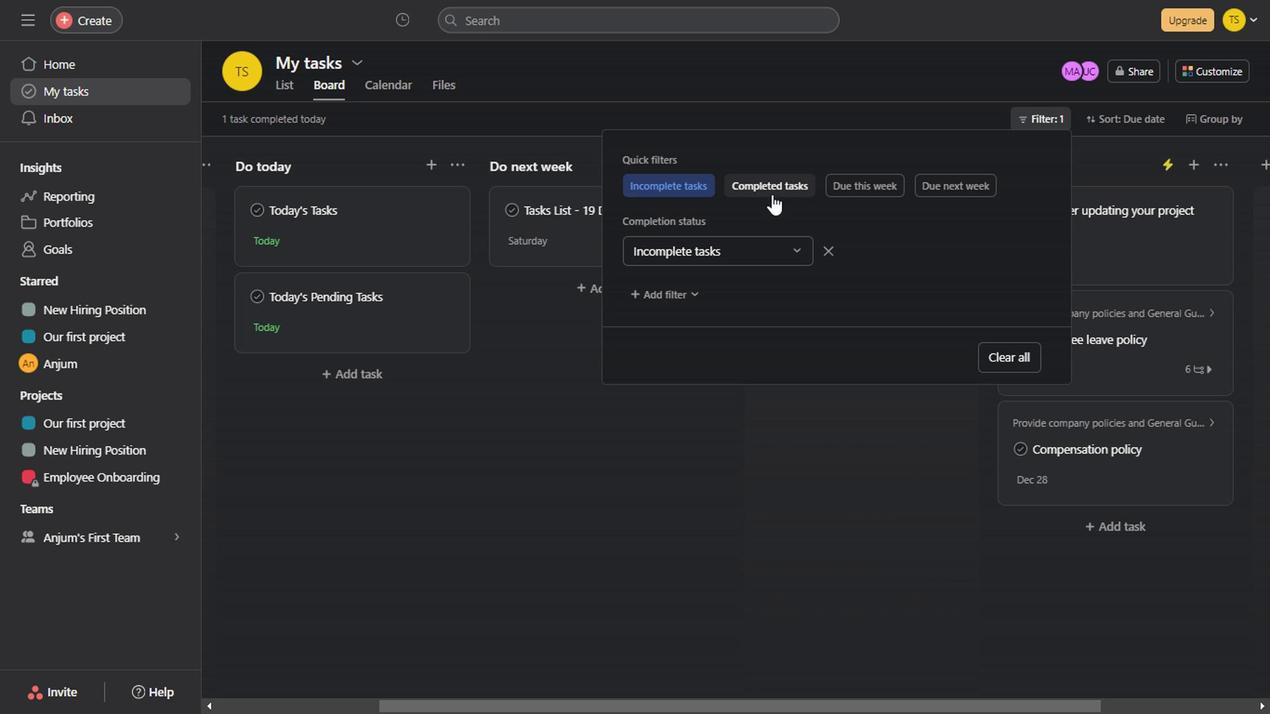 
Action: Mouse pressed left at (769, 195)
Screenshot: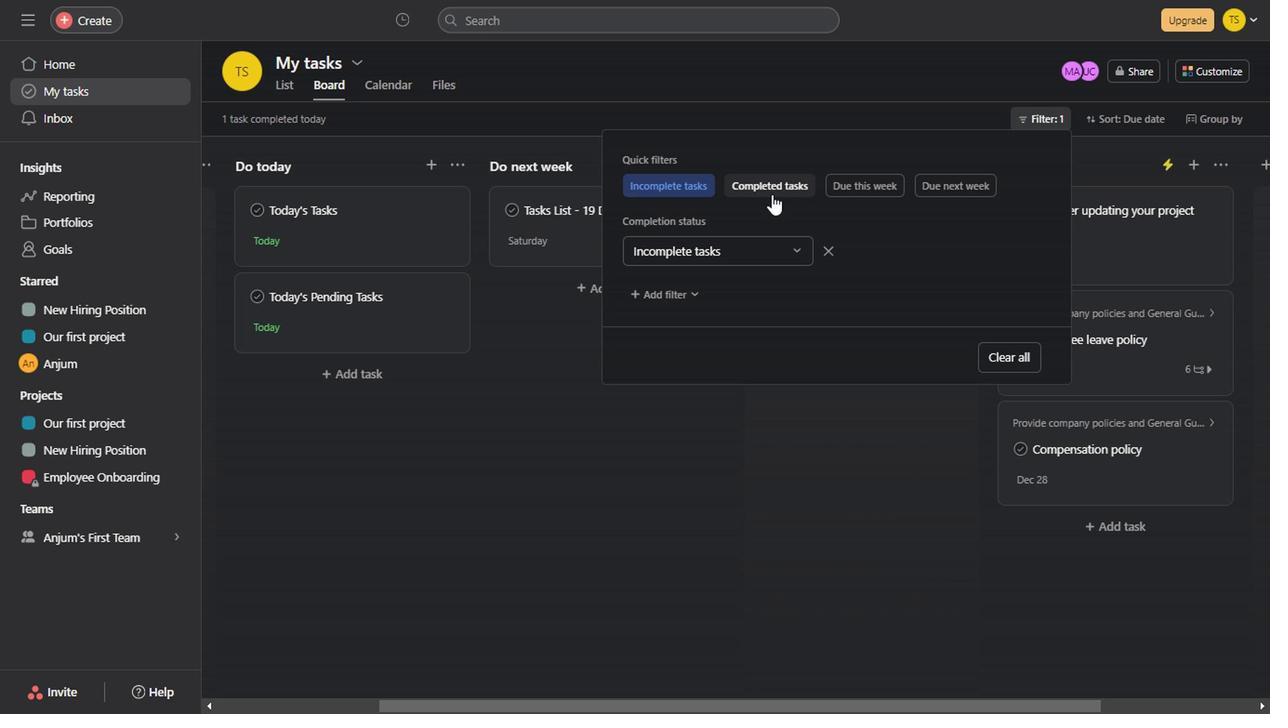 
Action: Mouse moved to (502, 528)
Screenshot: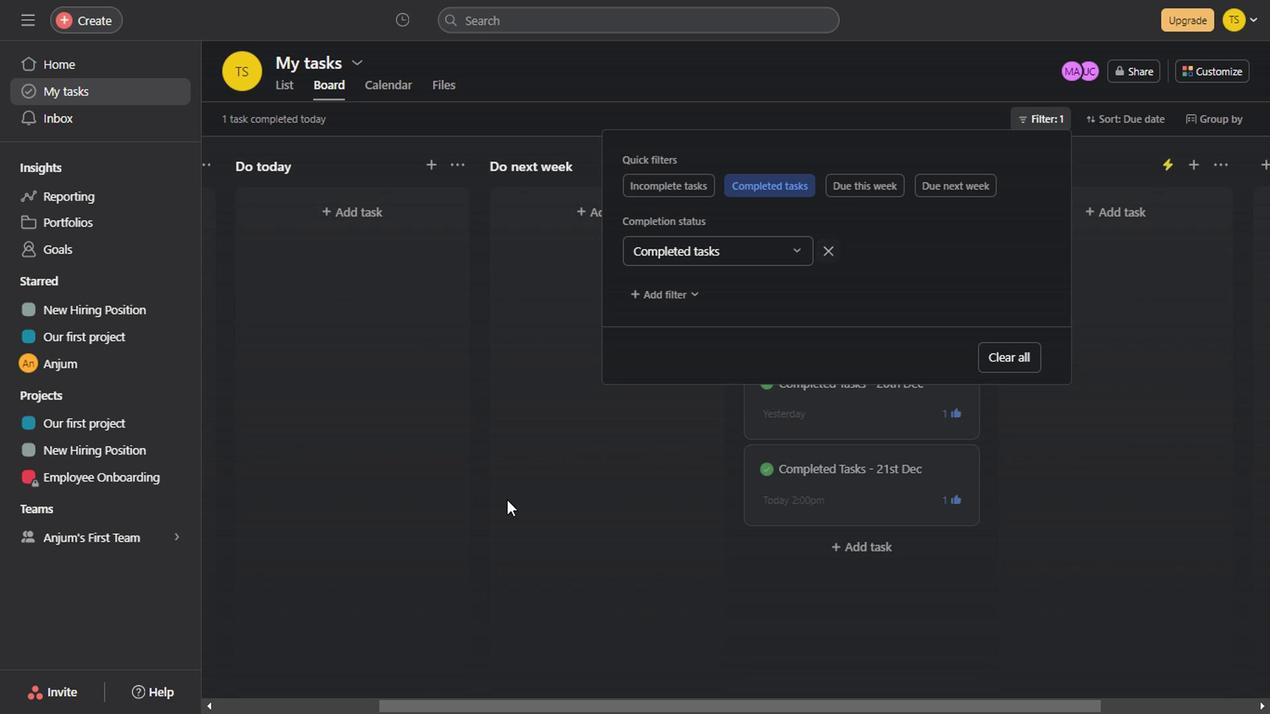 
Action: Mouse pressed left at (502, 528)
Screenshot: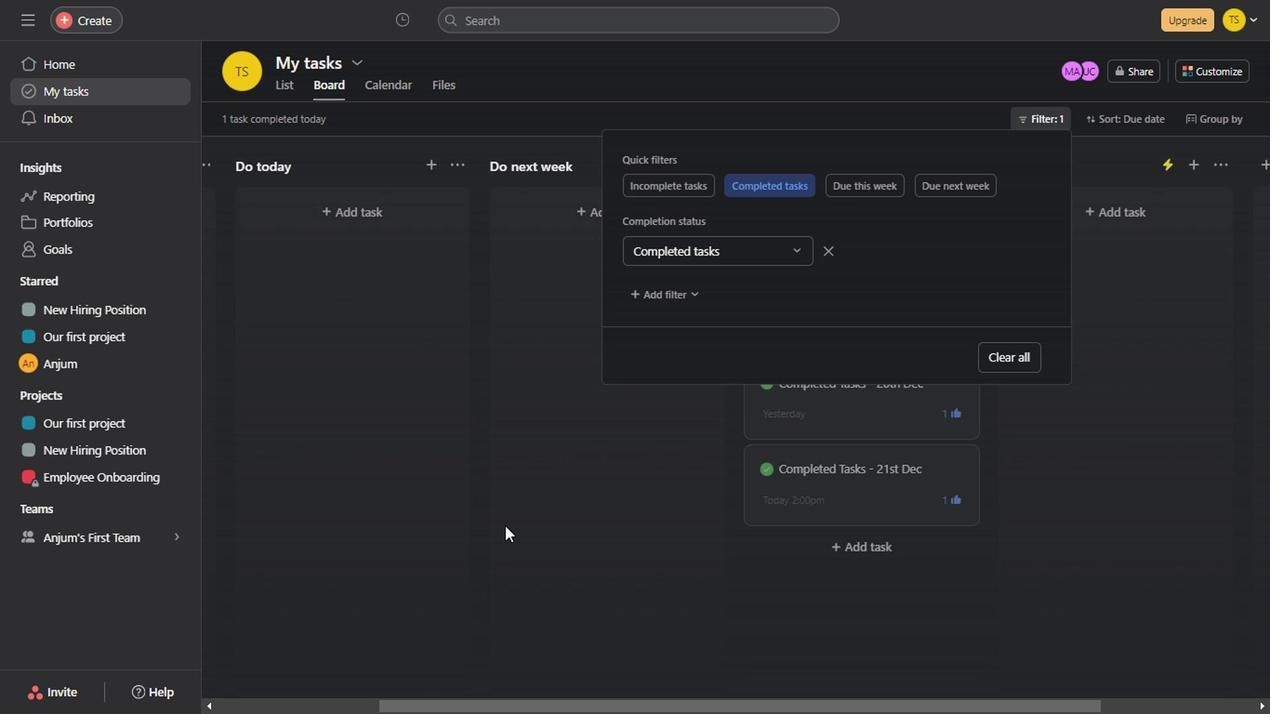 
Action: Mouse moved to (1044, 120)
Screenshot: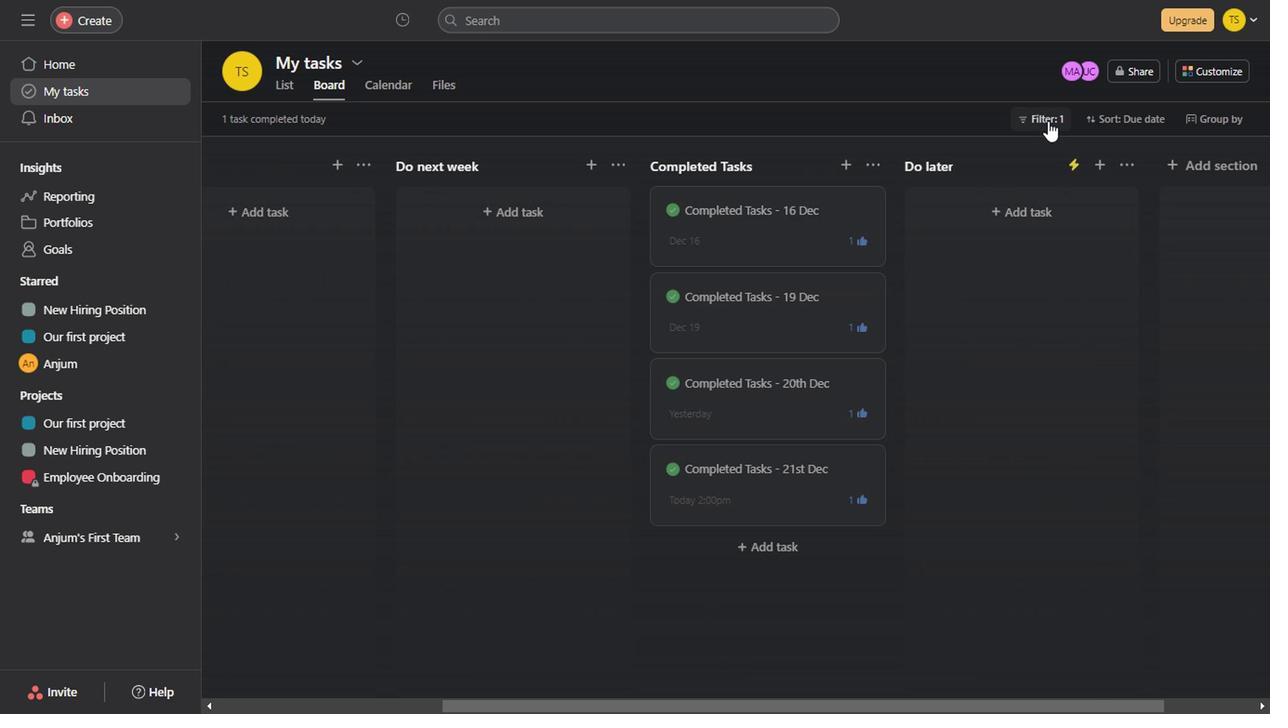 
Action: Mouse pressed left at (1044, 120)
Screenshot: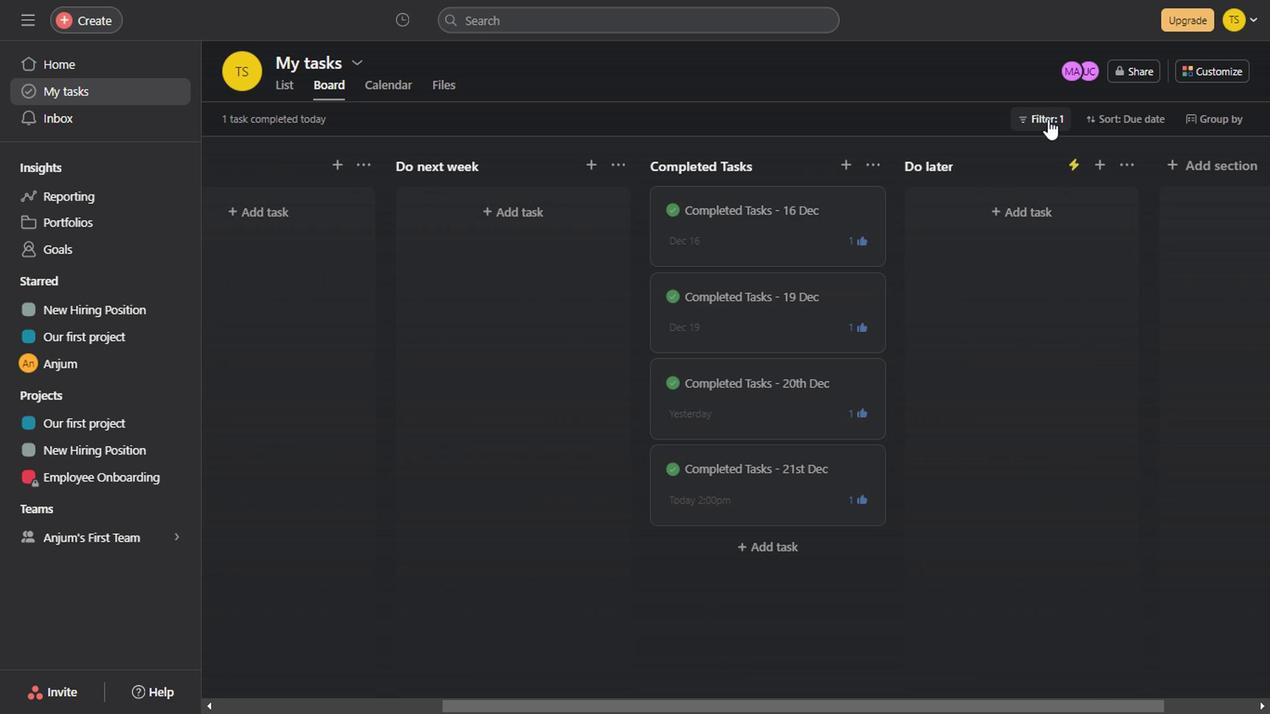 
Action: Mouse moved to (819, 246)
Screenshot: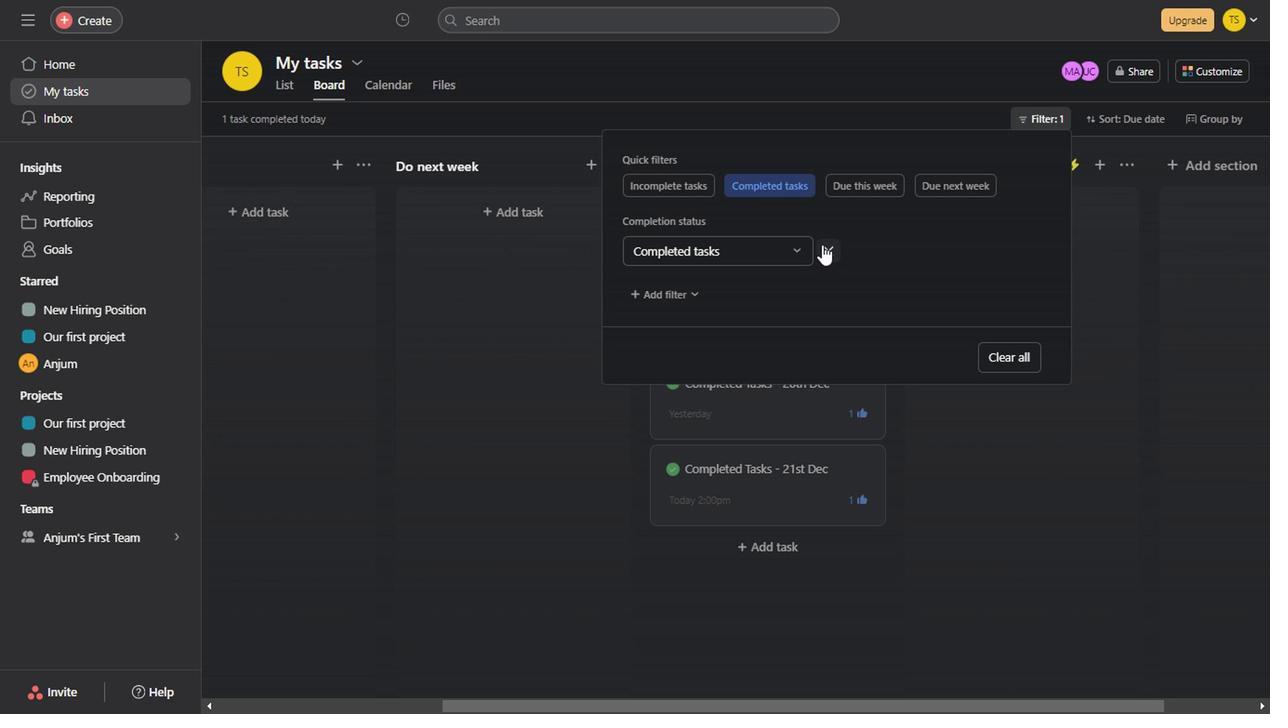 
Action: Mouse pressed left at (819, 246)
Screenshot: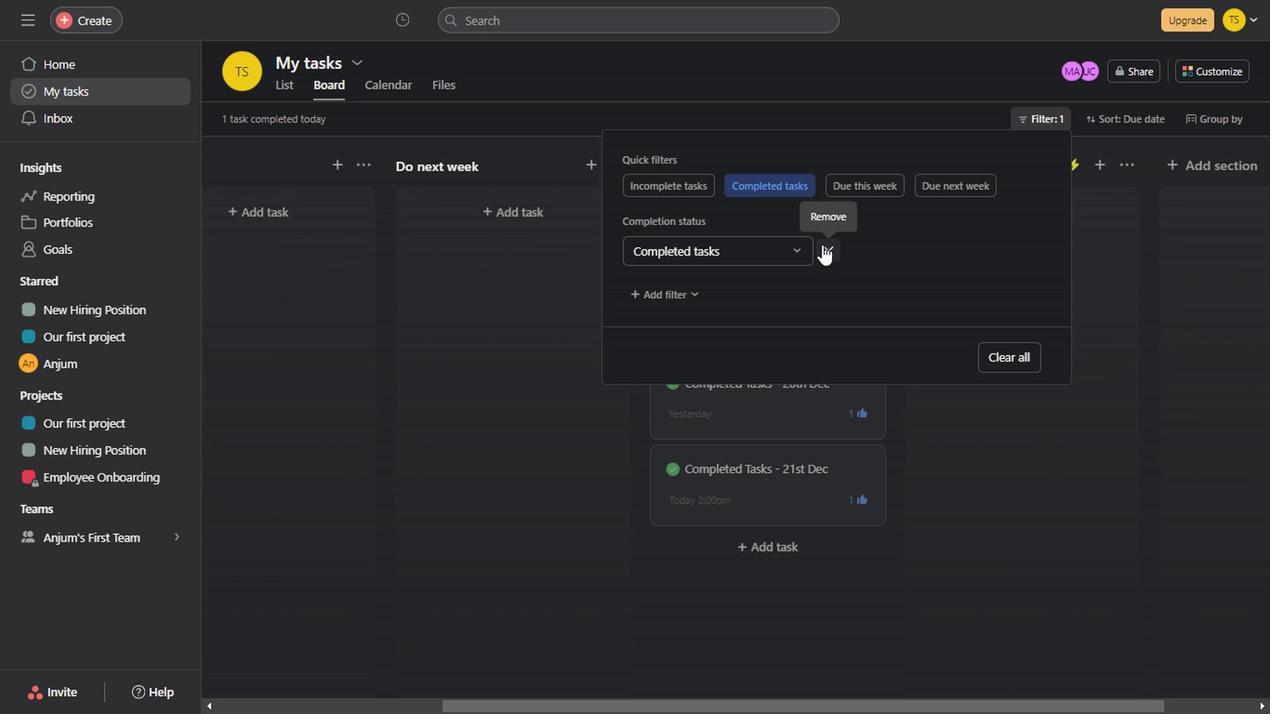 
Action: Mouse moved to (871, 178)
Screenshot: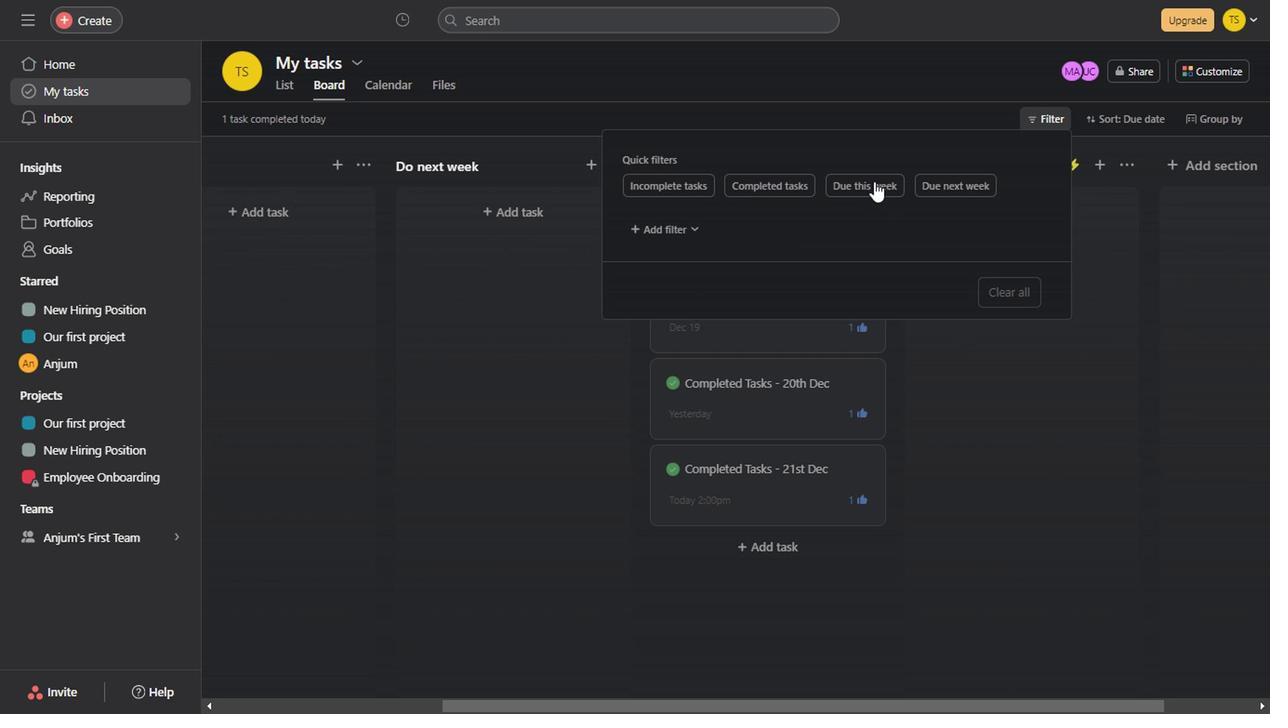 
Action: Mouse pressed left at (871, 178)
Screenshot: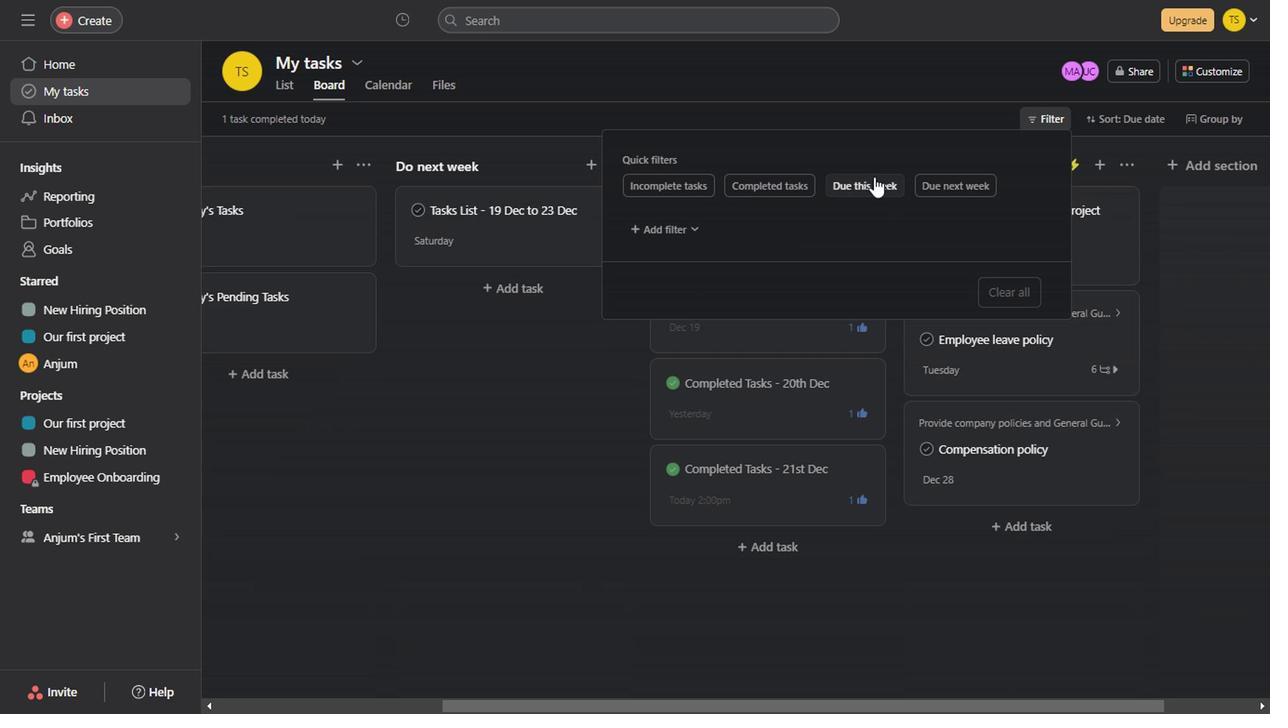 
Action: Mouse moved to (479, 587)
Screenshot: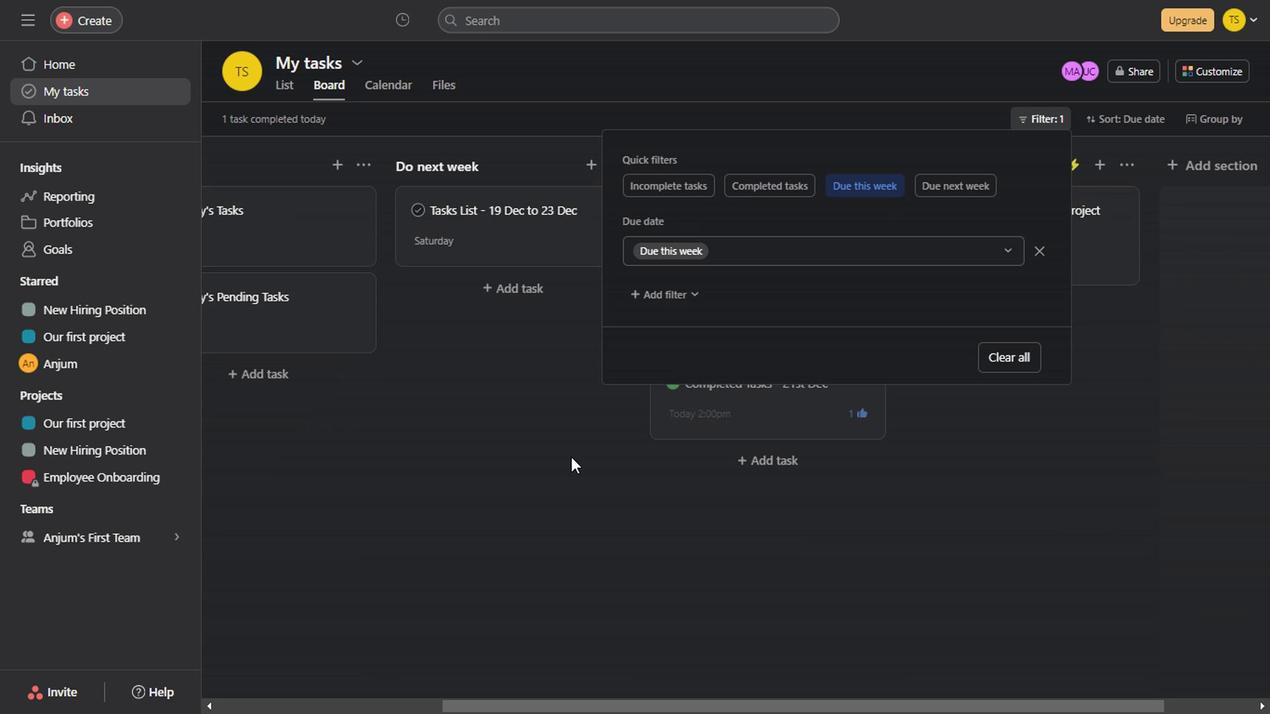 
Action: Mouse pressed left at (479, 587)
Screenshot: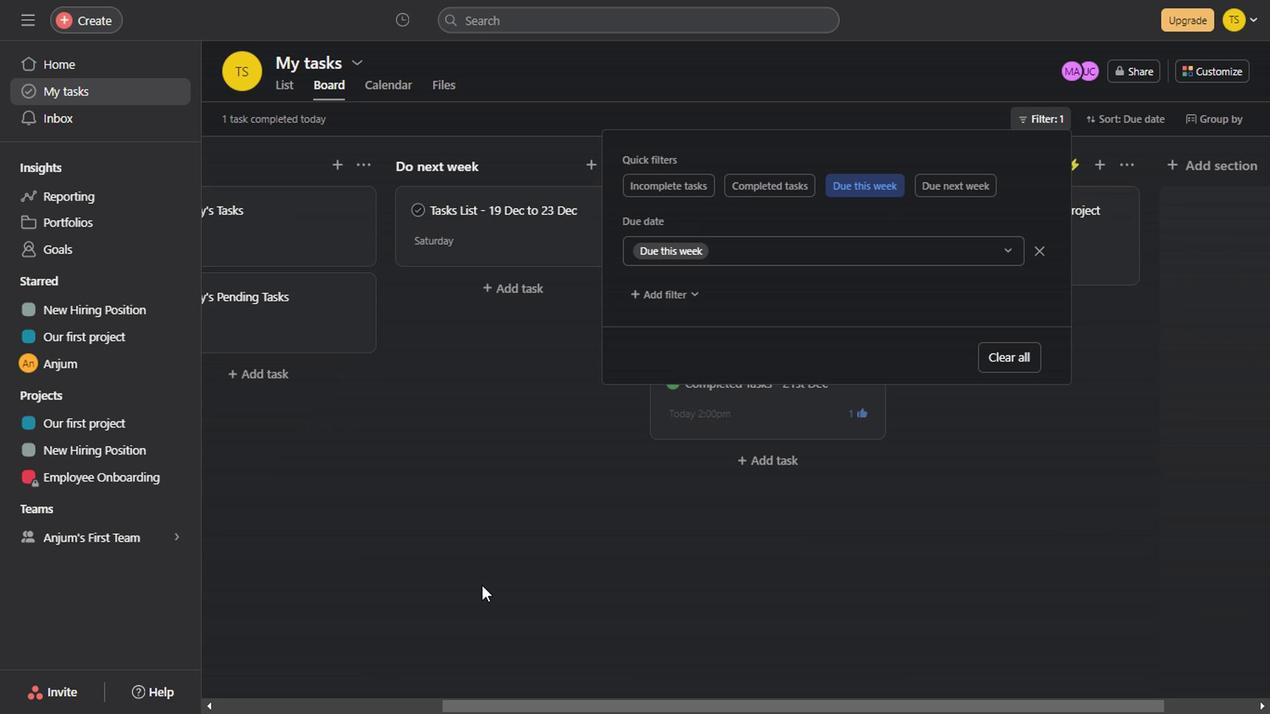 
Action: Mouse moved to (1029, 121)
Screenshot: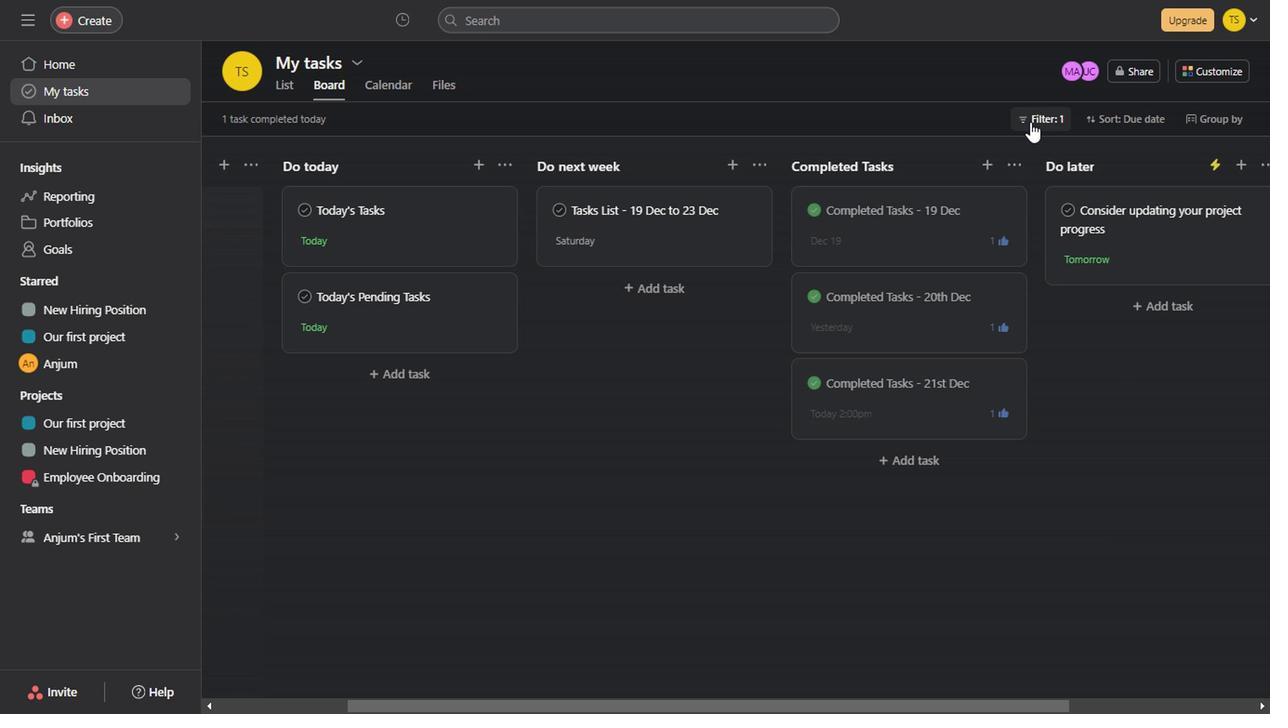 
Action: Mouse pressed left at (1029, 121)
Screenshot: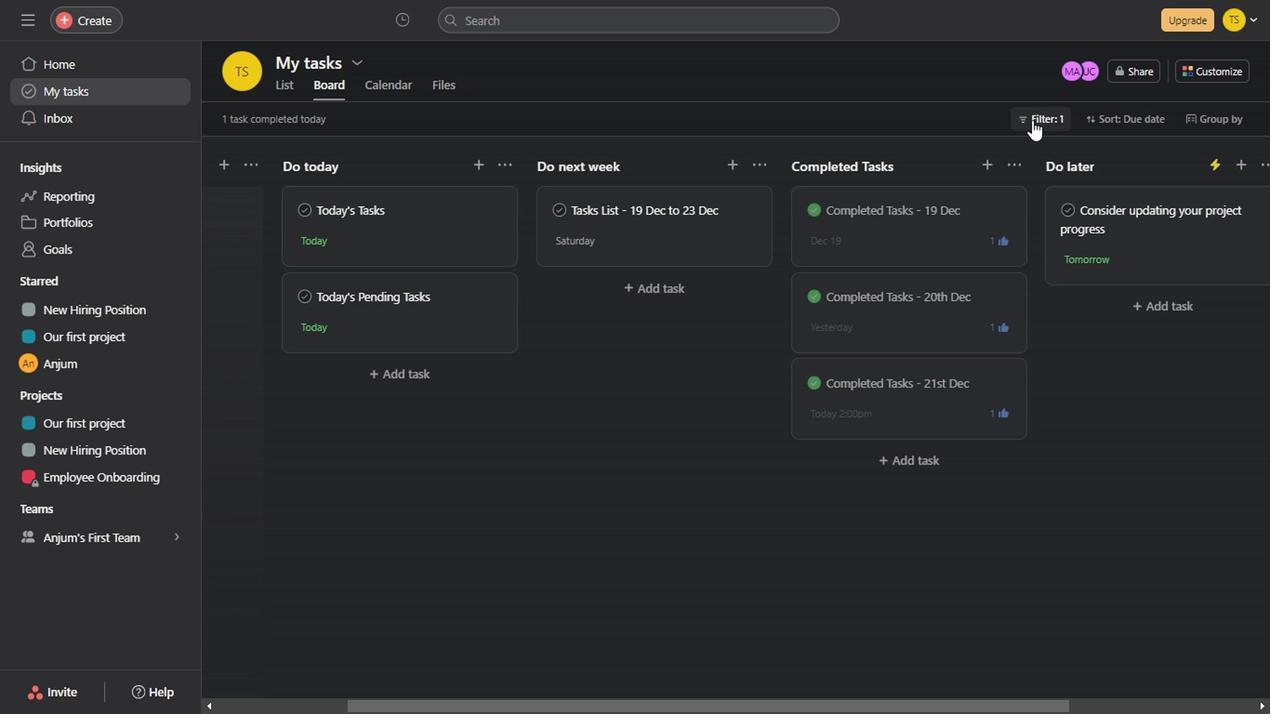 
Action: Mouse moved to (1039, 250)
Screenshot: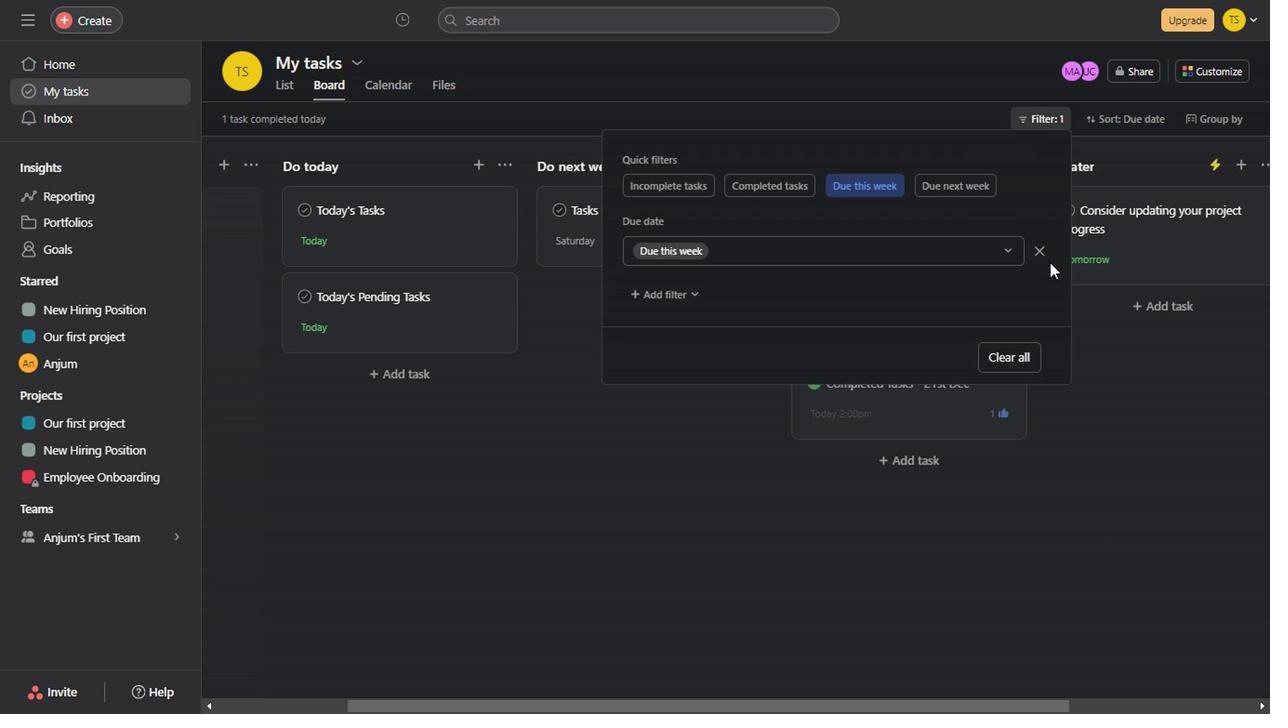
Action: Mouse pressed left at (1039, 250)
Screenshot: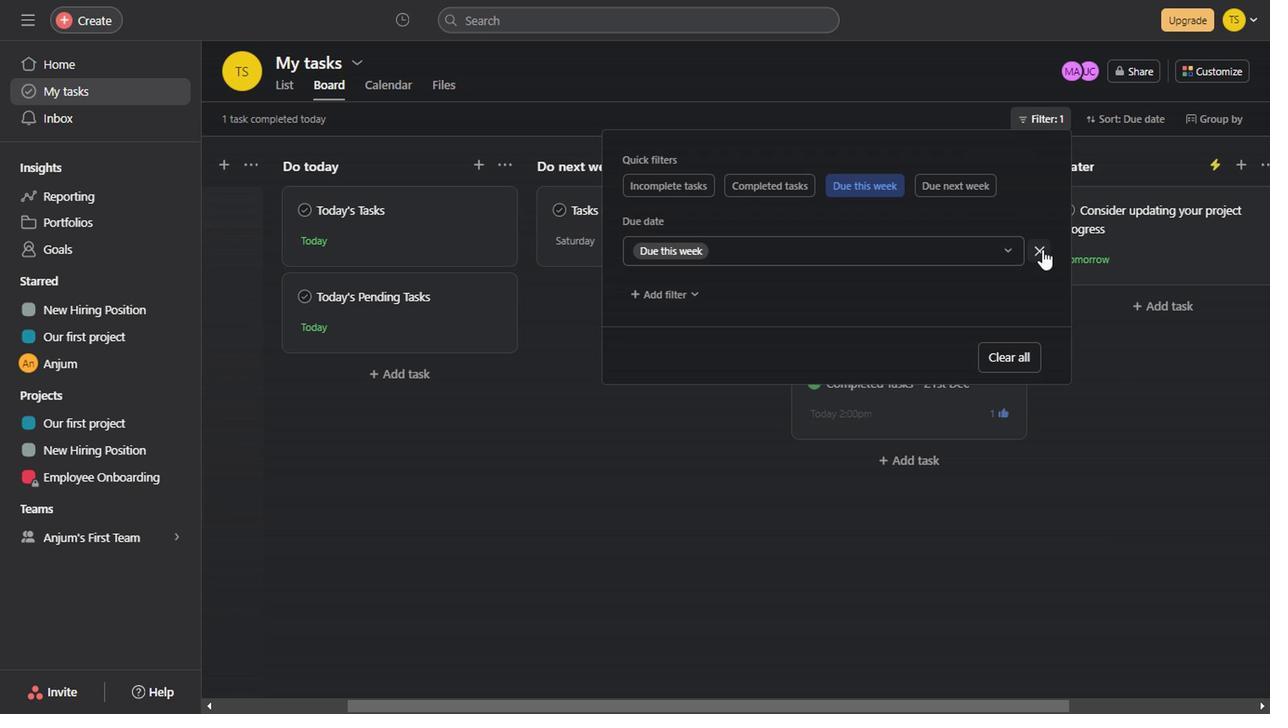 
Action: Mouse moved to (962, 190)
Screenshot: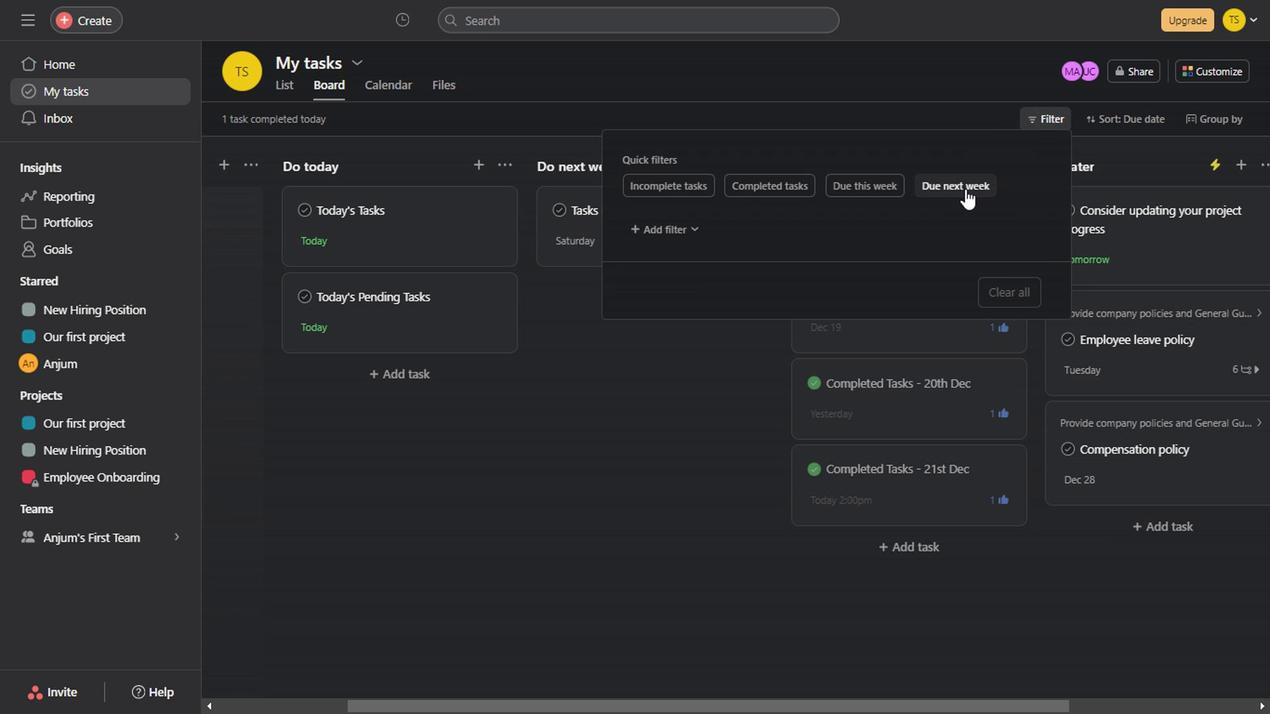 
Action: Mouse pressed left at (962, 190)
Screenshot: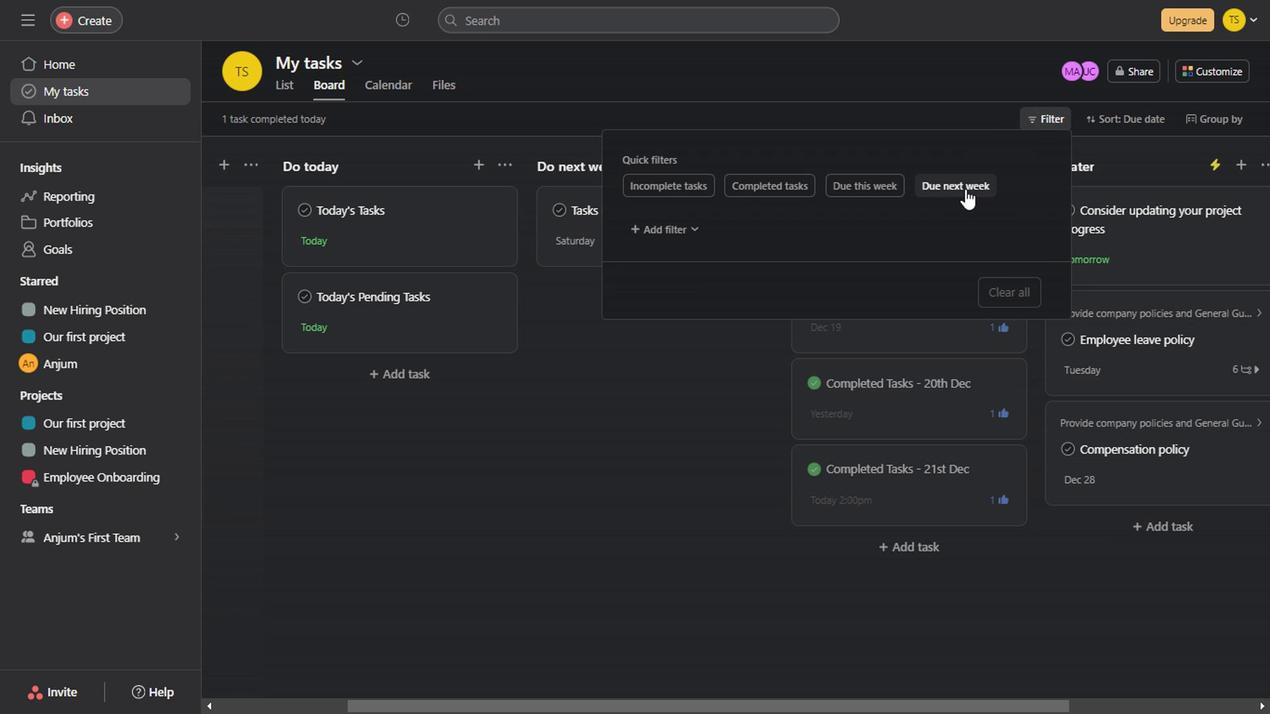 
Action: Mouse moved to (710, 567)
Screenshot: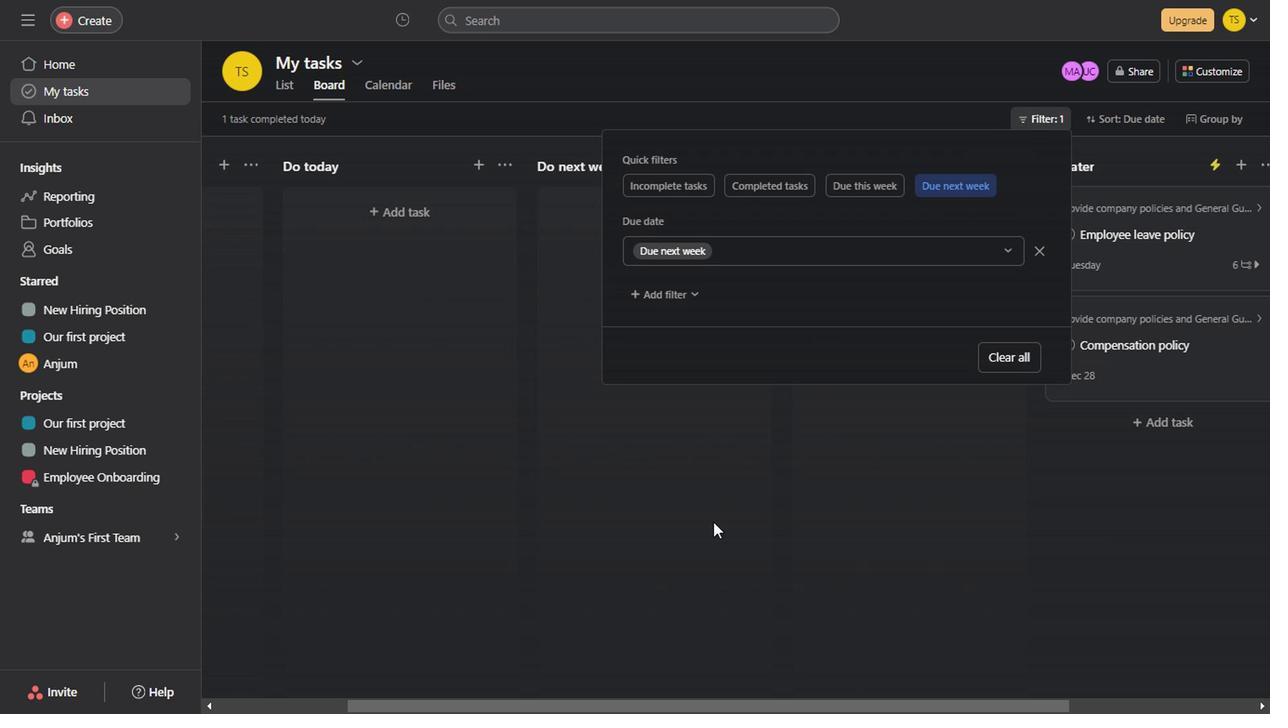 
Action: Mouse pressed left at (710, 567)
Screenshot: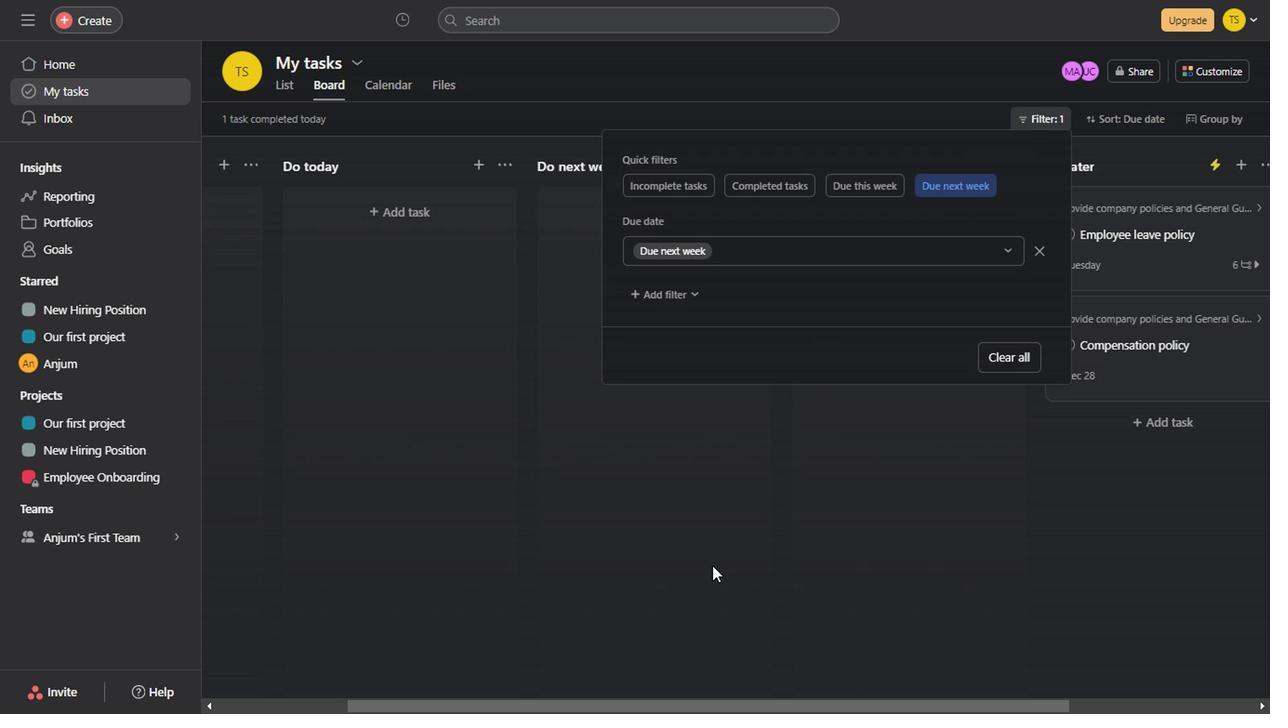 
Action: Mouse moved to (858, 402)
Screenshot: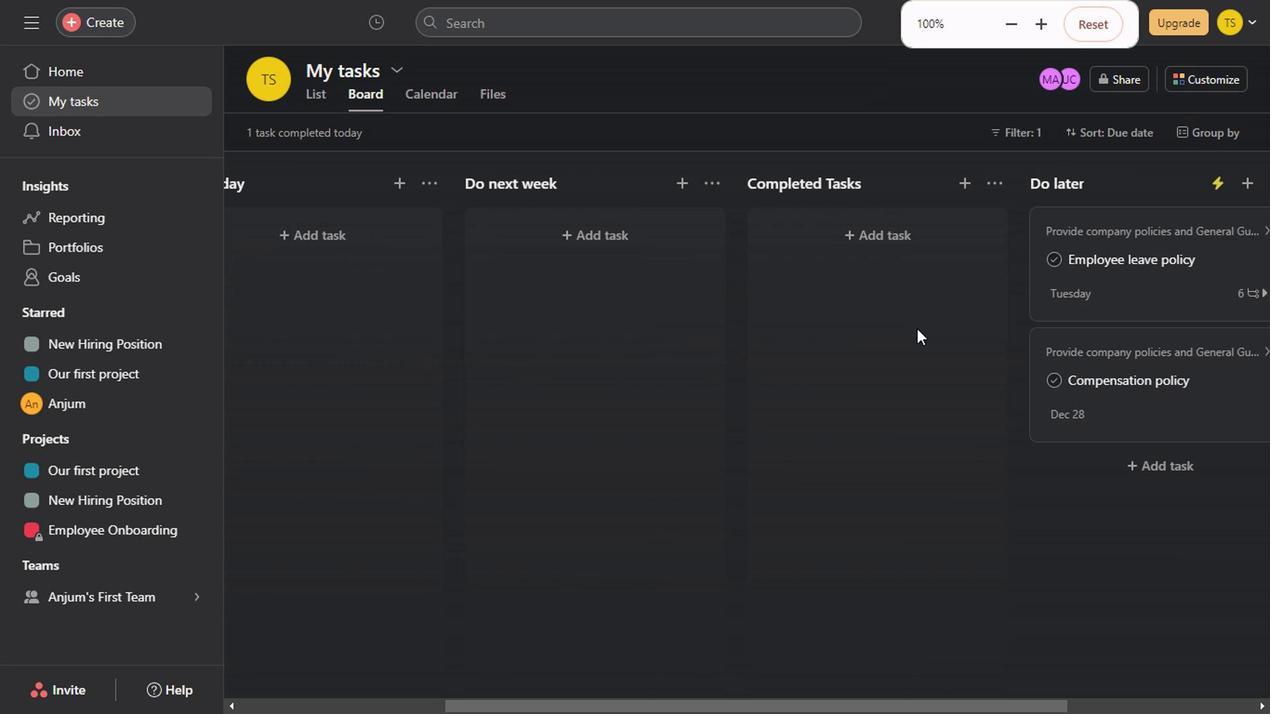 
Action: Key pressed <<189>>
Screenshot: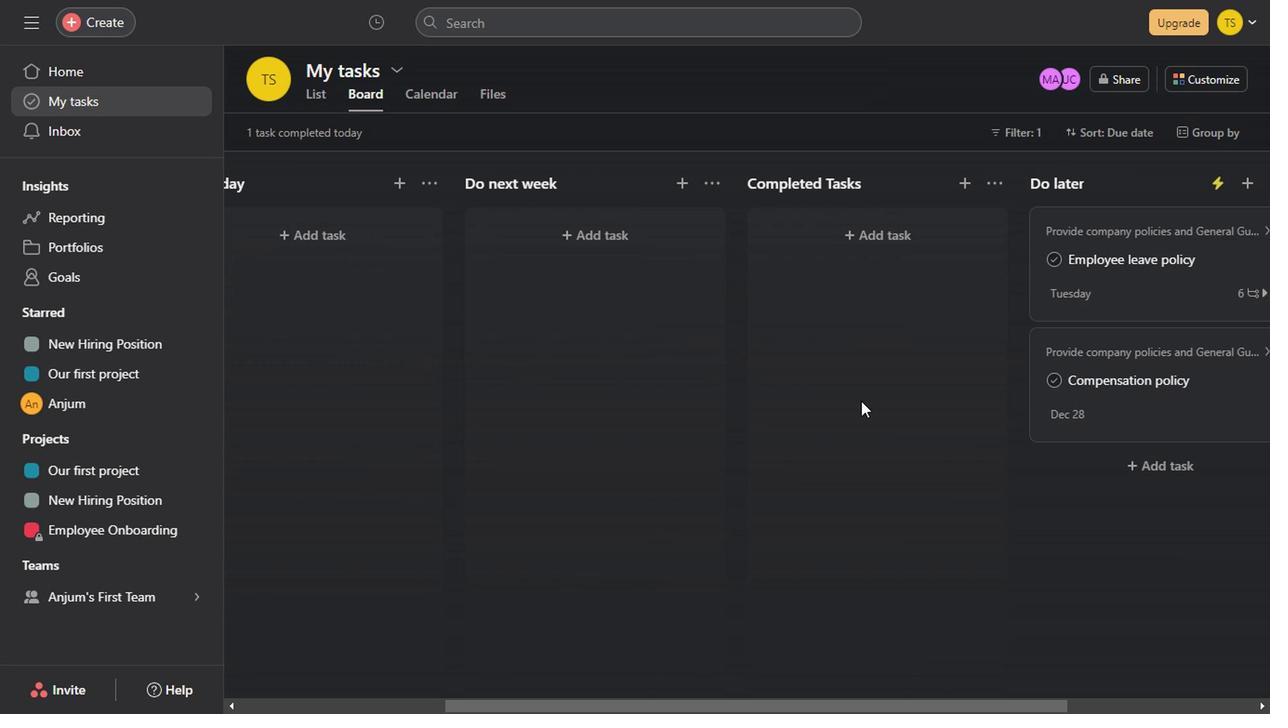
Action: Mouse moved to (1026, 115)
Screenshot: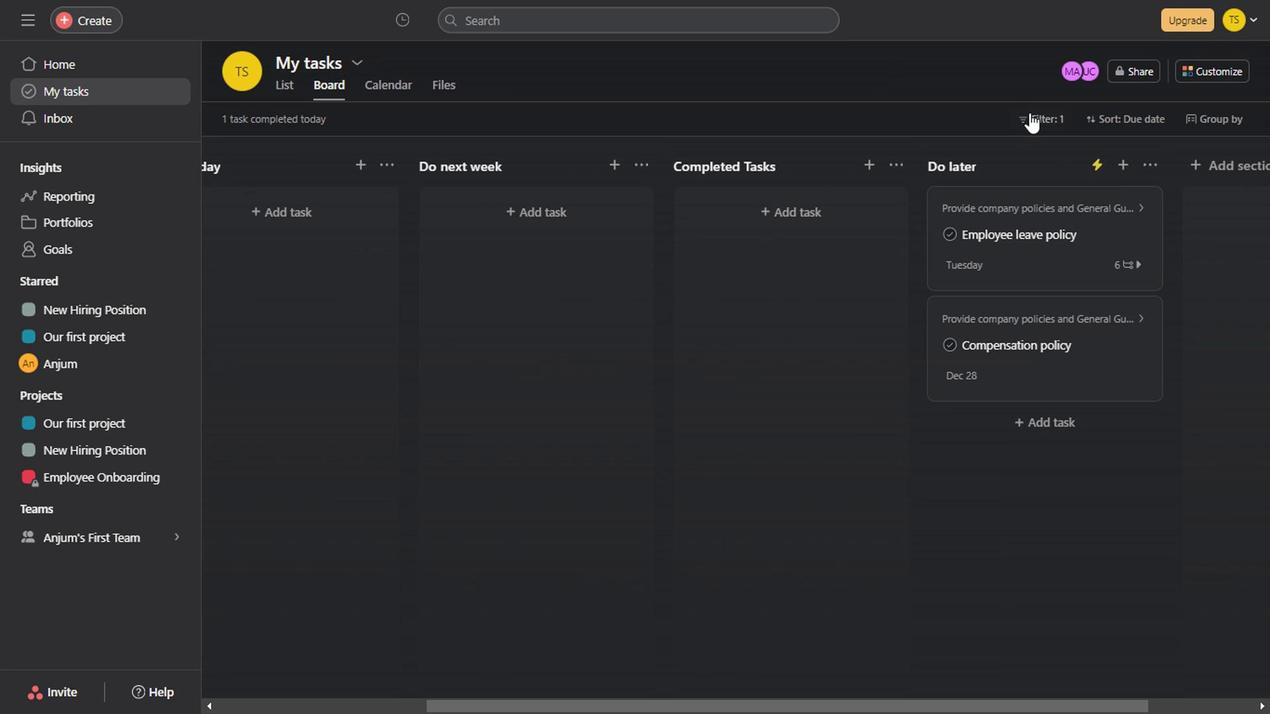 
Action: Mouse pressed left at (1026, 115)
Screenshot: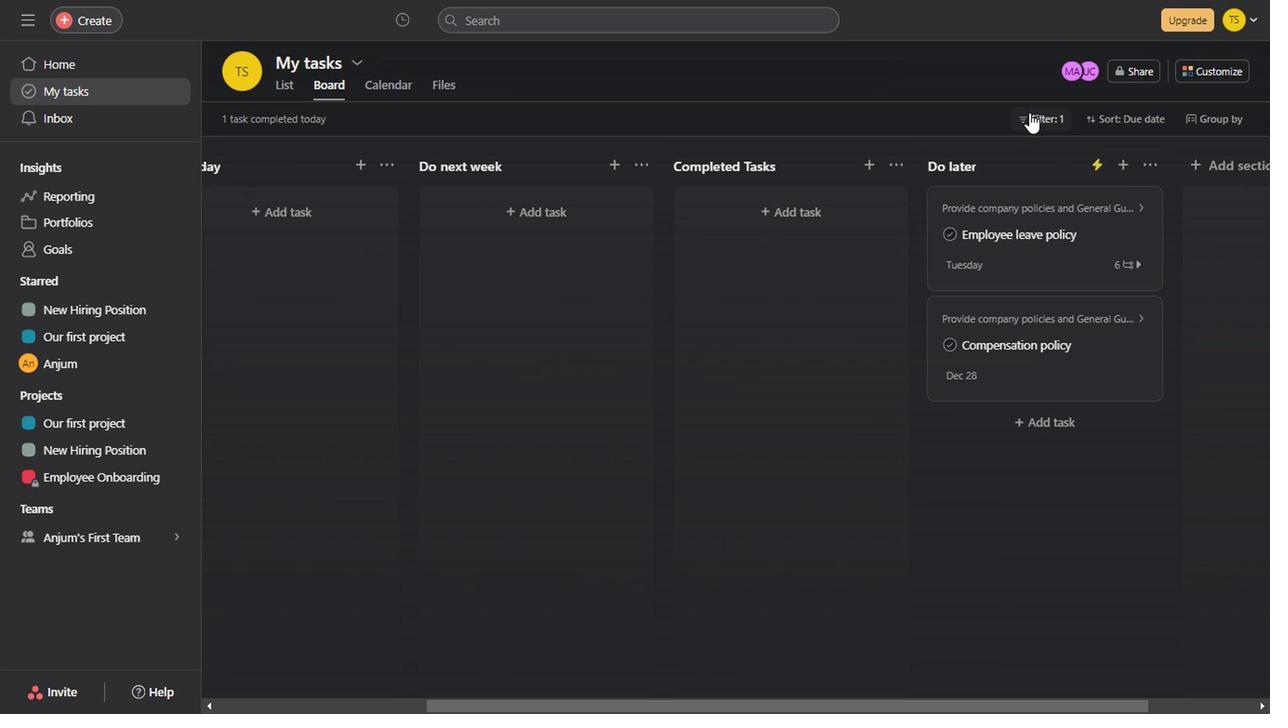 
Action: Mouse moved to (1041, 258)
Screenshot: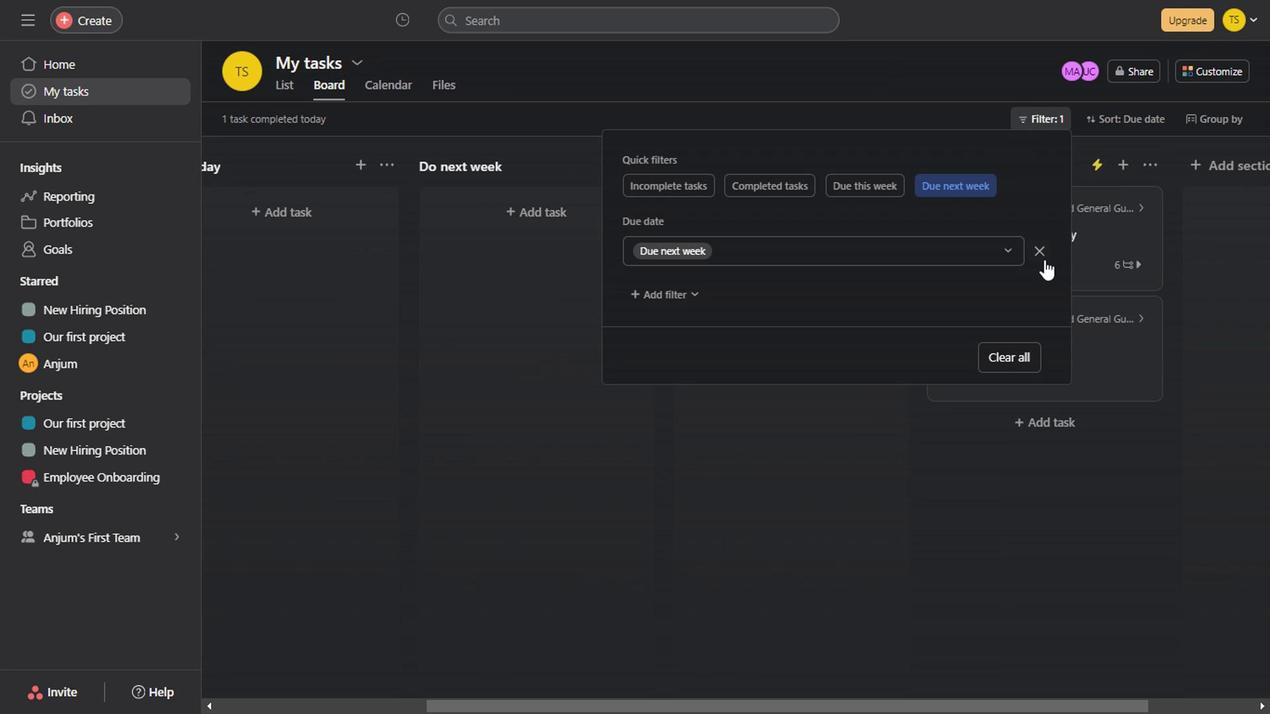 
Action: Mouse pressed left at (1041, 258)
Screenshot: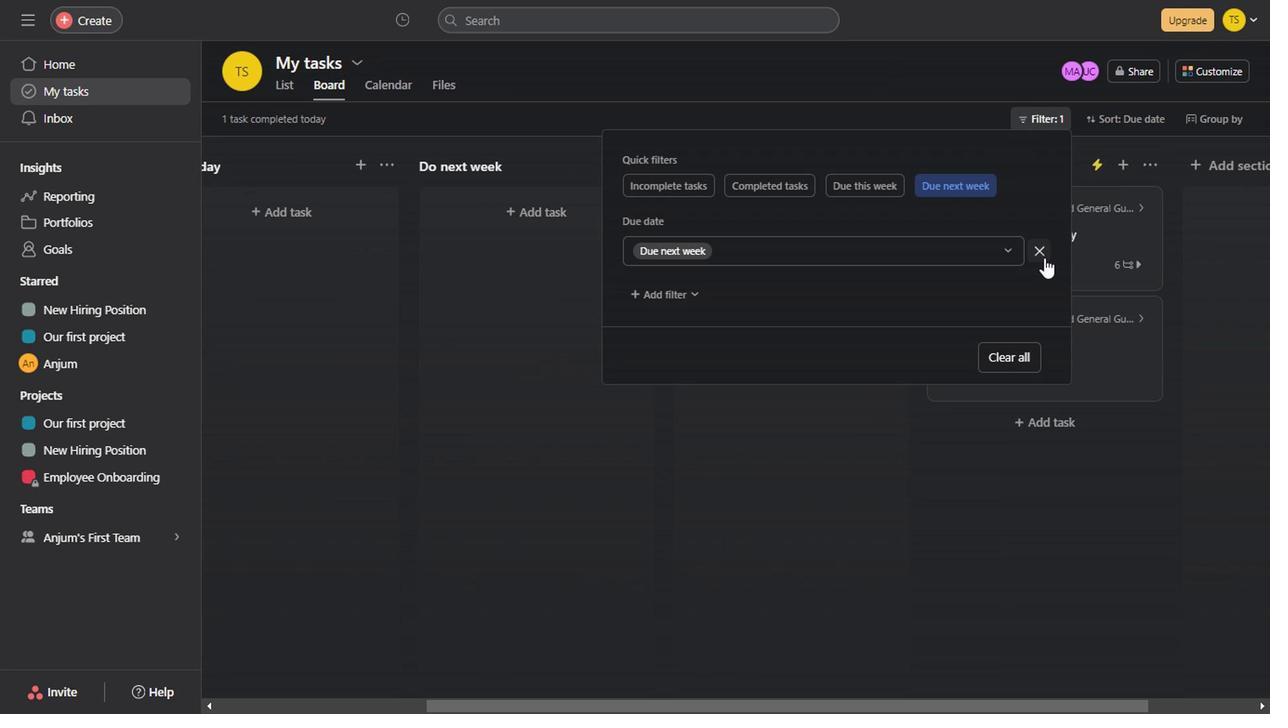 
Action: Mouse moved to (1048, 553)
Screenshot: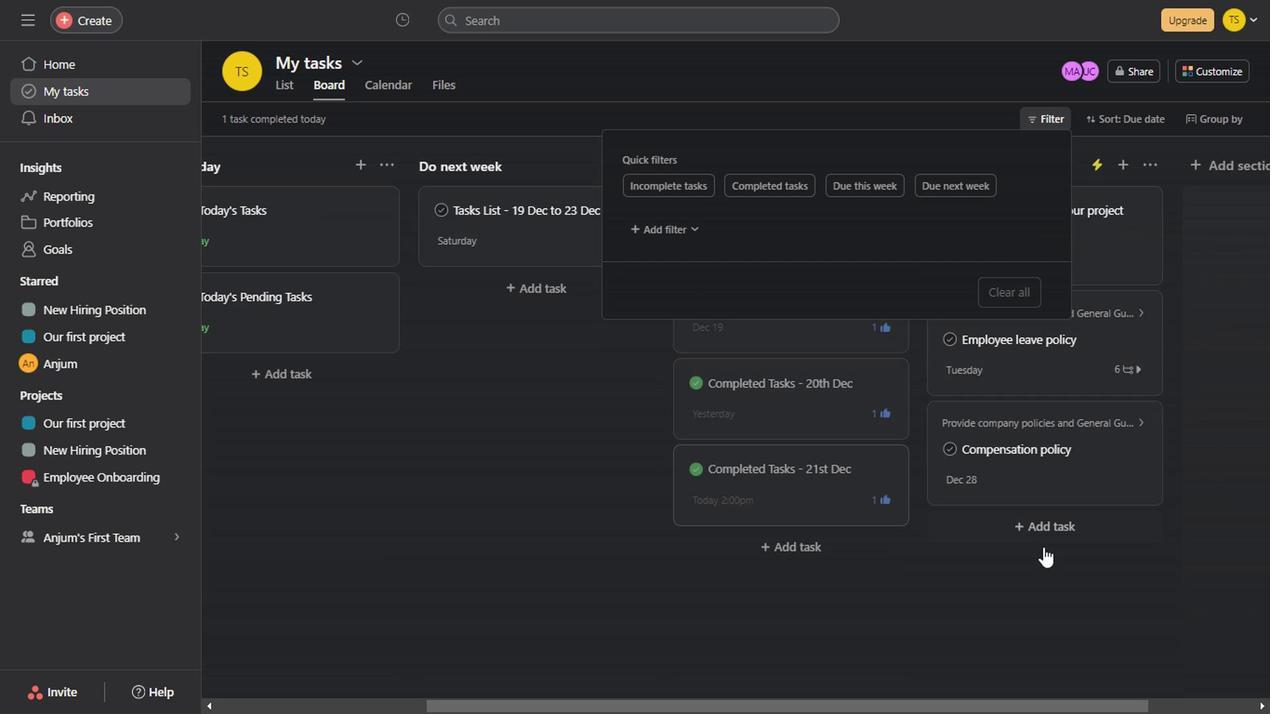 
Action: Mouse pressed left at (1048, 553)
Screenshot: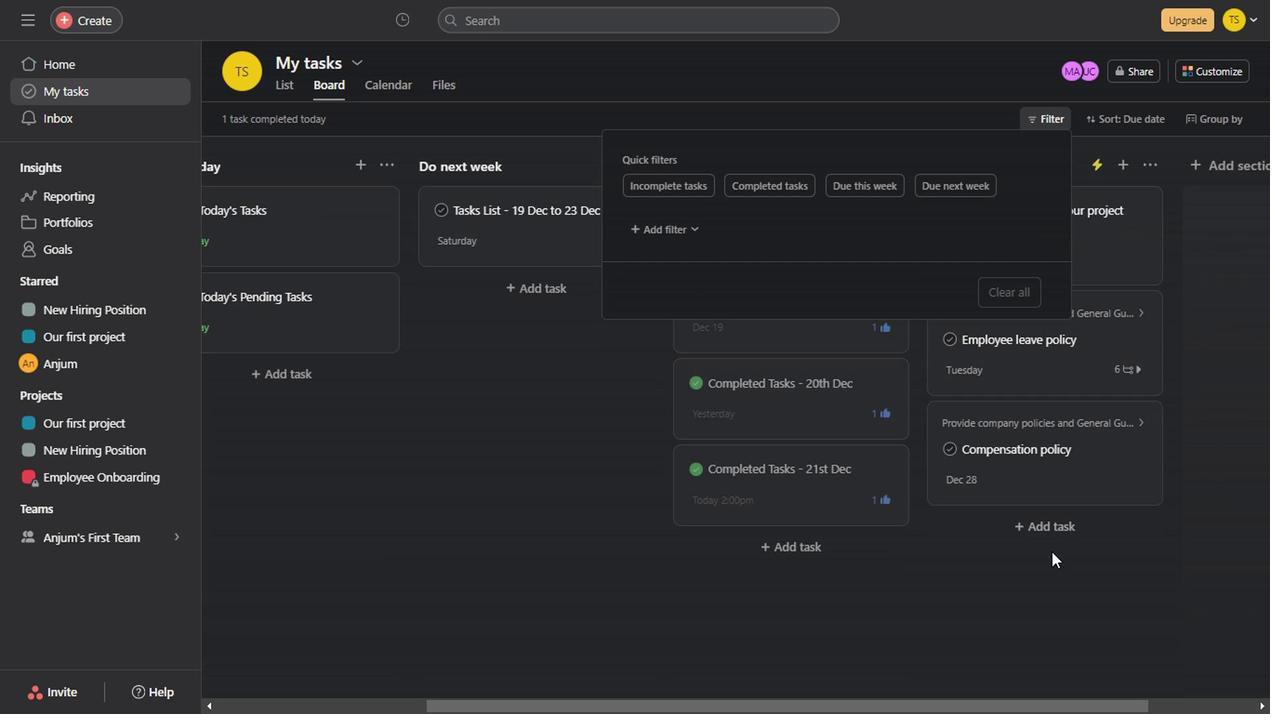 
Action: Mouse moved to (1154, 107)
Screenshot: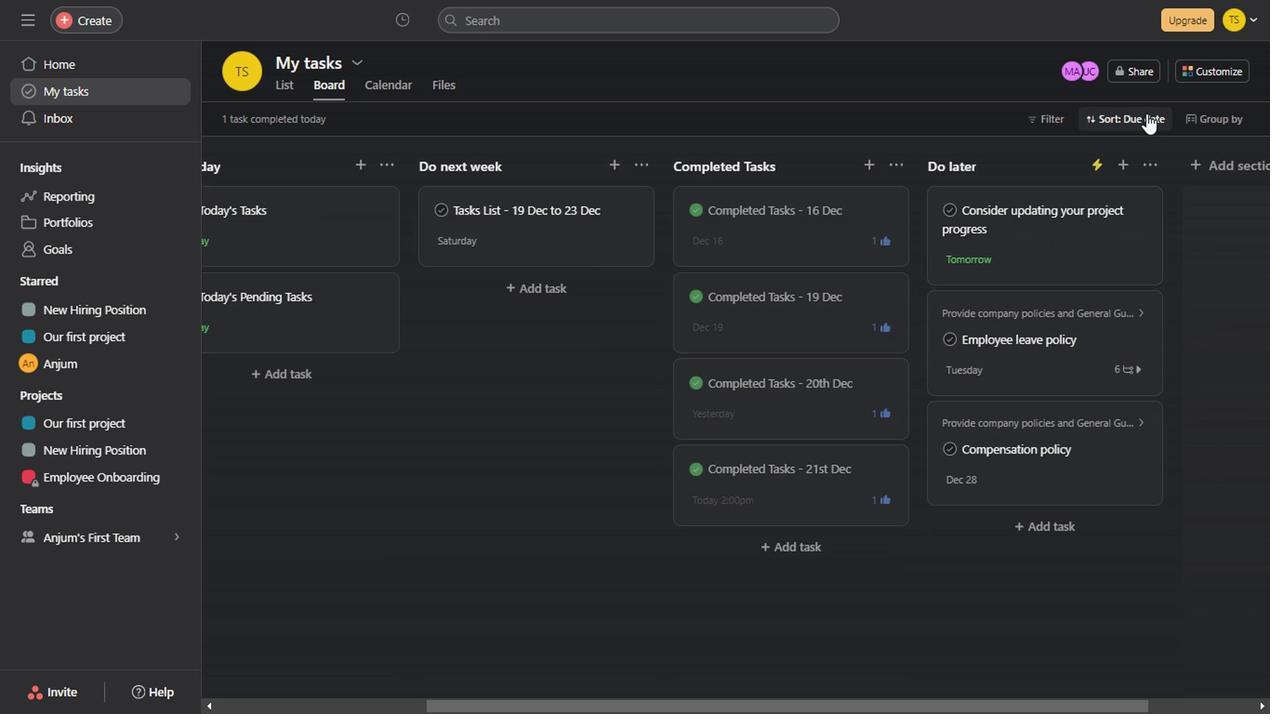 
Action: Mouse pressed left at (1154, 107)
Screenshot: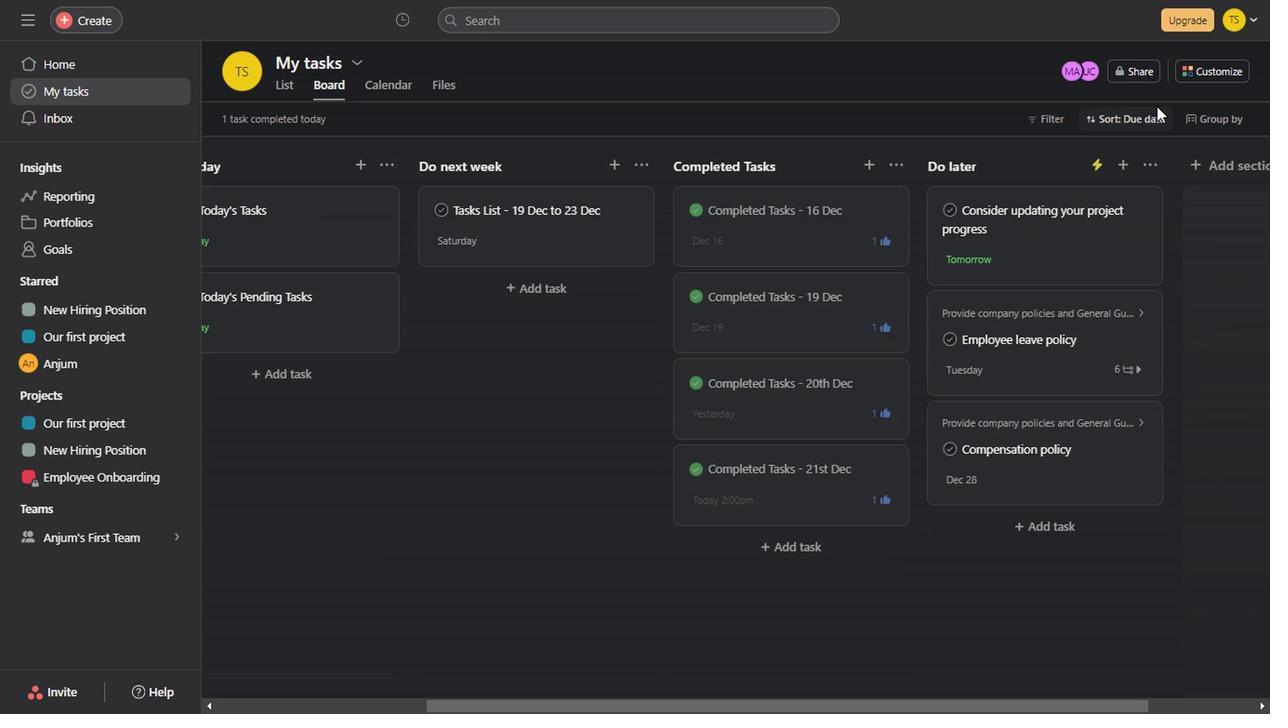 
Action: Mouse moved to (1143, 121)
Screenshot: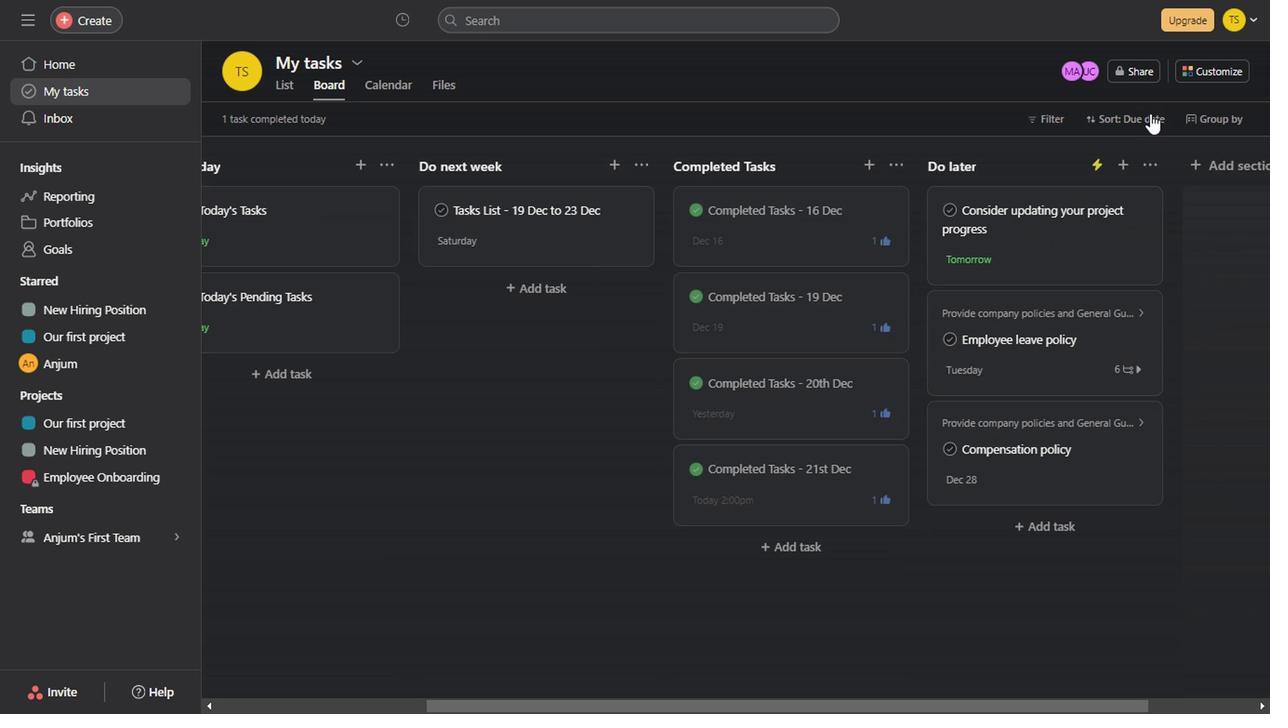 
Action: Mouse pressed left at (1143, 121)
Screenshot: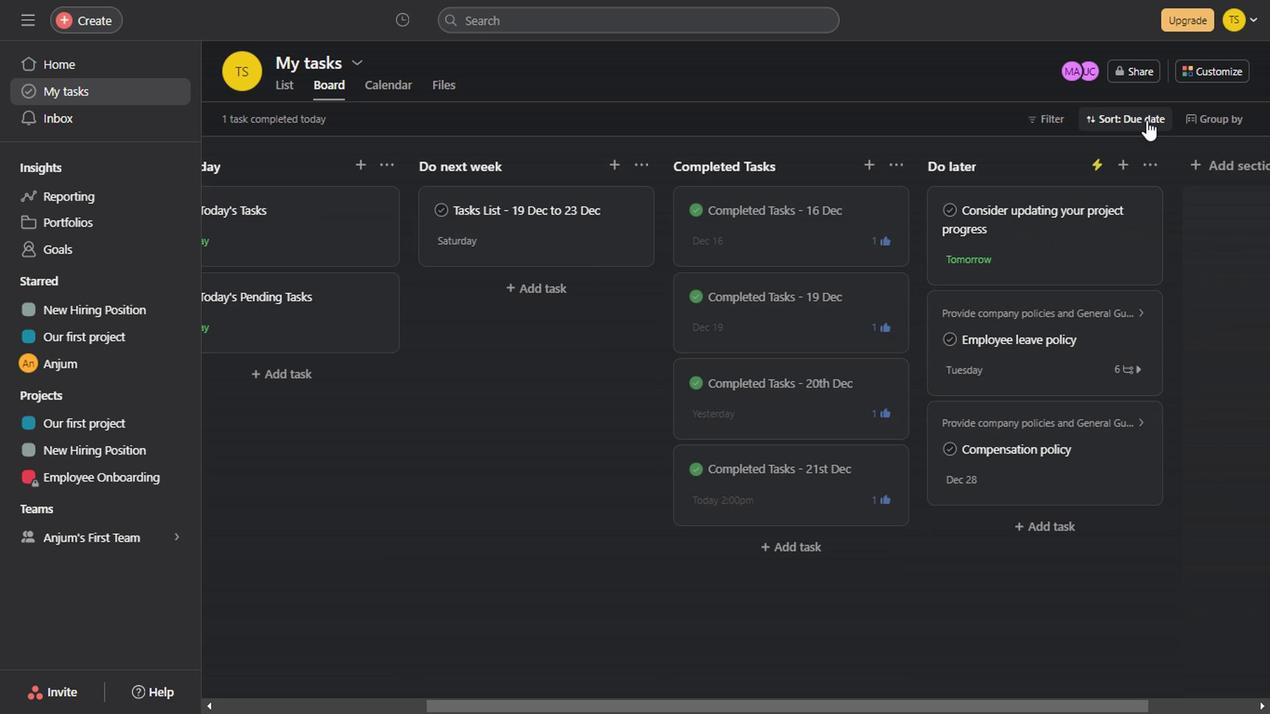 
Action: Mouse moved to (1167, 244)
Screenshot: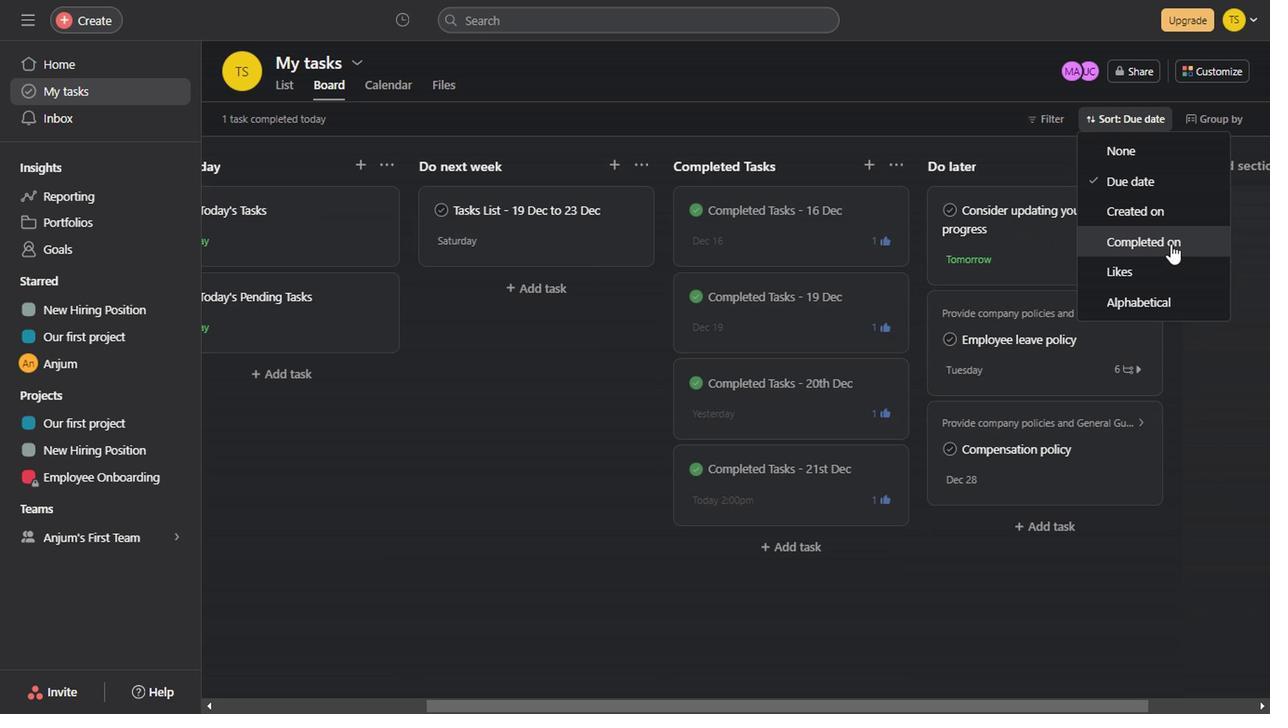 
Action: Mouse pressed left at (1167, 244)
Screenshot: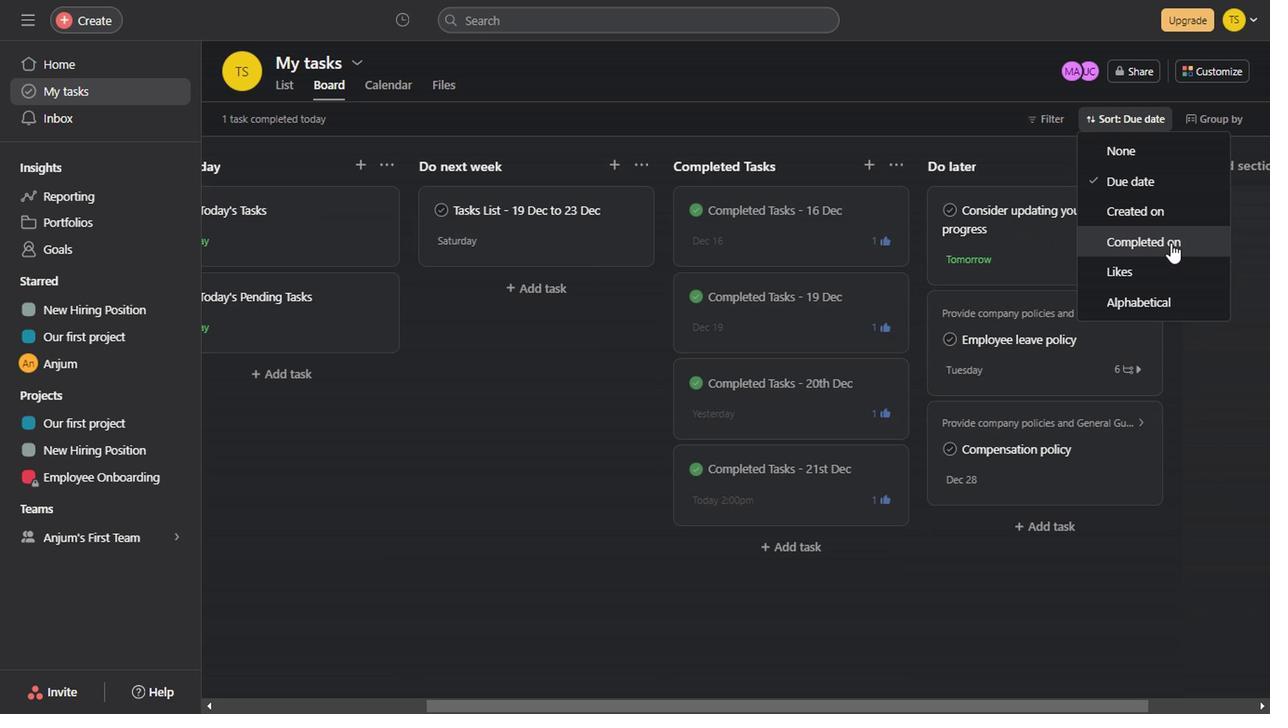 
Action: Mouse moved to (1182, 412)
Screenshot: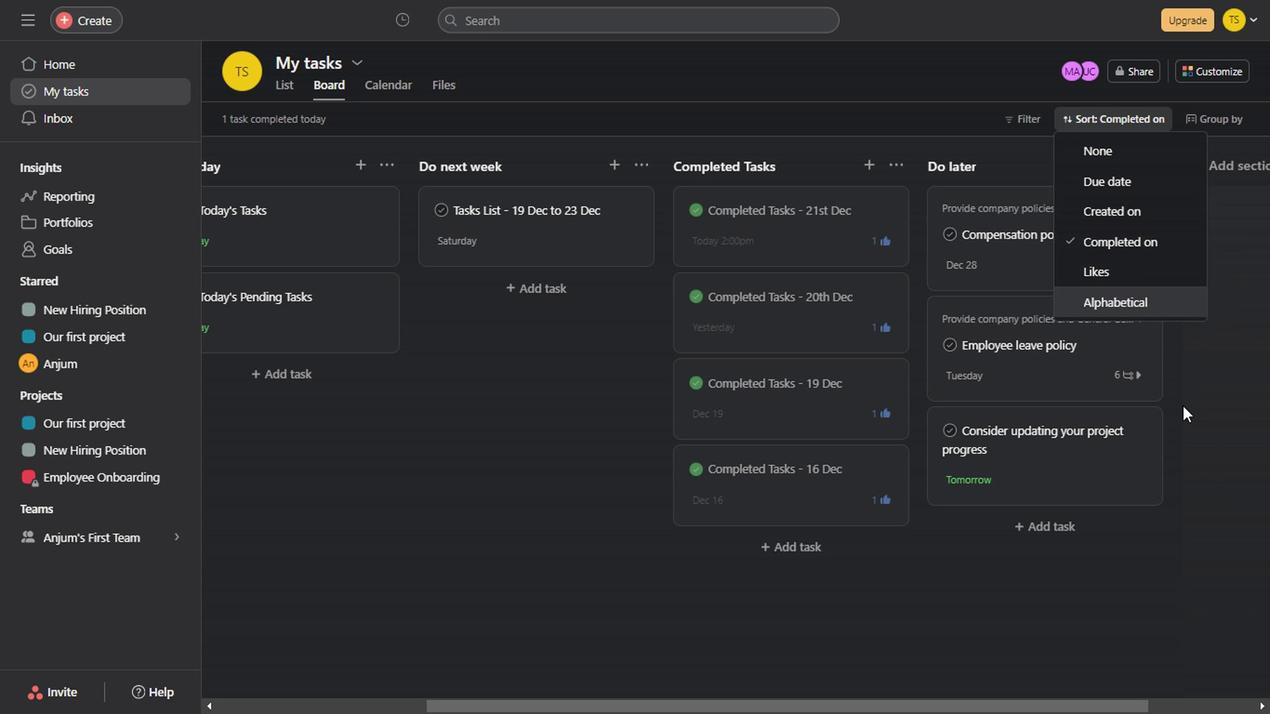 
Action: Mouse pressed left at (1182, 412)
Screenshot: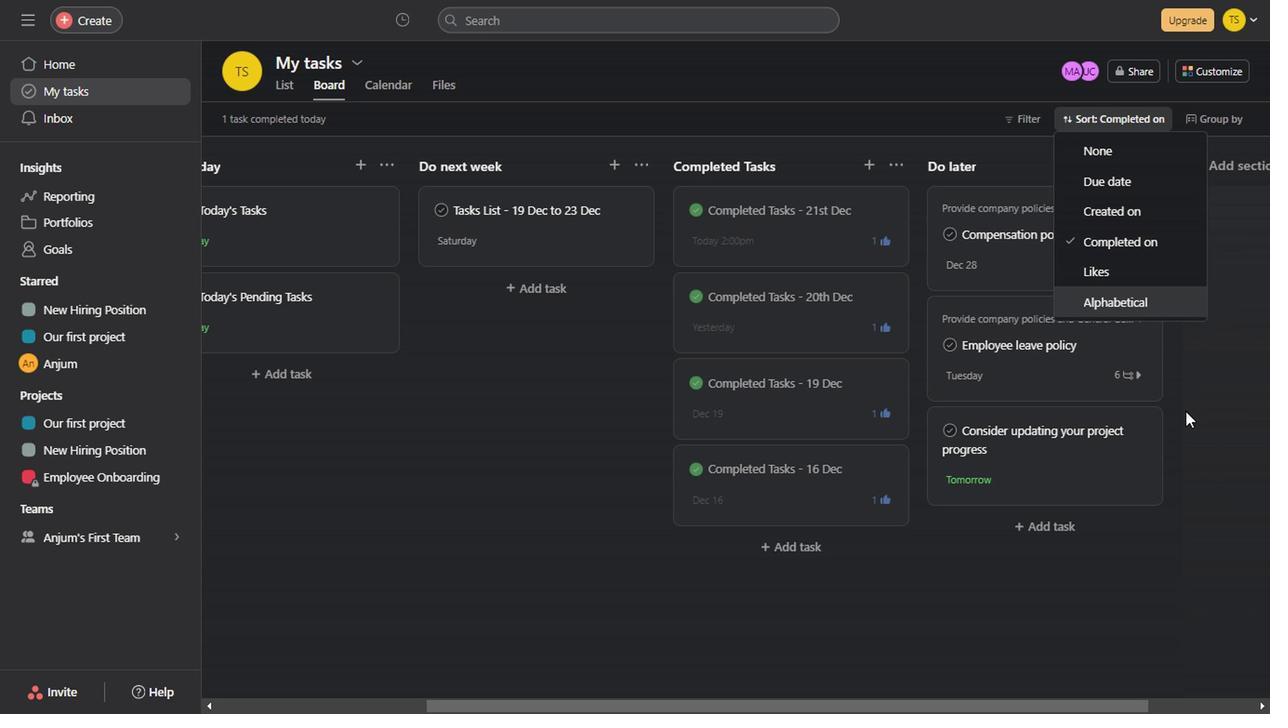 
Action: Mouse pressed left at (1182, 412)
Screenshot: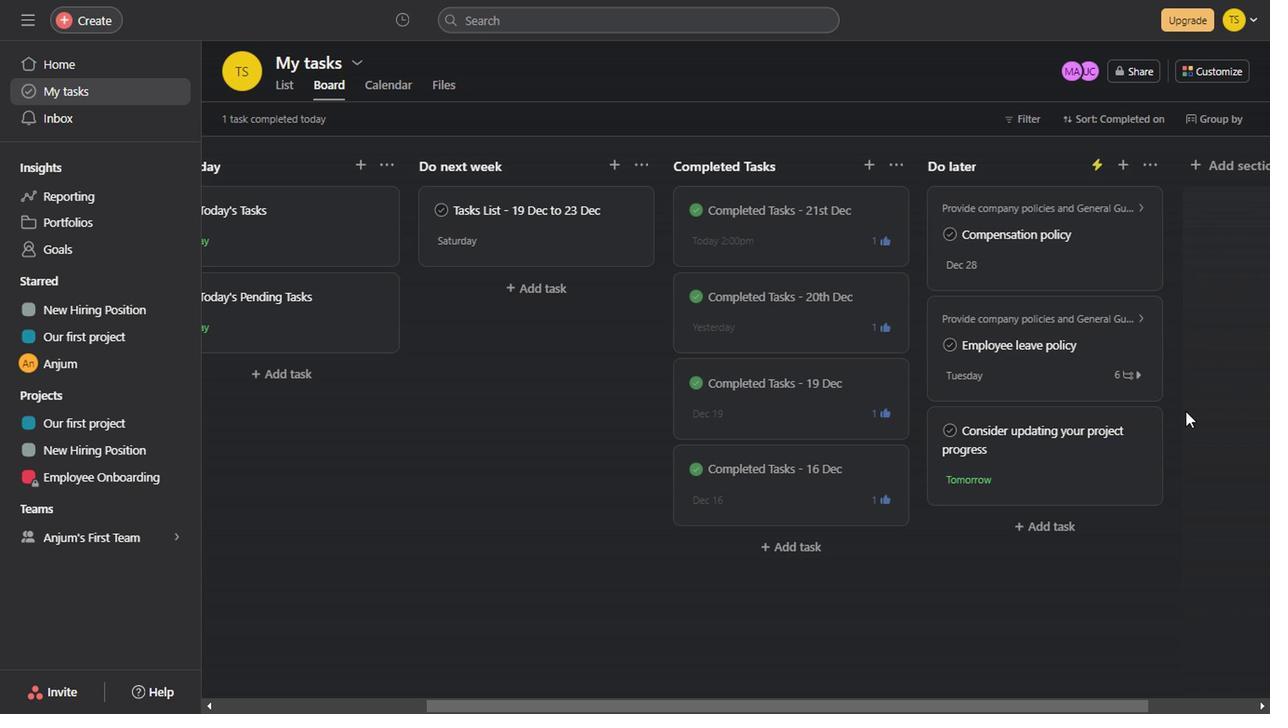 
Action: Mouse moved to (1129, 118)
Screenshot: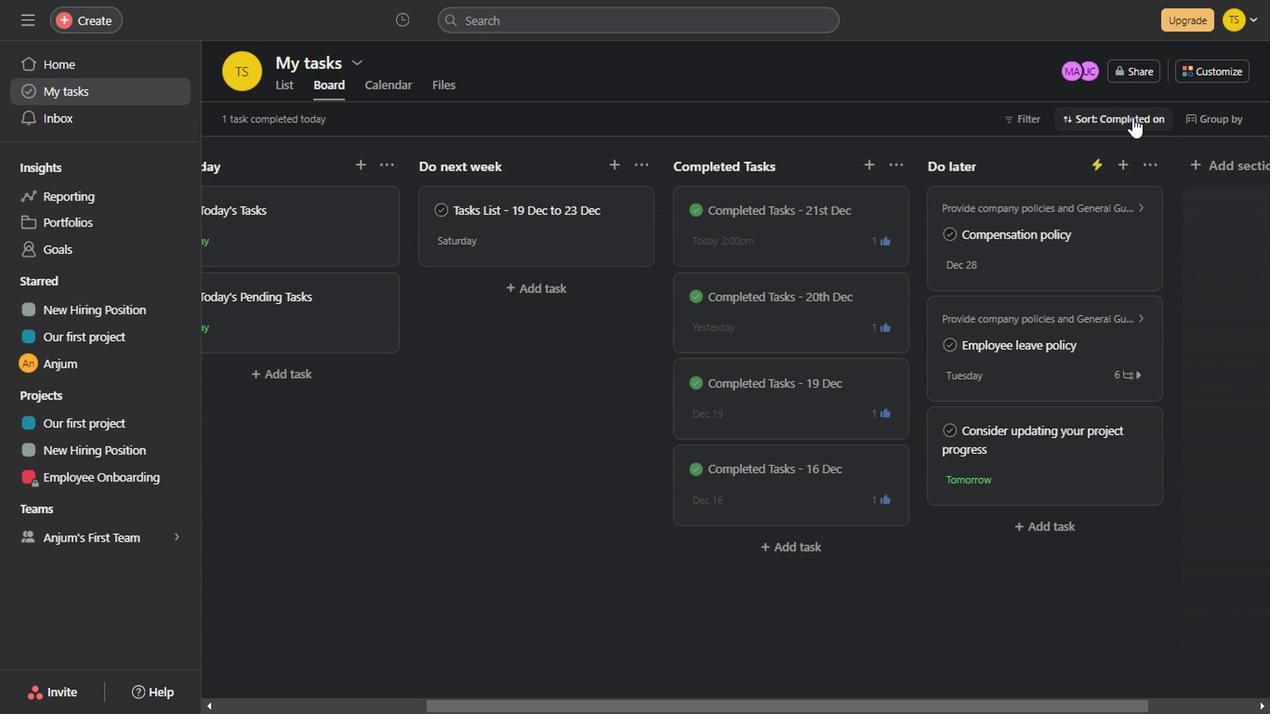 
Action: Mouse pressed left at (1129, 118)
Screenshot: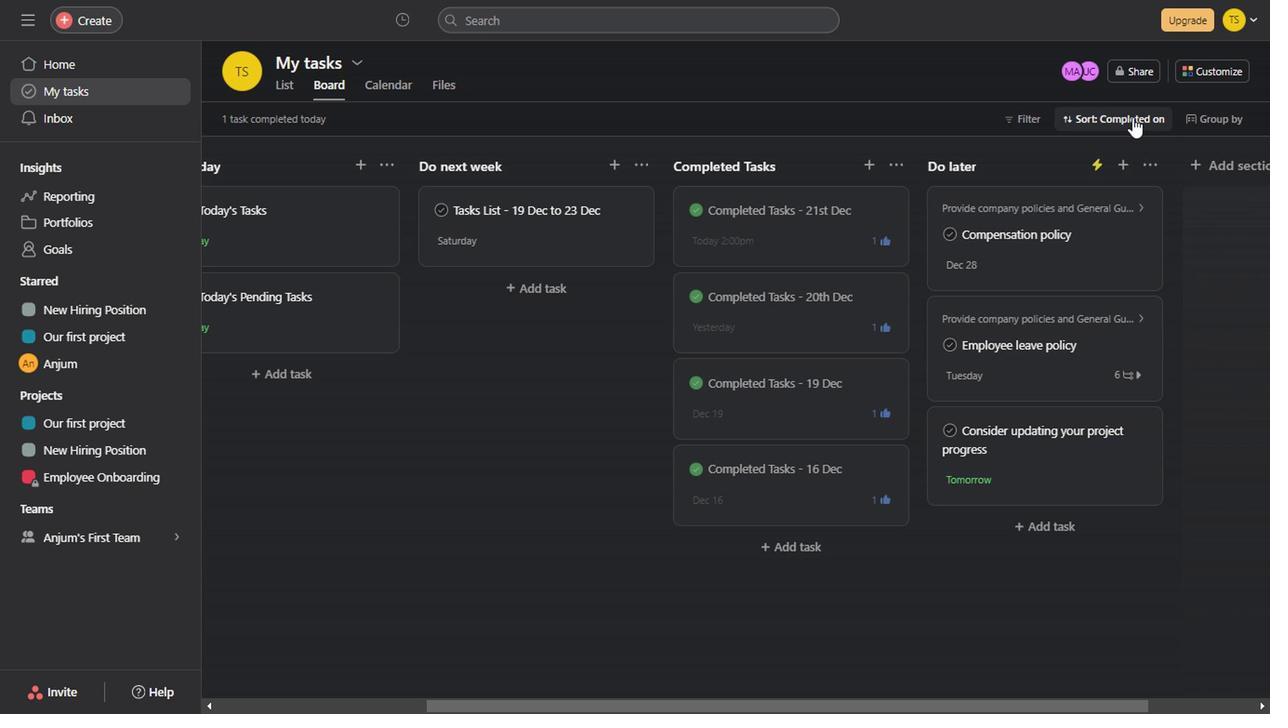 
Action: Mouse moved to (1103, 211)
Screenshot: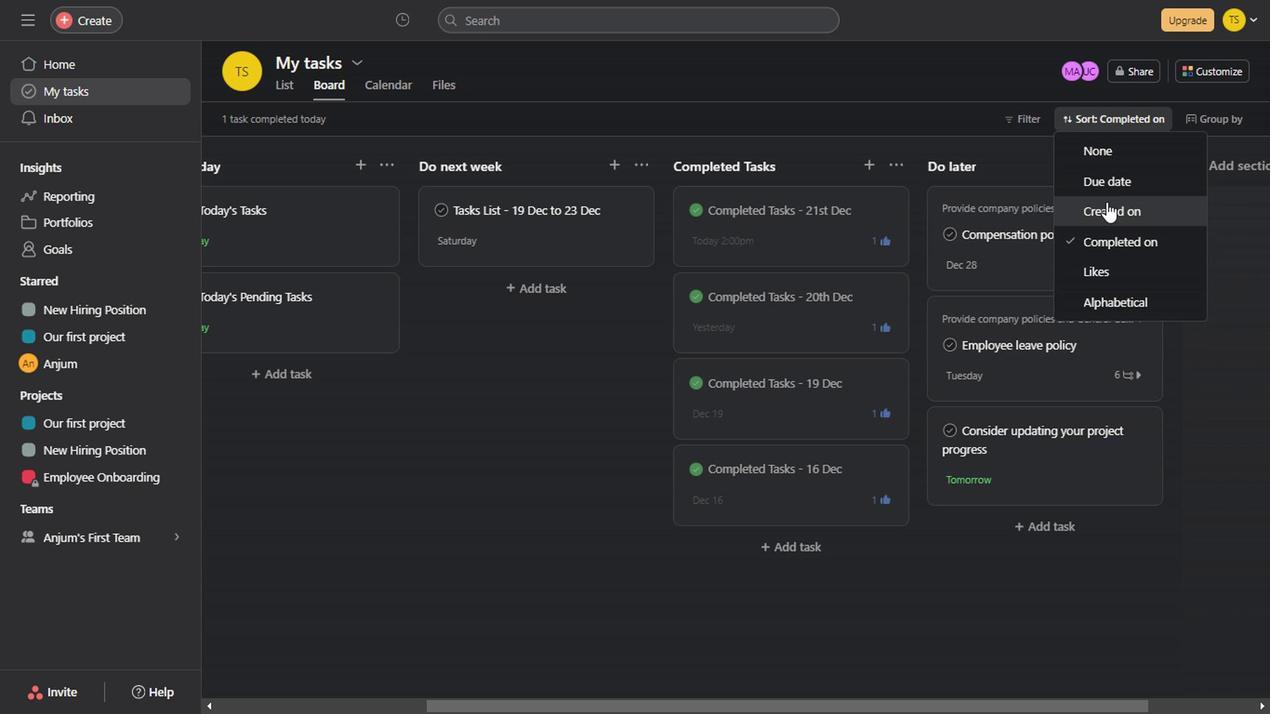 
Action: Mouse pressed left at (1103, 211)
Screenshot: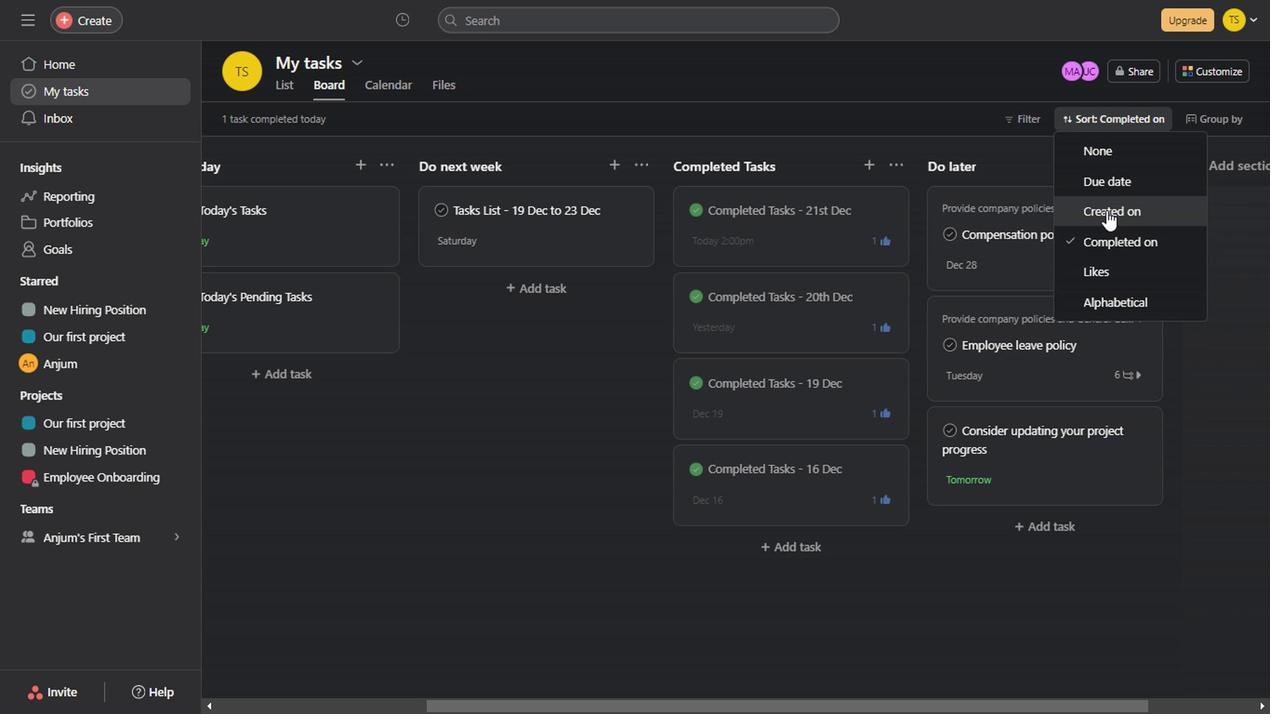 
Action: Mouse moved to (1140, 175)
Screenshot: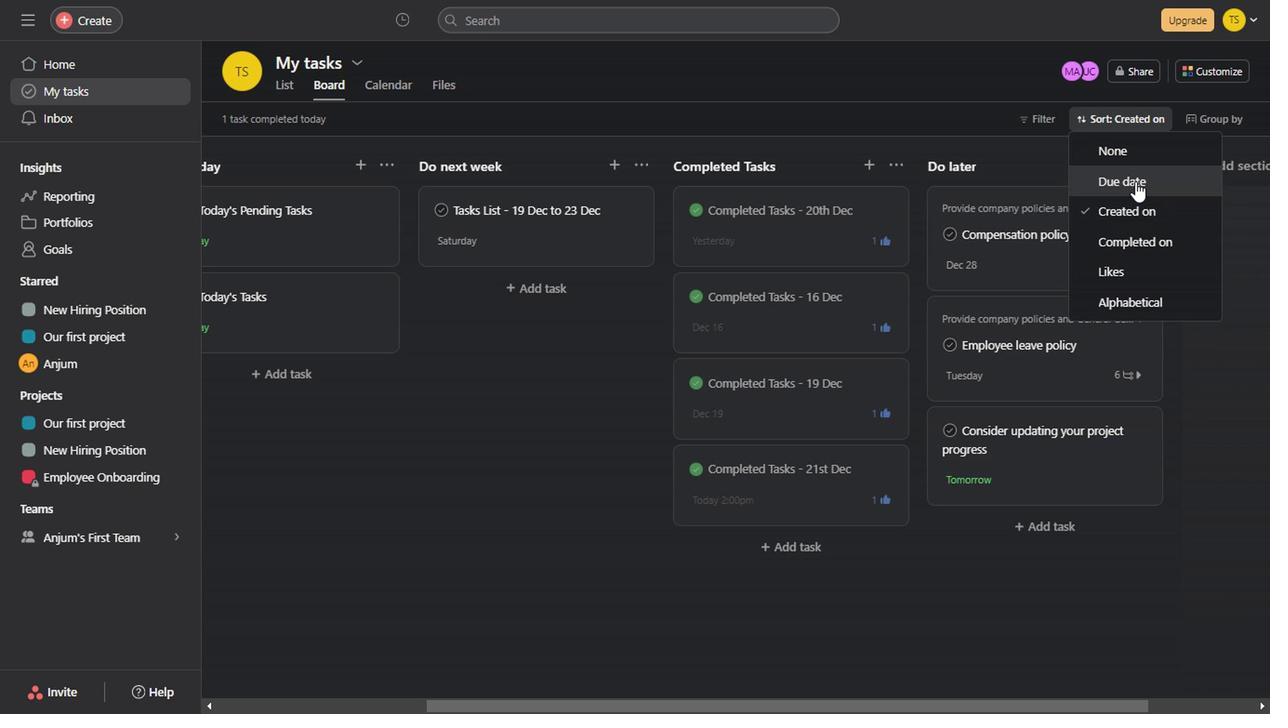 
Action: Mouse pressed left at (1140, 175)
Screenshot: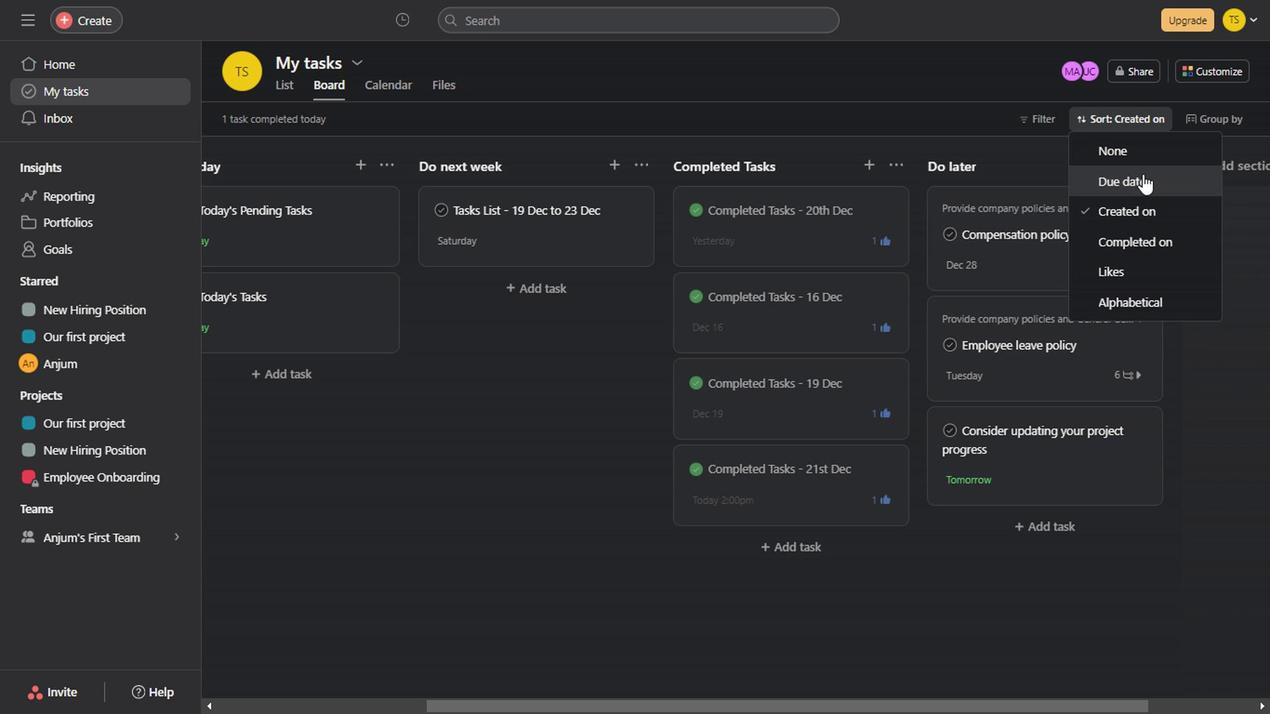 
Action: Mouse moved to (537, 453)
Screenshot: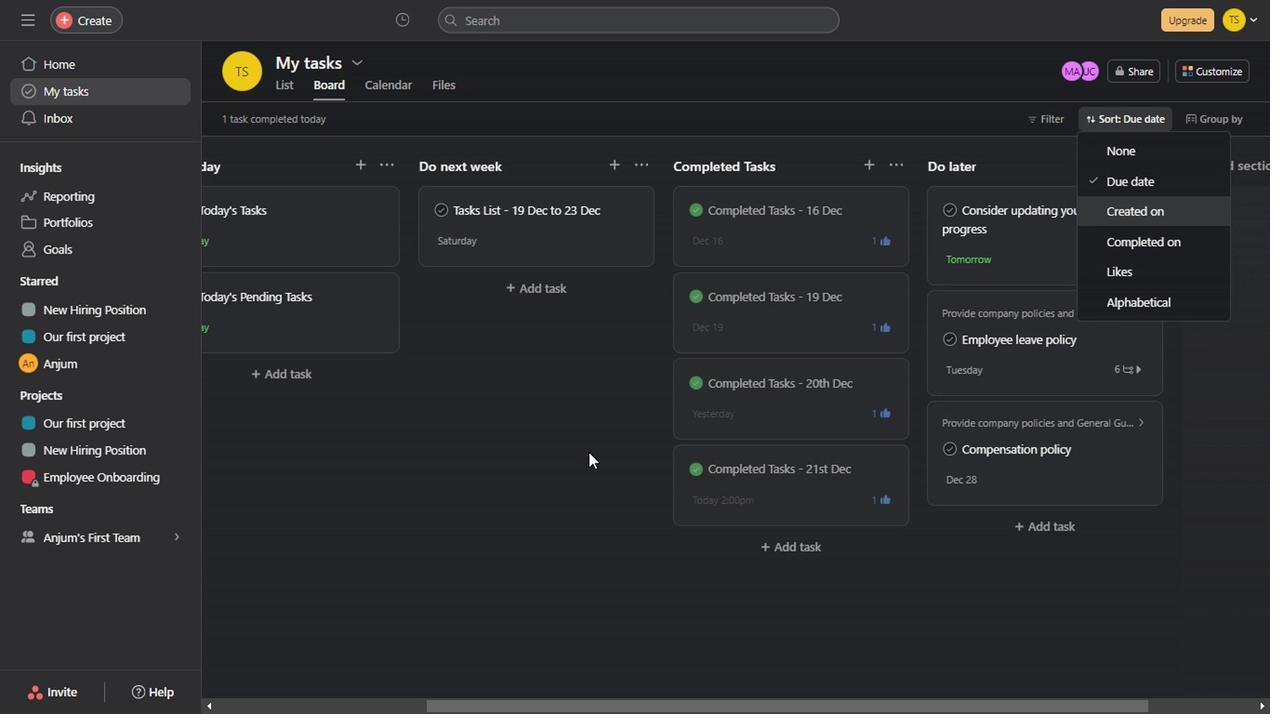 
Action: Mouse pressed left at (537, 453)
Screenshot: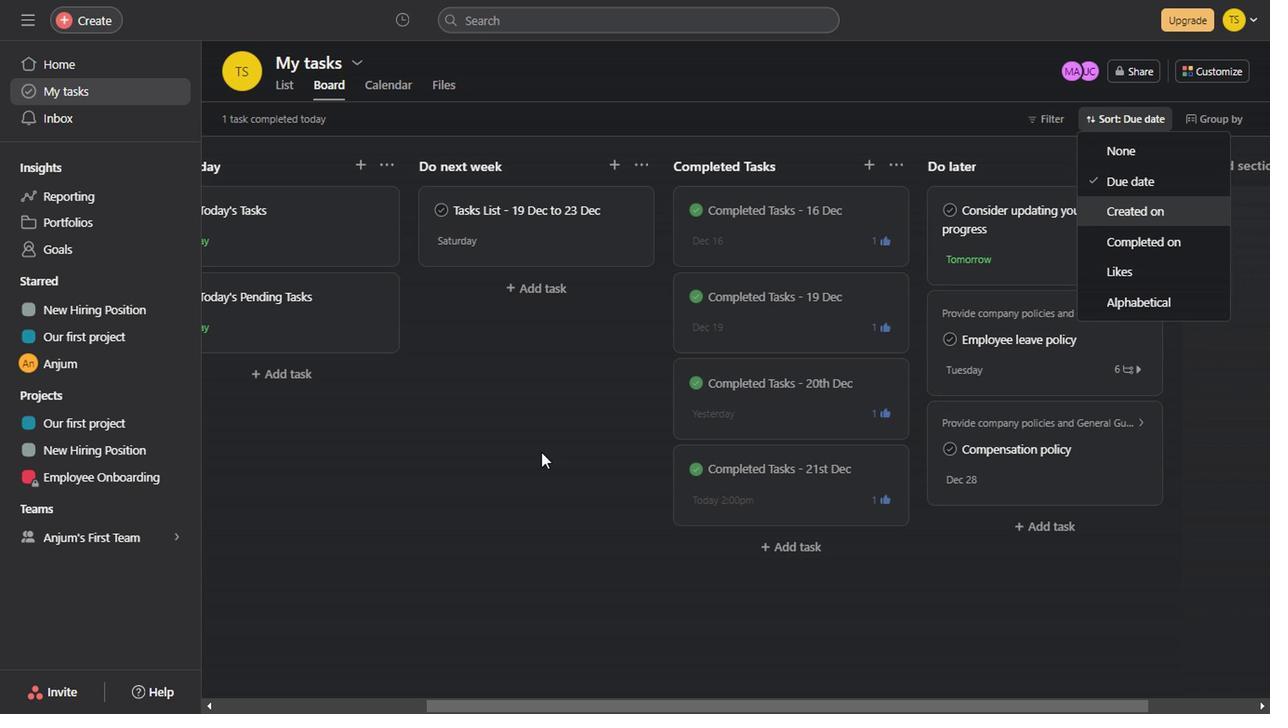 
Action: Mouse moved to (1225, 116)
Screenshot: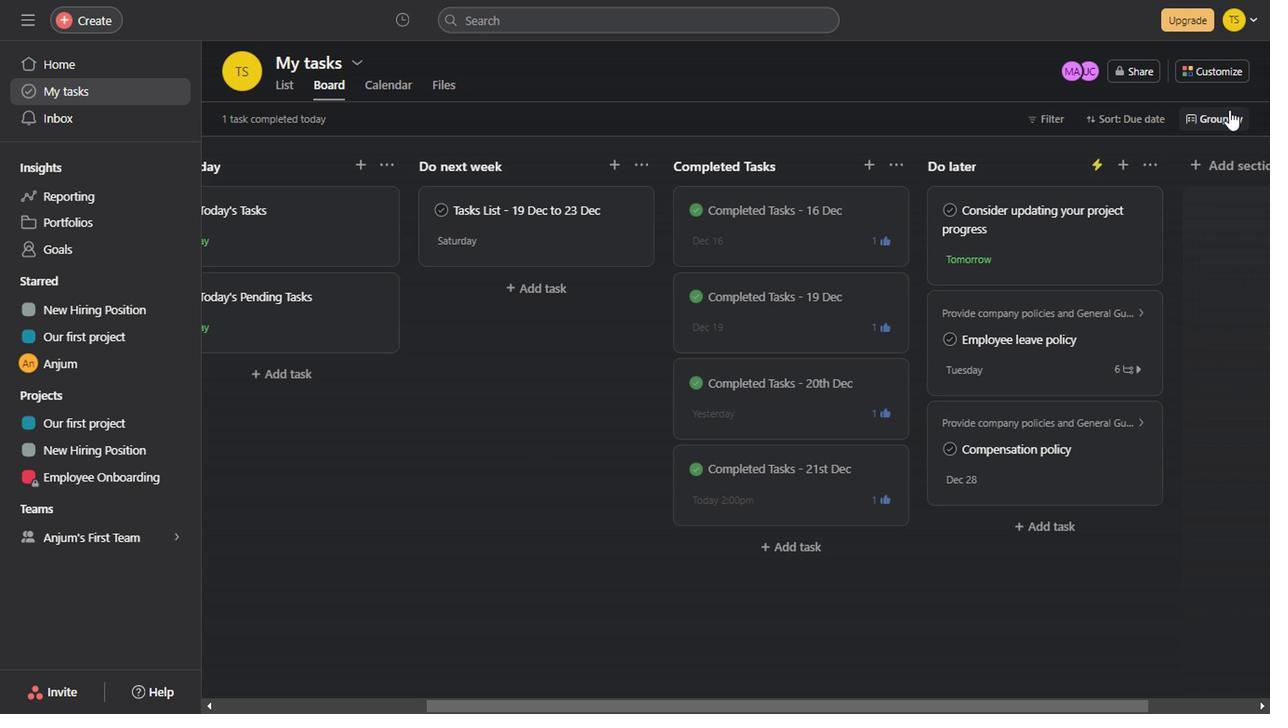 
Action: Mouse pressed left at (1225, 116)
Screenshot: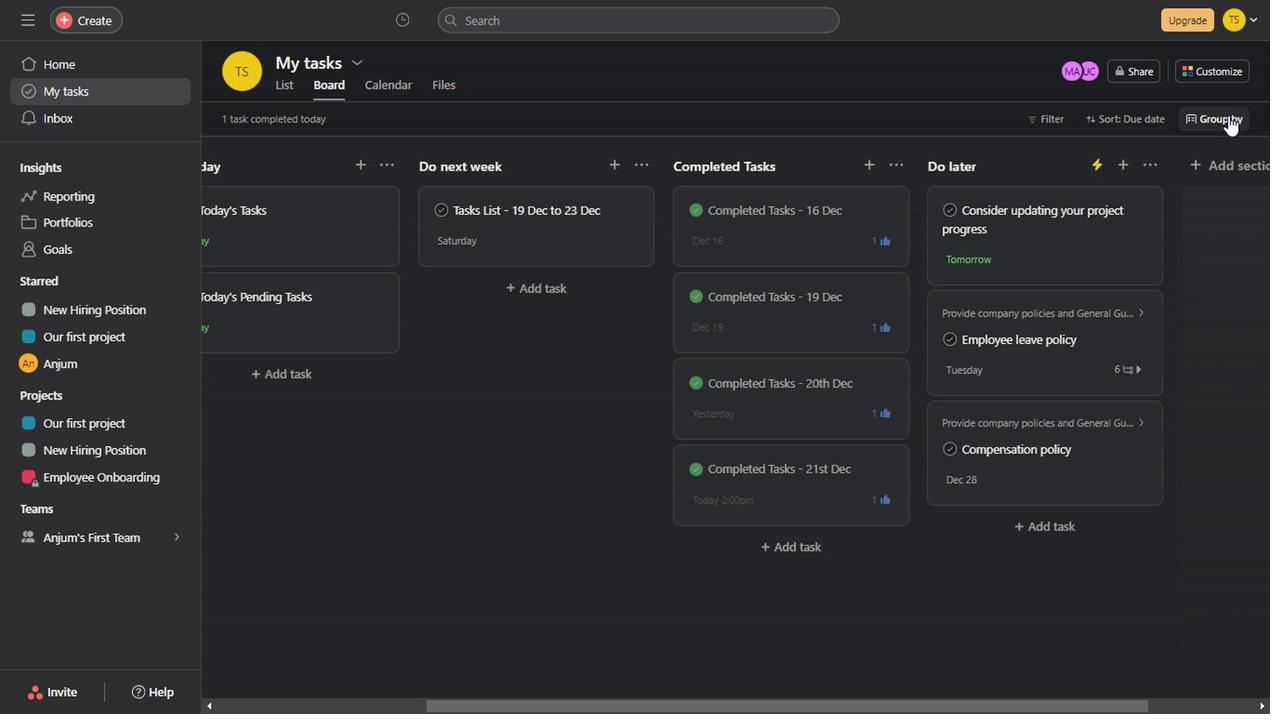 
Action: Mouse moved to (579, 507)
Screenshot: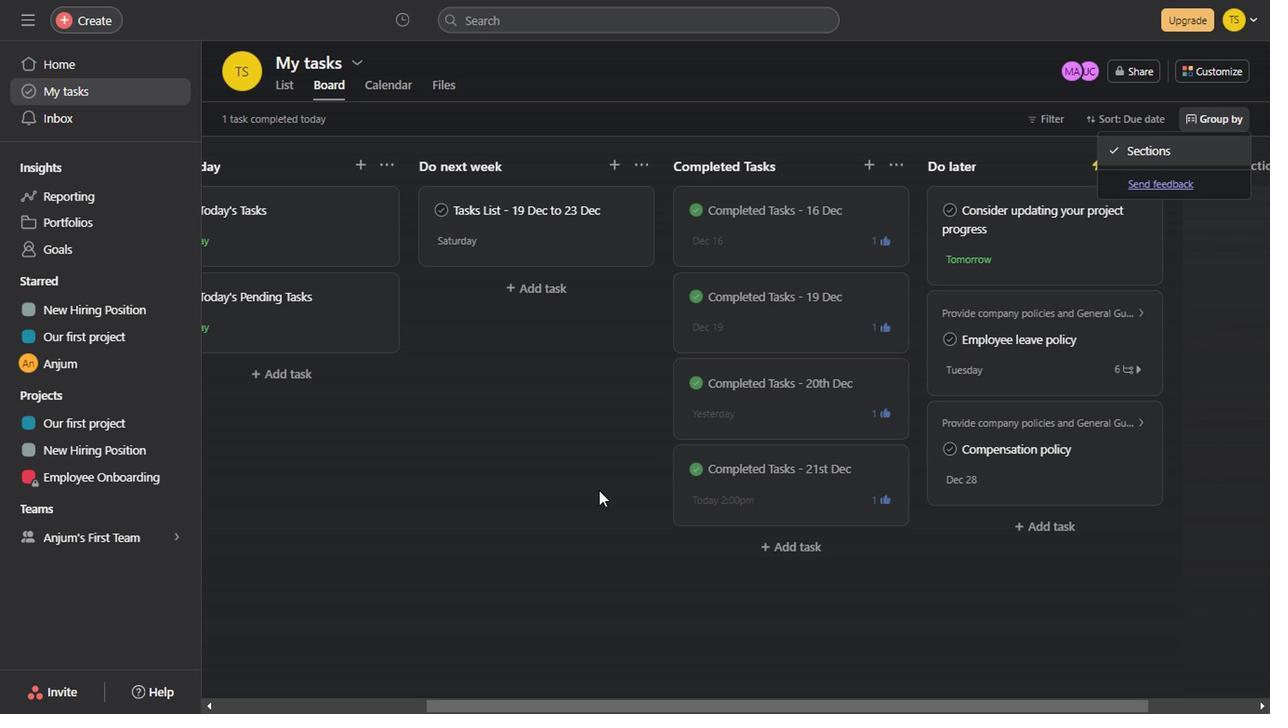 
Action: Mouse pressed left at (579, 507)
Screenshot: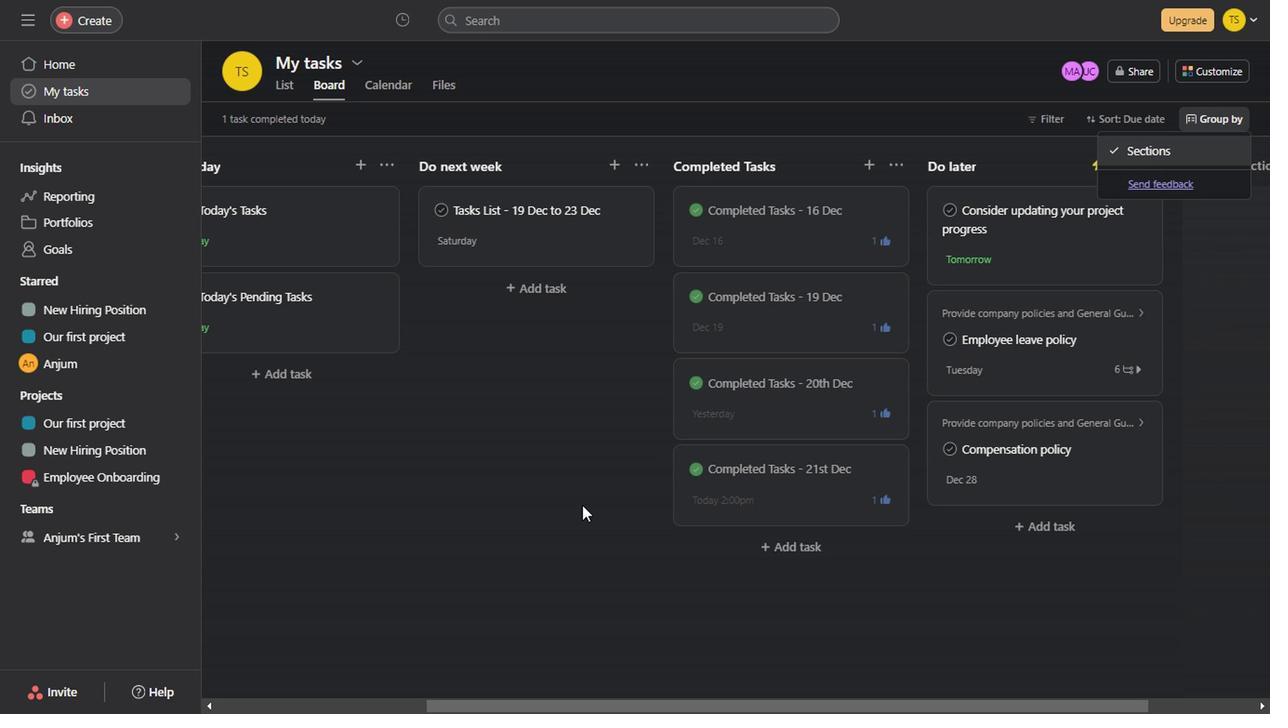 
Action: Mouse moved to (395, 93)
Screenshot: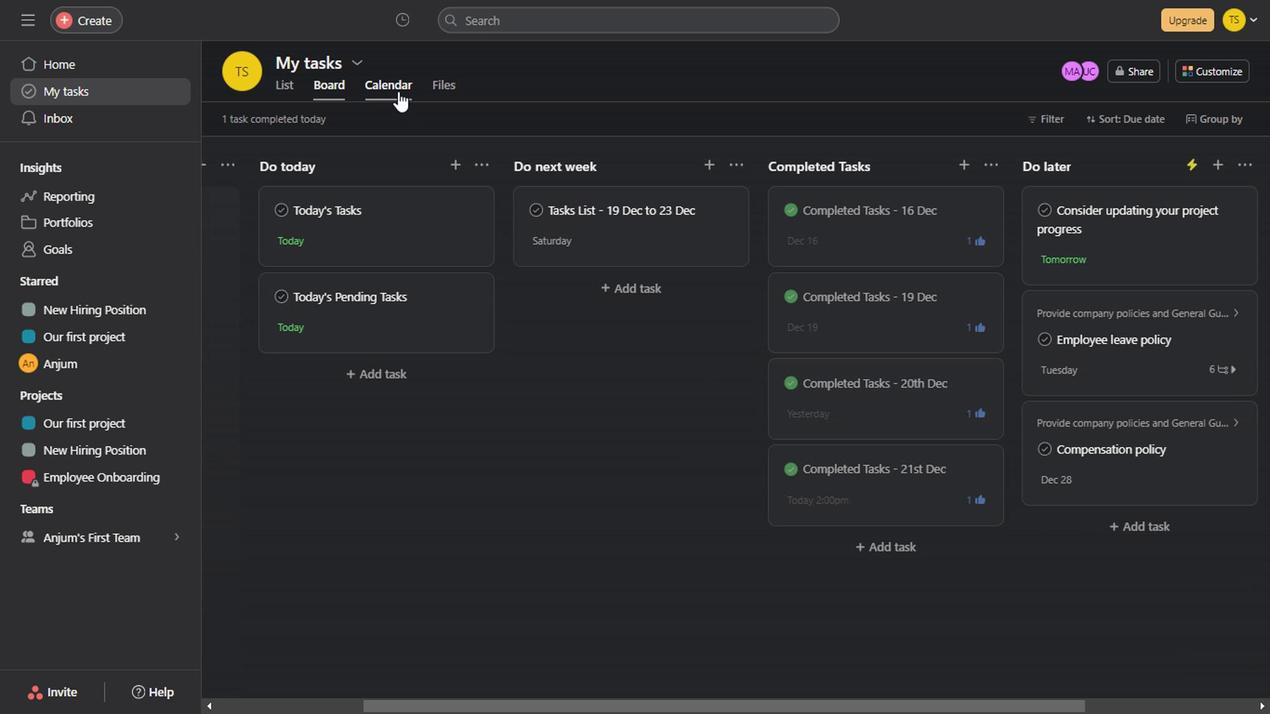 
Action: Mouse pressed left at (395, 93)
Screenshot: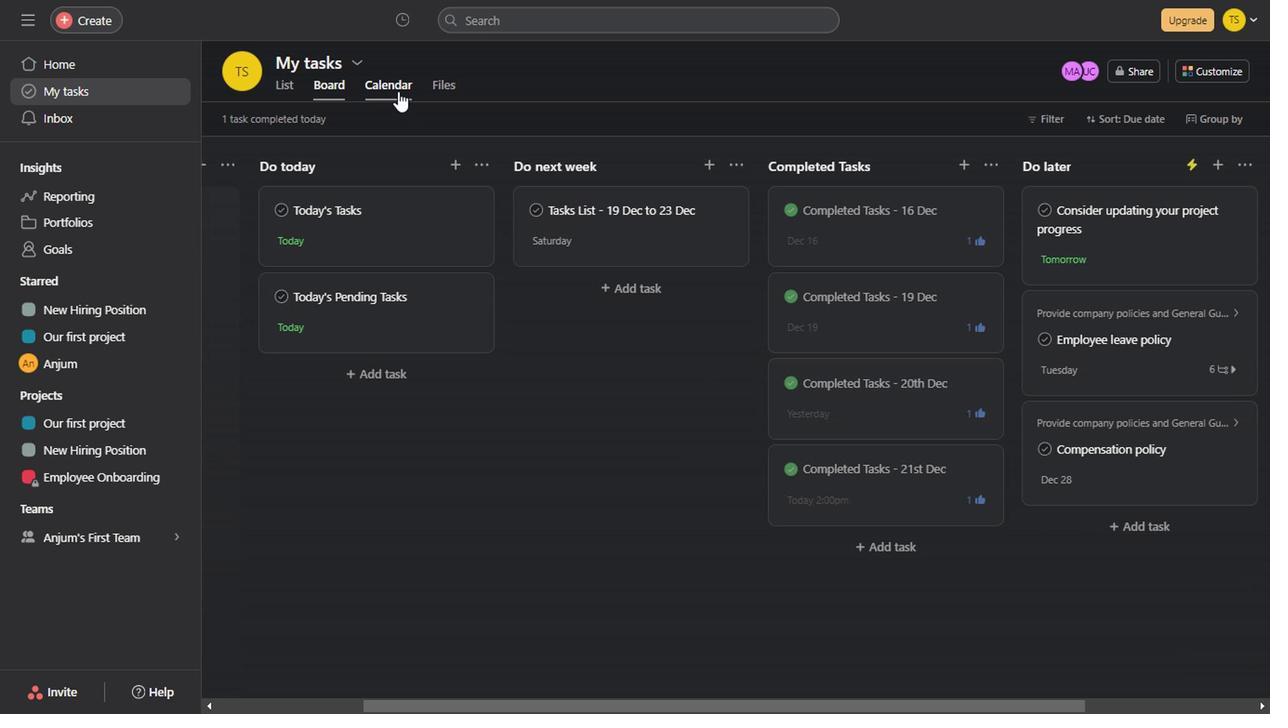 
Action: Mouse moved to (242, 126)
Screenshot: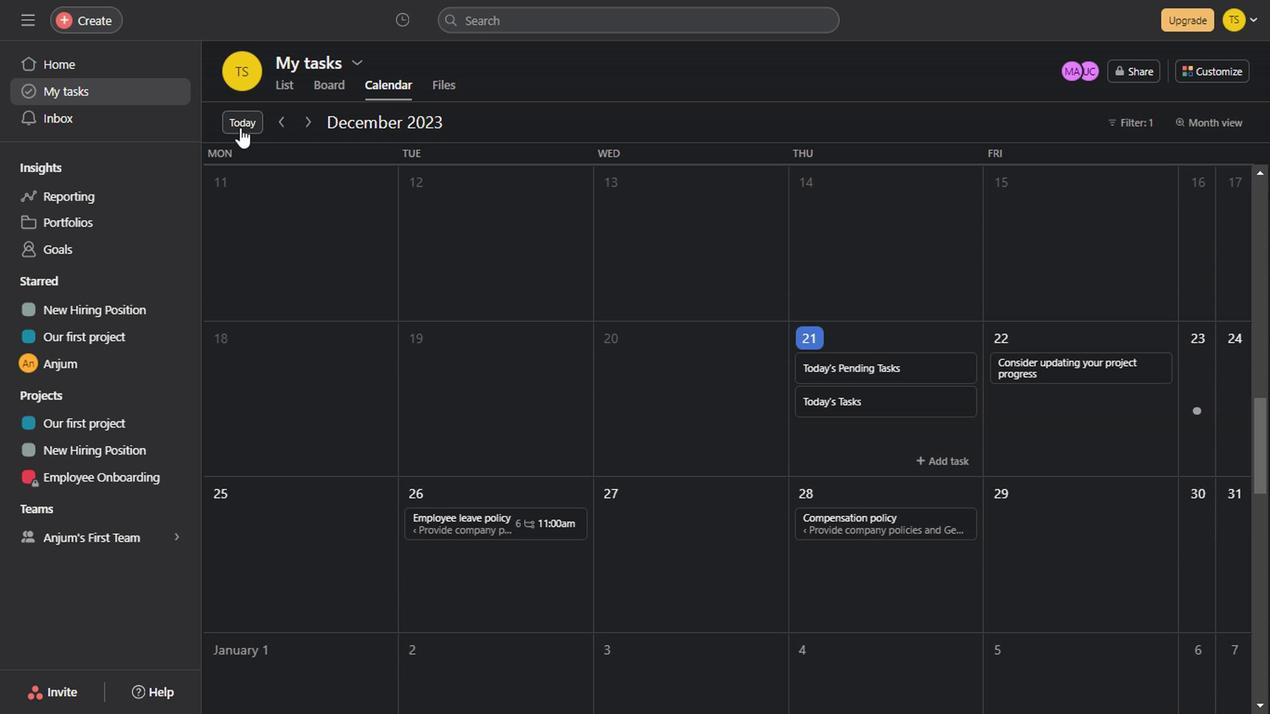 
Action: Mouse pressed left at (242, 126)
Screenshot: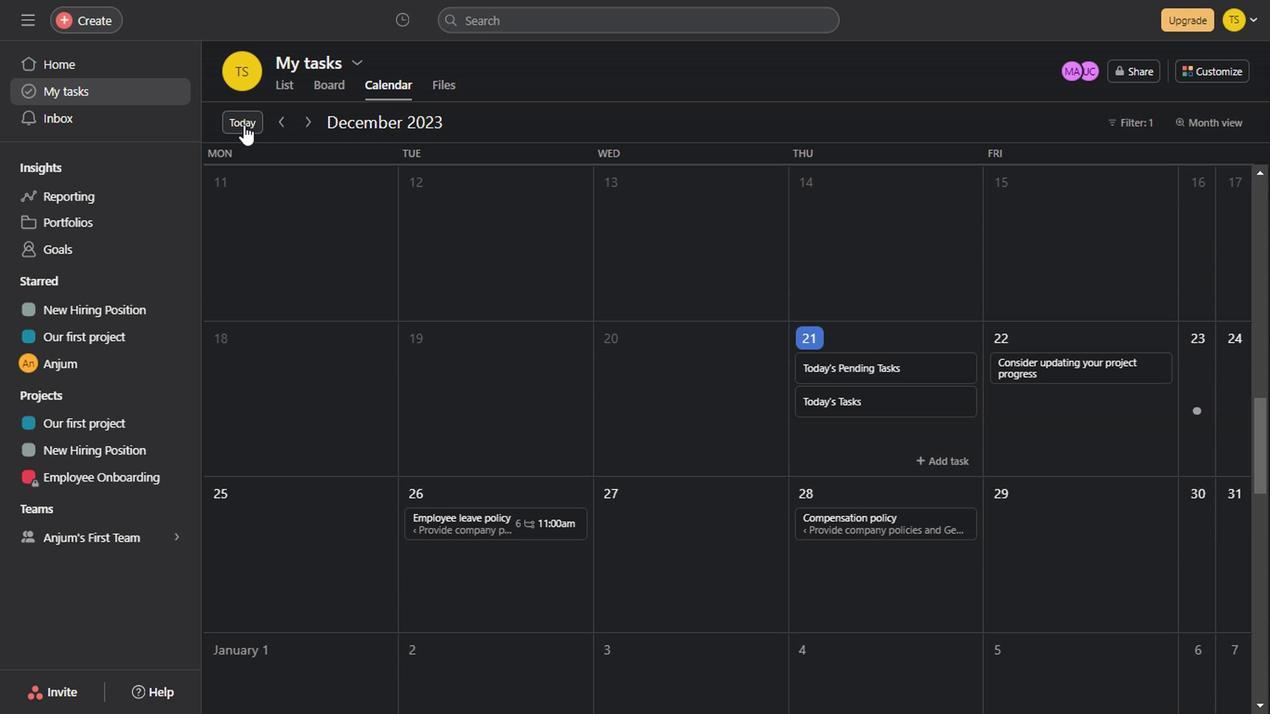 
Action: Mouse moved to (1134, 119)
Screenshot: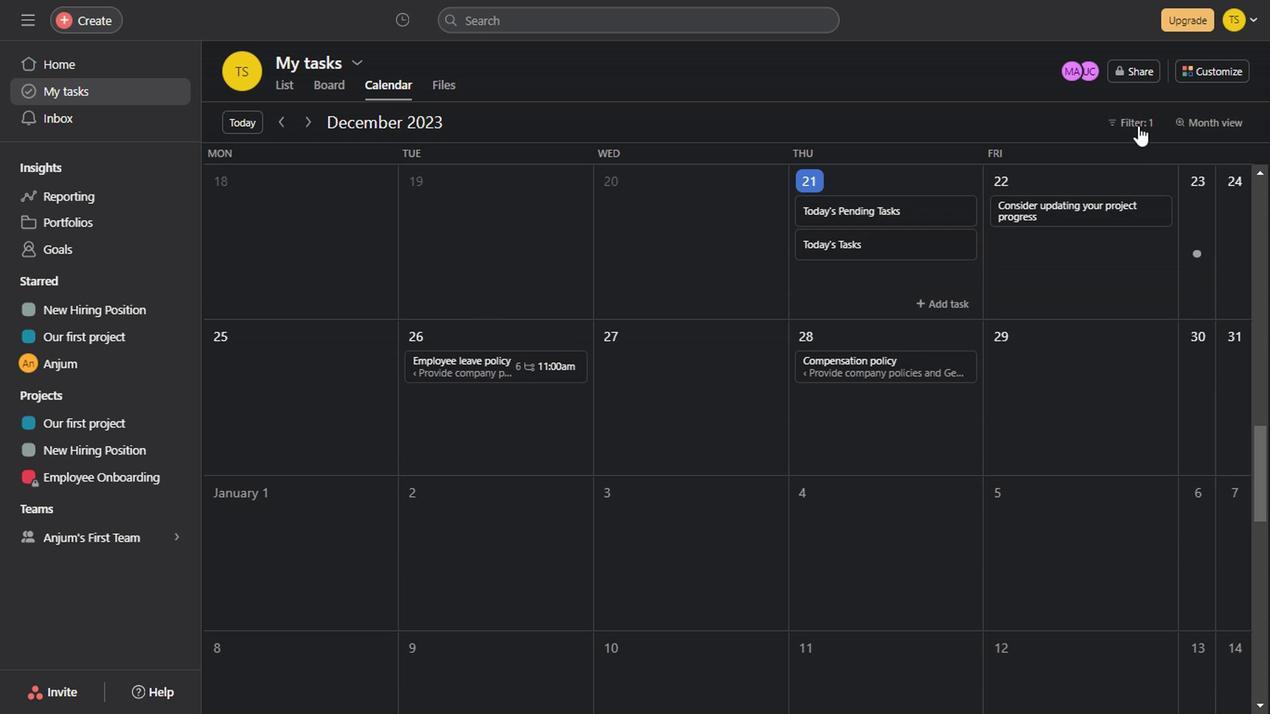 
Action: Mouse pressed left at (1134, 119)
Screenshot: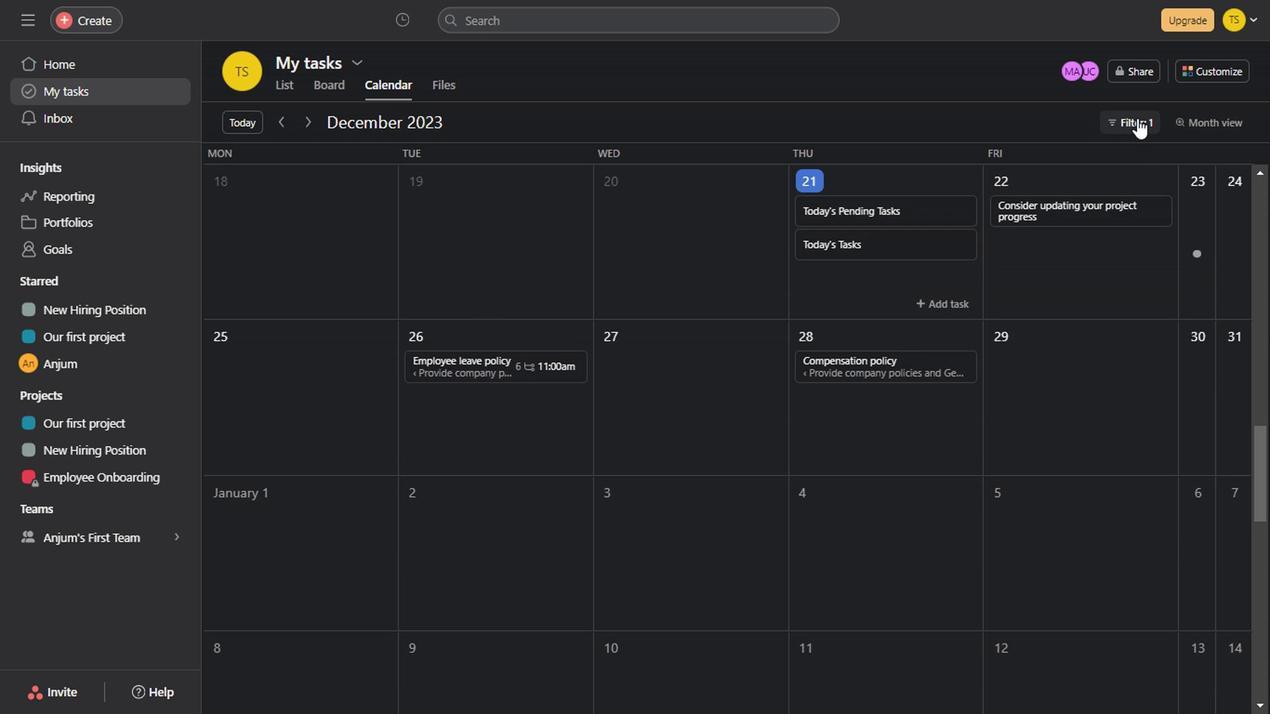 
Action: Mouse moved to (914, 255)
Screenshot: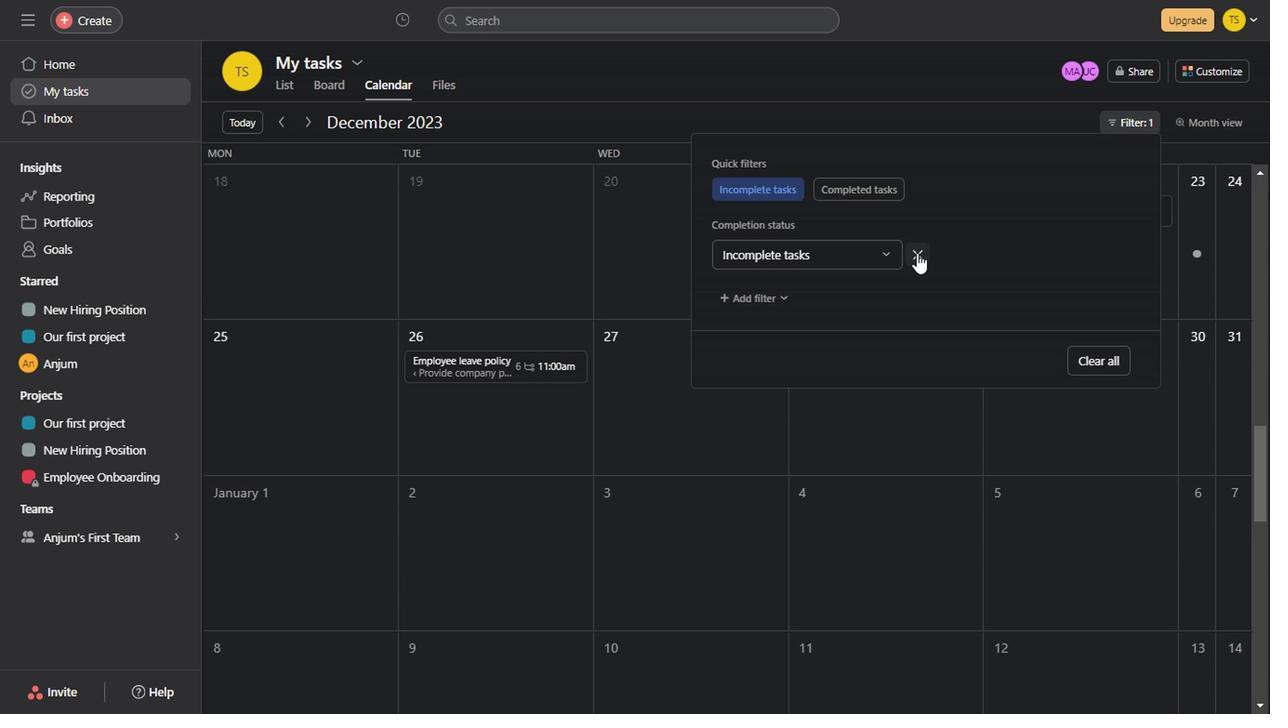
Action: Mouse pressed left at (914, 255)
Screenshot: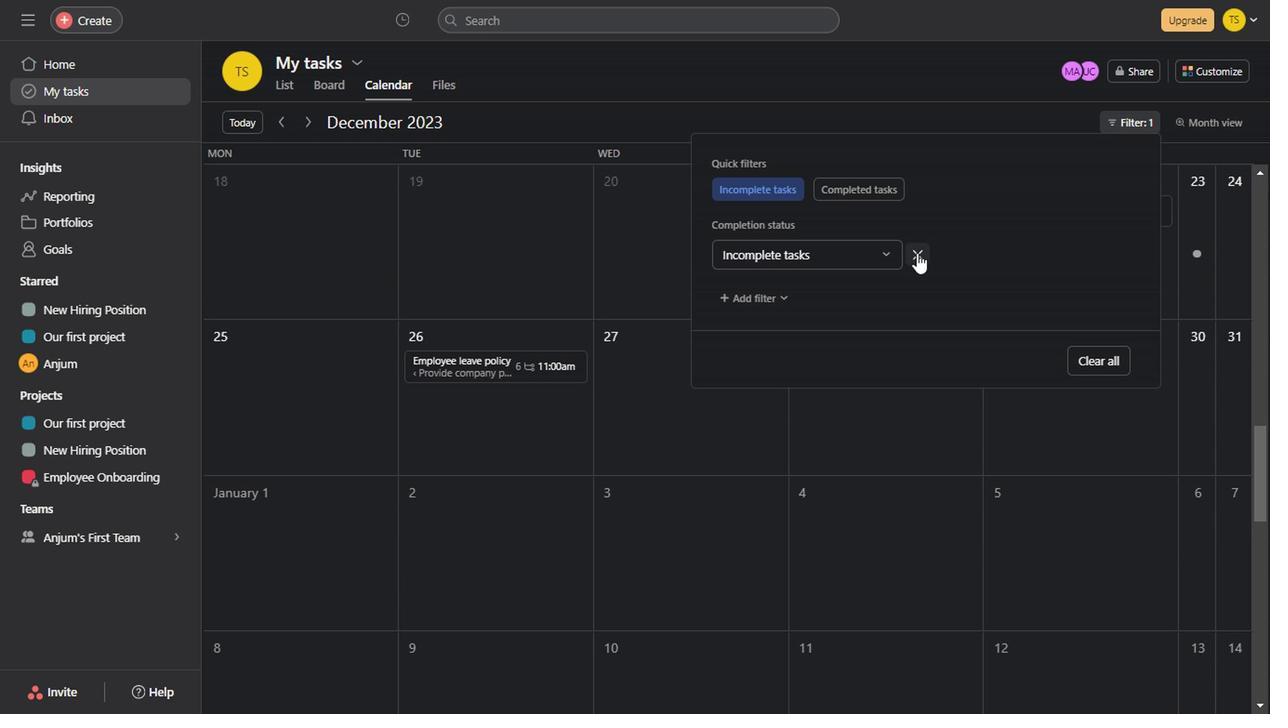 
Action: Mouse moved to (872, 186)
Screenshot: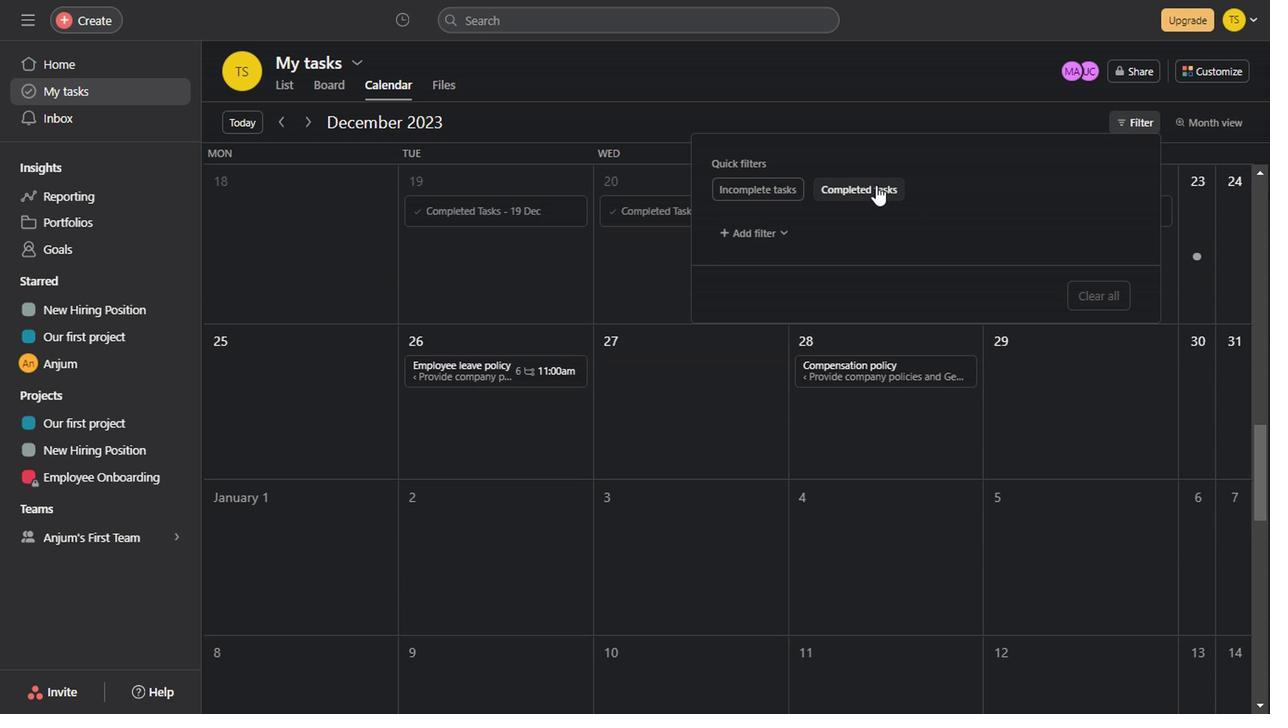 
Action: Mouse pressed left at (872, 186)
Screenshot: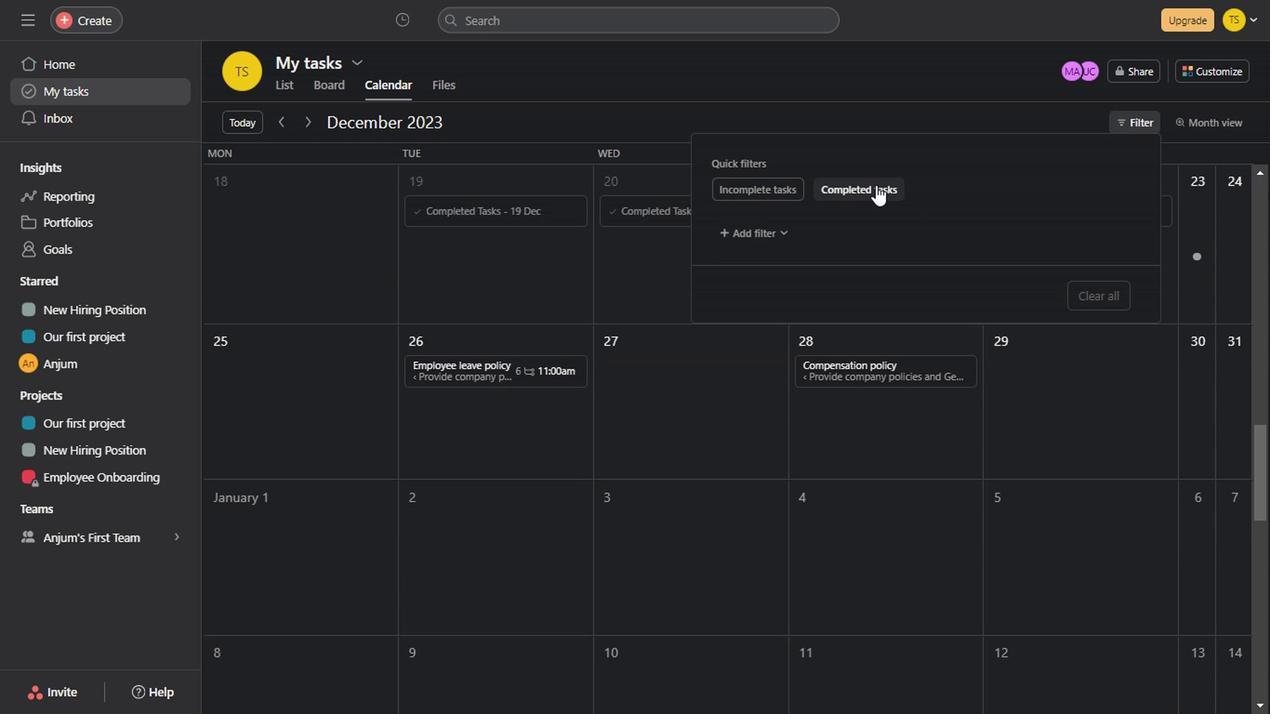 
Action: Mouse moved to (914, 524)
Screenshot: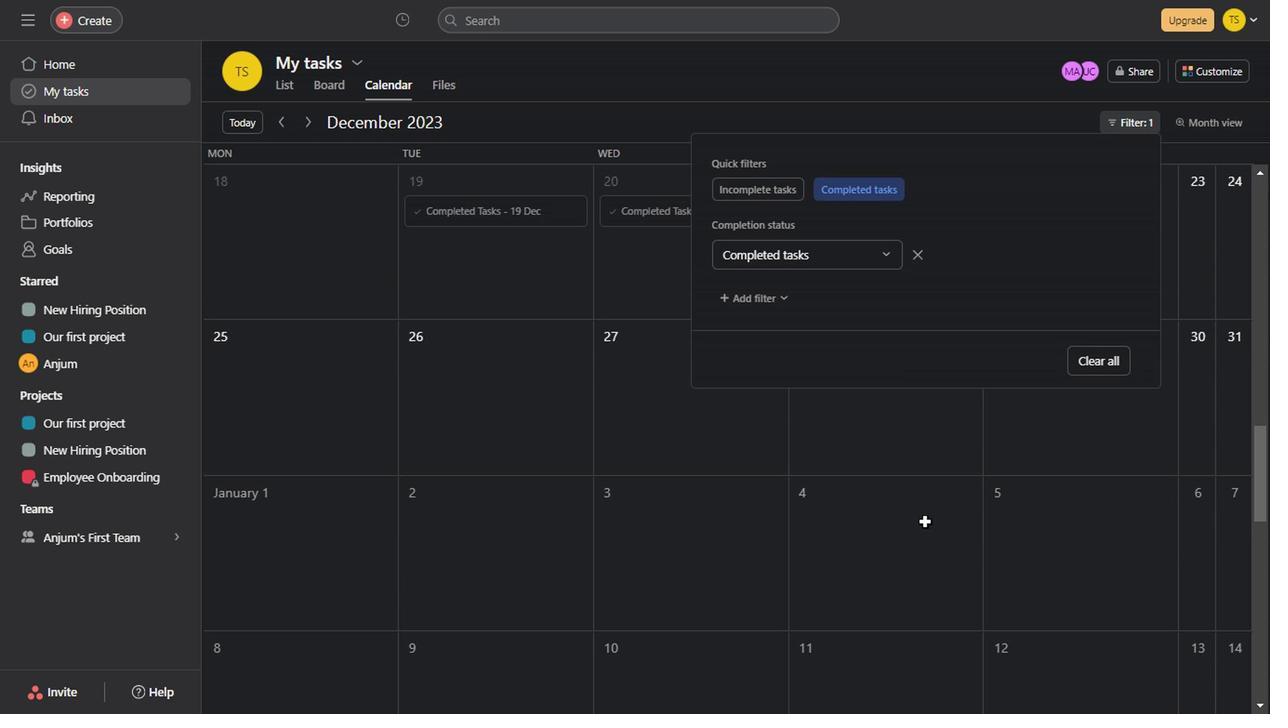 
Action: Mouse pressed left at (914, 524)
Screenshot: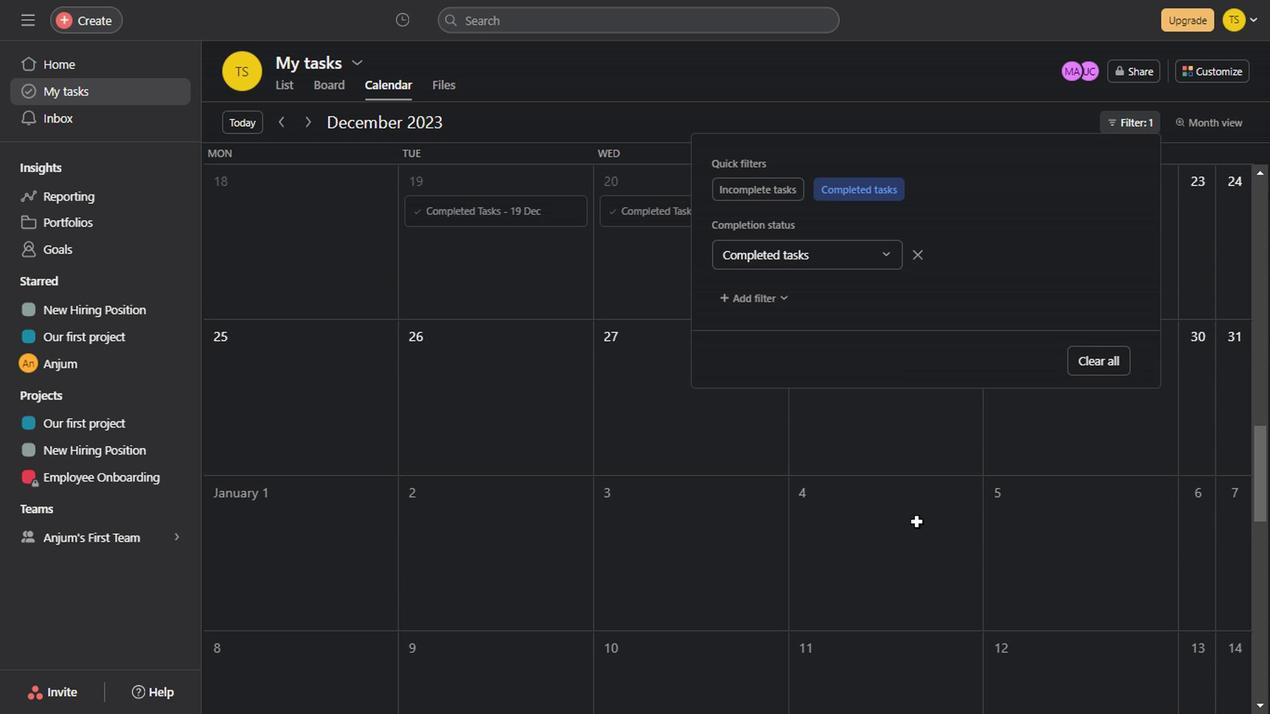 
Action: Mouse moved to (1140, 117)
Screenshot: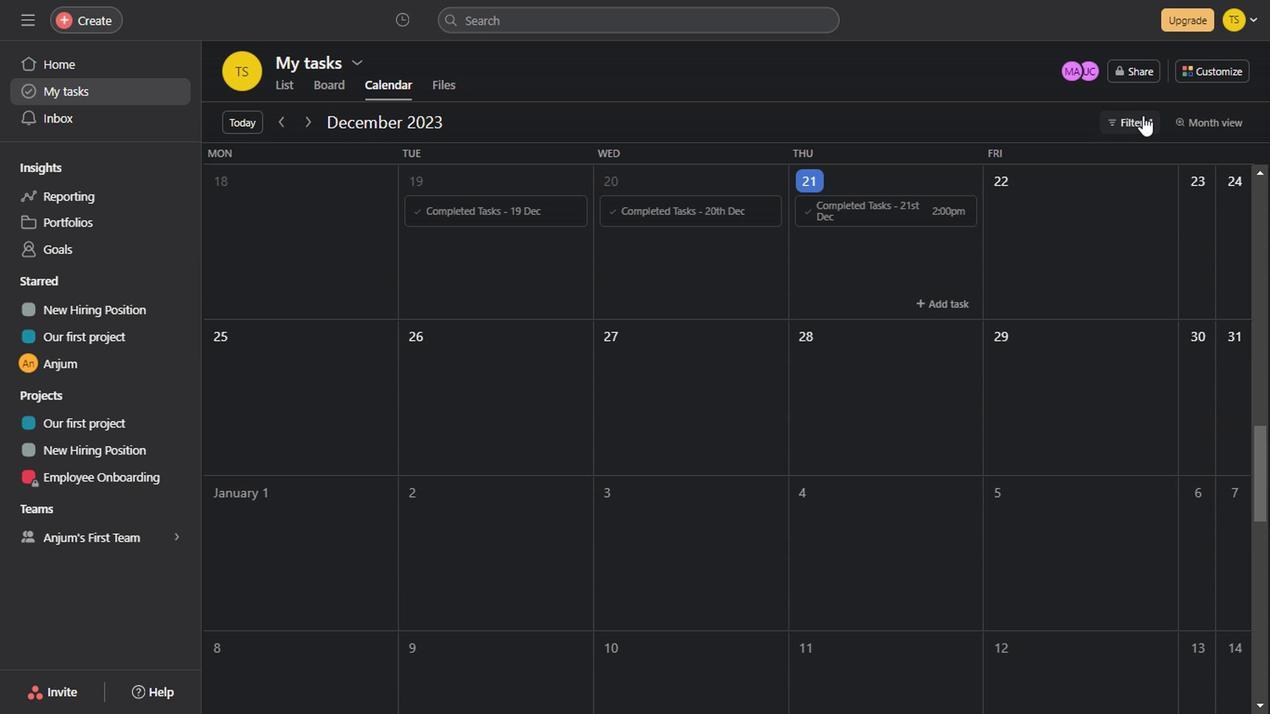 
Action: Mouse pressed left at (1140, 117)
Screenshot: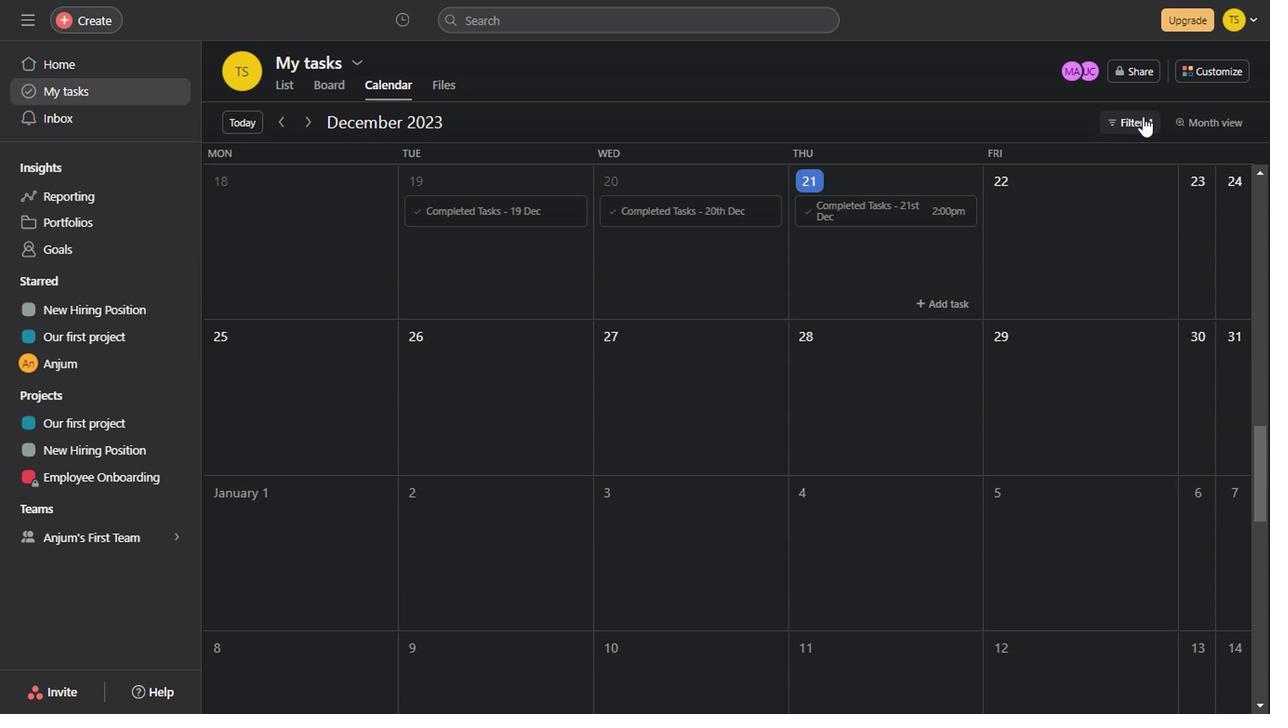 
Action: Mouse moved to (915, 252)
Screenshot: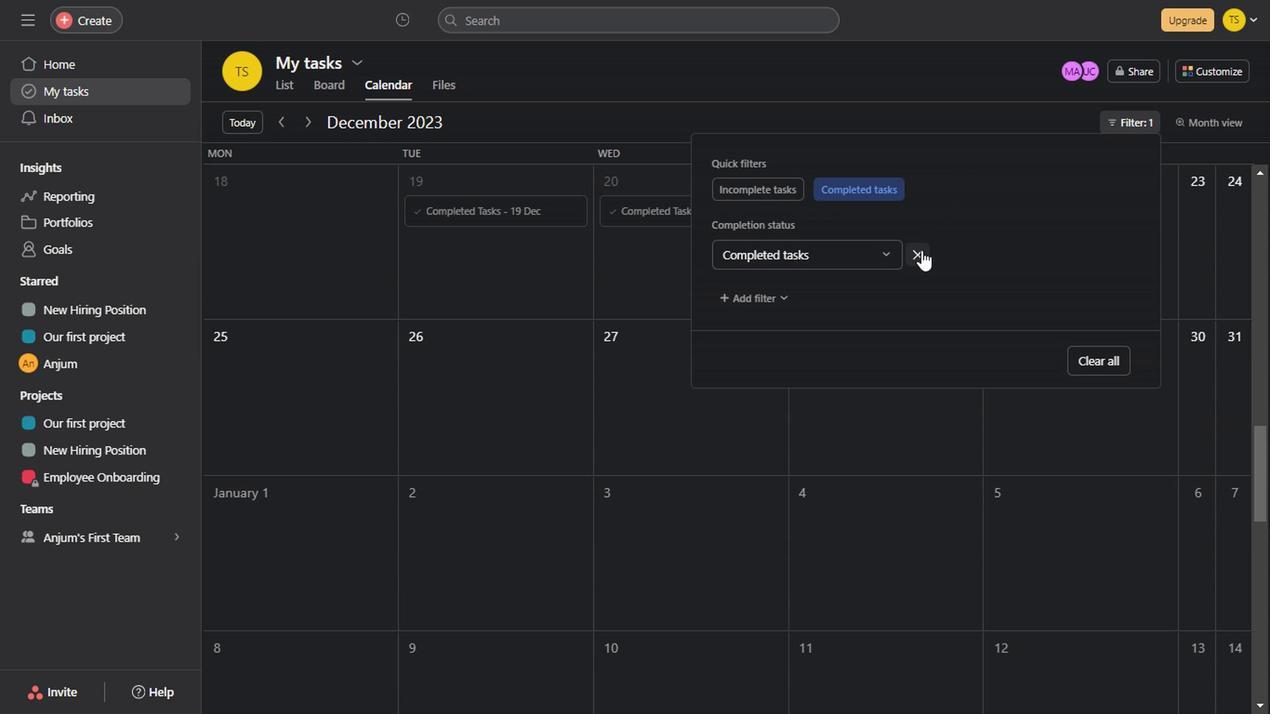 
Action: Mouse pressed left at (915, 252)
Screenshot: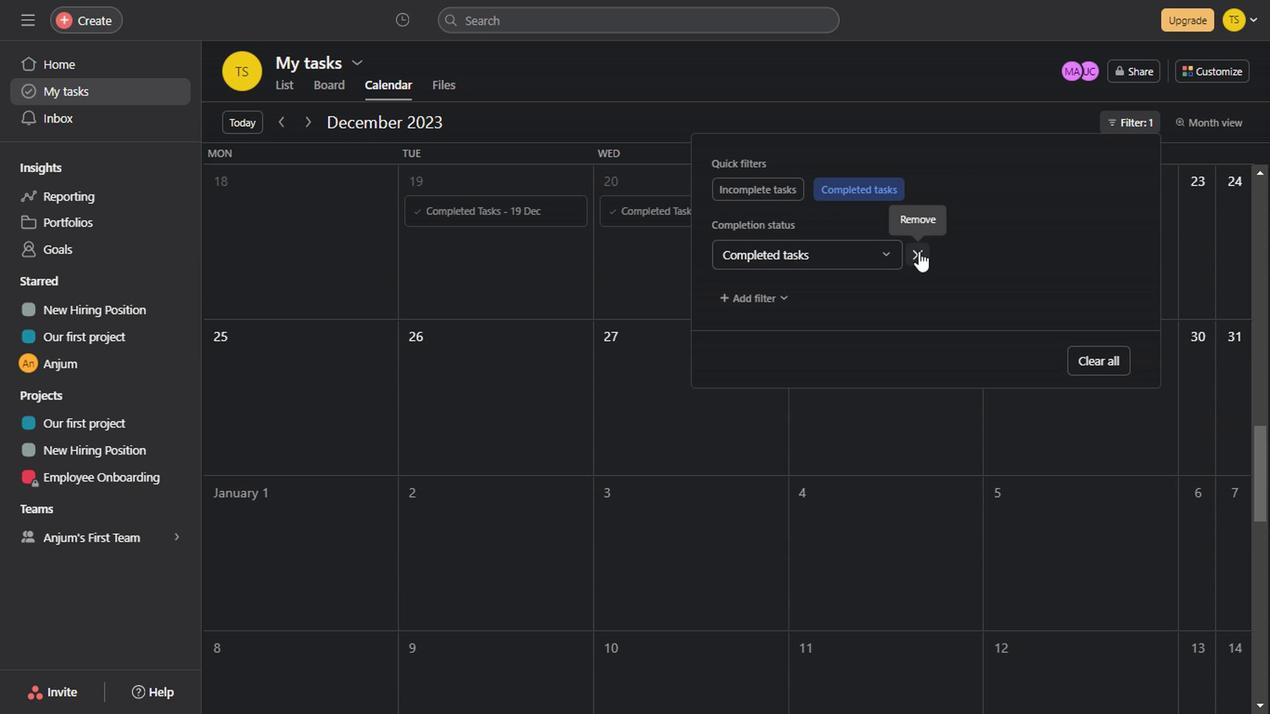 
Action: Mouse moved to (905, 104)
Screenshot: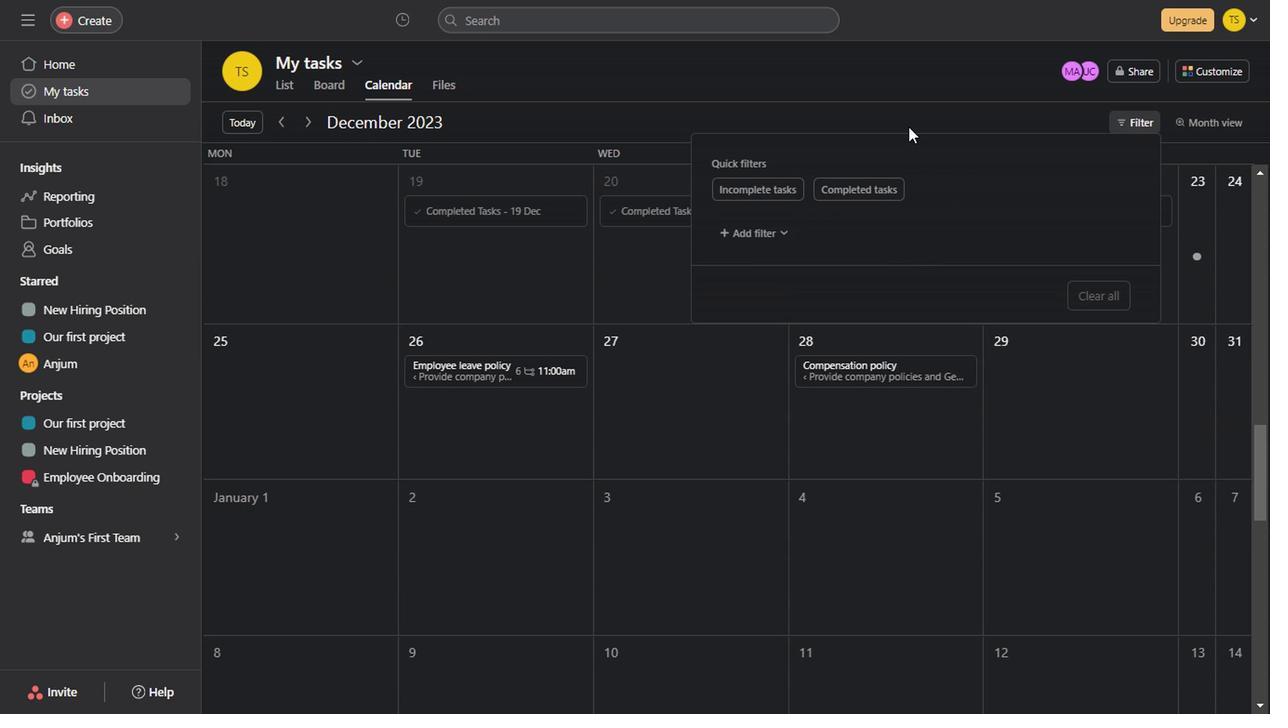 
Action: Mouse pressed left at (905, 104)
Screenshot: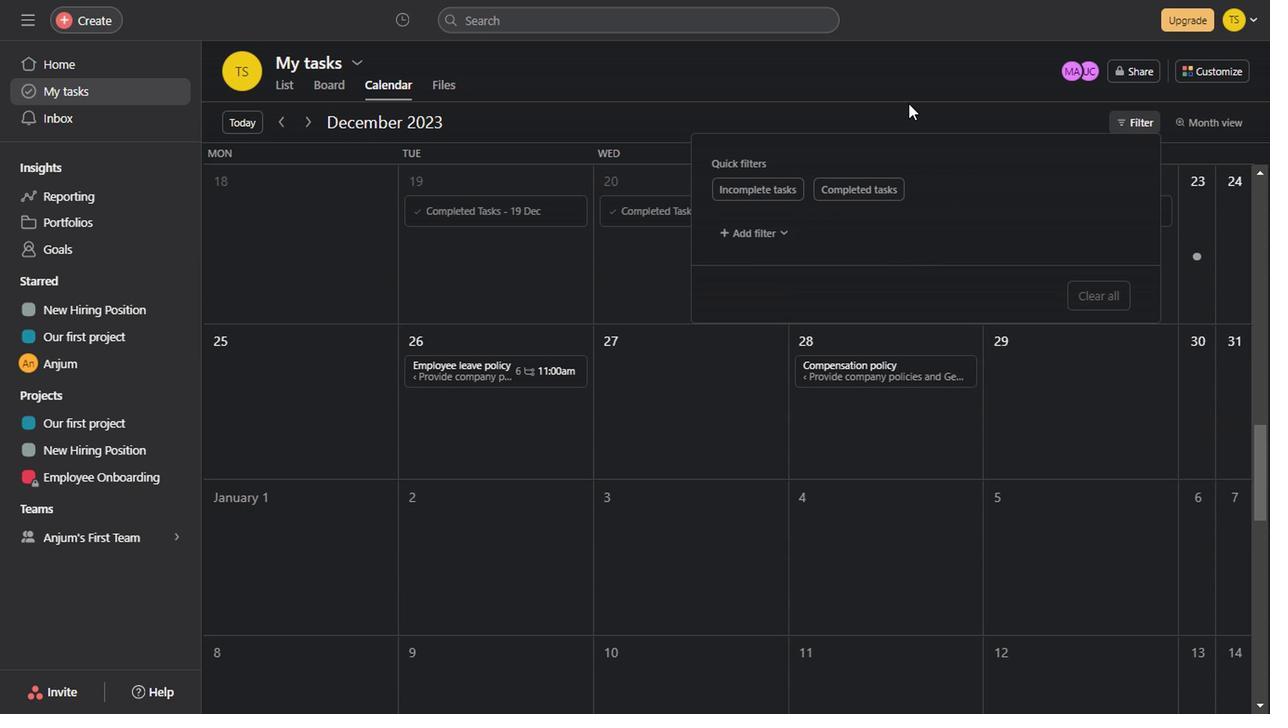 
Action: Mouse moved to (1203, 115)
Screenshot: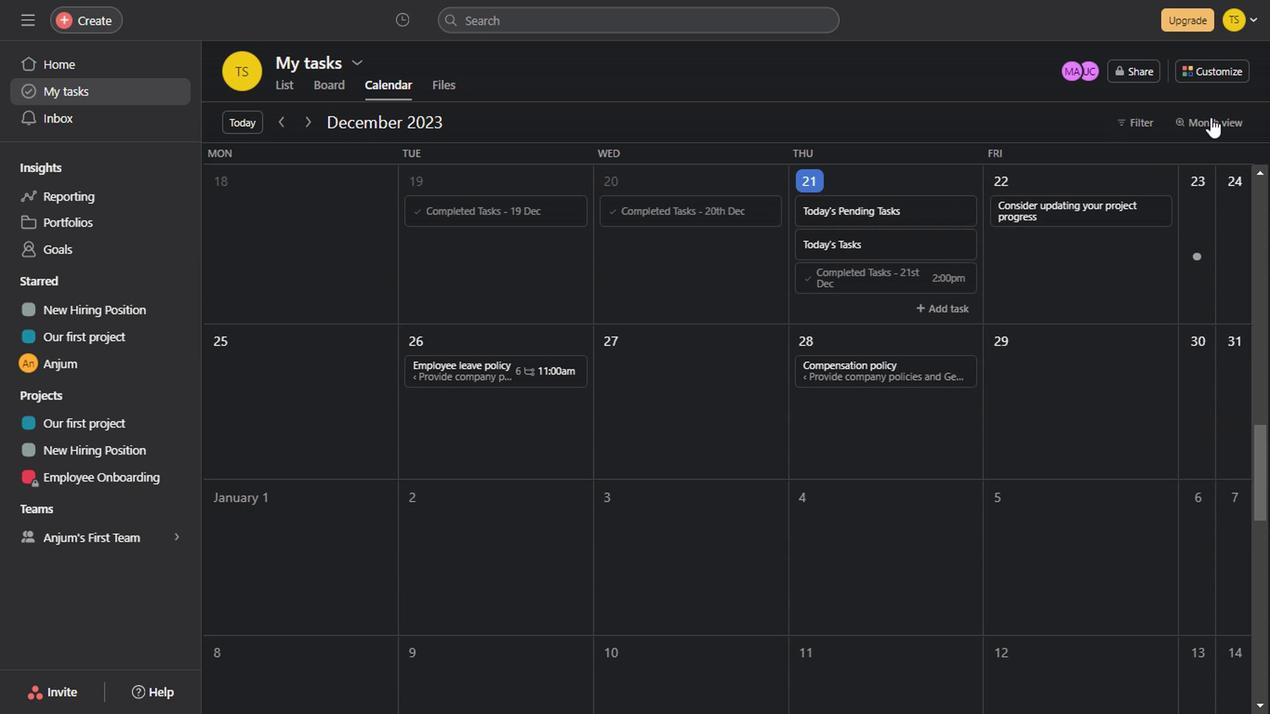 
Action: Mouse pressed left at (1203, 115)
Screenshot: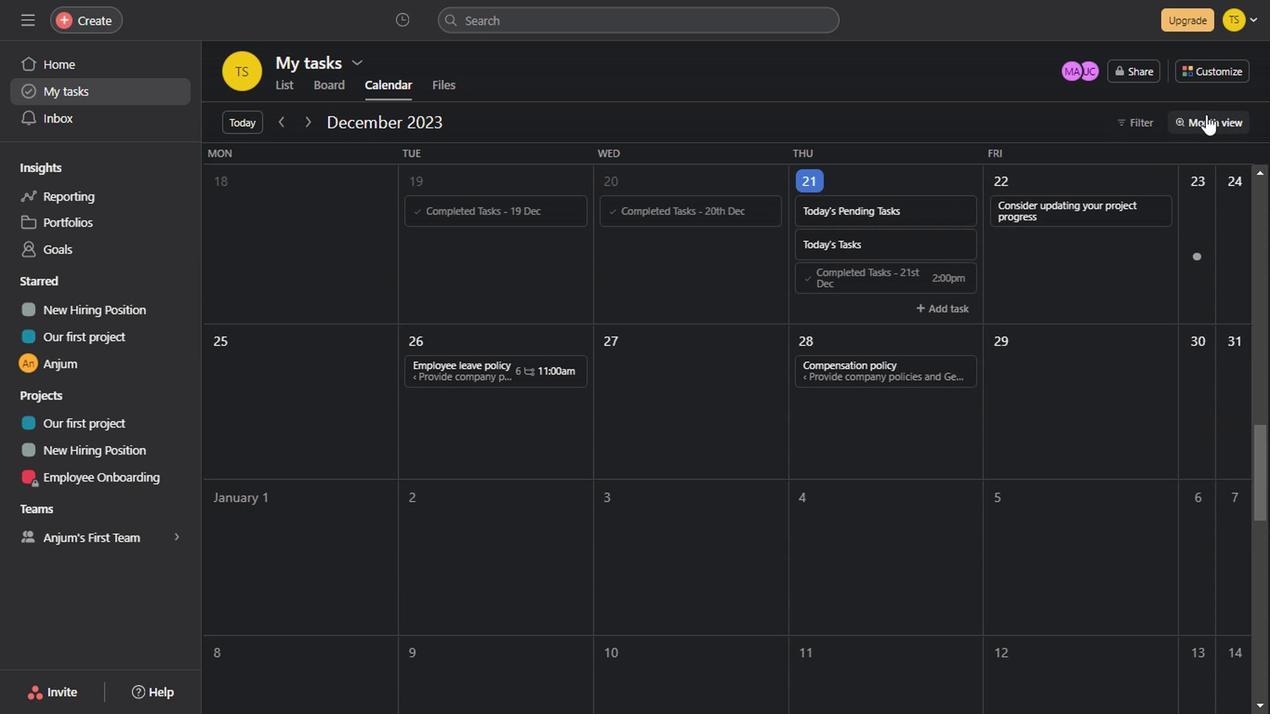 
Action: Mouse moved to (1223, 223)
Screenshot: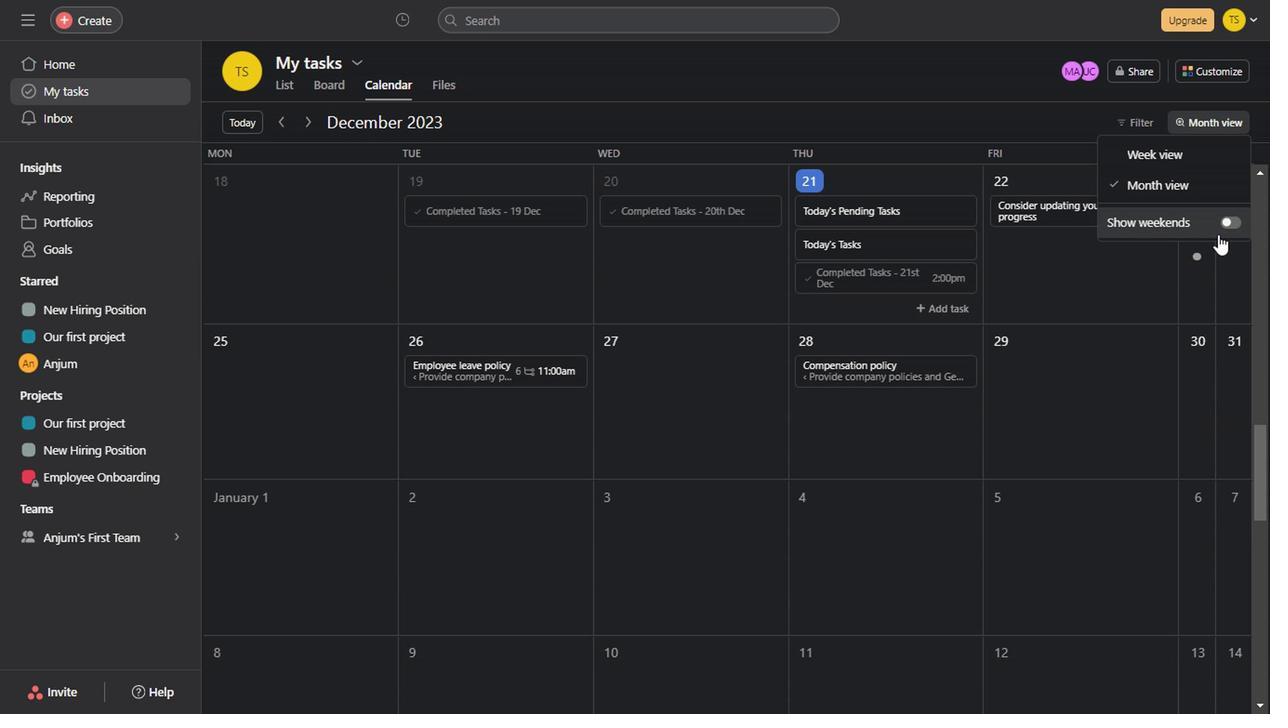 
Action: Mouse pressed left at (1223, 223)
Screenshot: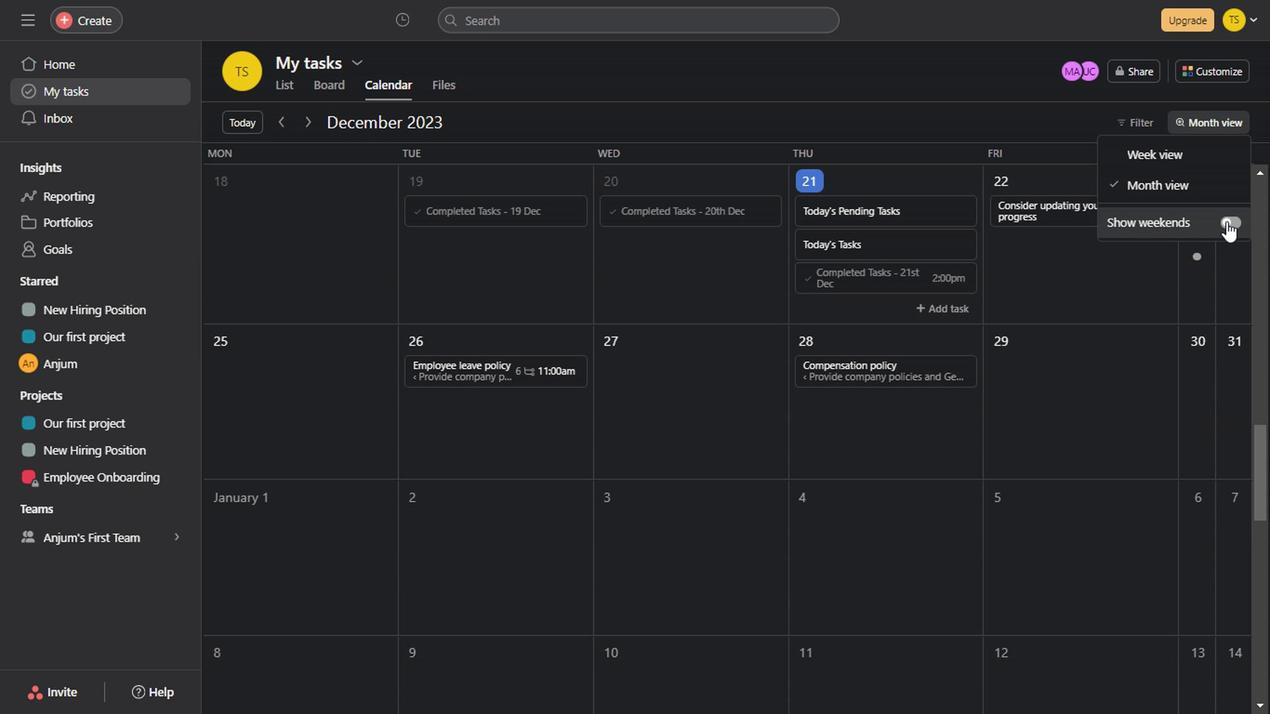 
Action: Mouse moved to (993, 443)
Screenshot: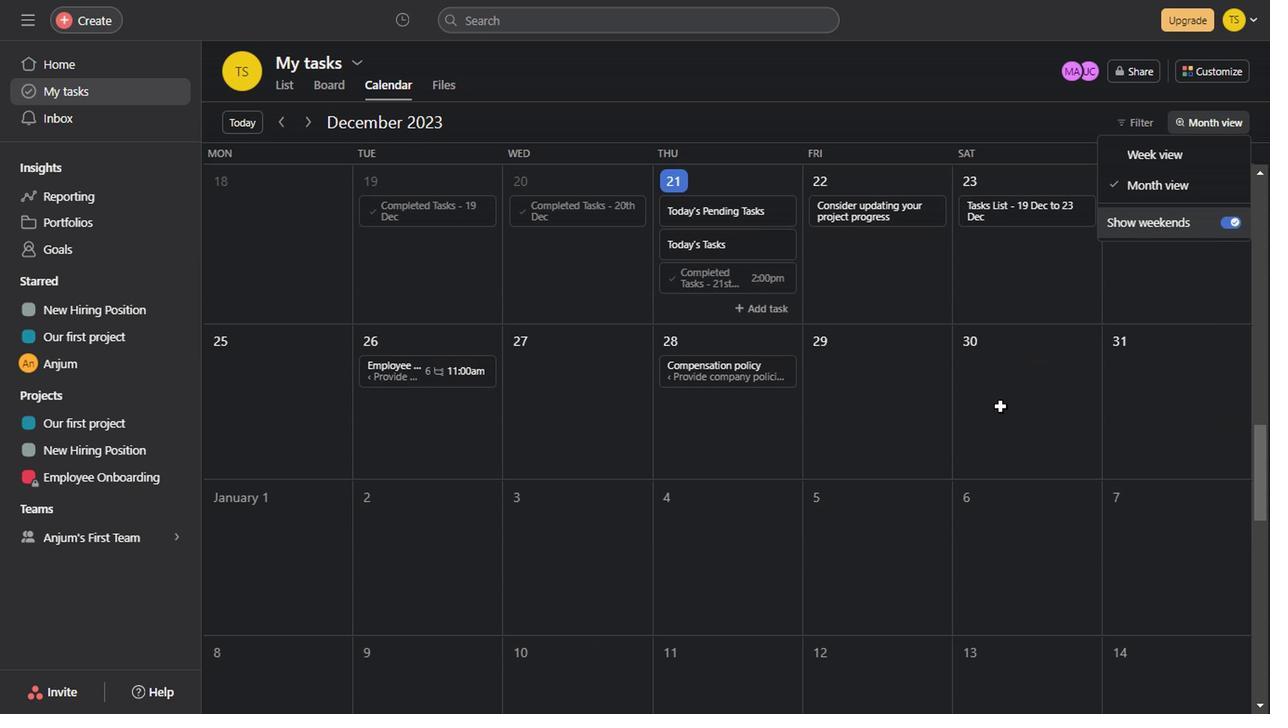 
Action: Mouse pressed left at (993, 443)
Screenshot: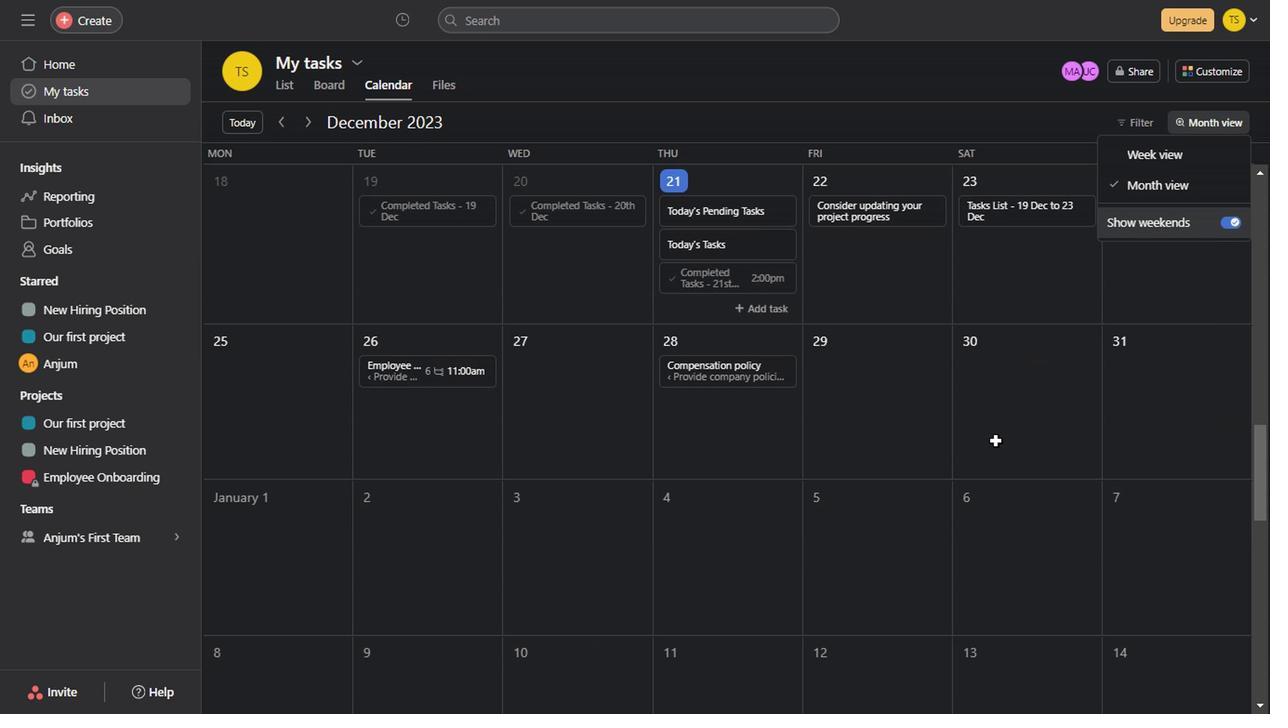 
Action: Mouse scrolled (993, 442) with delta (0, -1)
Screenshot: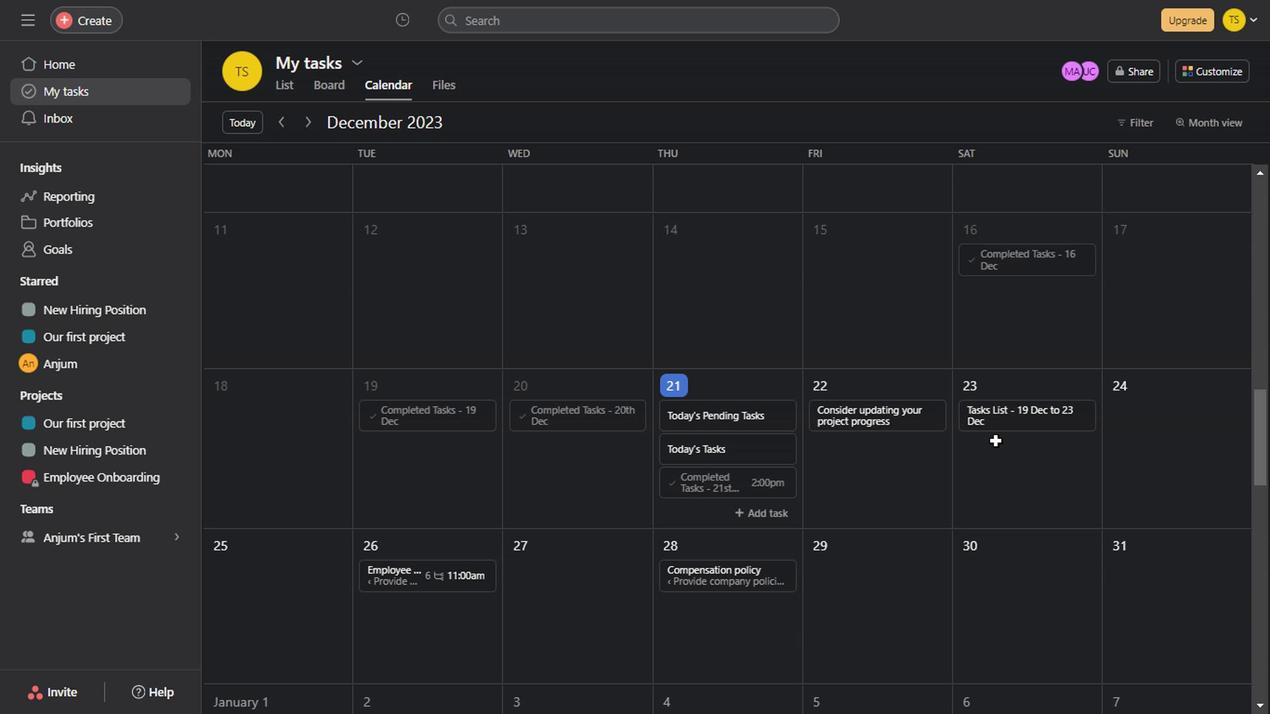 
Action: Mouse scrolled (993, 442) with delta (0, -1)
Screenshot: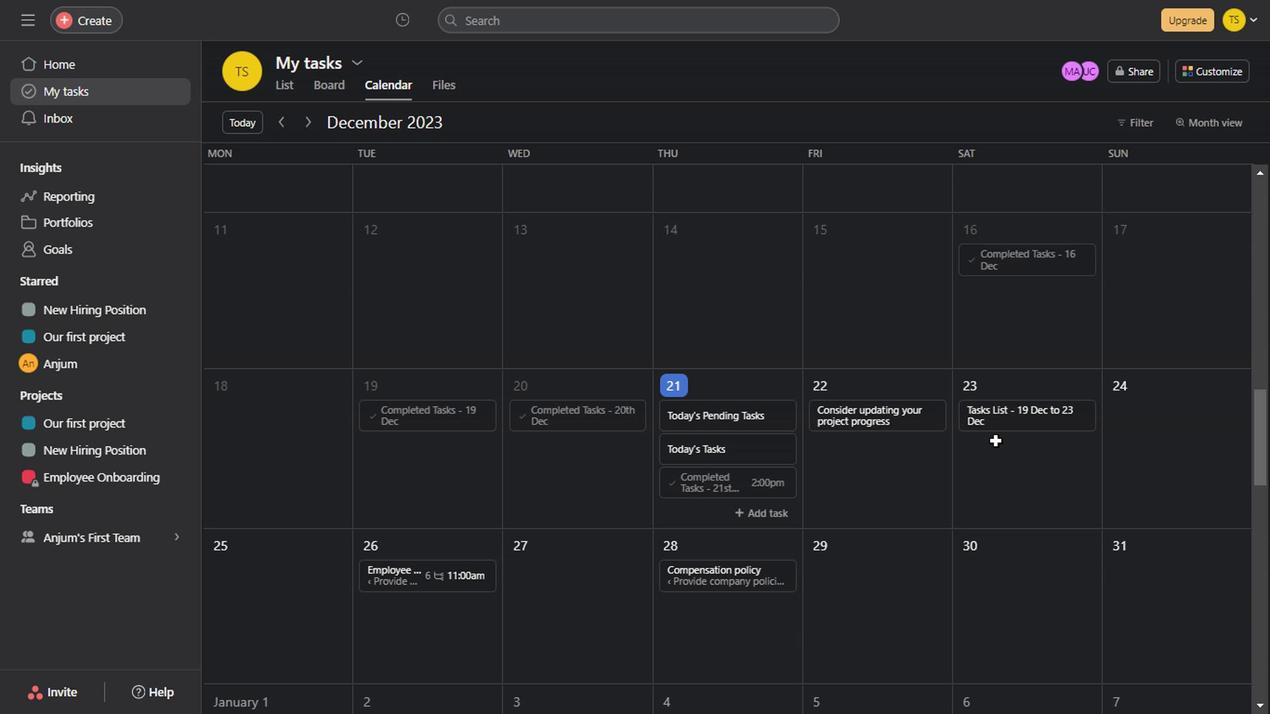 
Action: Mouse scrolled (993, 442) with delta (0, -1)
Screenshot: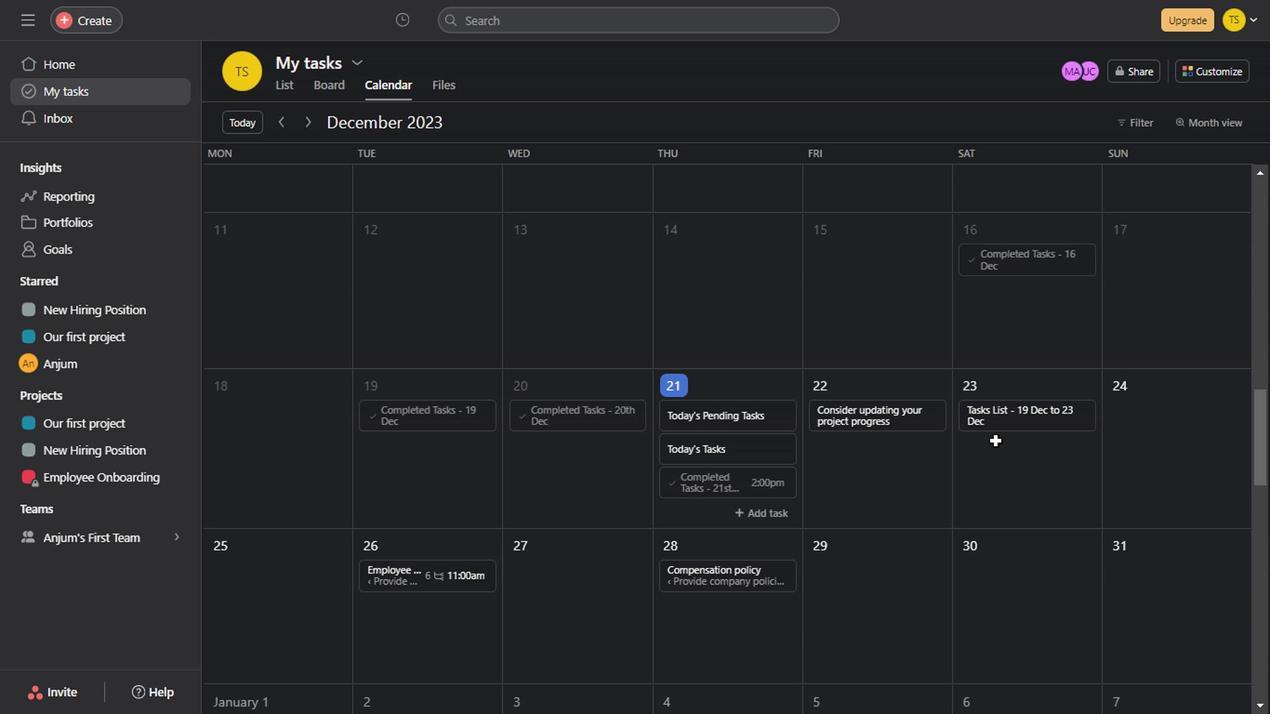 
Action: Mouse scrolled (993, 442) with delta (0, -1)
Screenshot: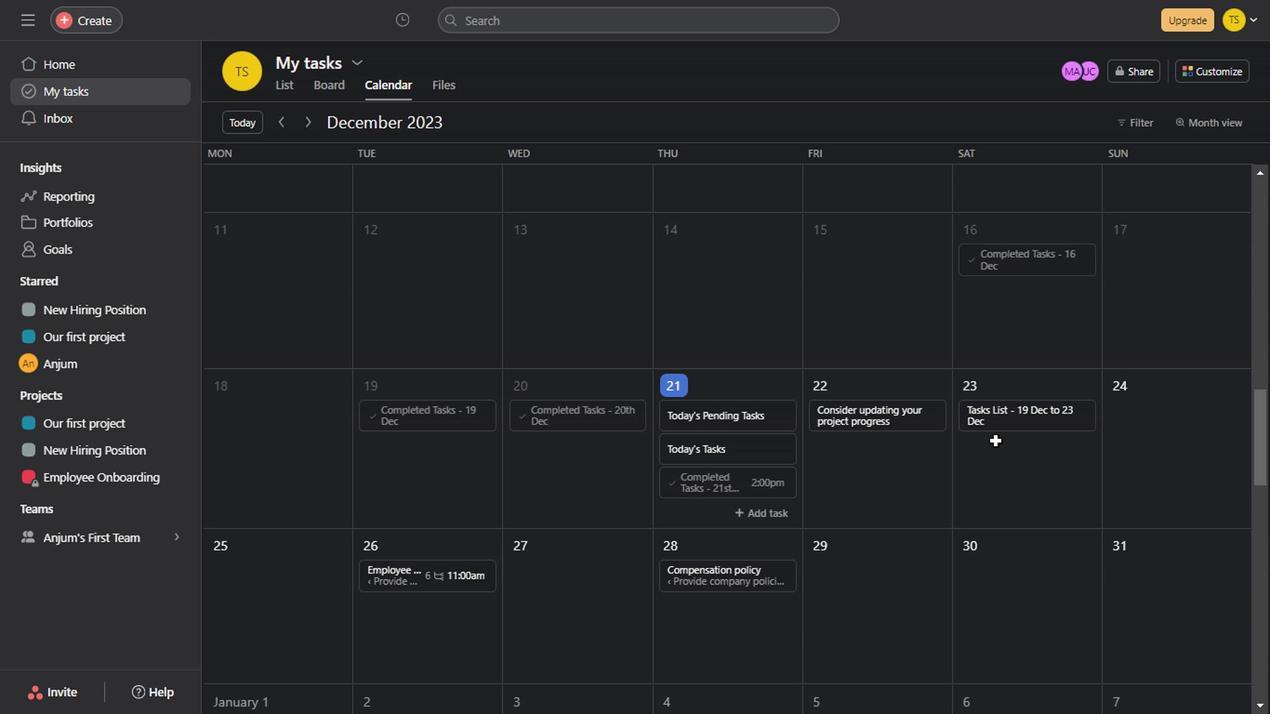 
Action: Mouse scrolled (993, 442) with delta (0, -1)
Screenshot: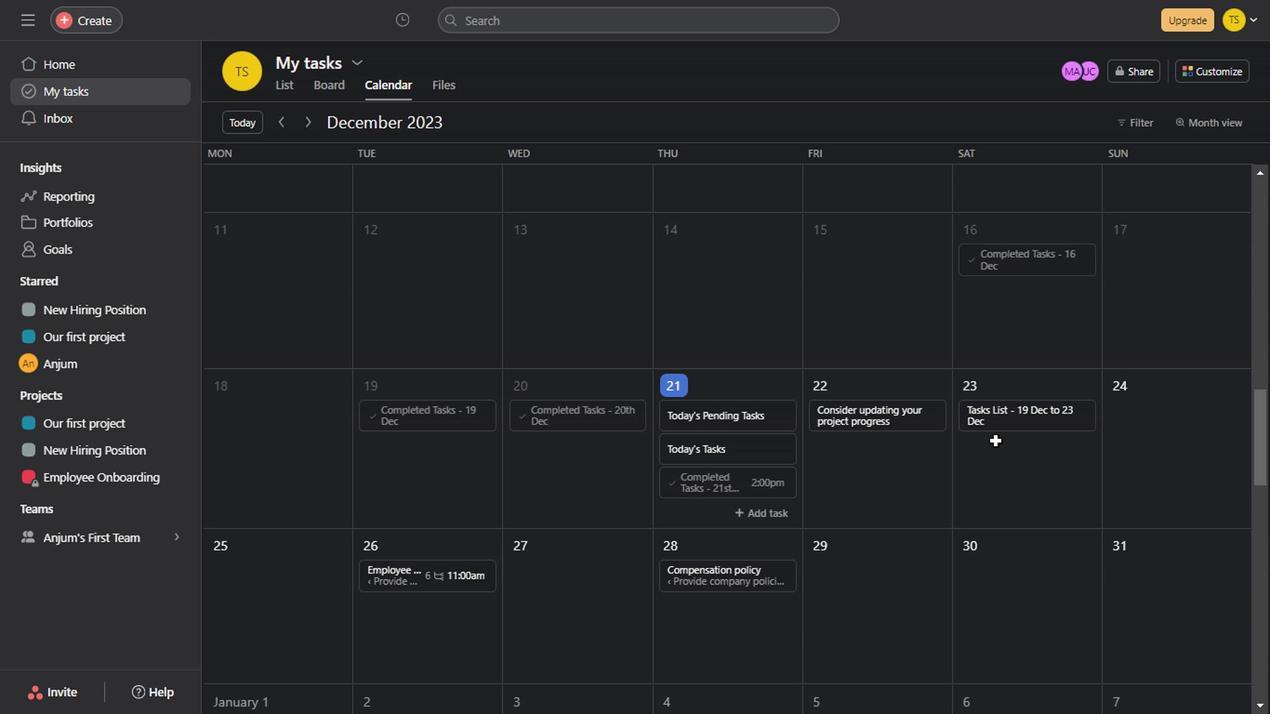 
Action: Mouse scrolled (993, 442) with delta (0, -1)
Screenshot: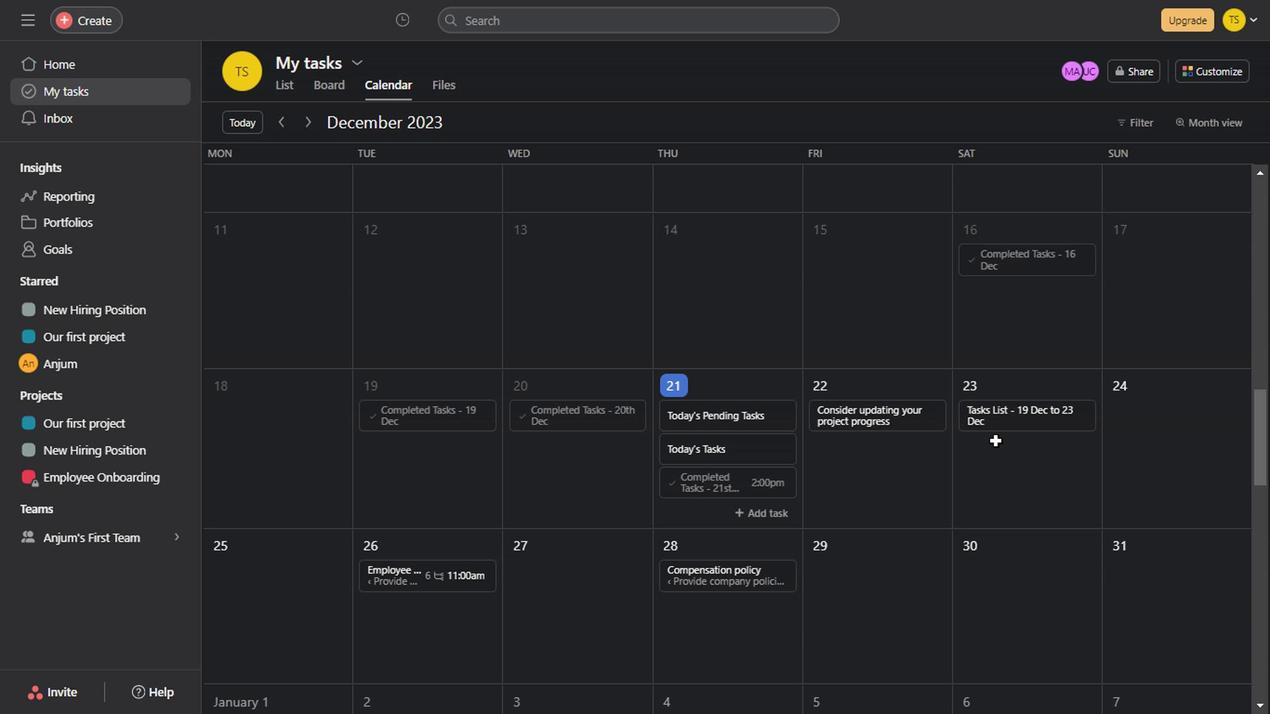 
Action: Mouse scrolled (993, 442) with delta (0, -1)
Screenshot: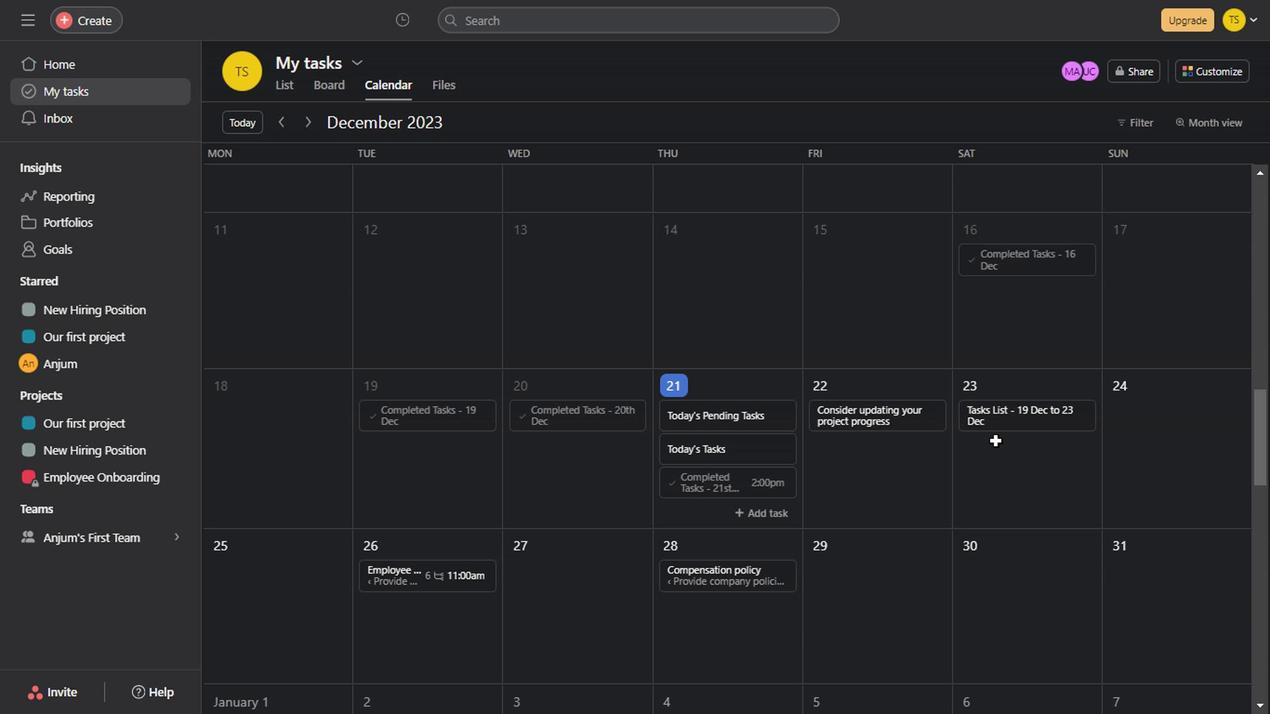 
Action: Mouse scrolled (993, 442) with delta (0, -1)
Screenshot: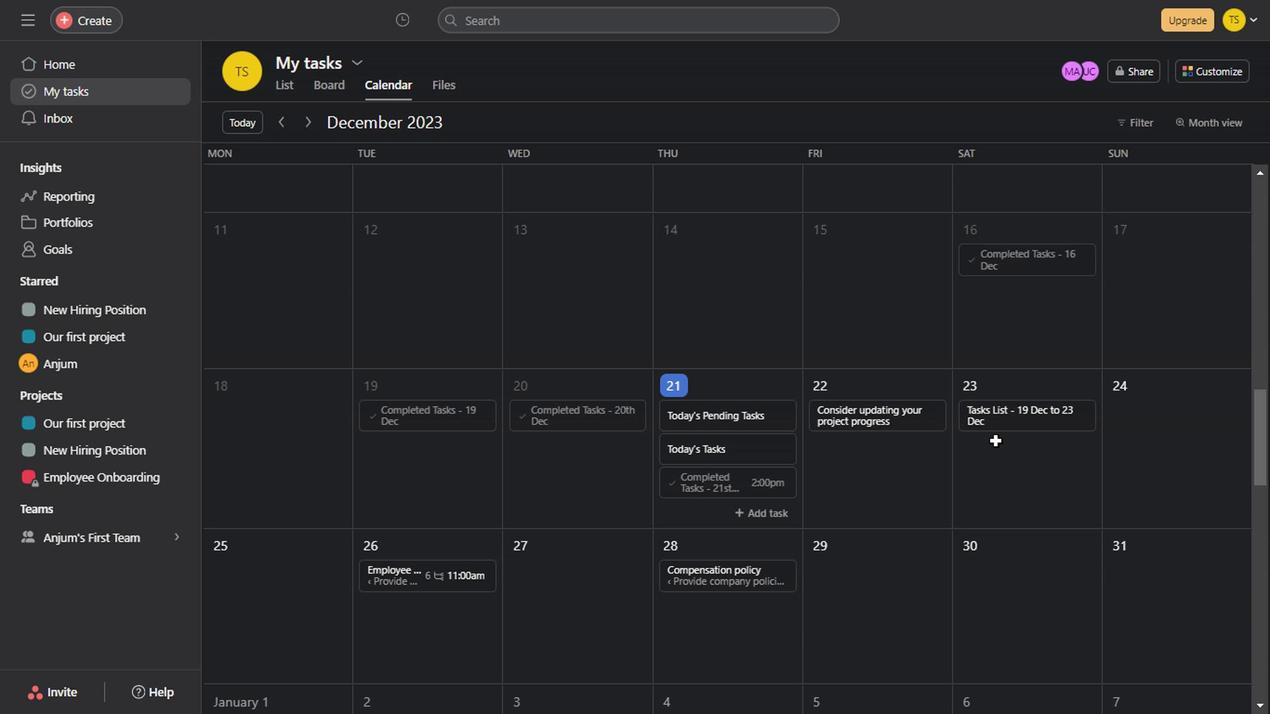 
Action: Mouse scrolled (993, 442) with delta (0, -1)
Screenshot: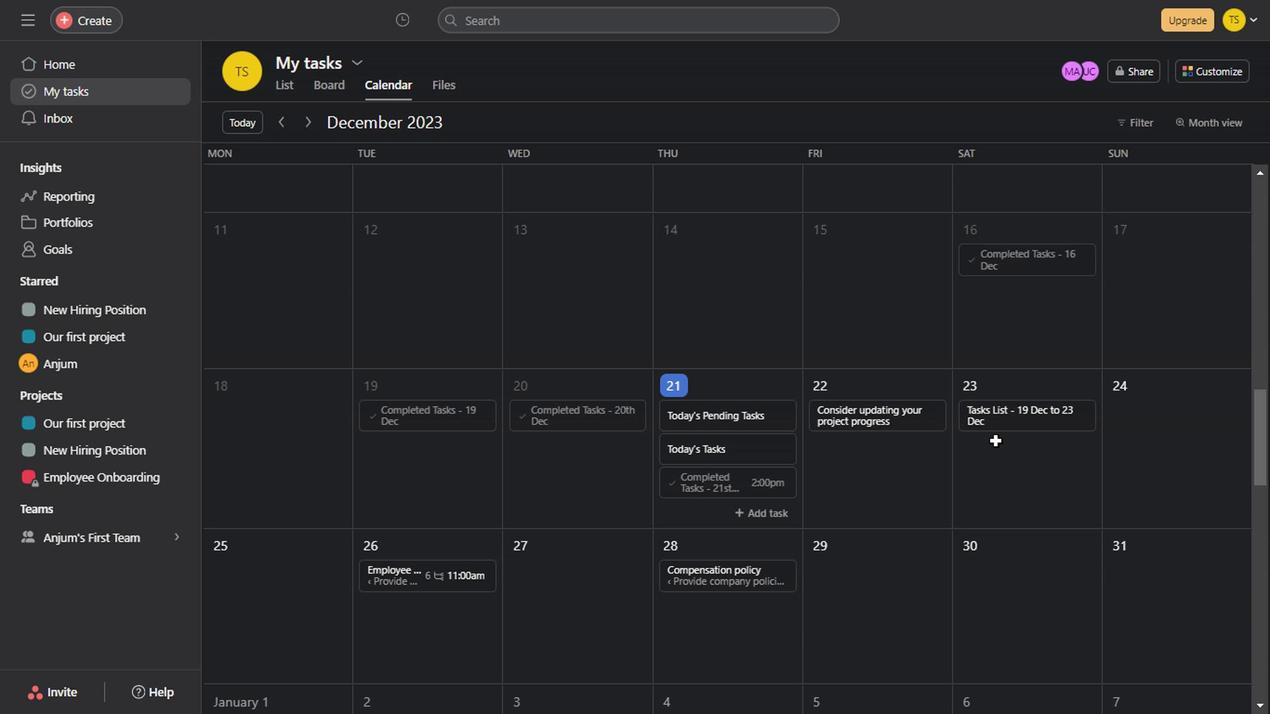 
Action: Mouse scrolled (993, 442) with delta (0, -1)
Screenshot: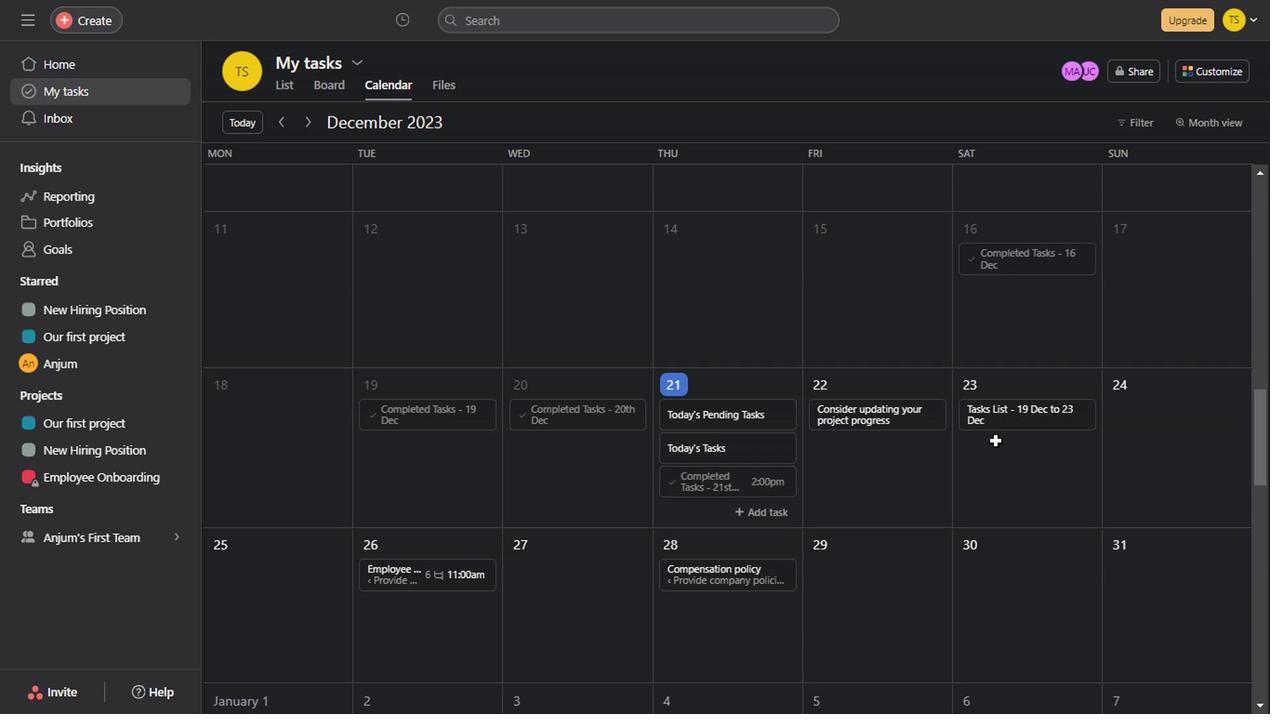 
Action: Mouse scrolled (993, 442) with delta (0, -1)
Screenshot: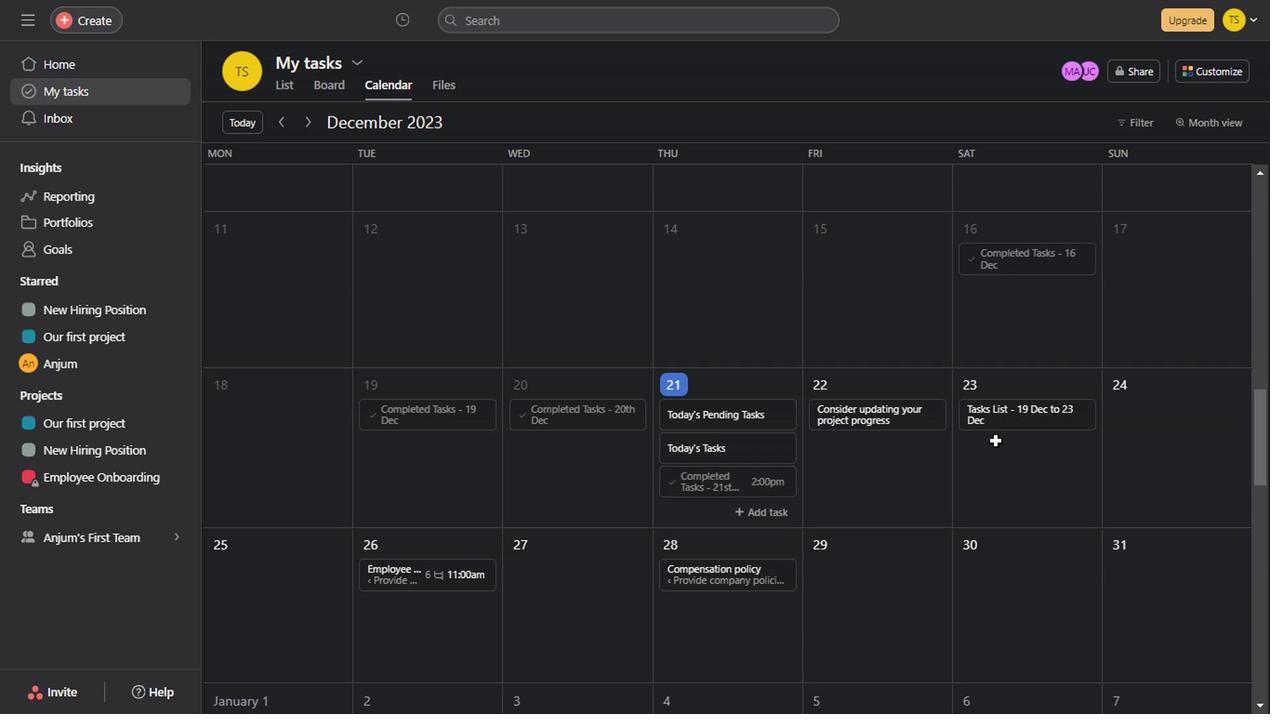 
Action: Mouse scrolled (993, 442) with delta (0, -1)
Screenshot: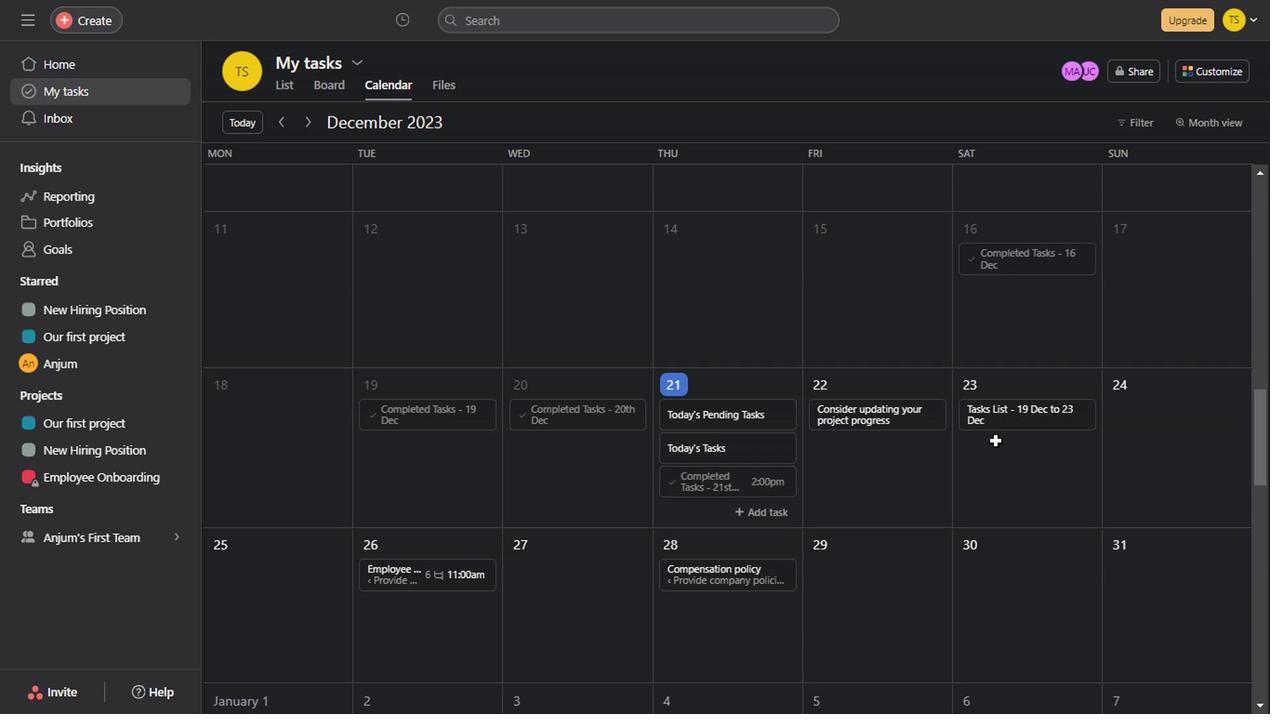 
Action: Mouse scrolled (993, 442) with delta (0, -1)
Screenshot: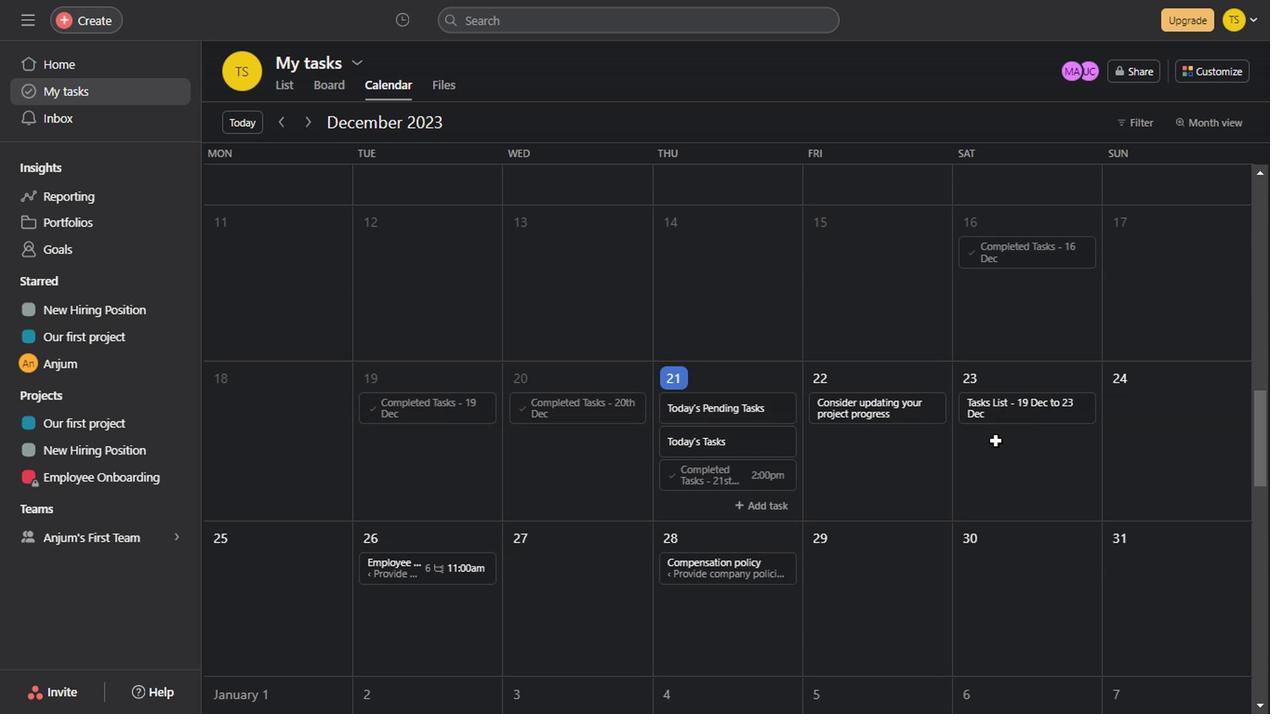 
Action: Mouse scrolled (993, 442) with delta (0, -1)
Screenshot: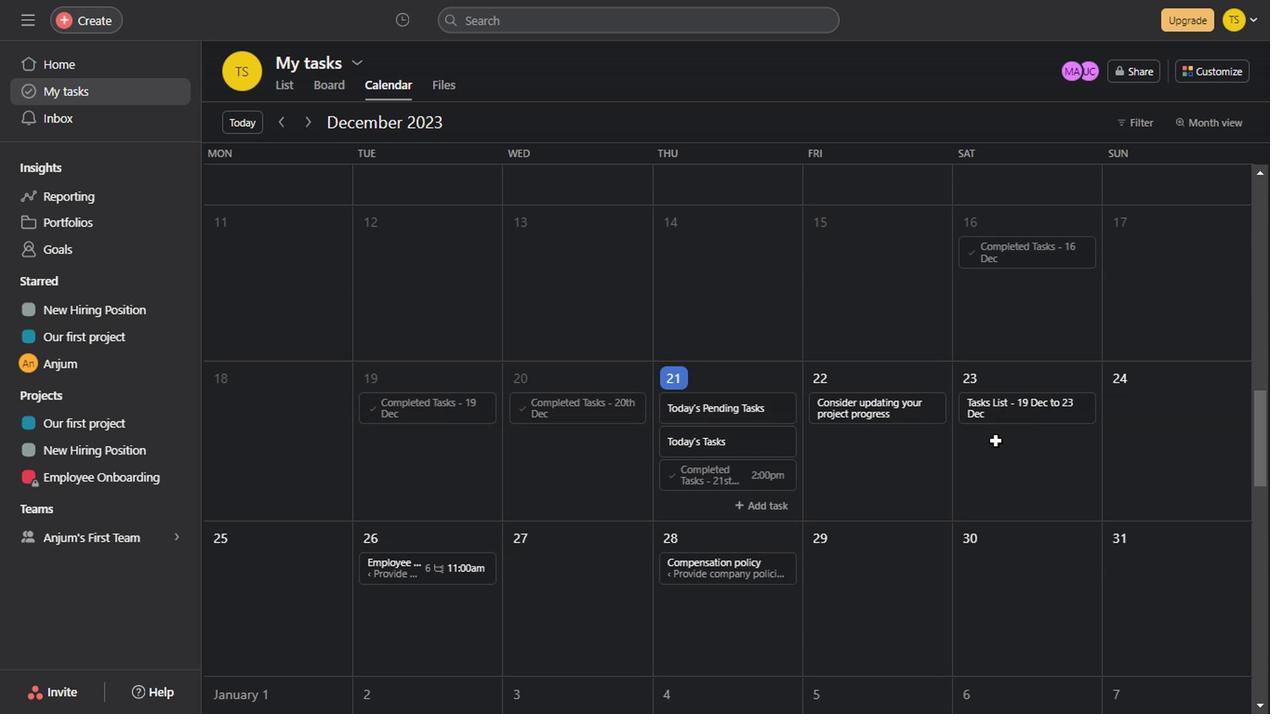 
Action: Mouse scrolled (993, 442) with delta (0, -1)
Screenshot: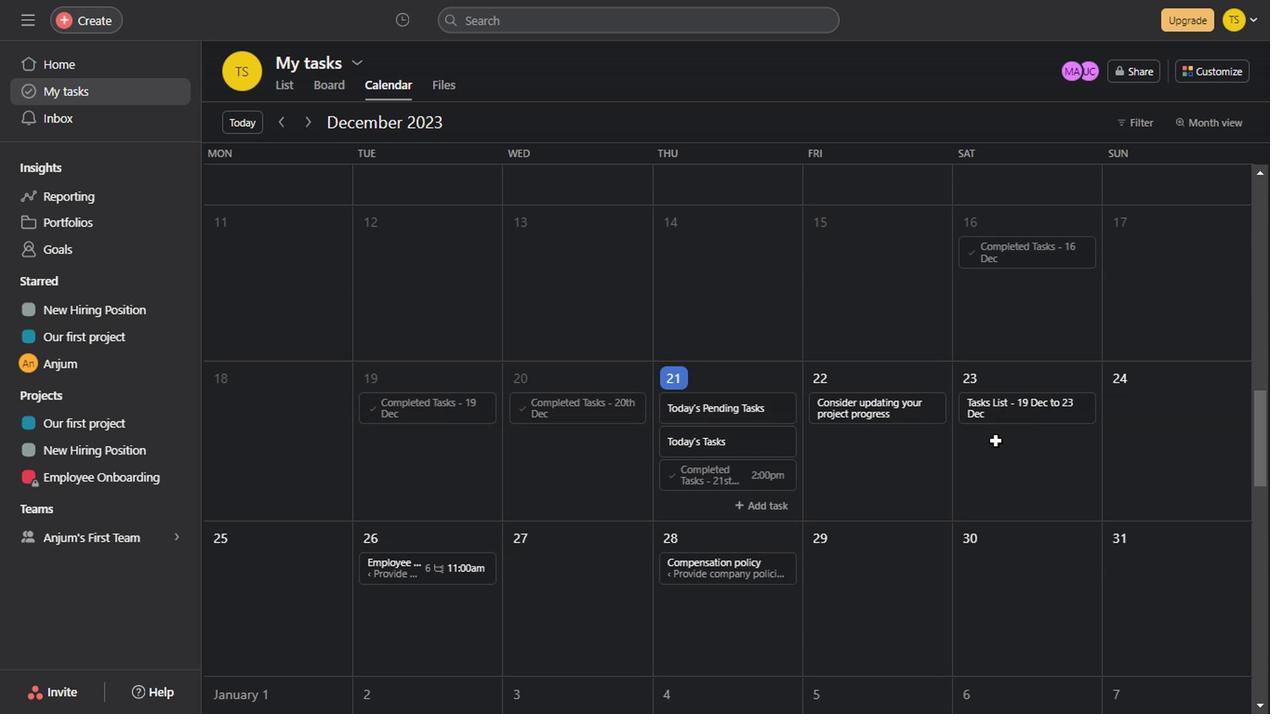 
Action: Mouse scrolled (993, 442) with delta (0, -1)
Screenshot: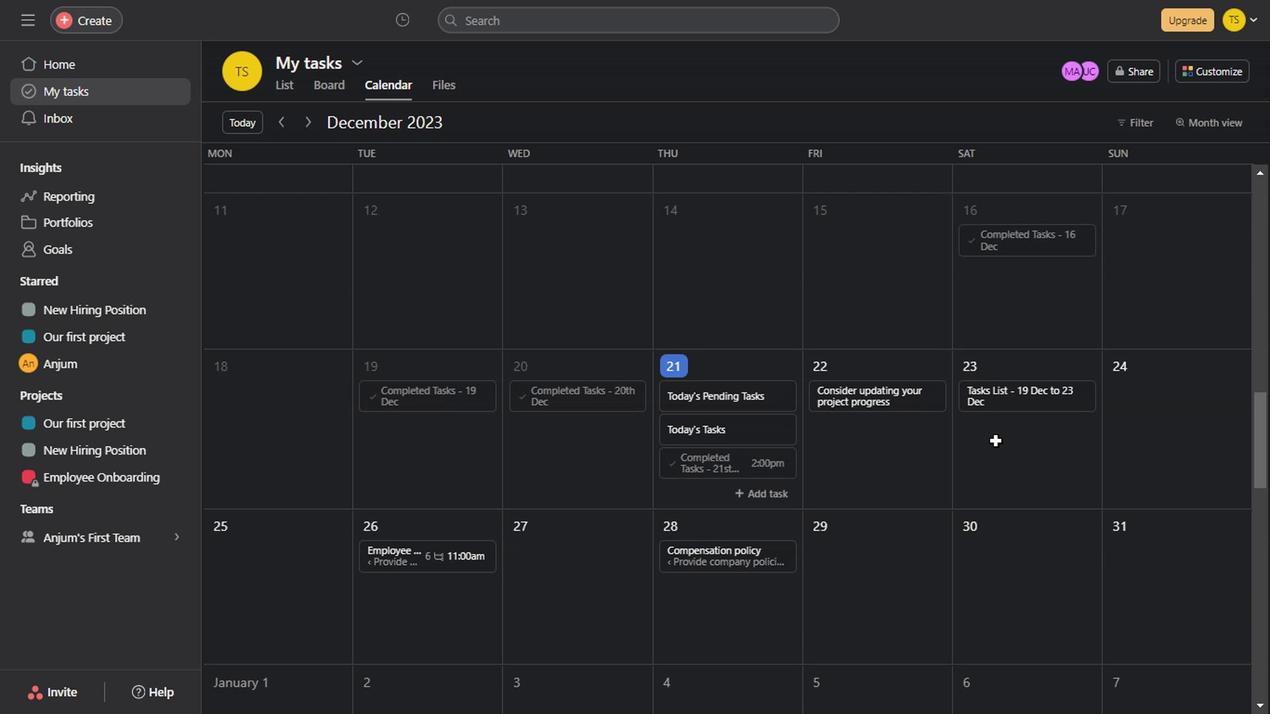 
Action: Mouse scrolled (993, 442) with delta (0, -1)
Screenshot: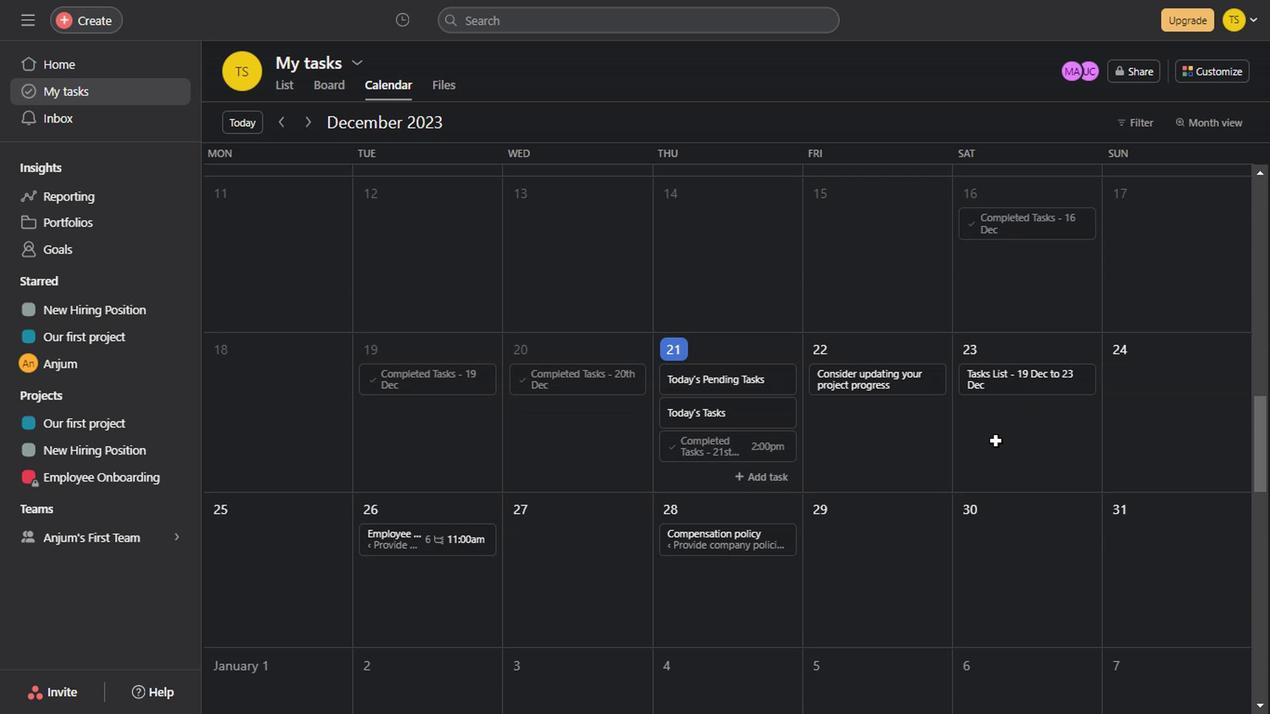 
Action: Mouse scrolled (993, 442) with delta (0, -1)
Screenshot: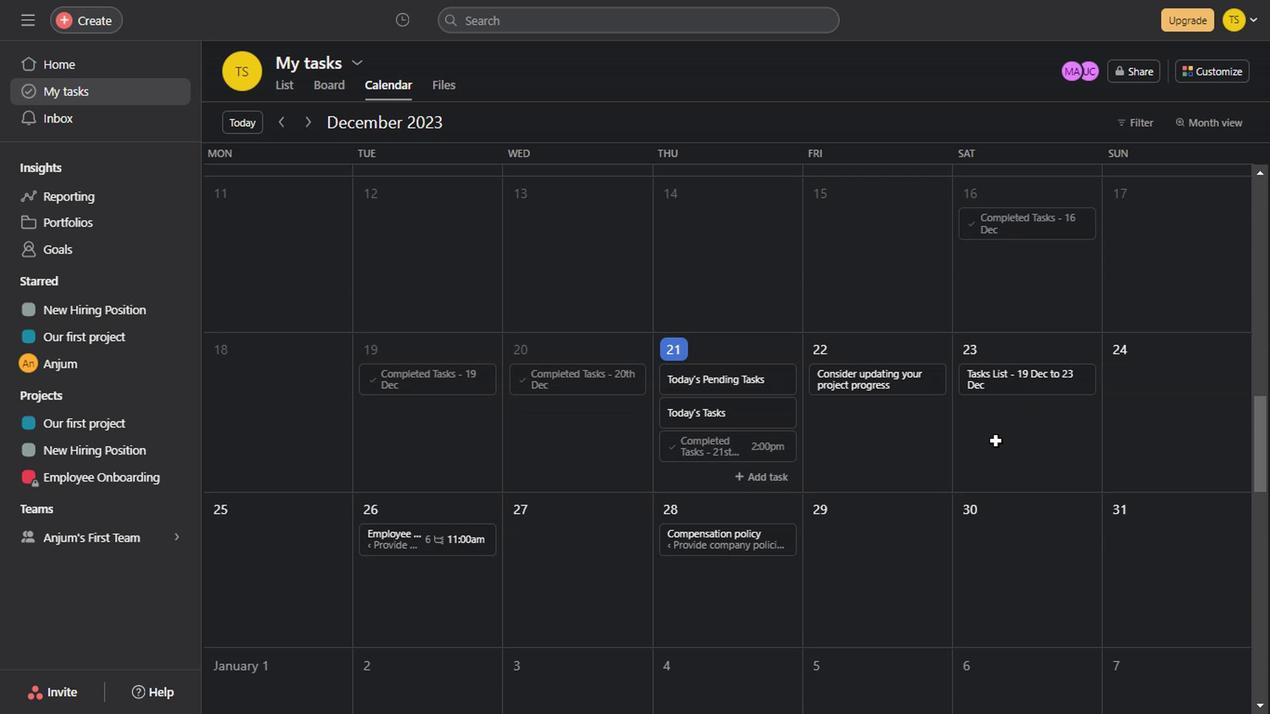 
Action: Mouse scrolled (993, 442) with delta (0, -1)
Screenshot: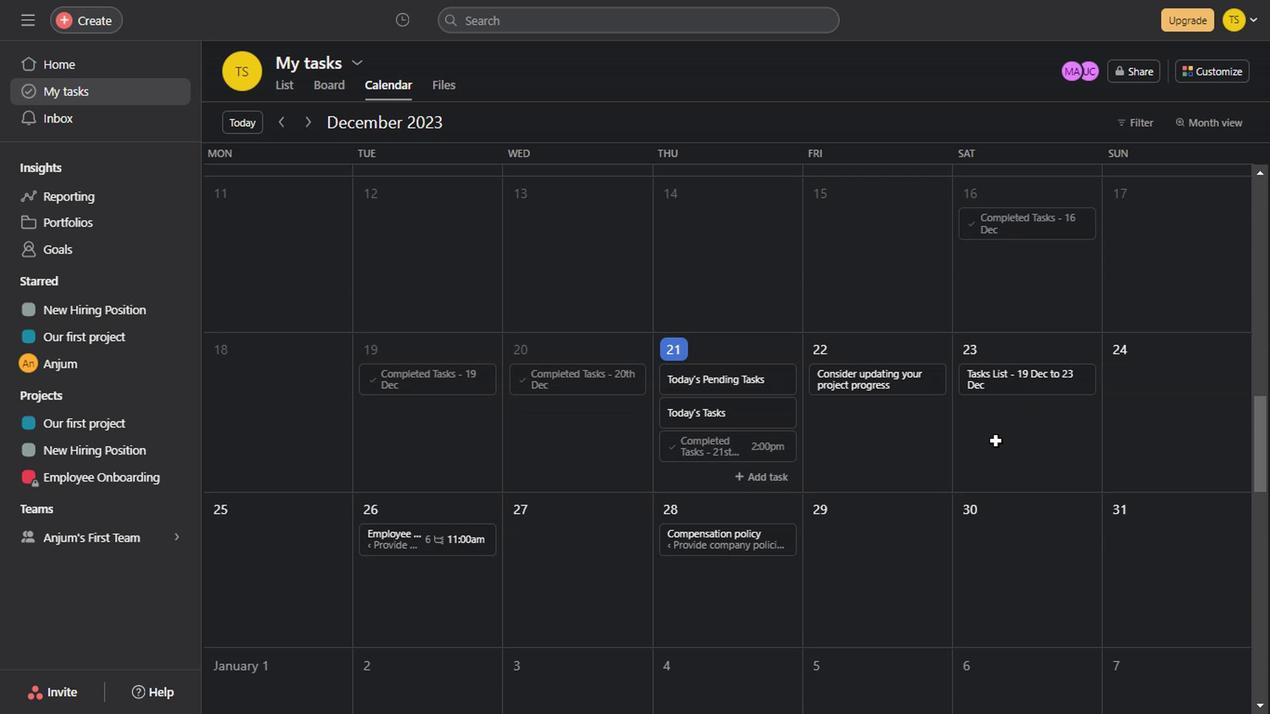 
Action: Mouse scrolled (993, 442) with delta (0, -1)
Screenshot: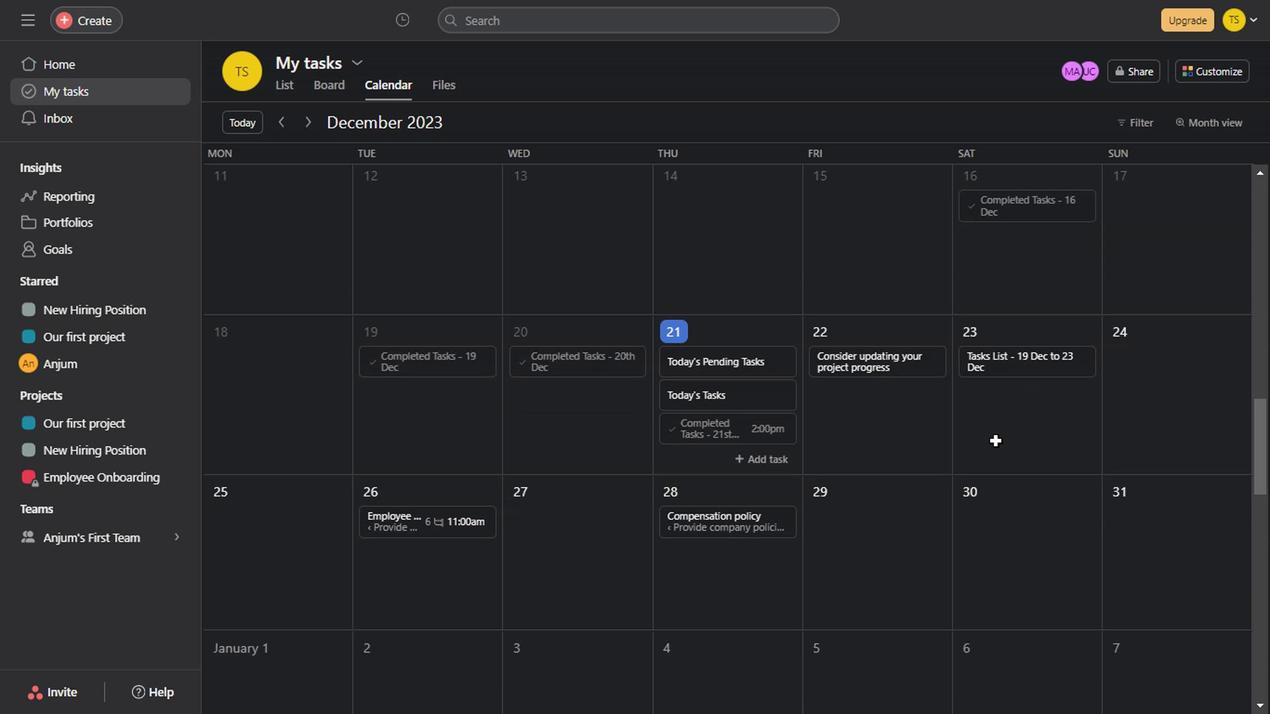 
Action: Mouse moved to (1080, 69)
Screenshot: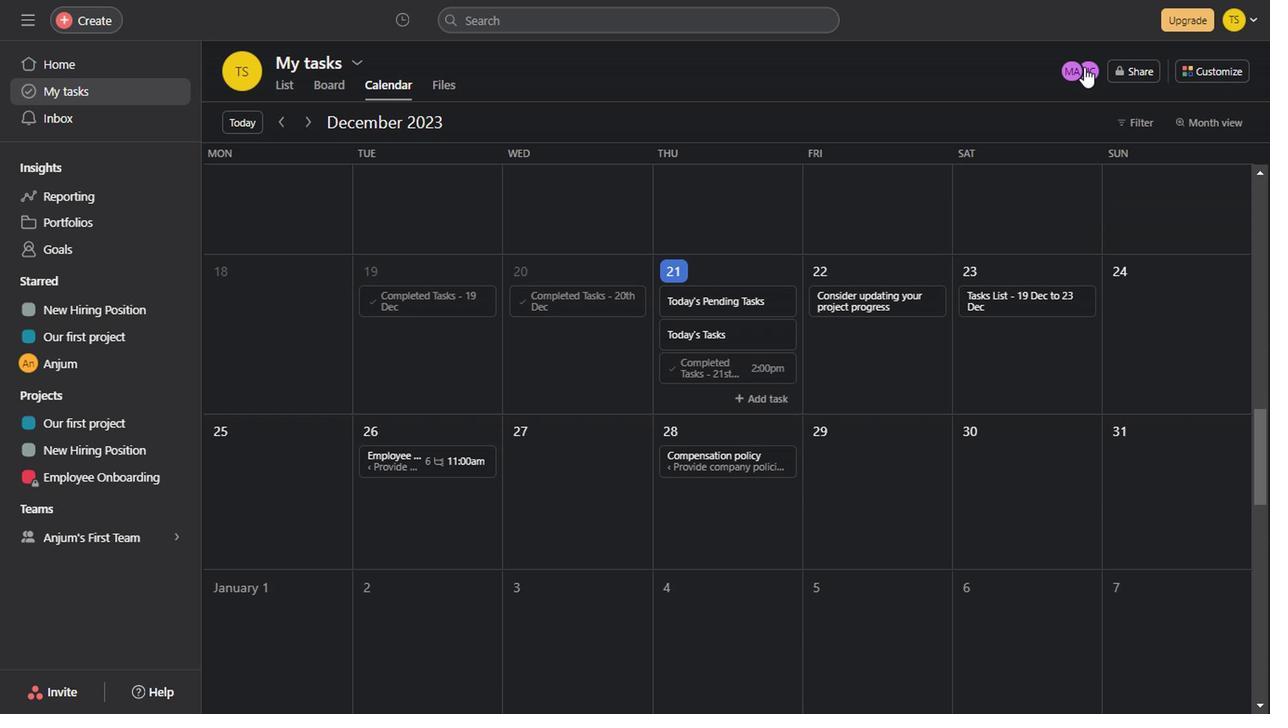 
Action: Mouse pressed left at (1080, 69)
Screenshot: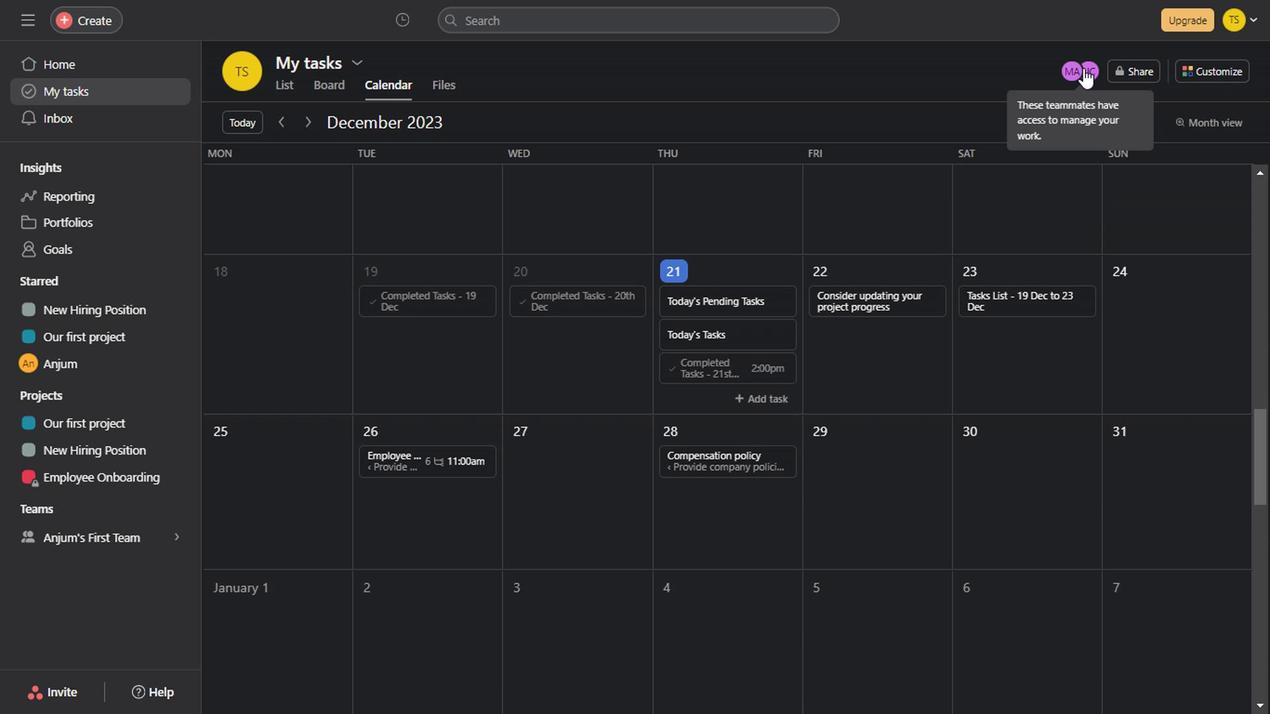 
Action: Mouse moved to (825, 436)
Screenshot: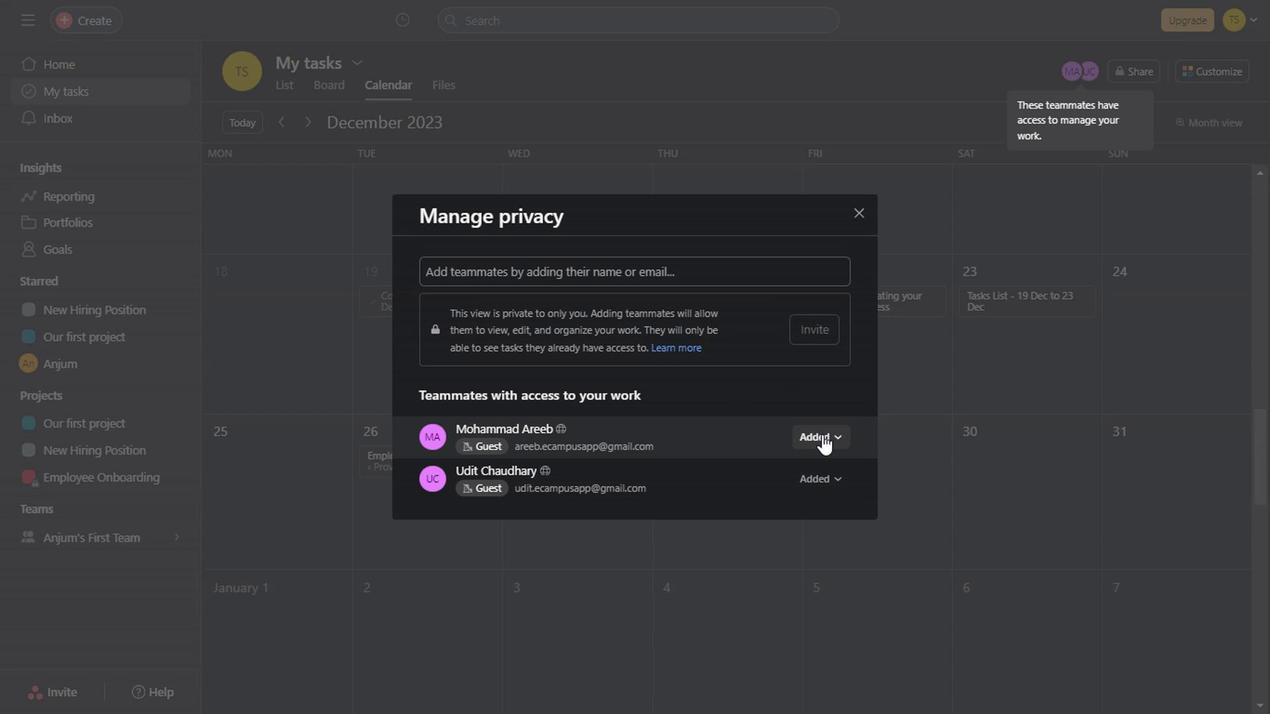 
Action: Mouse pressed left at (825, 436)
Screenshot: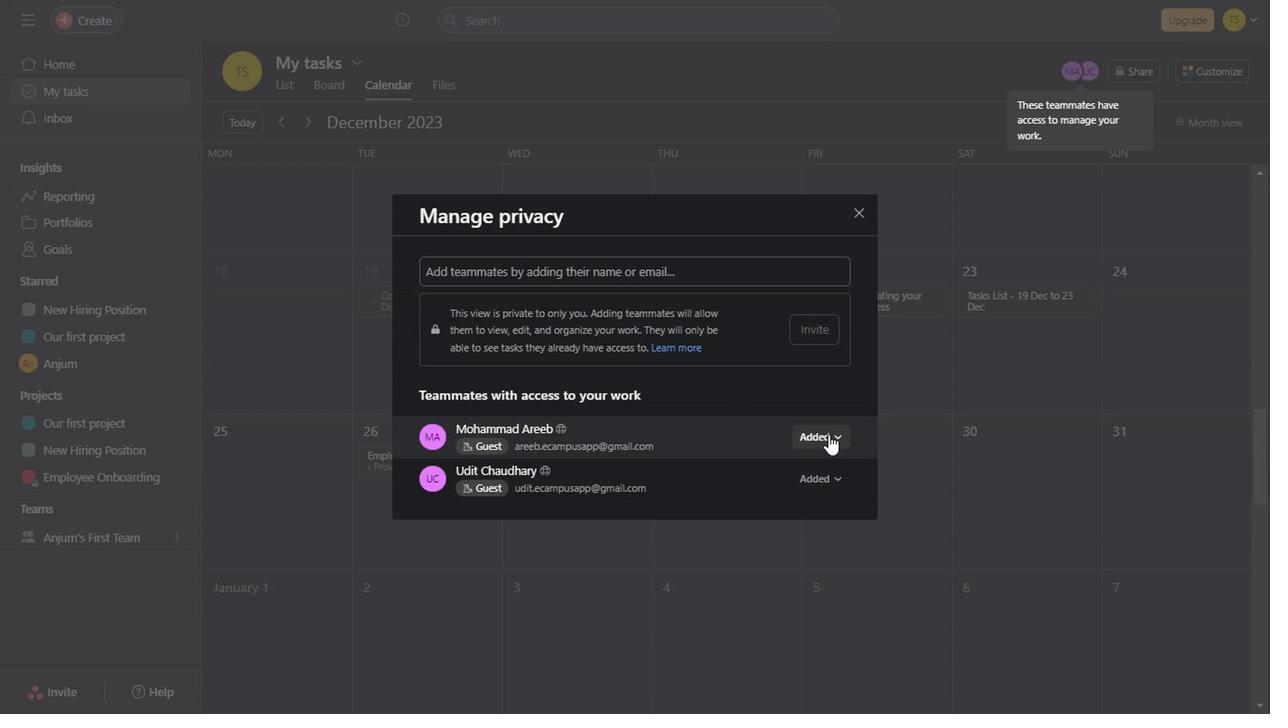 
Action: Mouse moved to (857, 427)
Screenshot: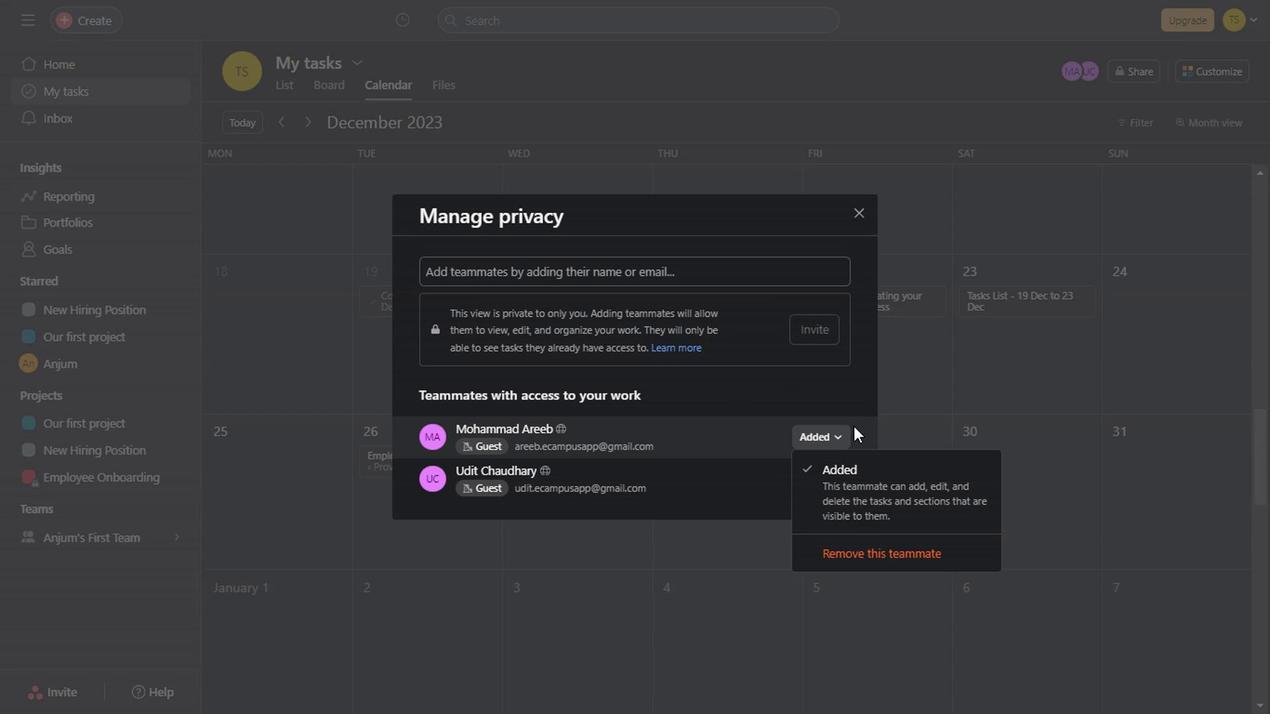 
Action: Mouse pressed left at (857, 427)
Screenshot: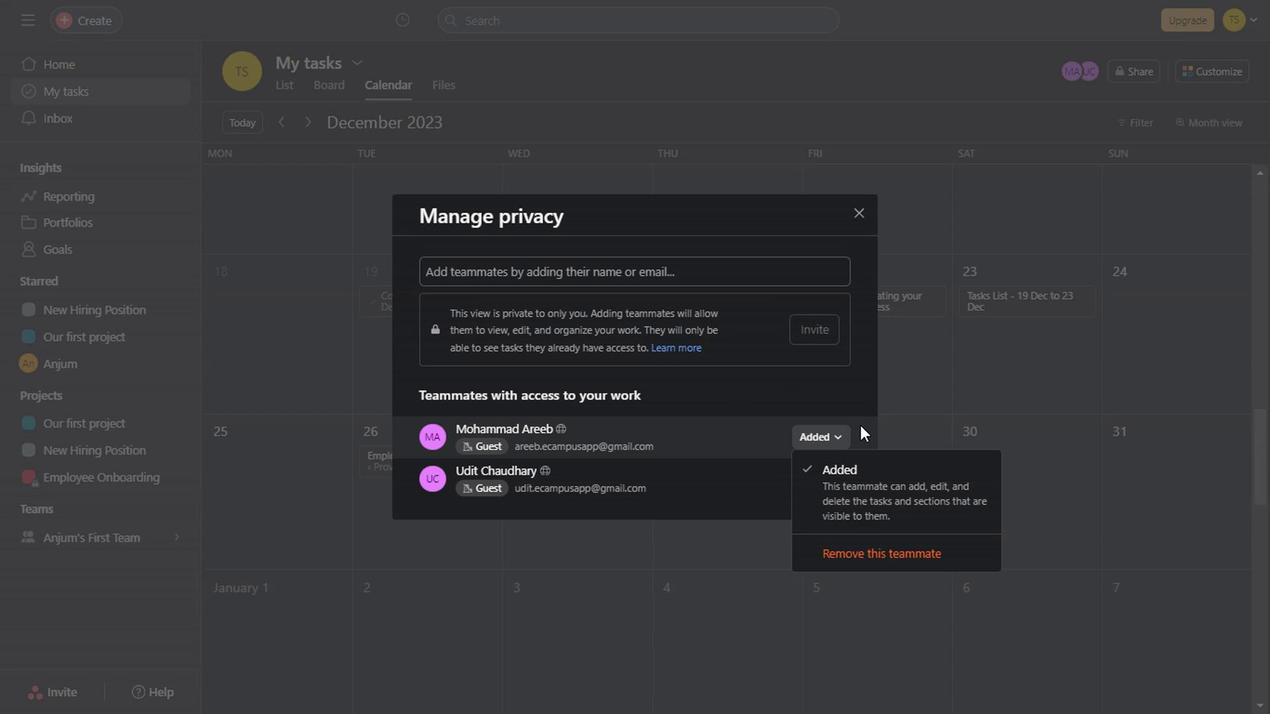 
Action: Mouse moved to (834, 482)
Screenshot: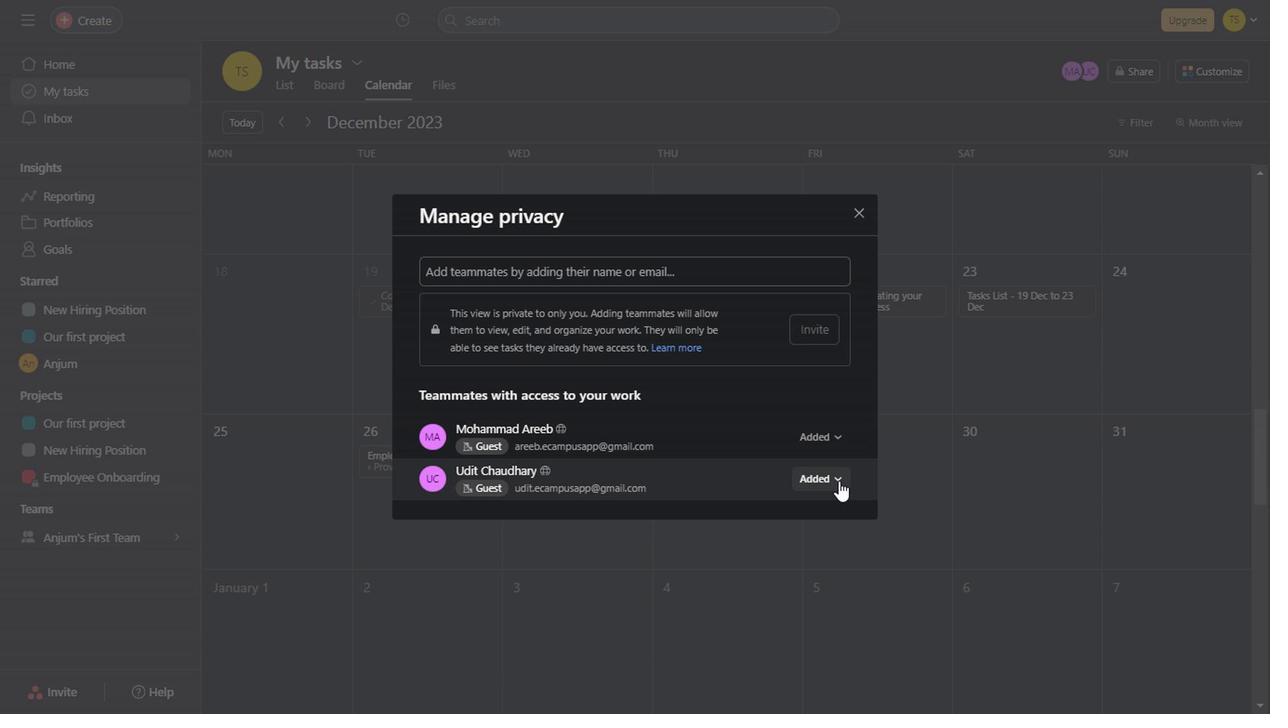 
Action: Mouse pressed left at (834, 482)
Screenshot: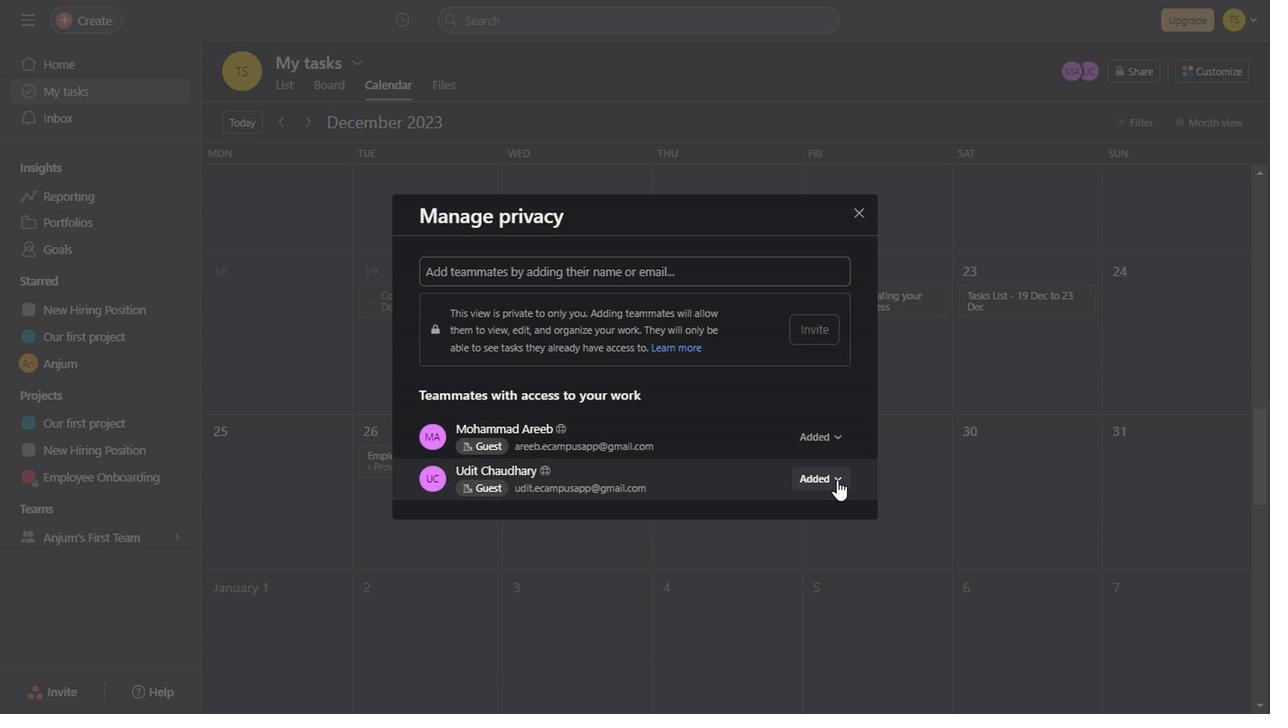 
Action: Mouse moved to (853, 476)
Screenshot: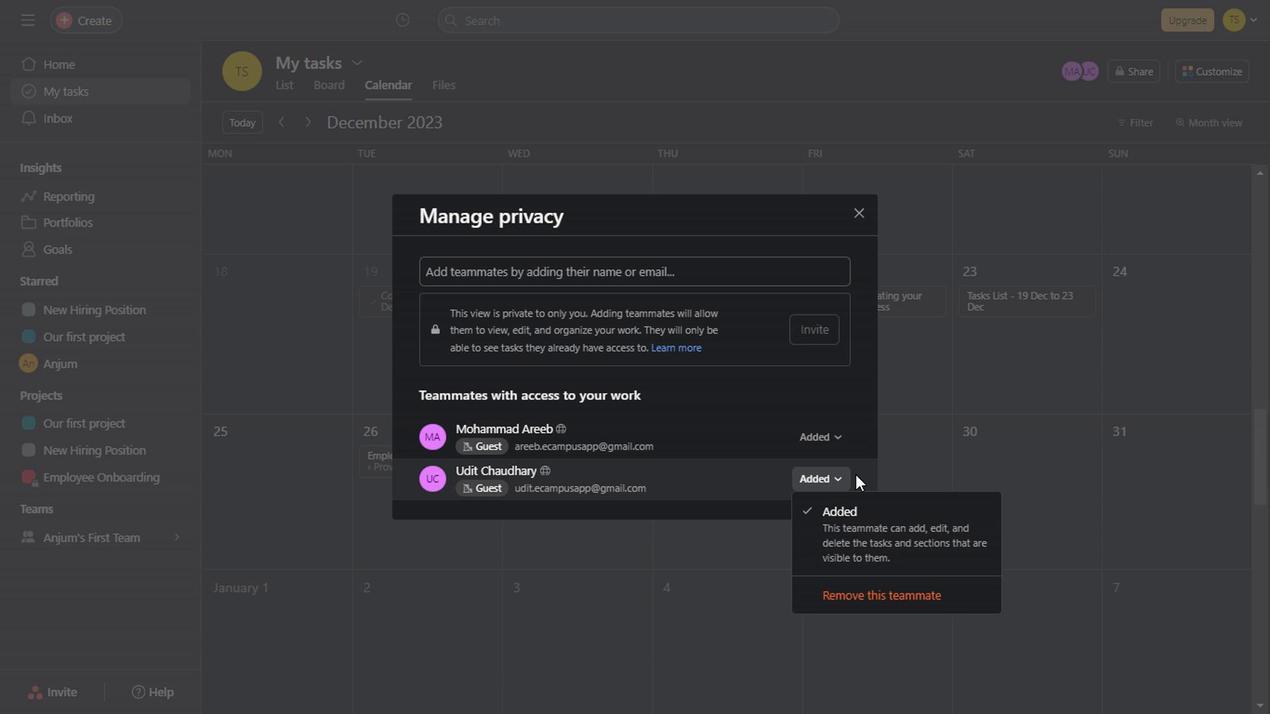 
Action: Mouse pressed left at (853, 476)
Screenshot: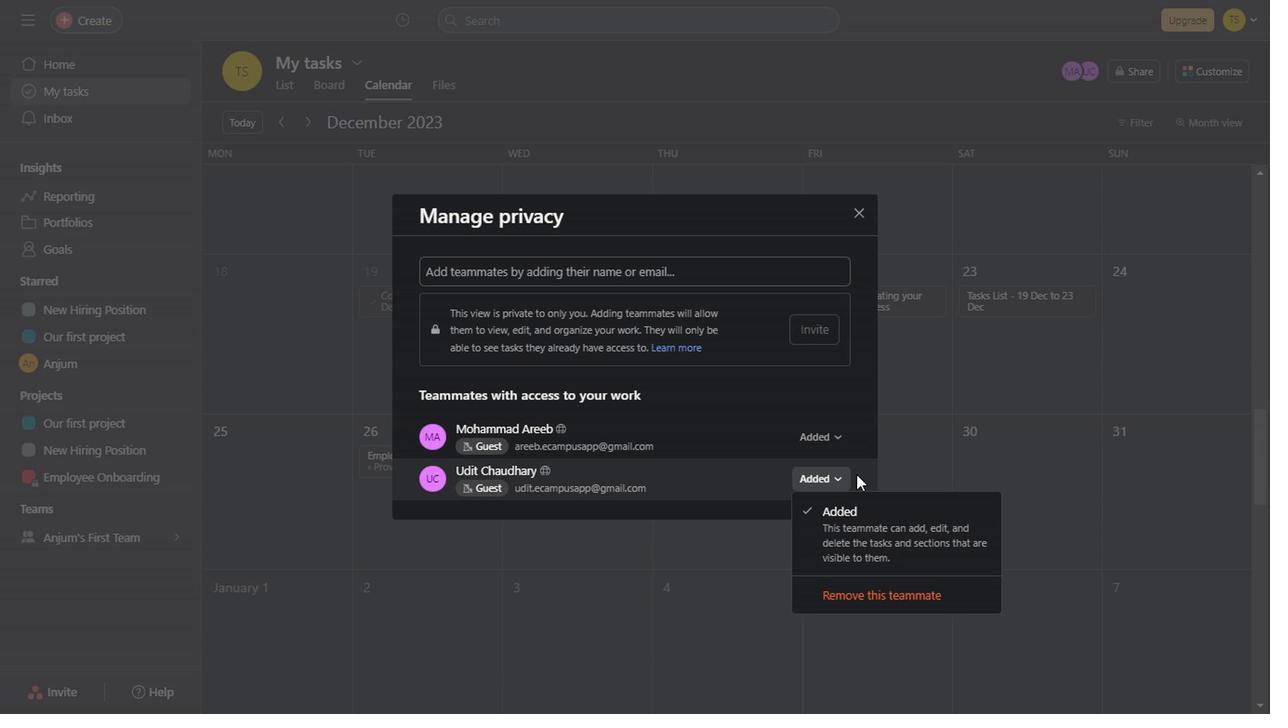 
Action: Mouse moved to (931, 410)
Screenshot: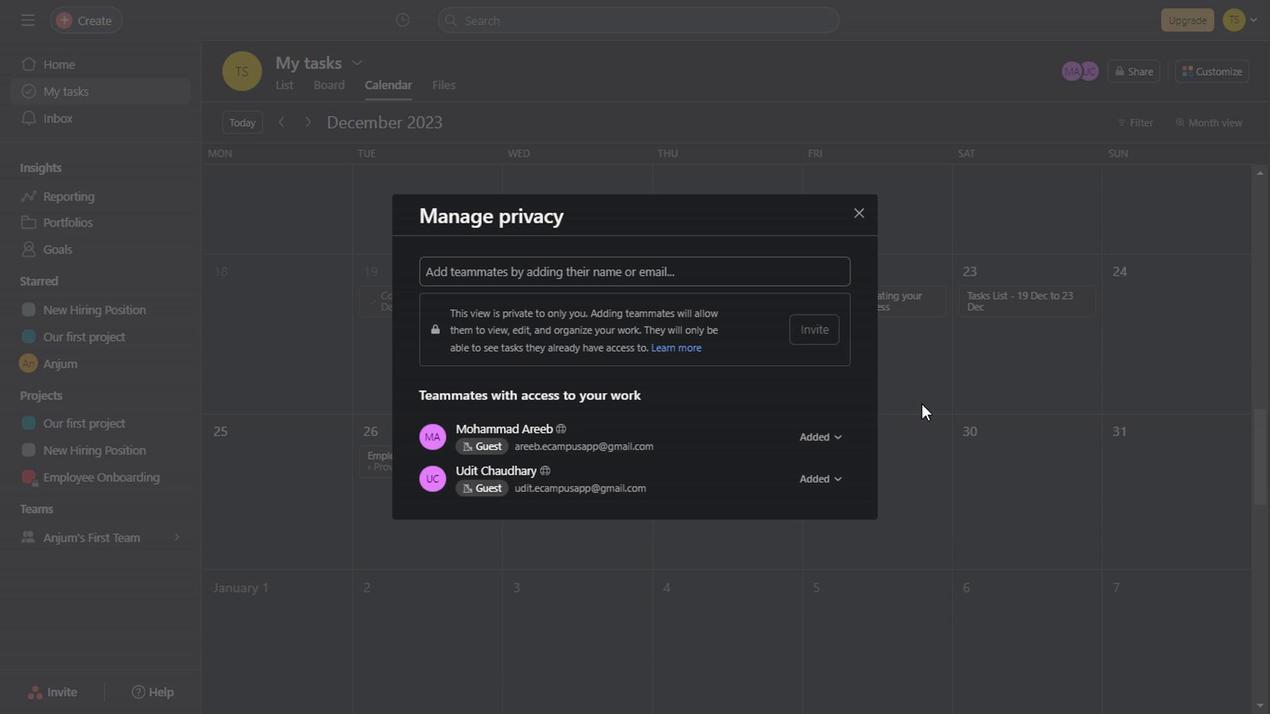 
Action: Mouse pressed left at (931, 410)
Screenshot: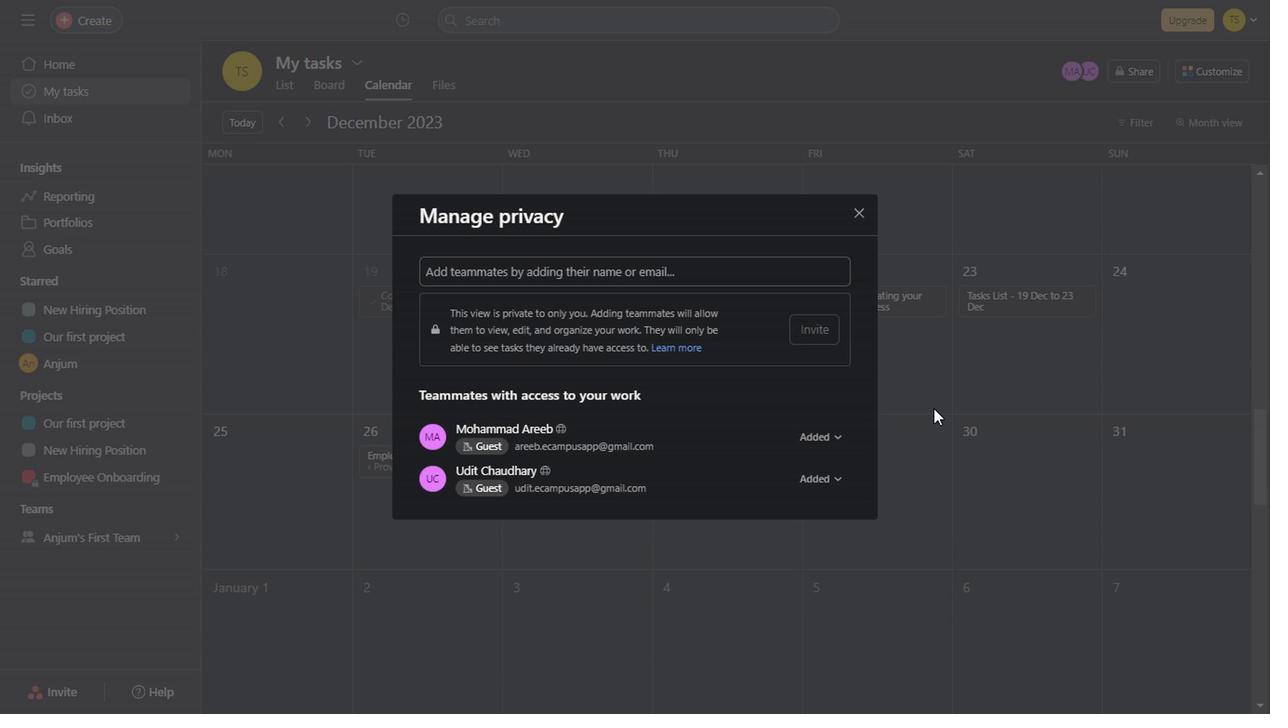 
Action: Mouse moved to (1188, 69)
Screenshot: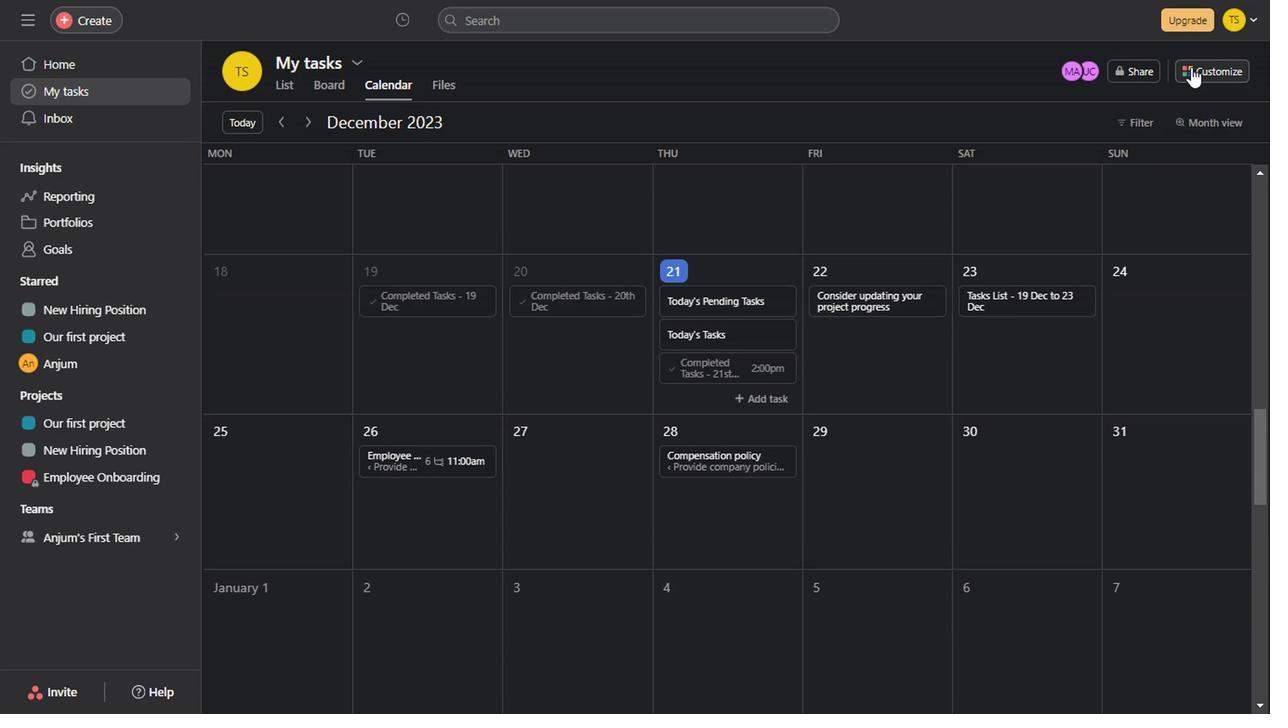 
Action: Mouse pressed left at (1188, 69)
Screenshot: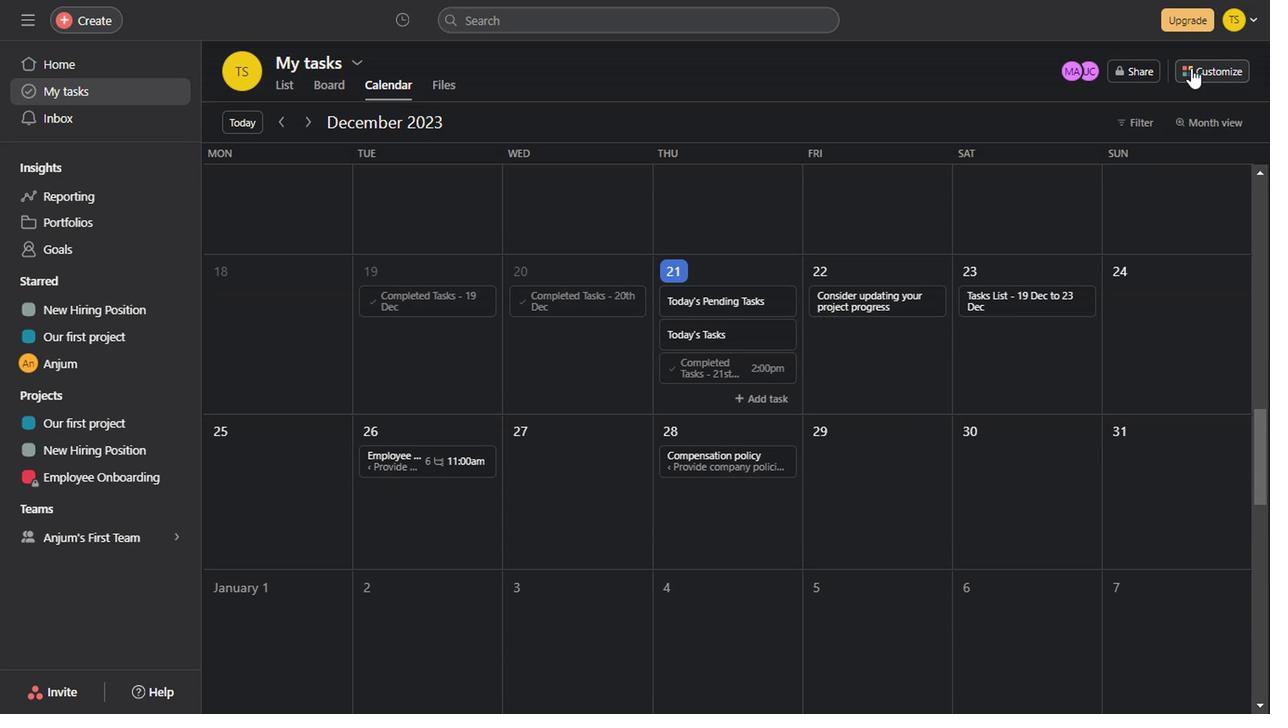 
Action: Mouse moved to (907, 283)
Screenshot: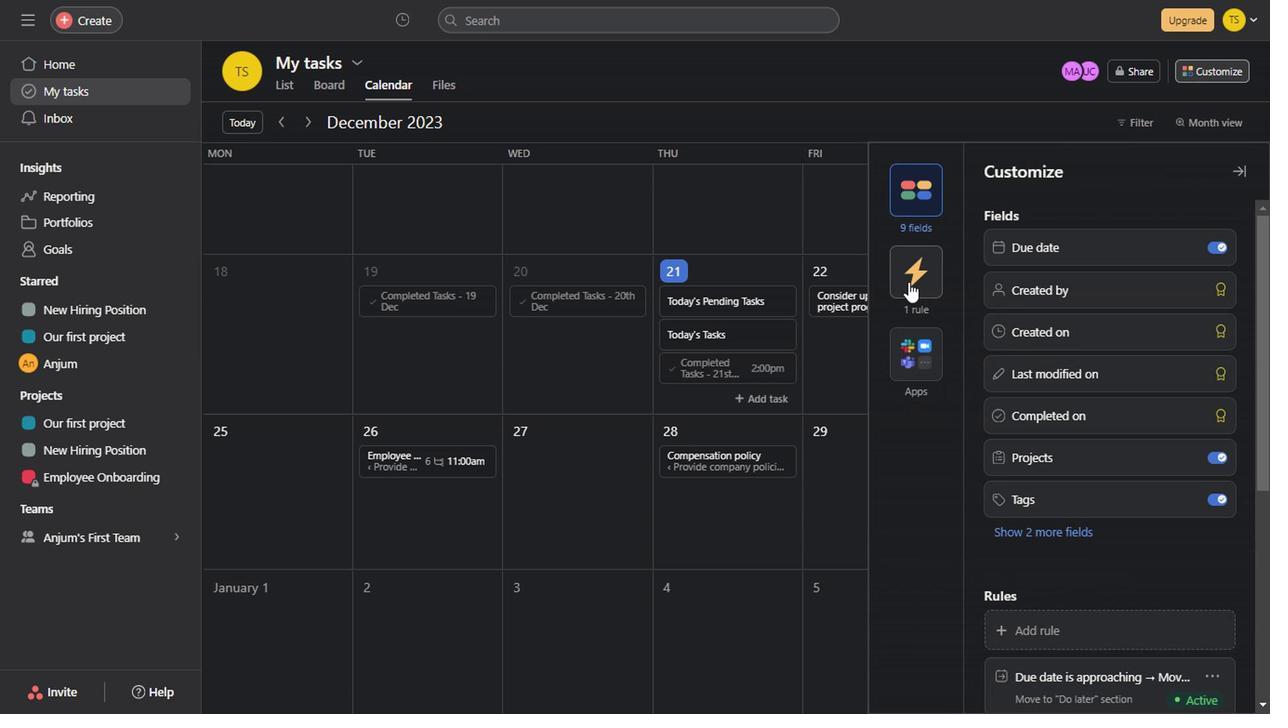 
Action: Mouse pressed left at (907, 283)
Screenshot: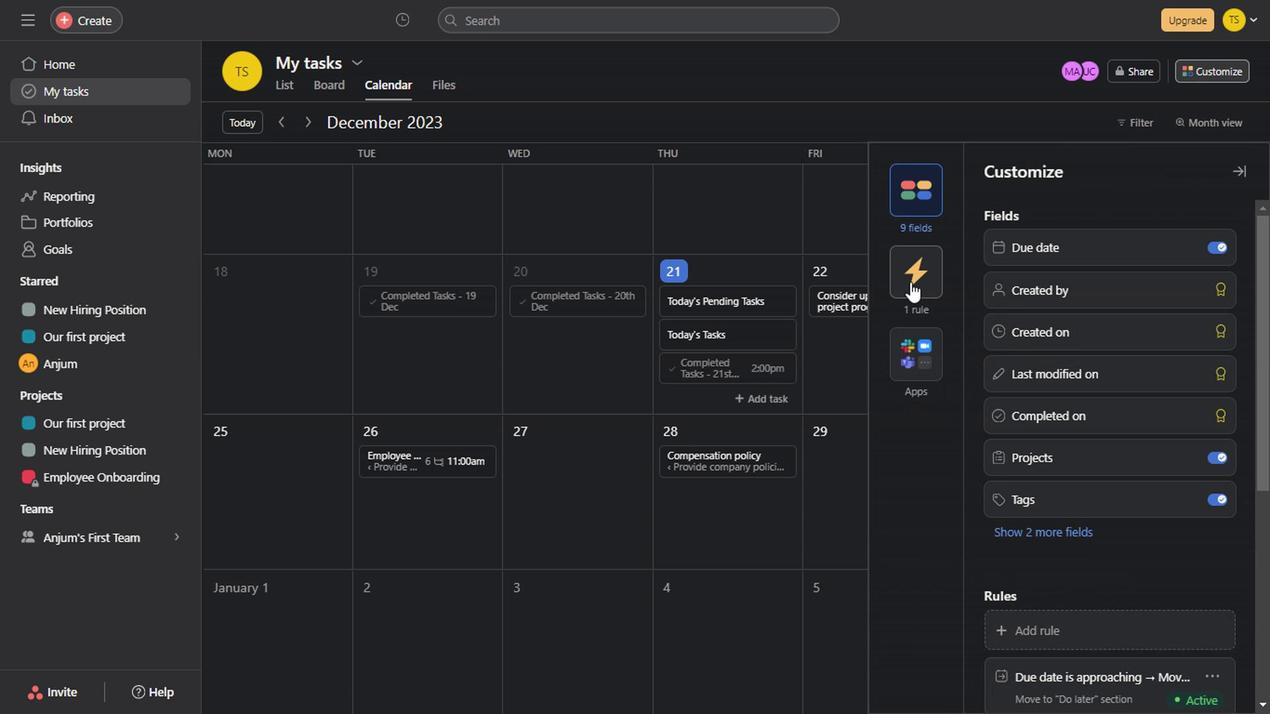 
Action: Mouse moved to (905, 375)
Screenshot: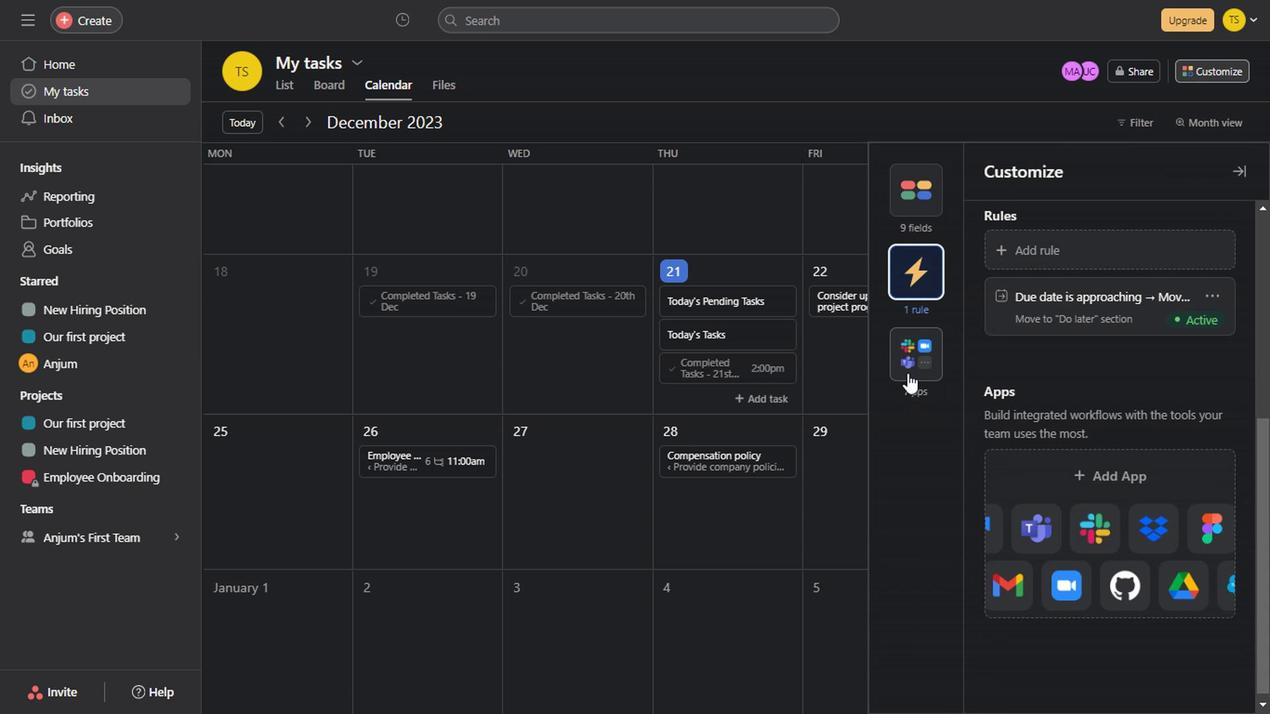 
Action: Mouse pressed left at (905, 375)
